 Task: For heading Arial with bold.  font size for heading22,  'Change the font style of data to'Arial Narrow.  and font size to 14,  Change the alignment of both headline & data to Align middle.  In the sheet   Stellar Sales review book
Action: Key pressed <Key.alt_l><Key.delete>
Screenshot: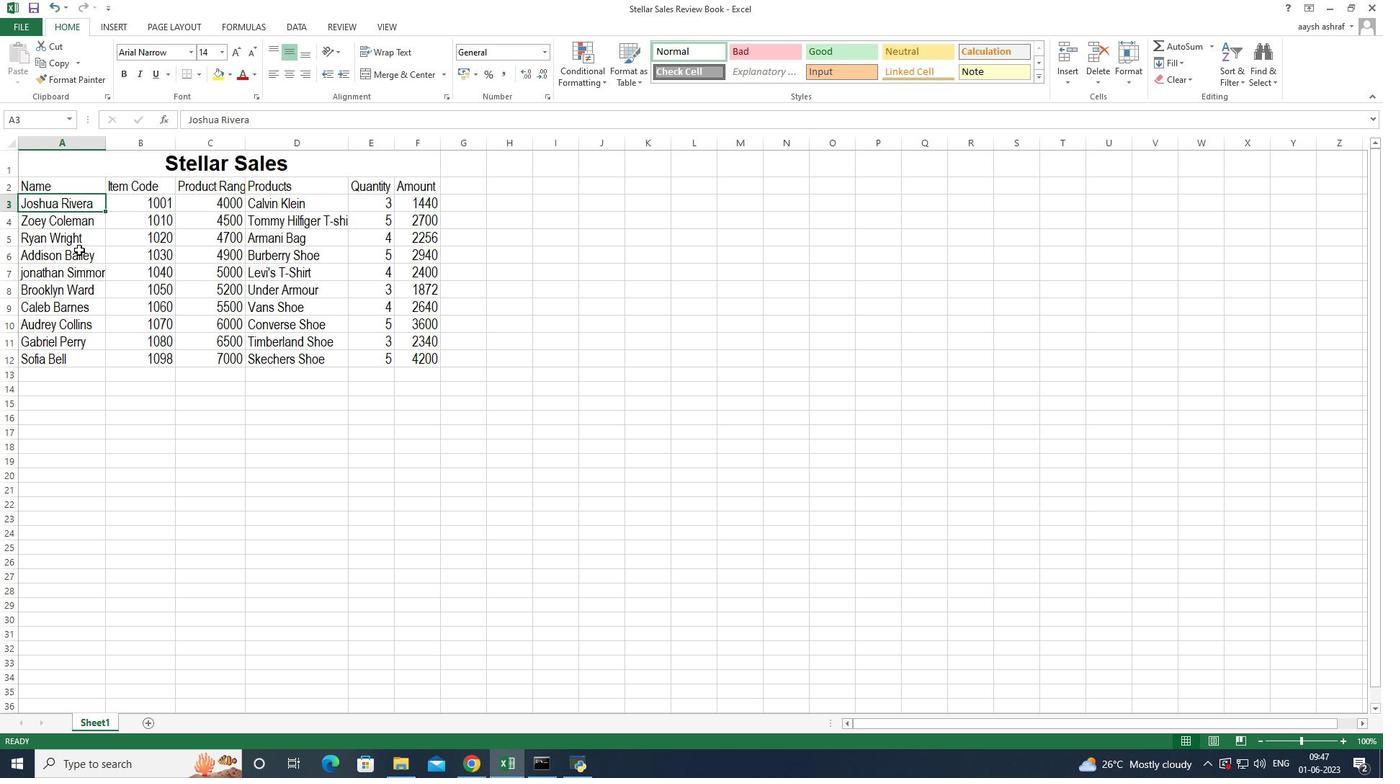 
Action: Mouse moved to (149, 238)
Screenshot: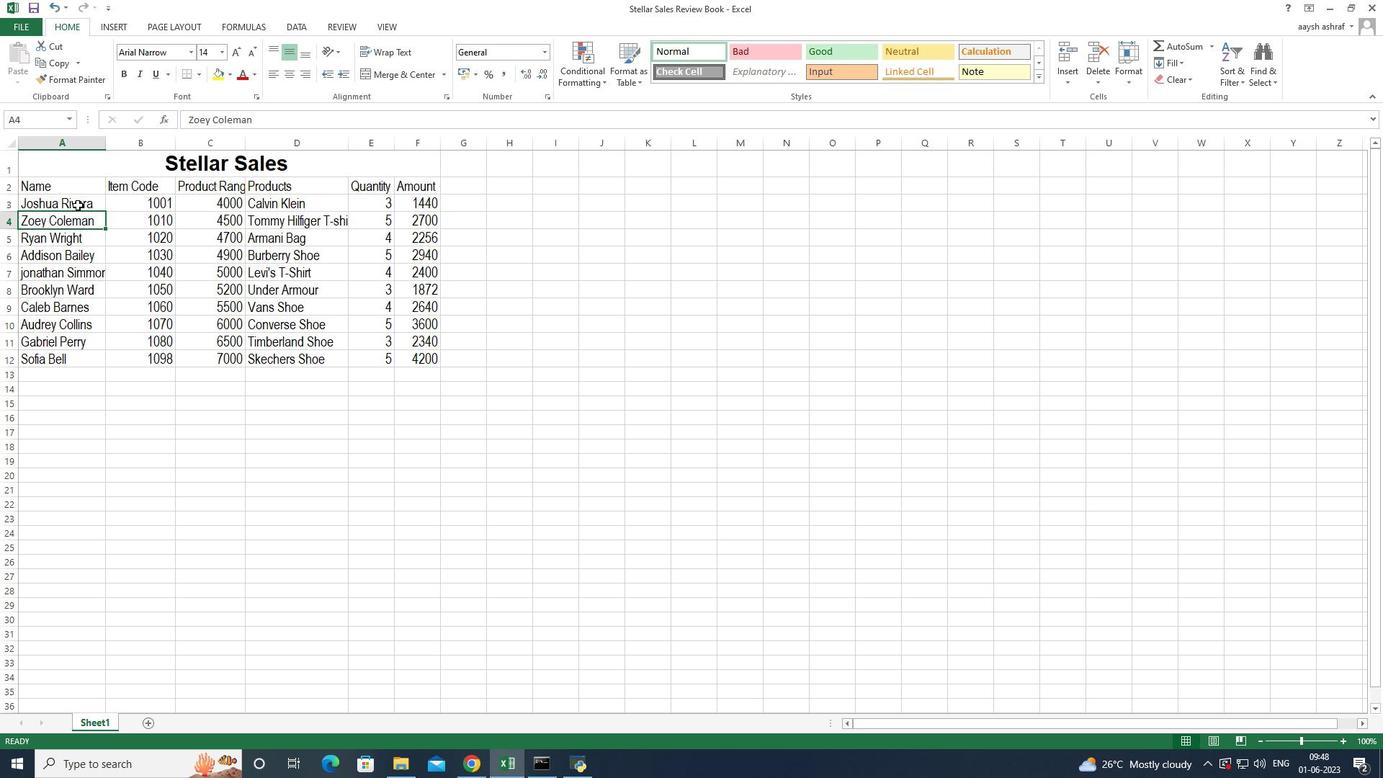
Action: Mouse pressed left at (149, 238)
Screenshot: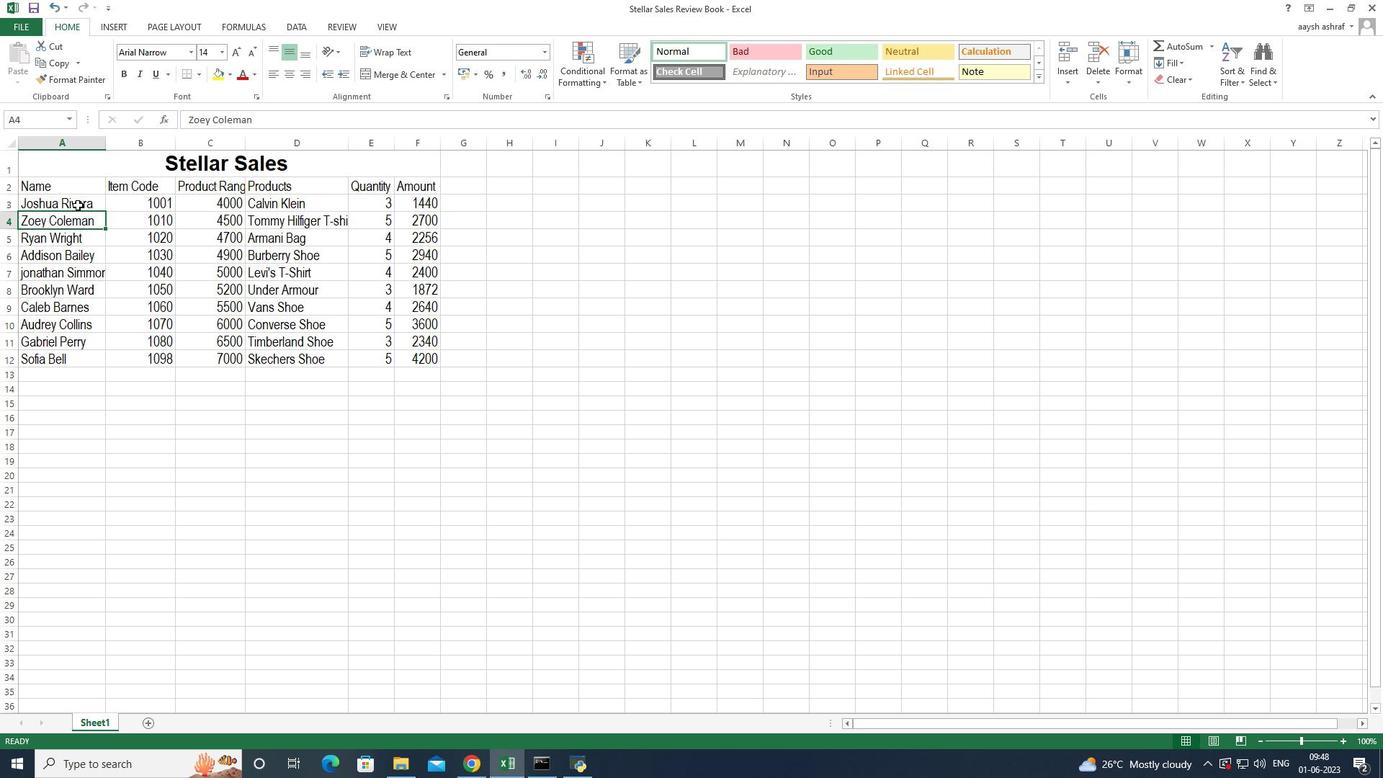 
Action: Mouse moved to (149, 239)
Screenshot: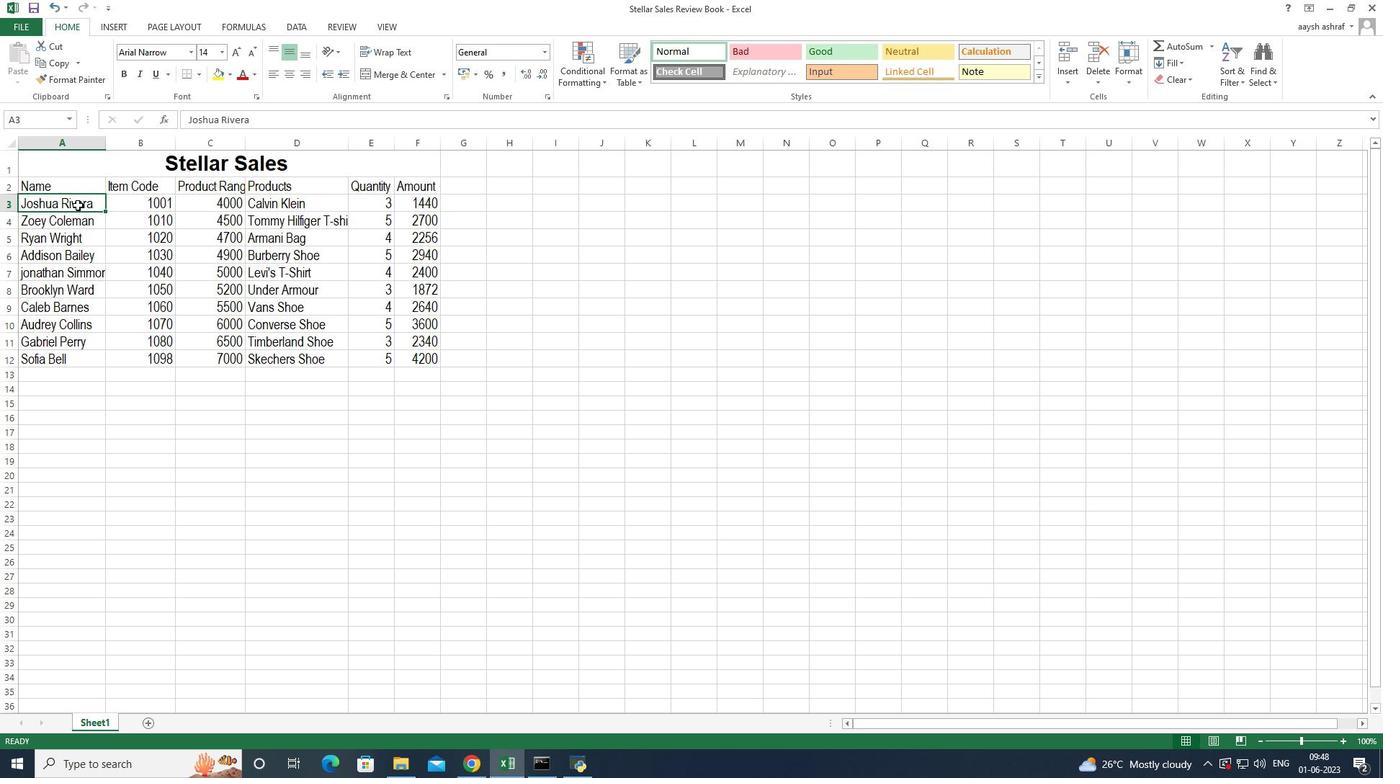 
Action: Mouse pressed left at (149, 239)
Screenshot: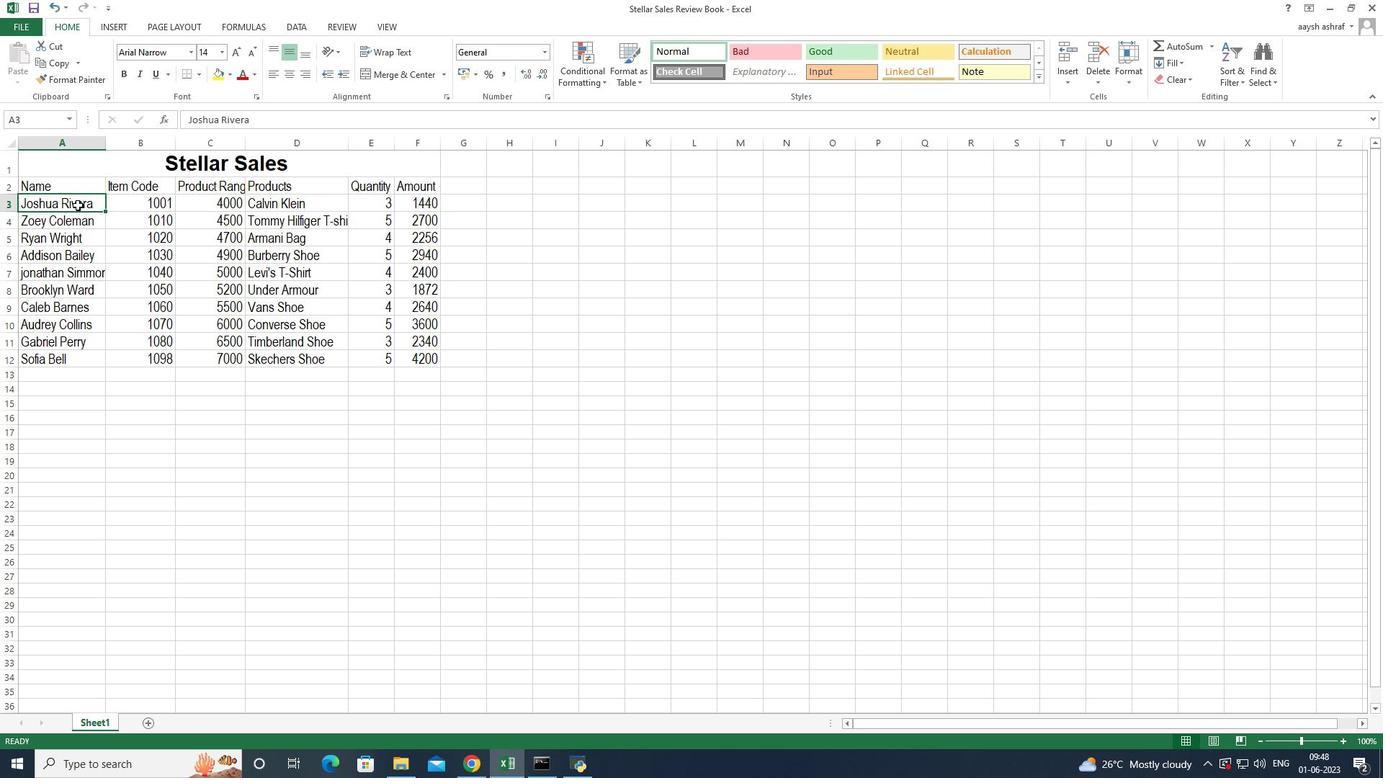 
Action: Mouse moved to (152, 241)
Screenshot: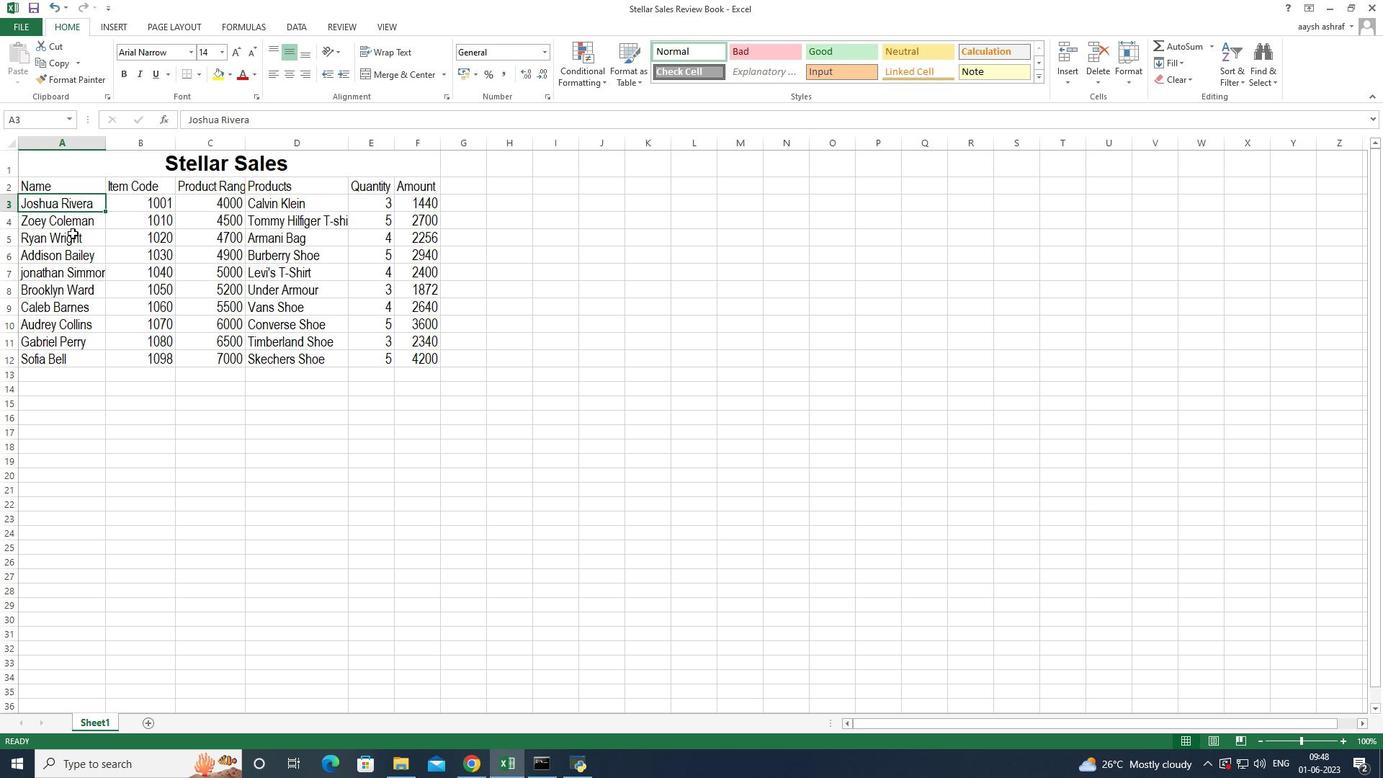 
Action: Mouse pressed left at (152, 241)
Screenshot: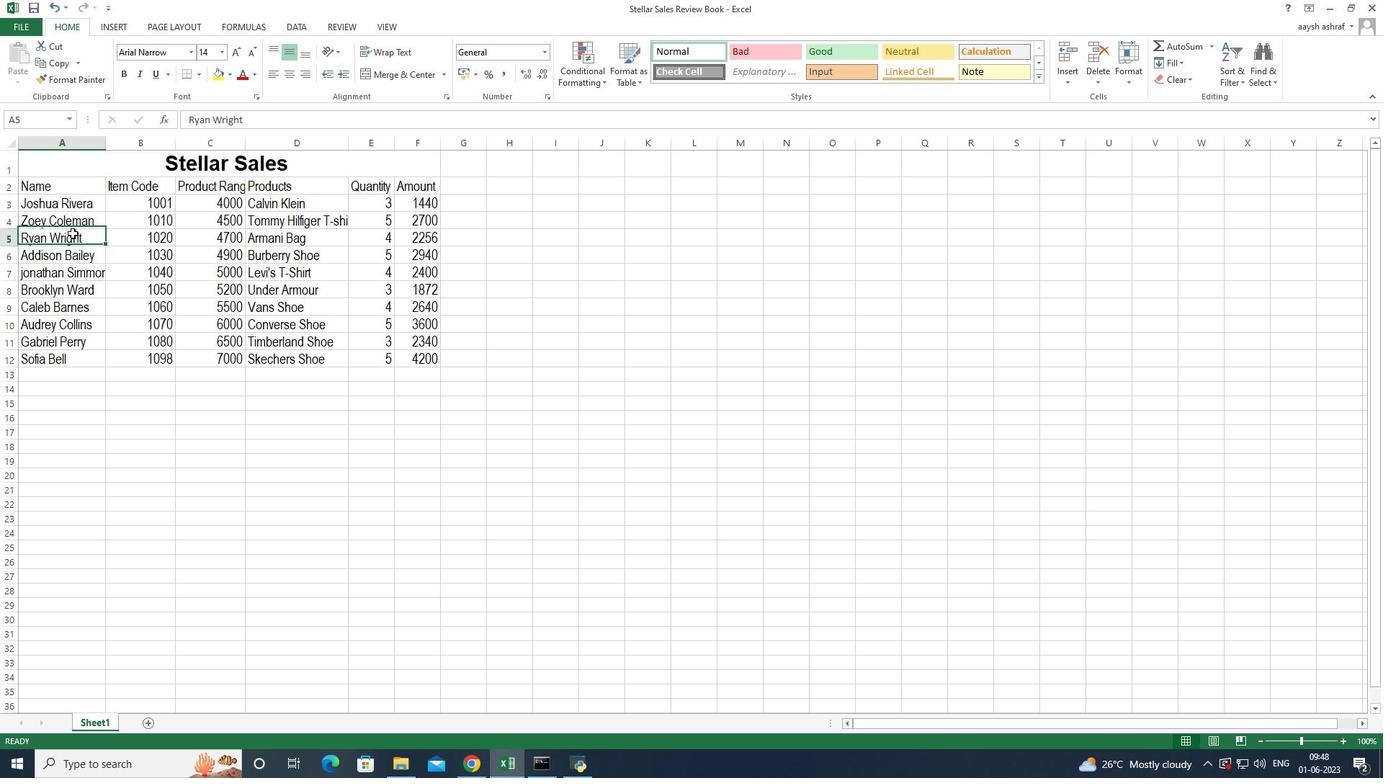 
Action: Mouse pressed left at (152, 241)
Screenshot: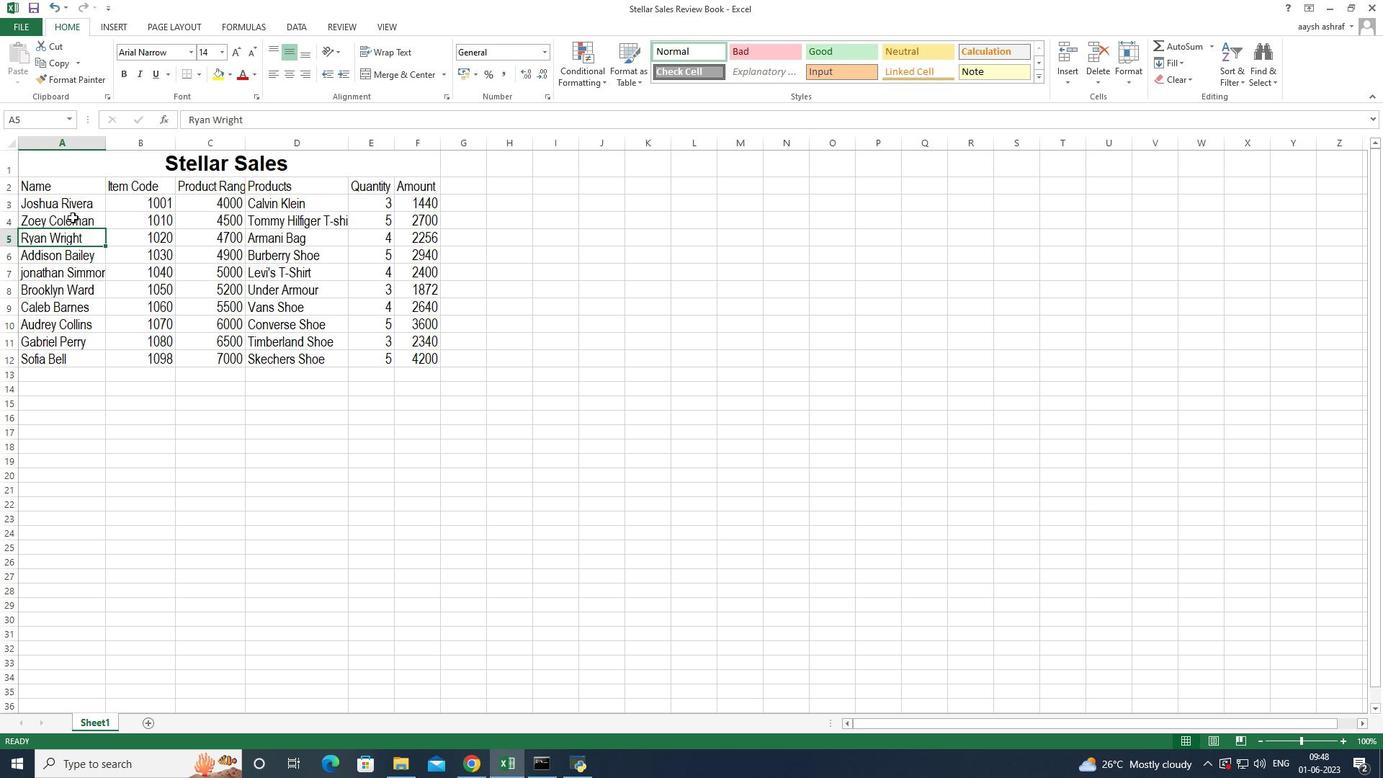 
Action: Mouse moved to (98, 214)
Screenshot: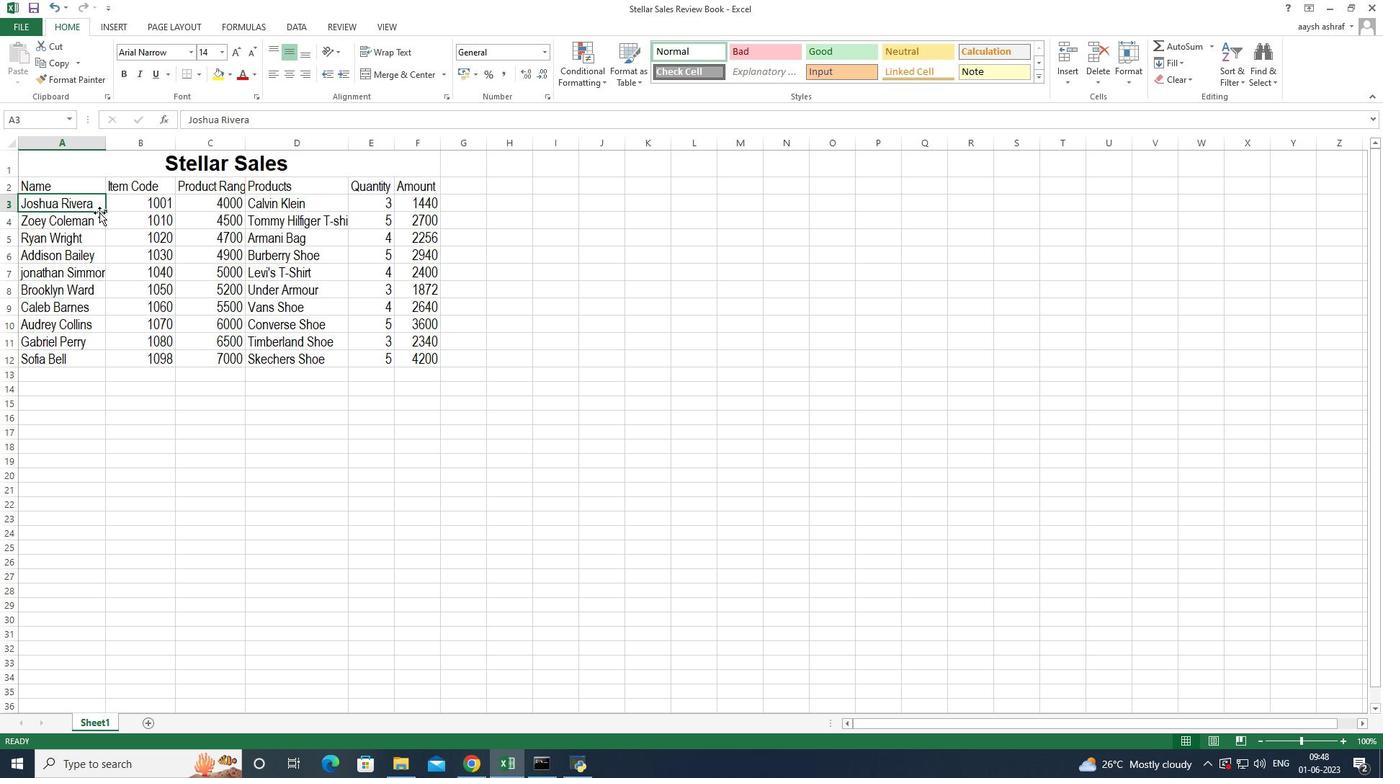 
Action: Mouse pressed left at (98, 214)
Screenshot: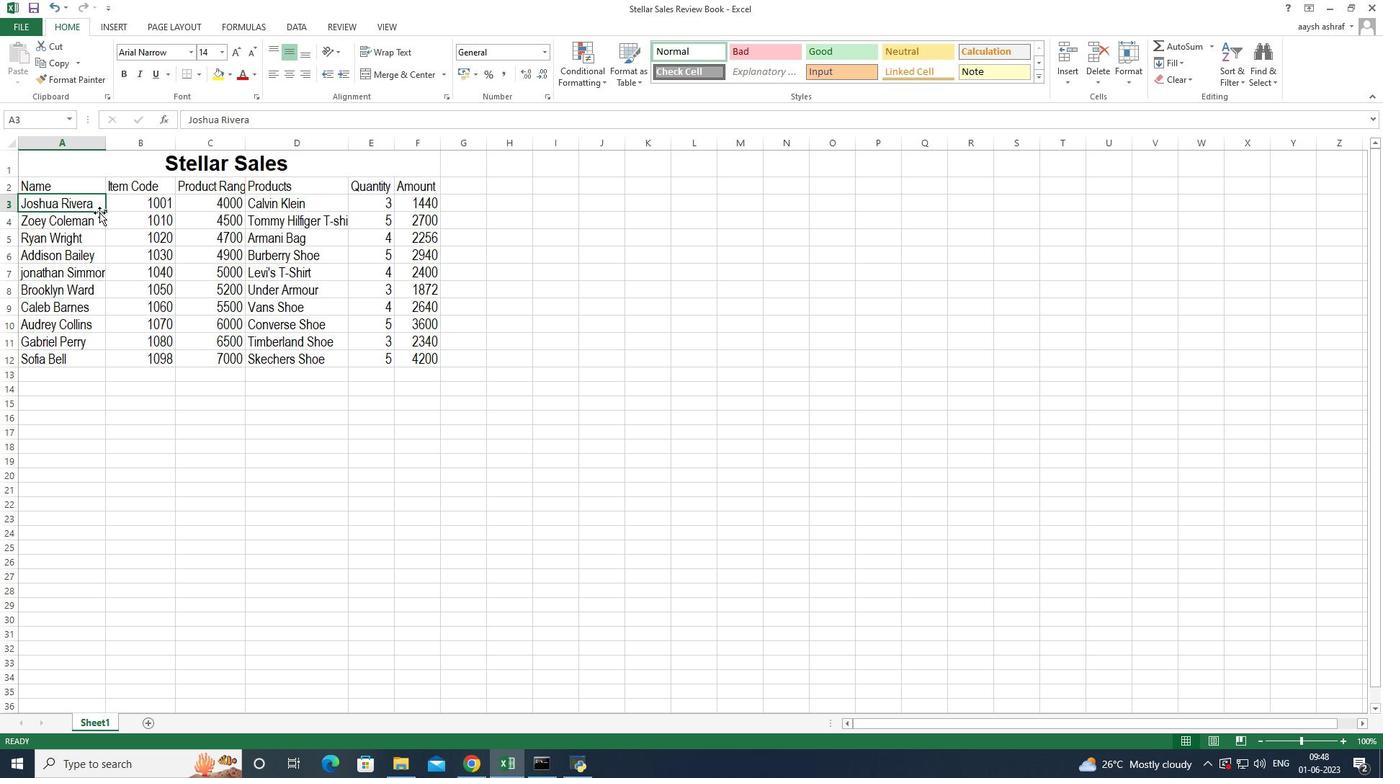 
Action: Mouse moved to (105, 188)
Screenshot: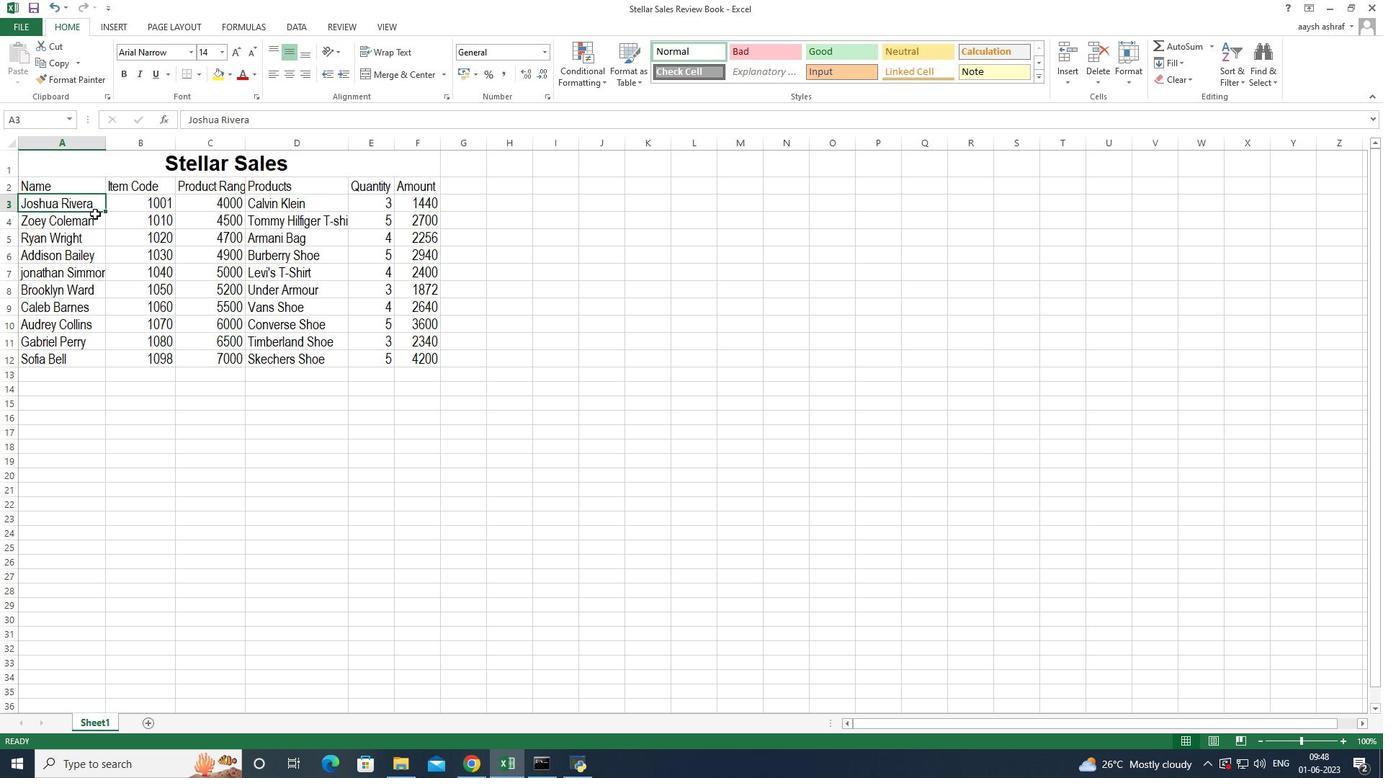
Action: Mouse pressed left at (105, 188)
Screenshot: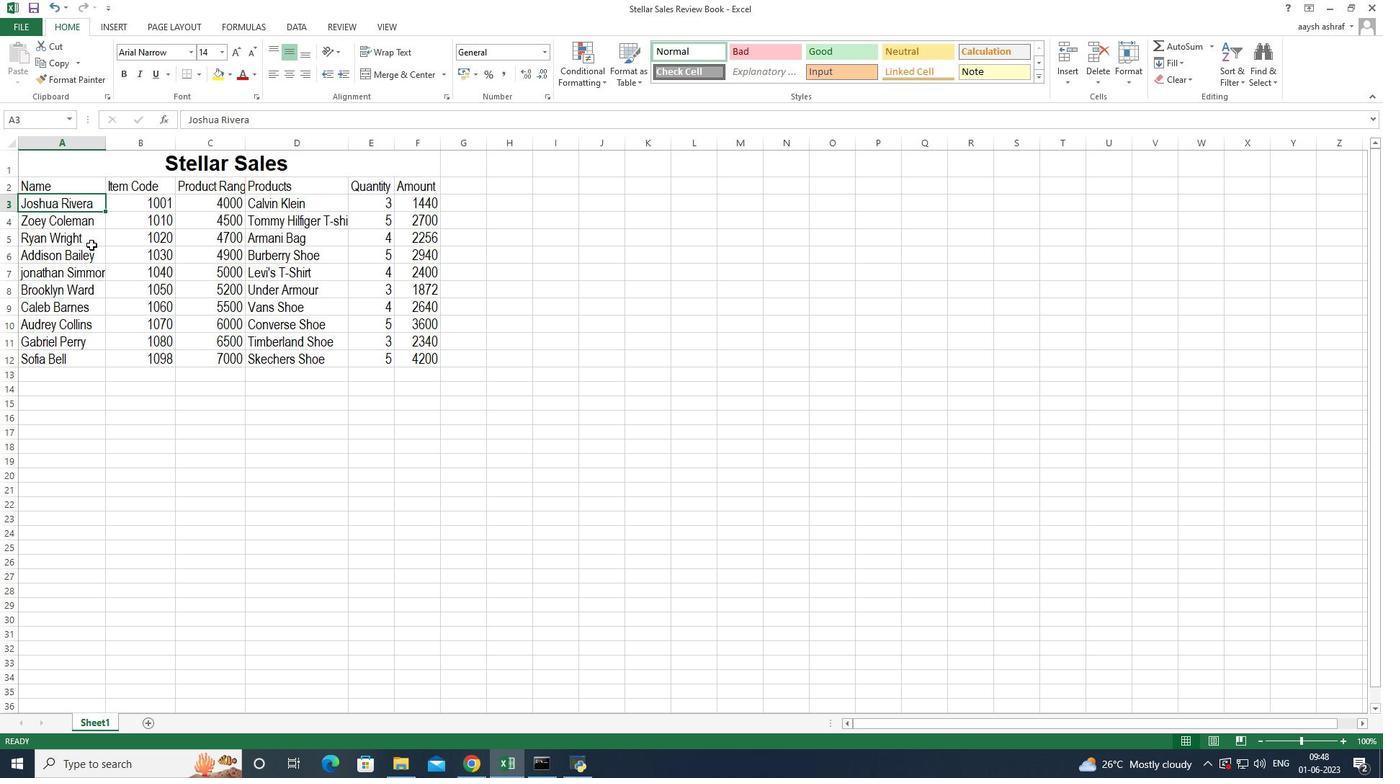 
Action: Mouse moved to (105, 263)
Screenshot: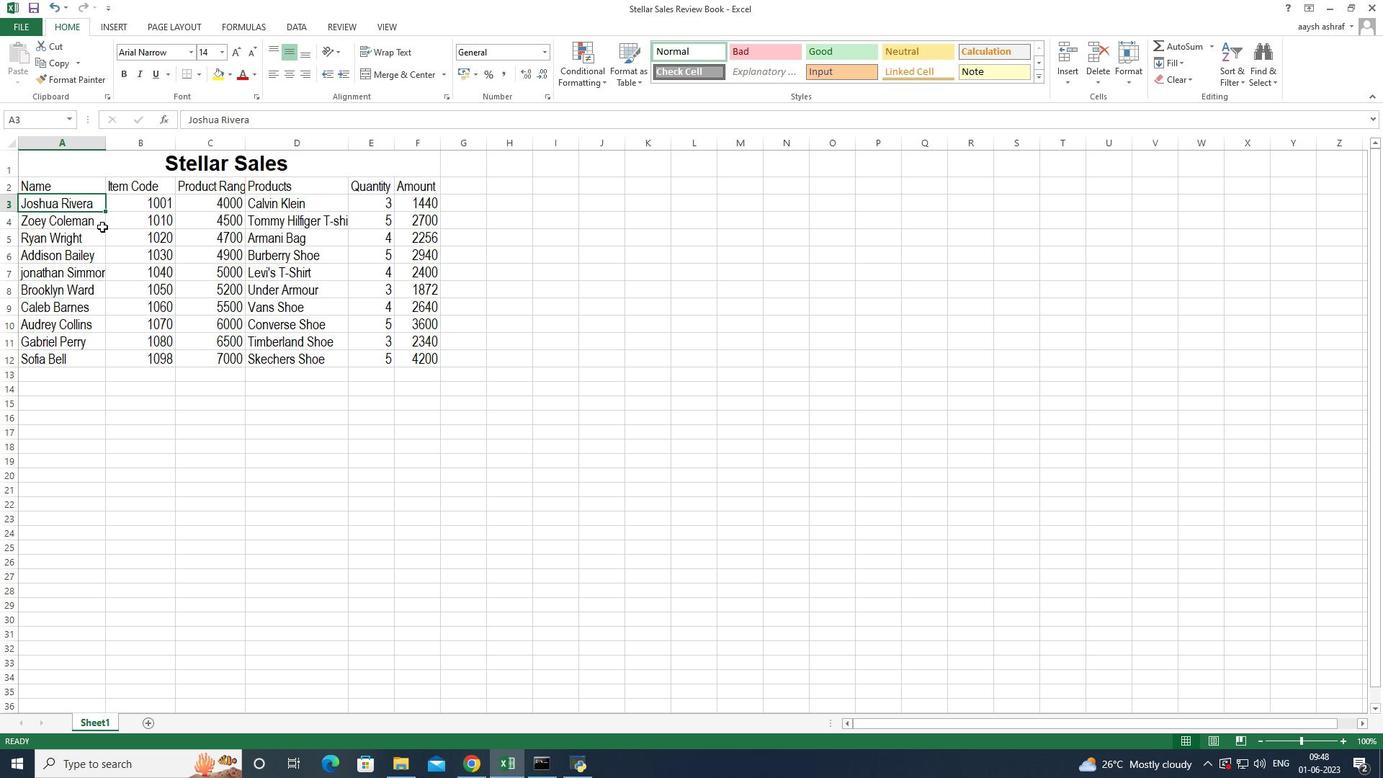 
Action: Mouse pressed left at (105, 263)
Screenshot: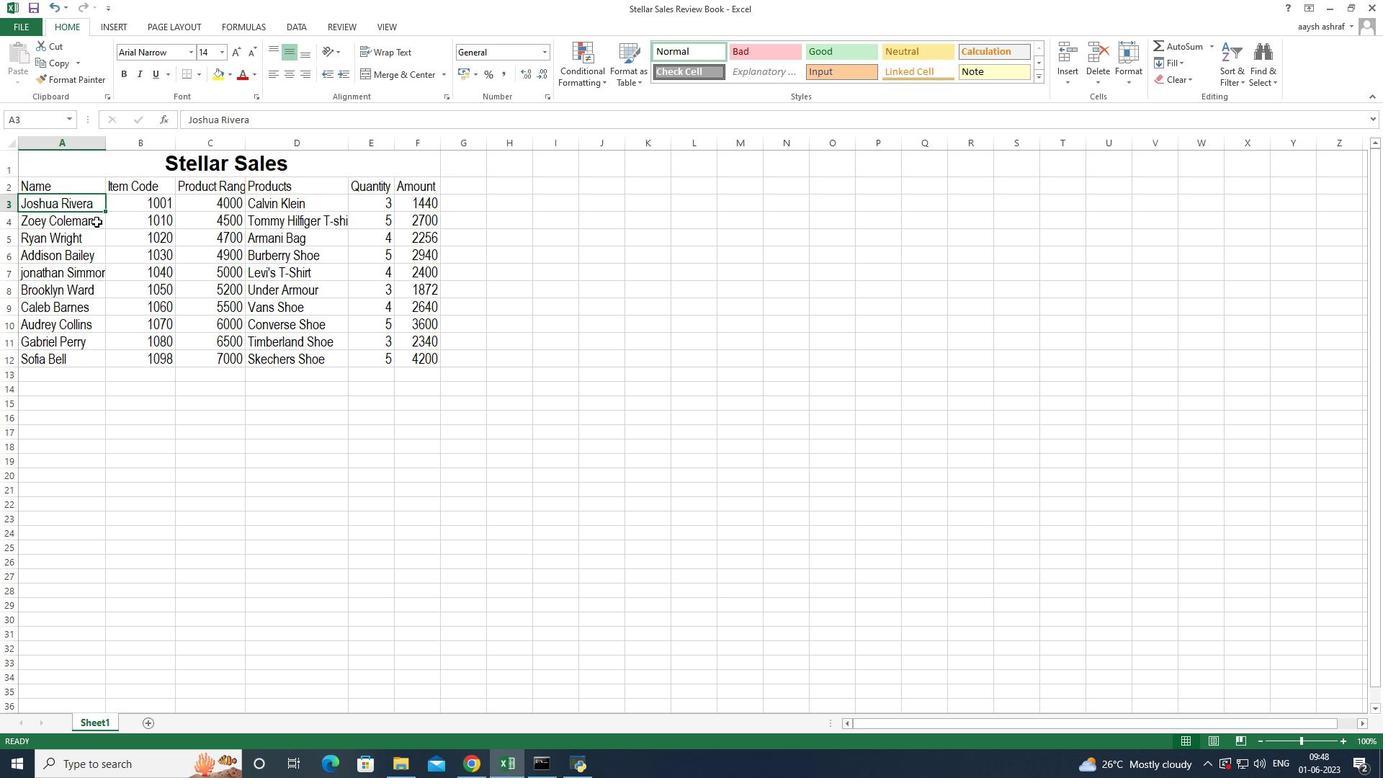
Action: Mouse moved to (136, 186)
Screenshot: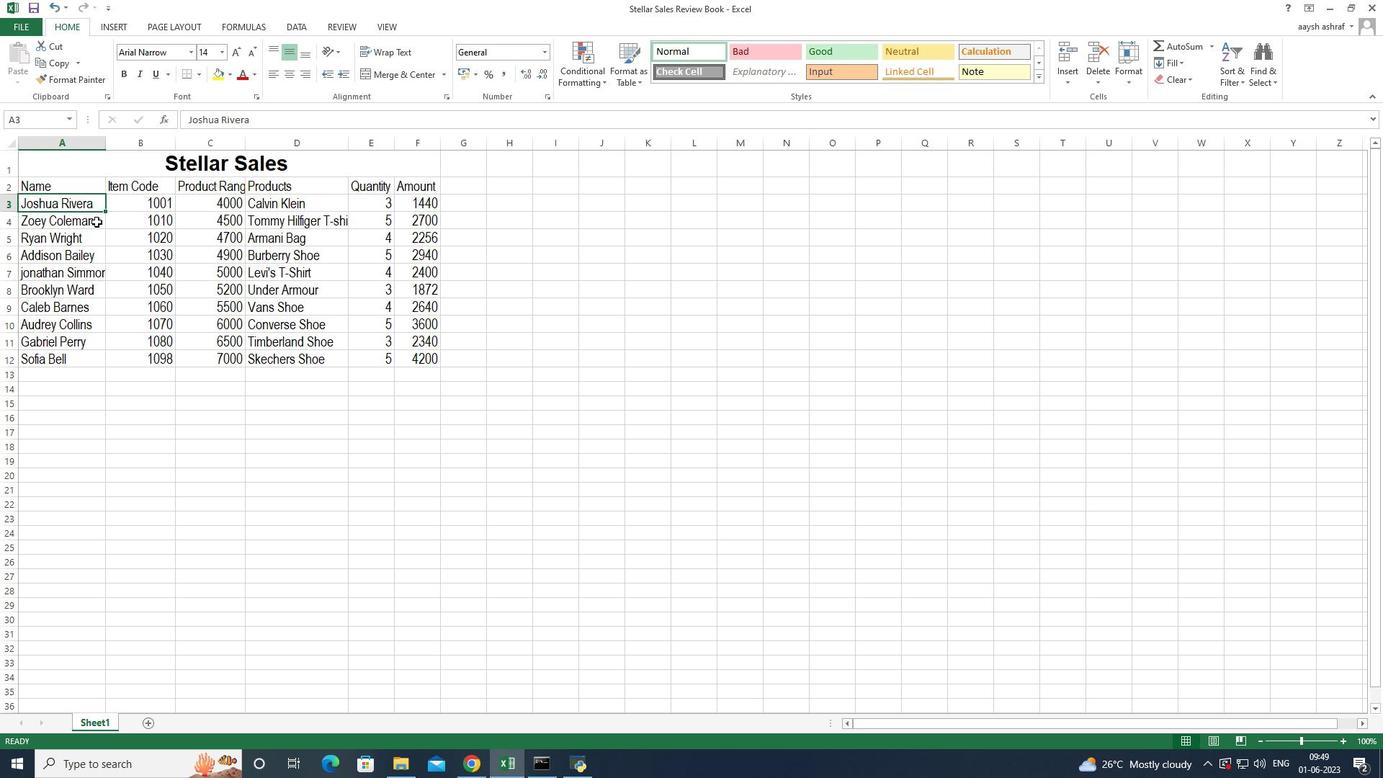 
Action: Mouse pressed left at (136, 186)
Screenshot: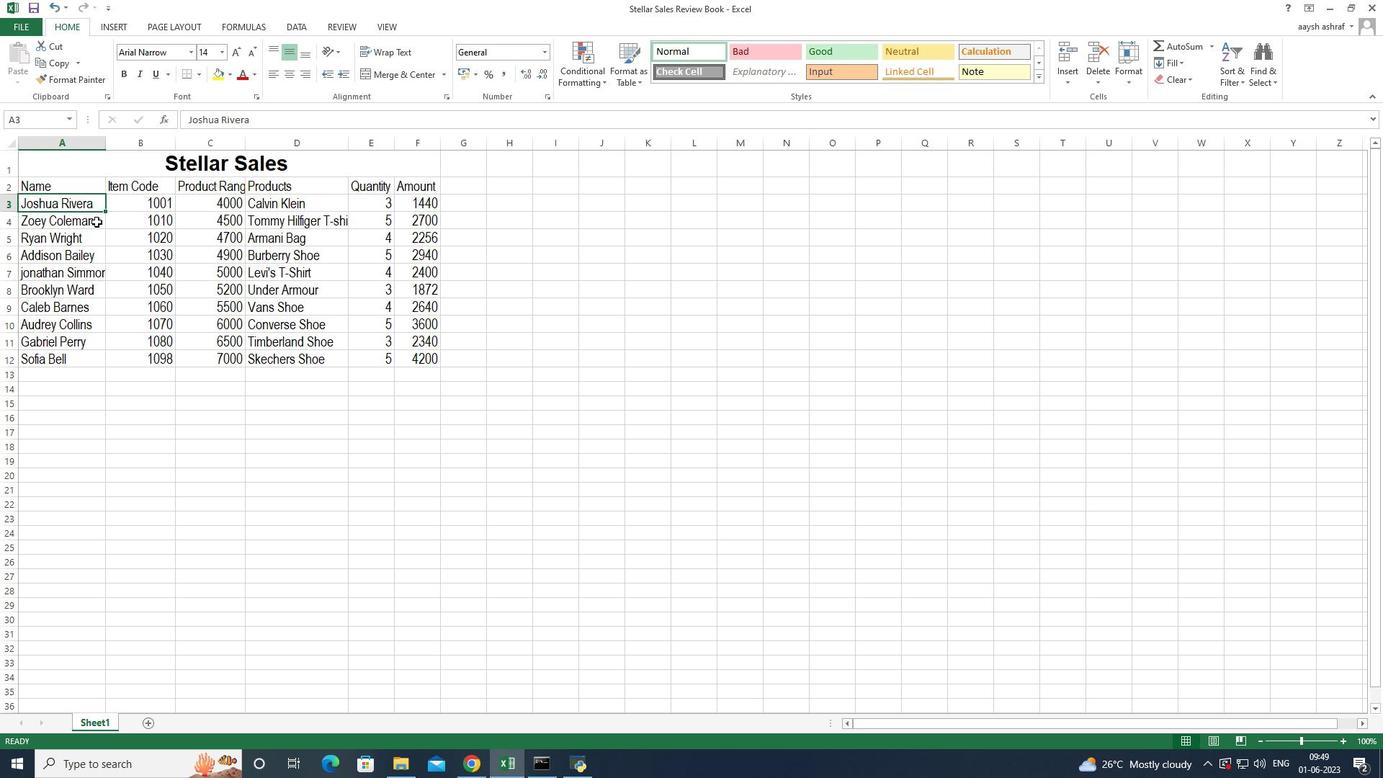
Action: Mouse moved to (108, 174)
Screenshot: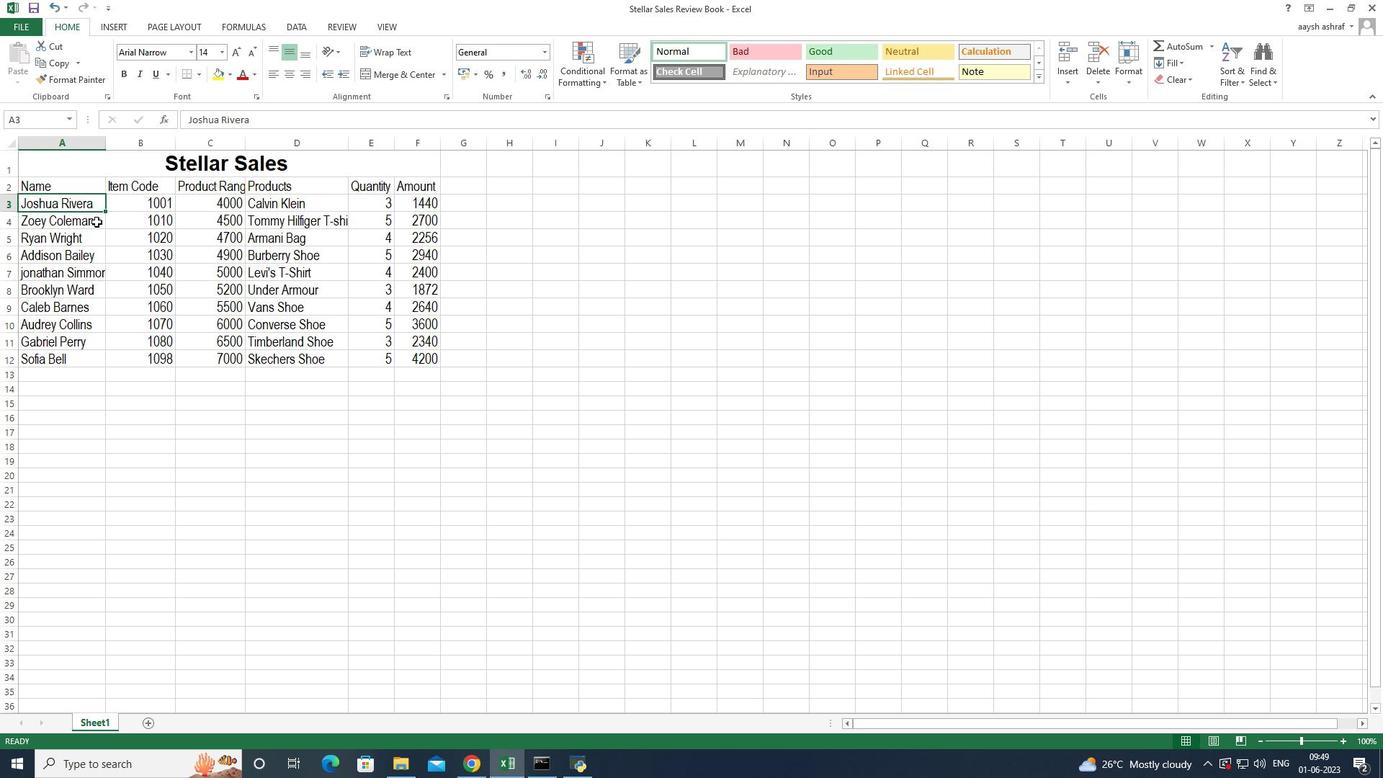 
Action: Mouse pressed left at (108, 174)
Screenshot: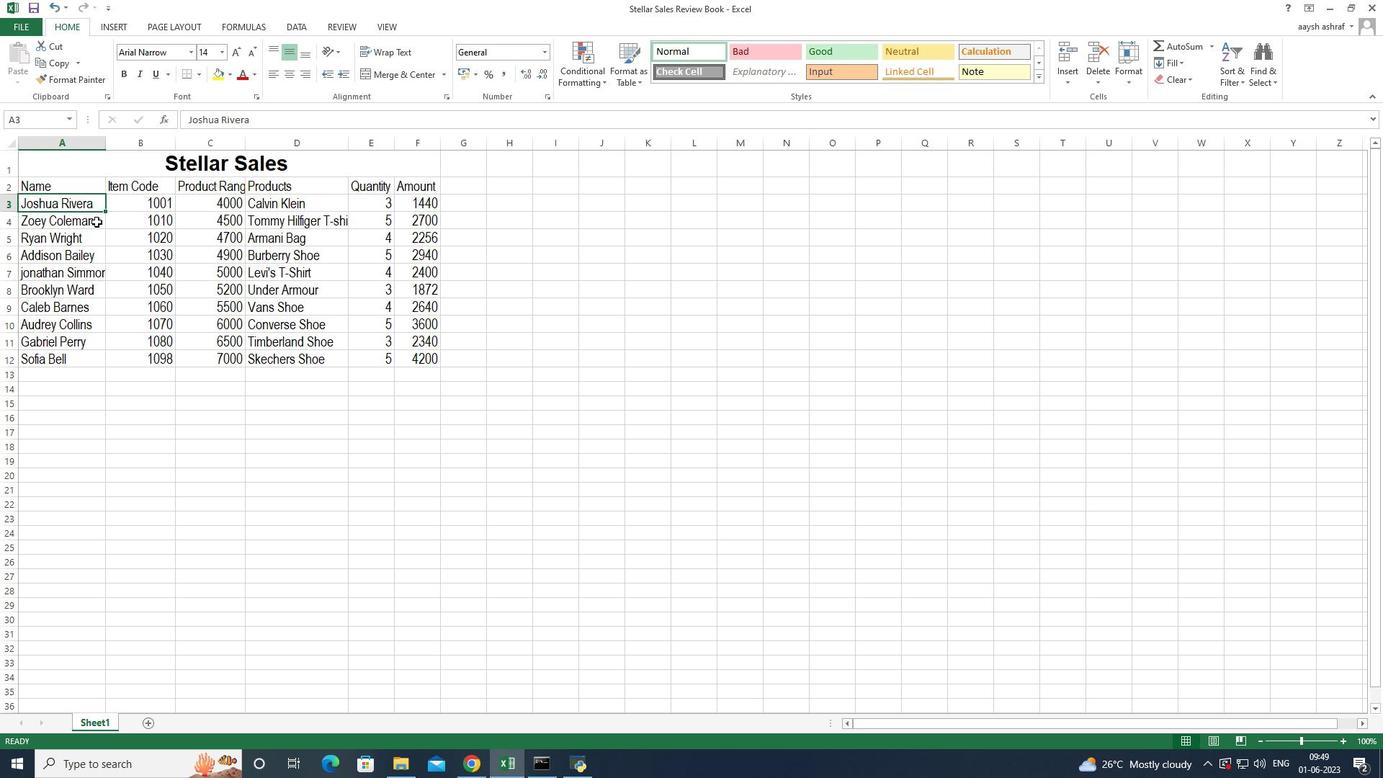 
Action: Mouse moved to (112, 264)
Screenshot: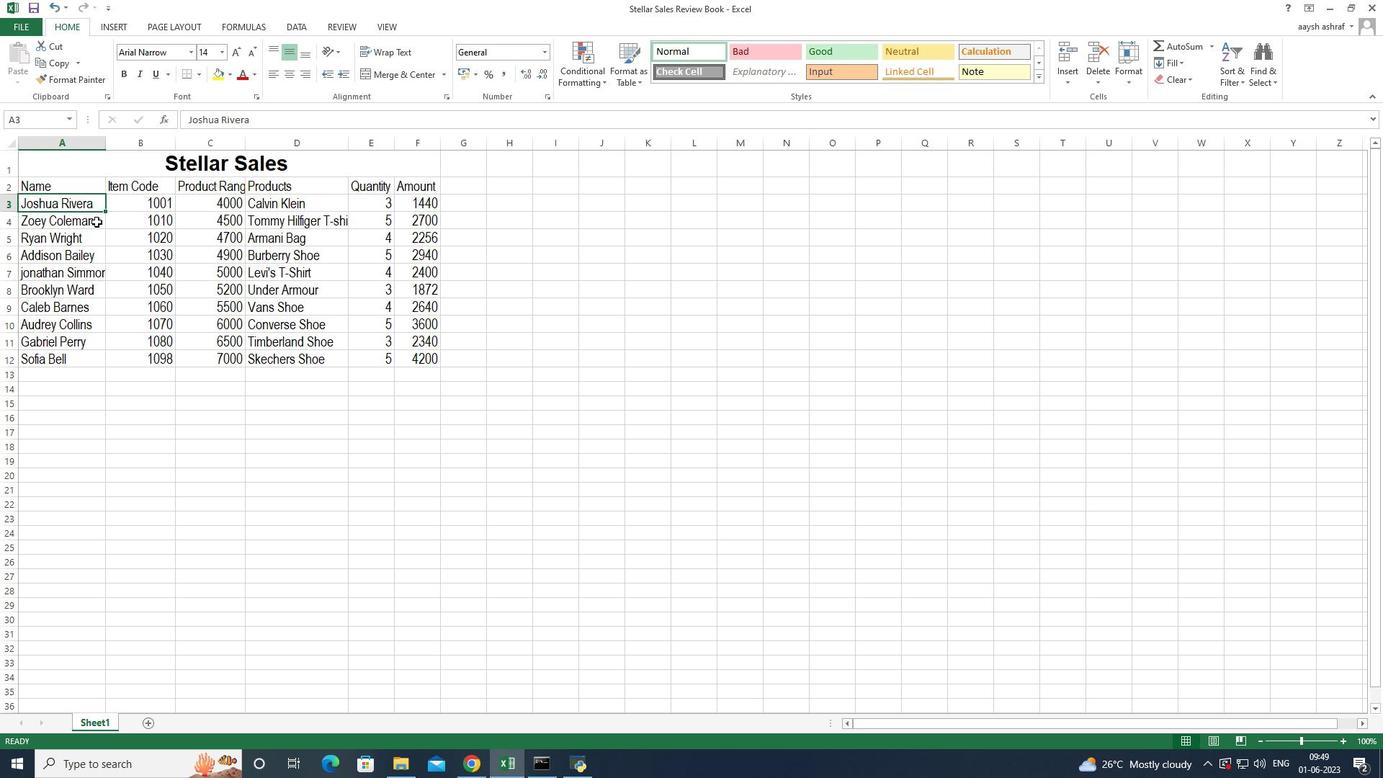 
Action: Mouse pressed left at (112, 264)
Screenshot: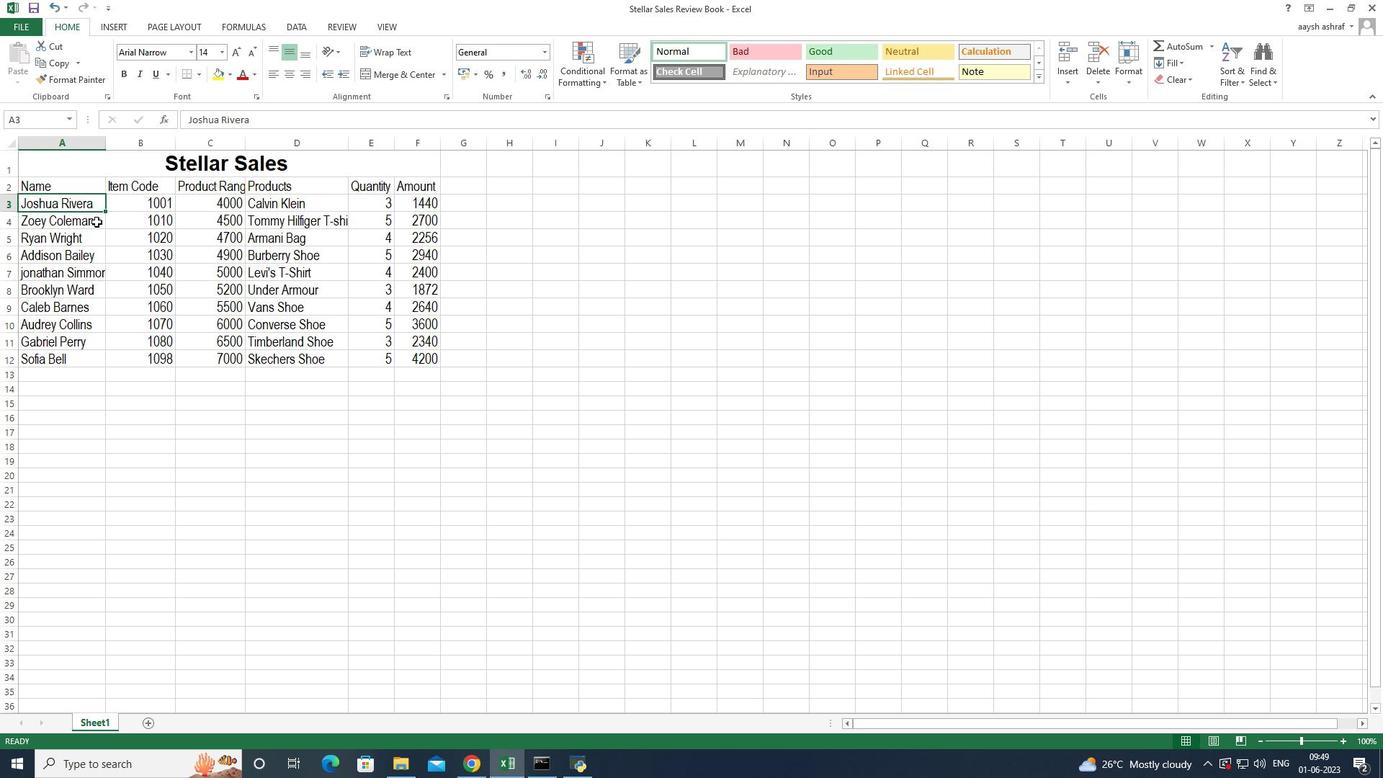 
Action: Mouse moved to (134, 238)
Screenshot: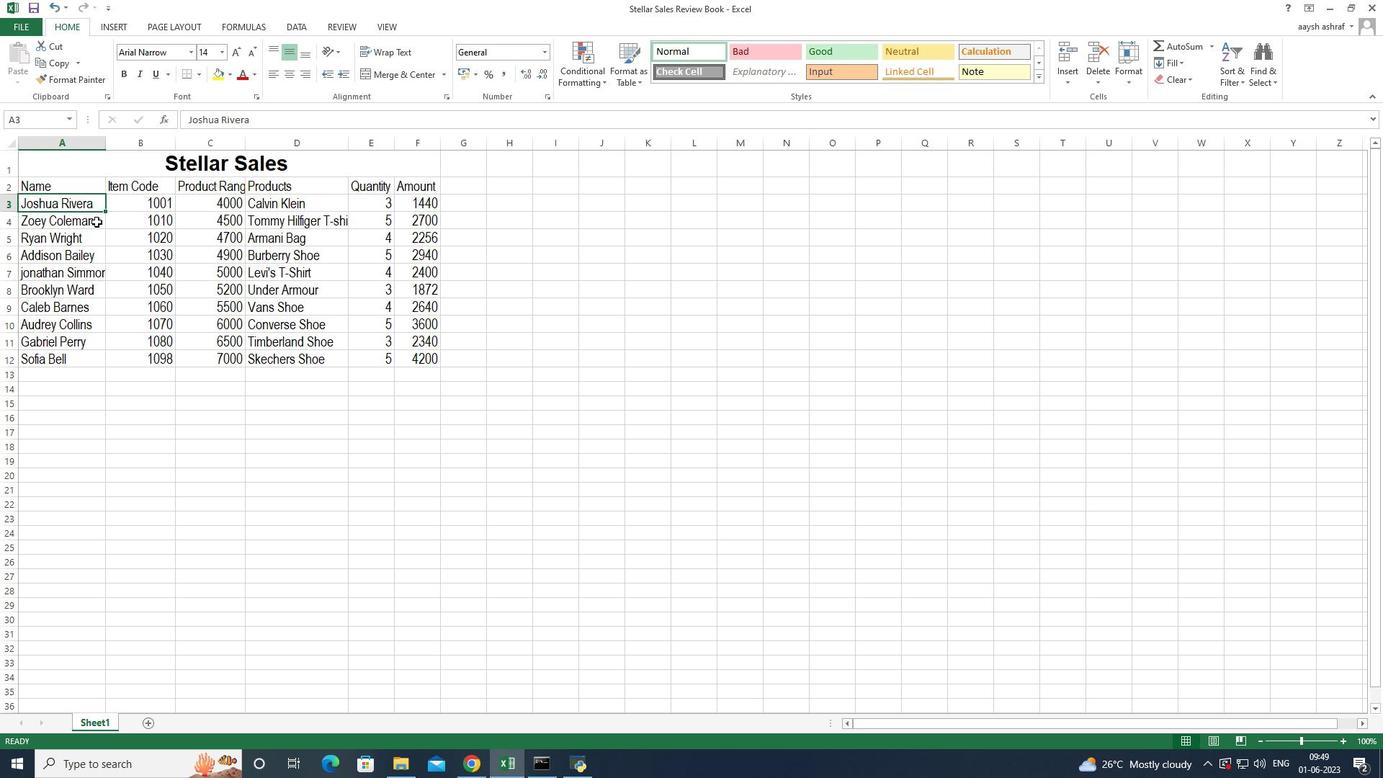
Action: Mouse scrolled (134, 238) with delta (0, 0)
Screenshot: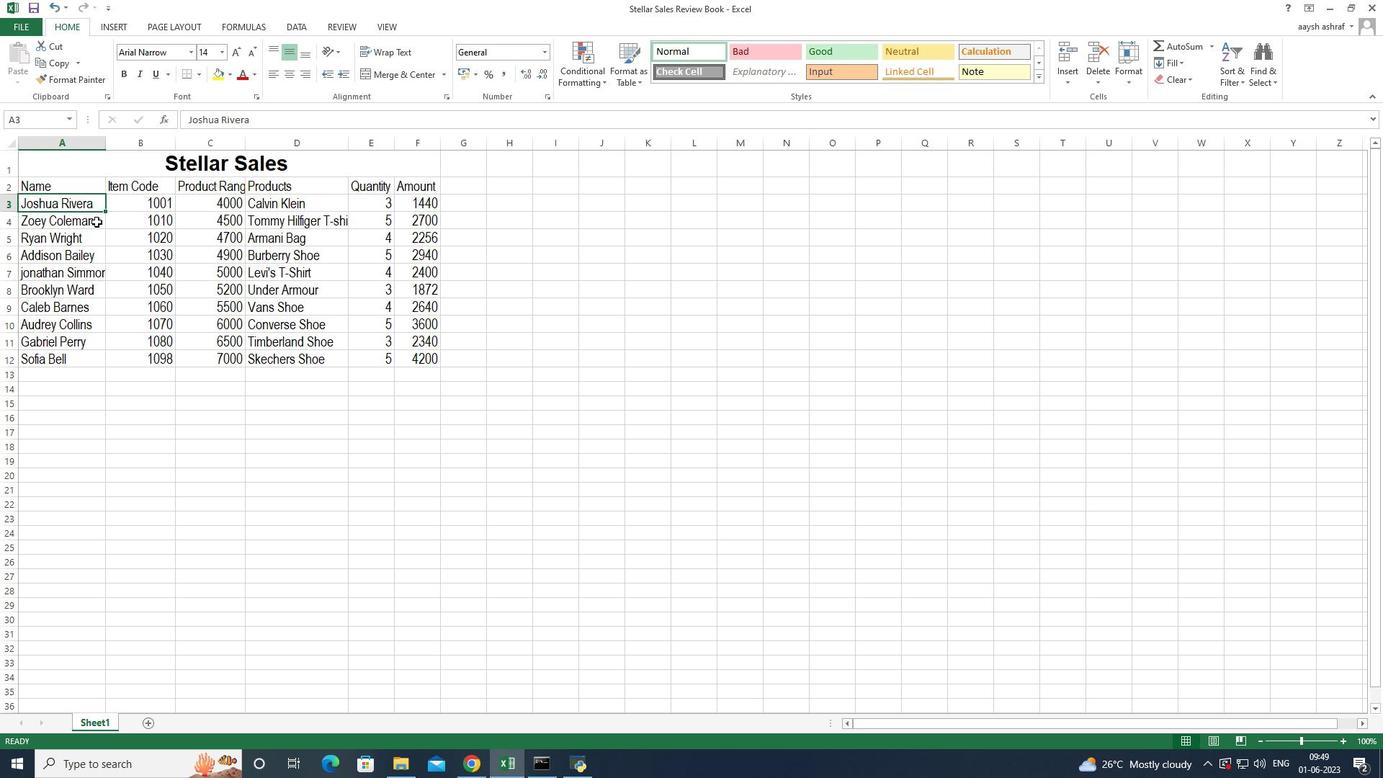 
Action: Mouse moved to (134, 257)
Screenshot: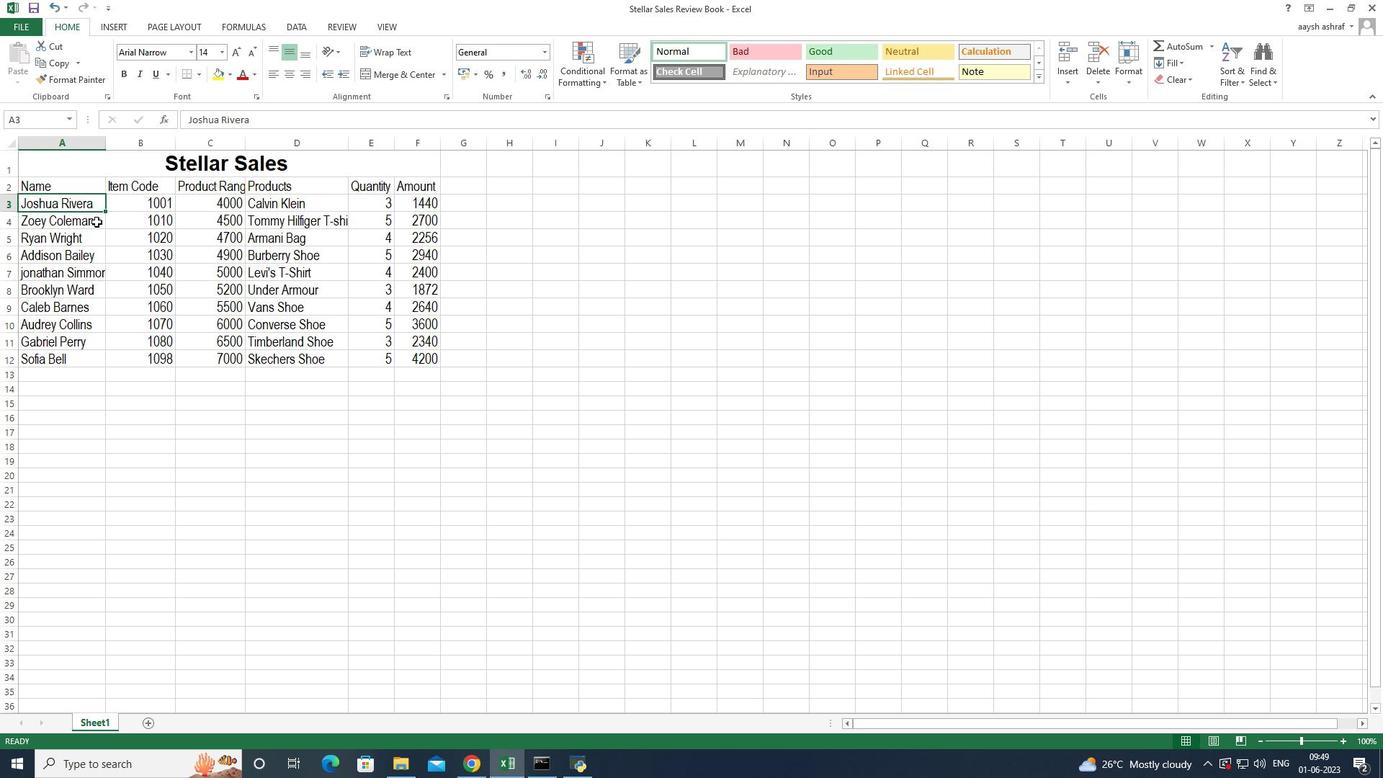 
Action: Mouse scrolled (134, 258) with delta (0, 0)
Screenshot: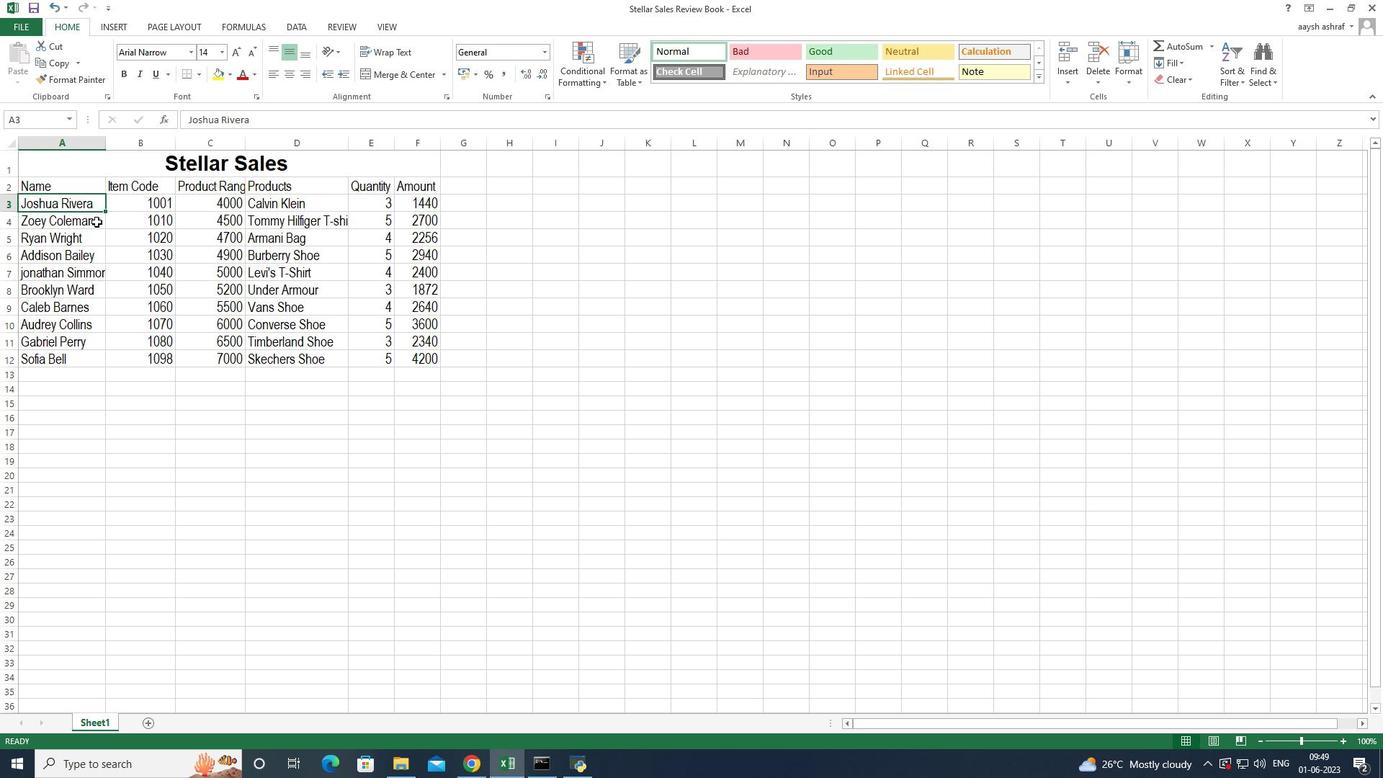 
Action: Mouse scrolled (134, 258) with delta (0, 0)
Screenshot: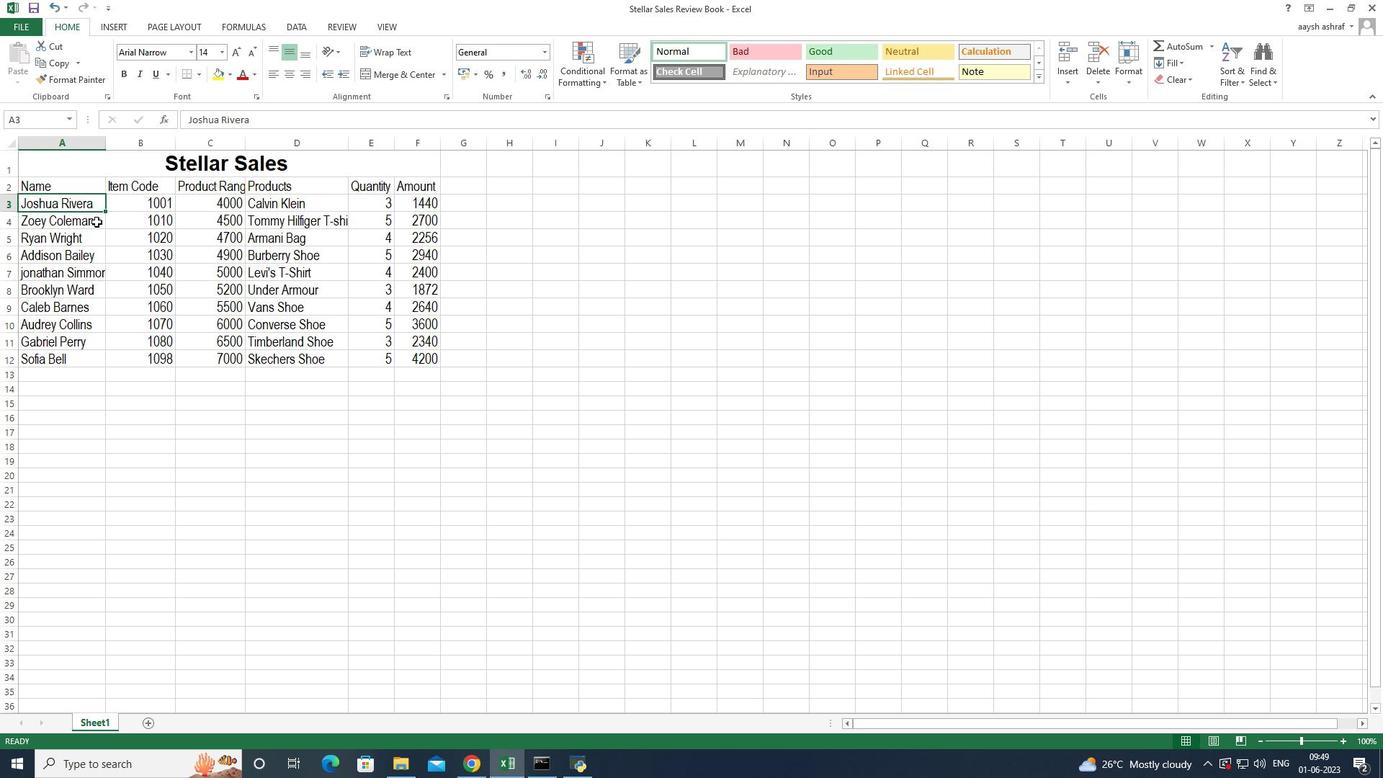 
Action: Mouse scrolled (134, 258) with delta (0, 0)
Screenshot: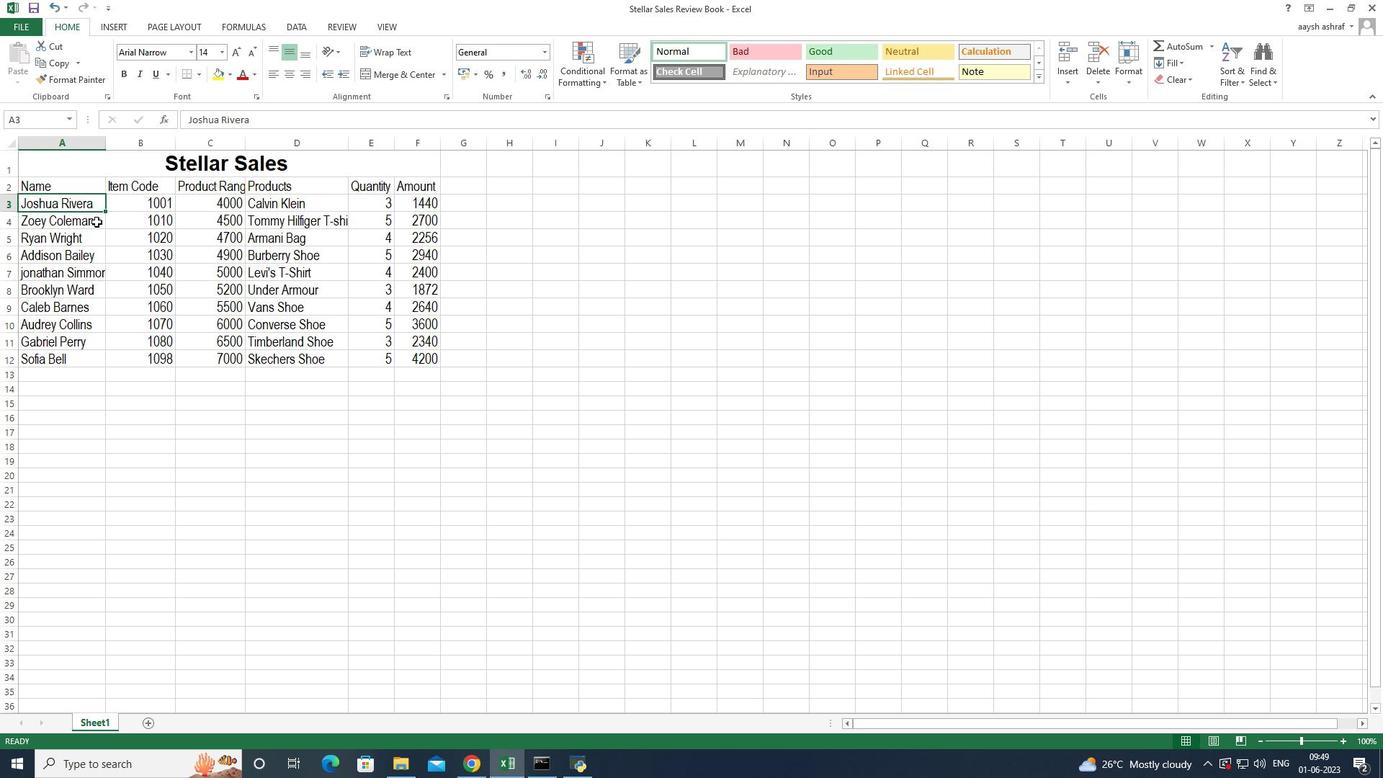 
Action: Mouse moved to (138, 243)
Screenshot: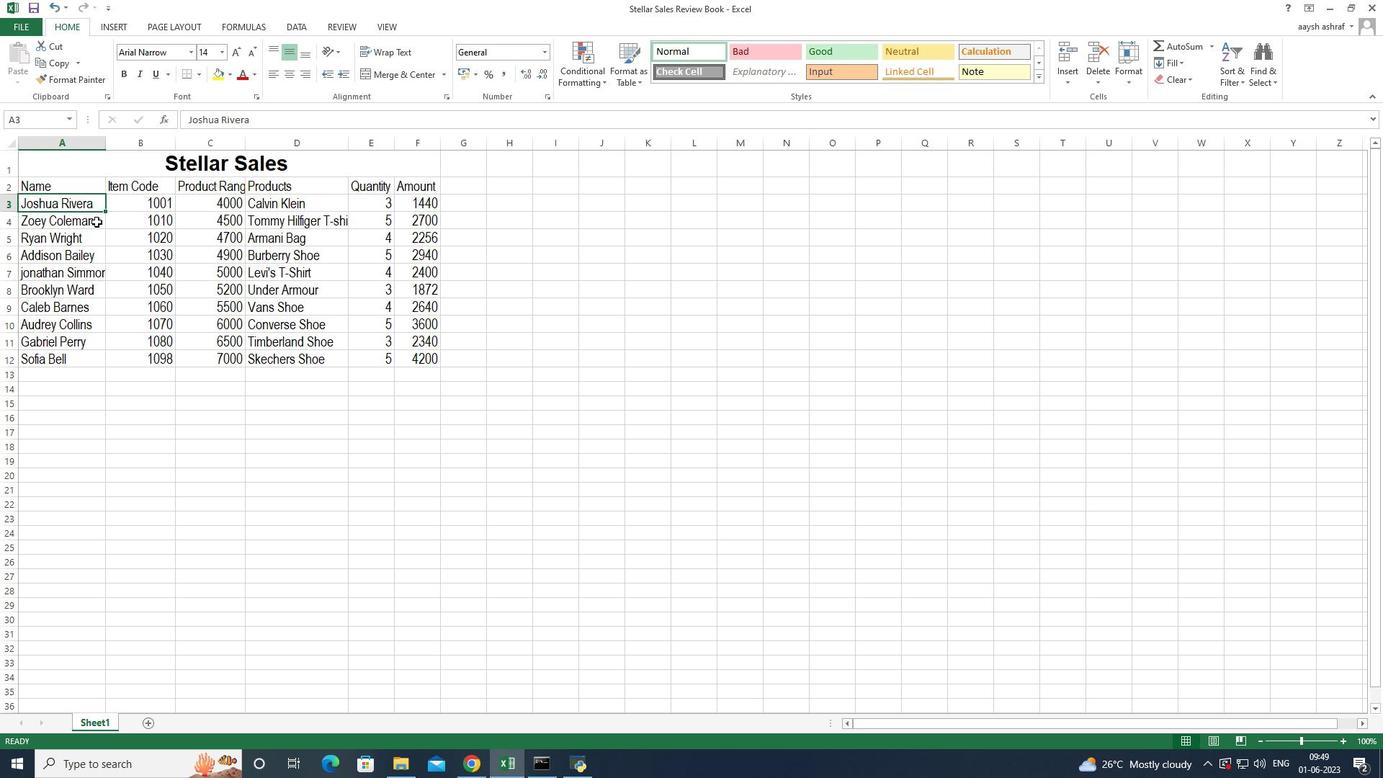 
Action: Mouse pressed left at (138, 243)
Screenshot: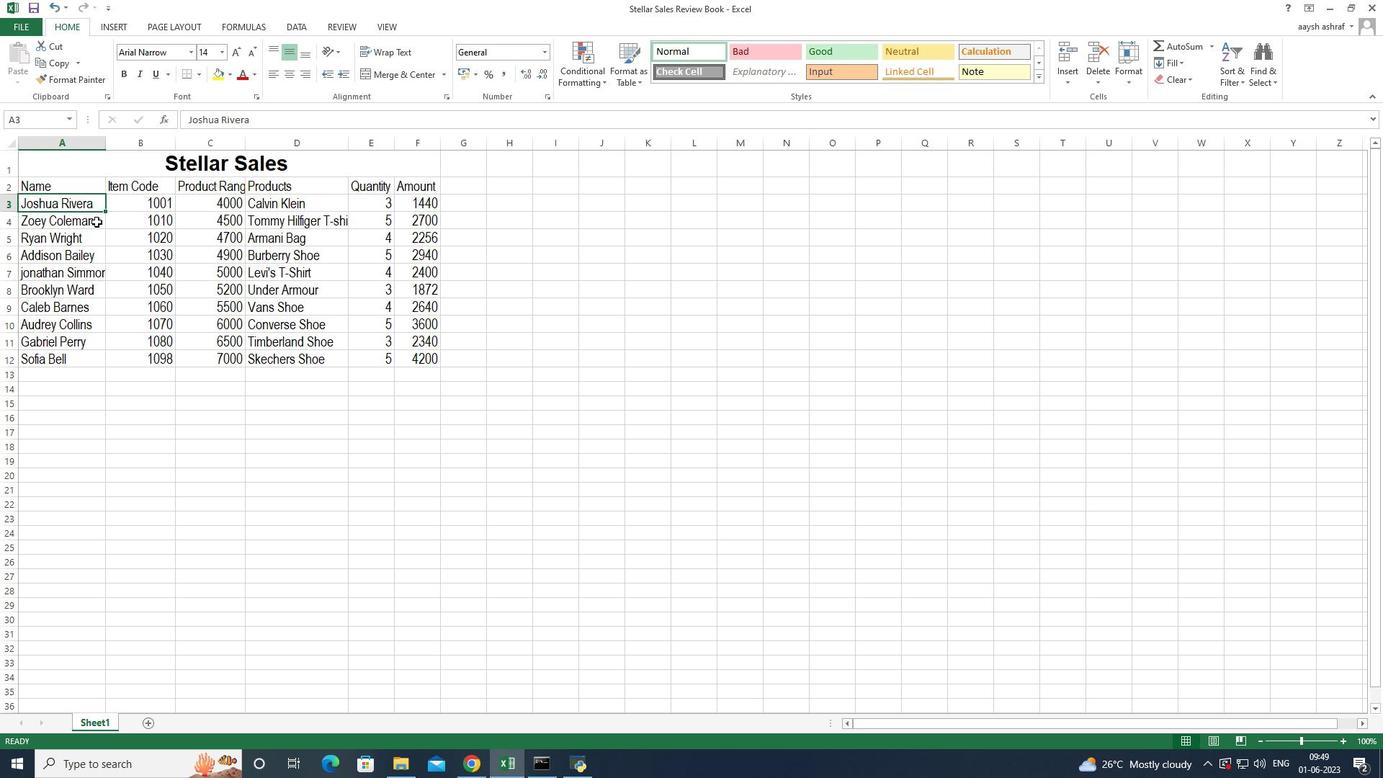 
Action: Mouse pressed left at (138, 243)
Screenshot: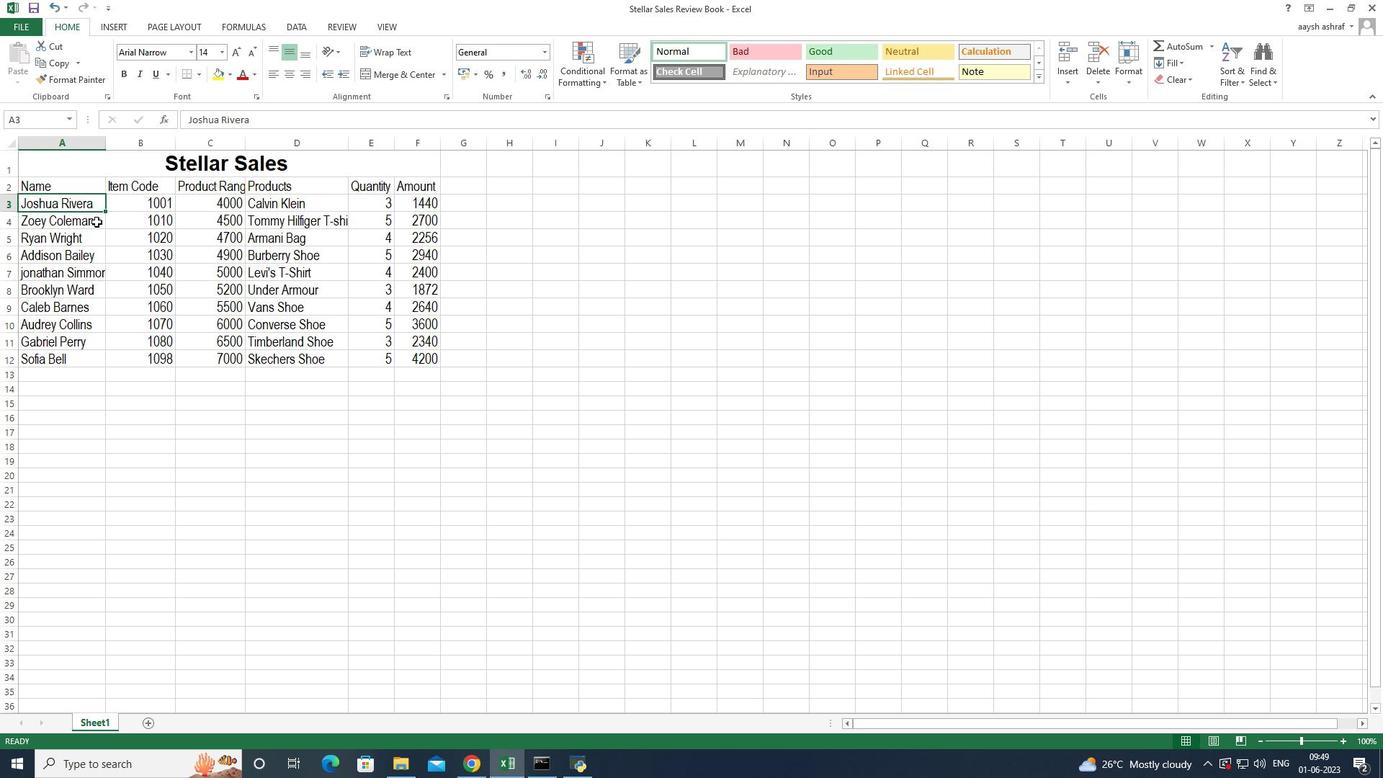 
Action: Mouse moved to (157, 242)
Screenshot: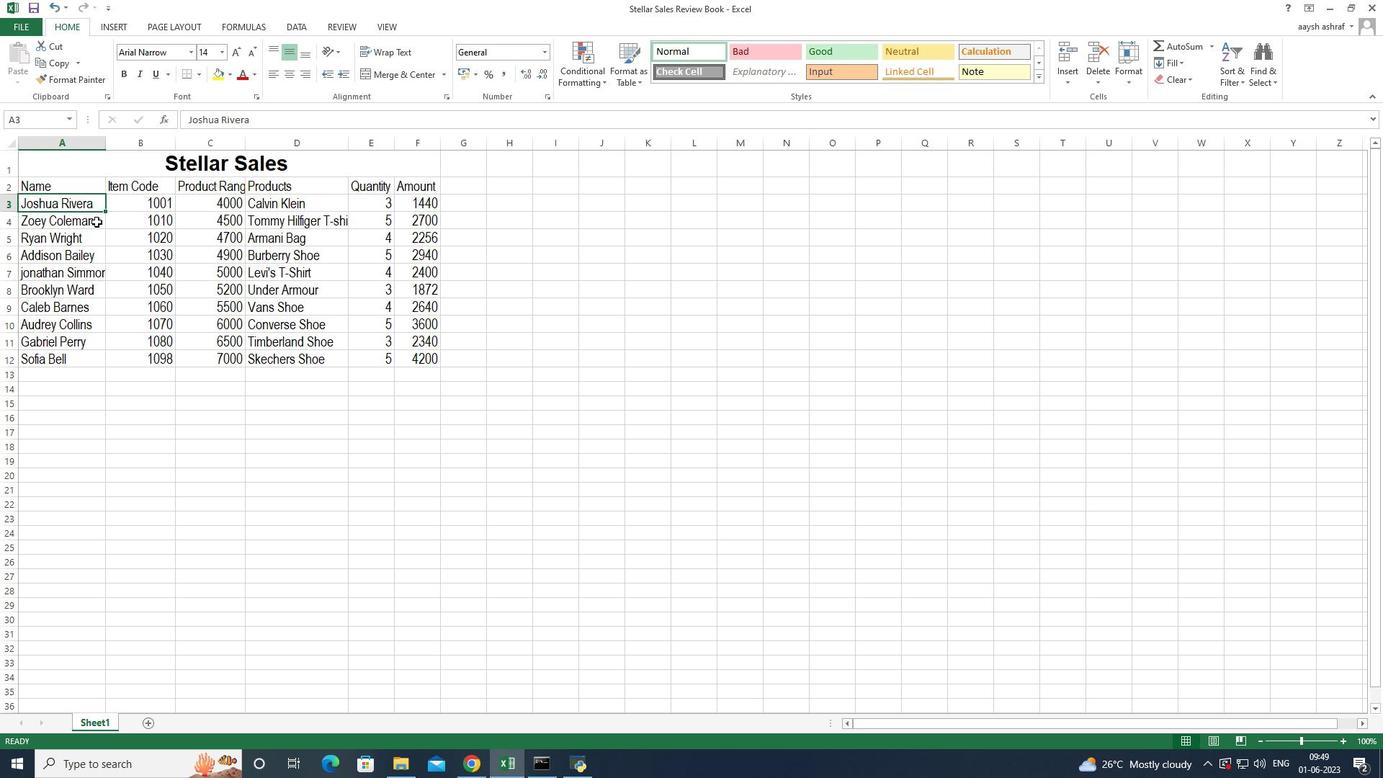 
Action: Mouse pressed left at (157, 242)
Screenshot: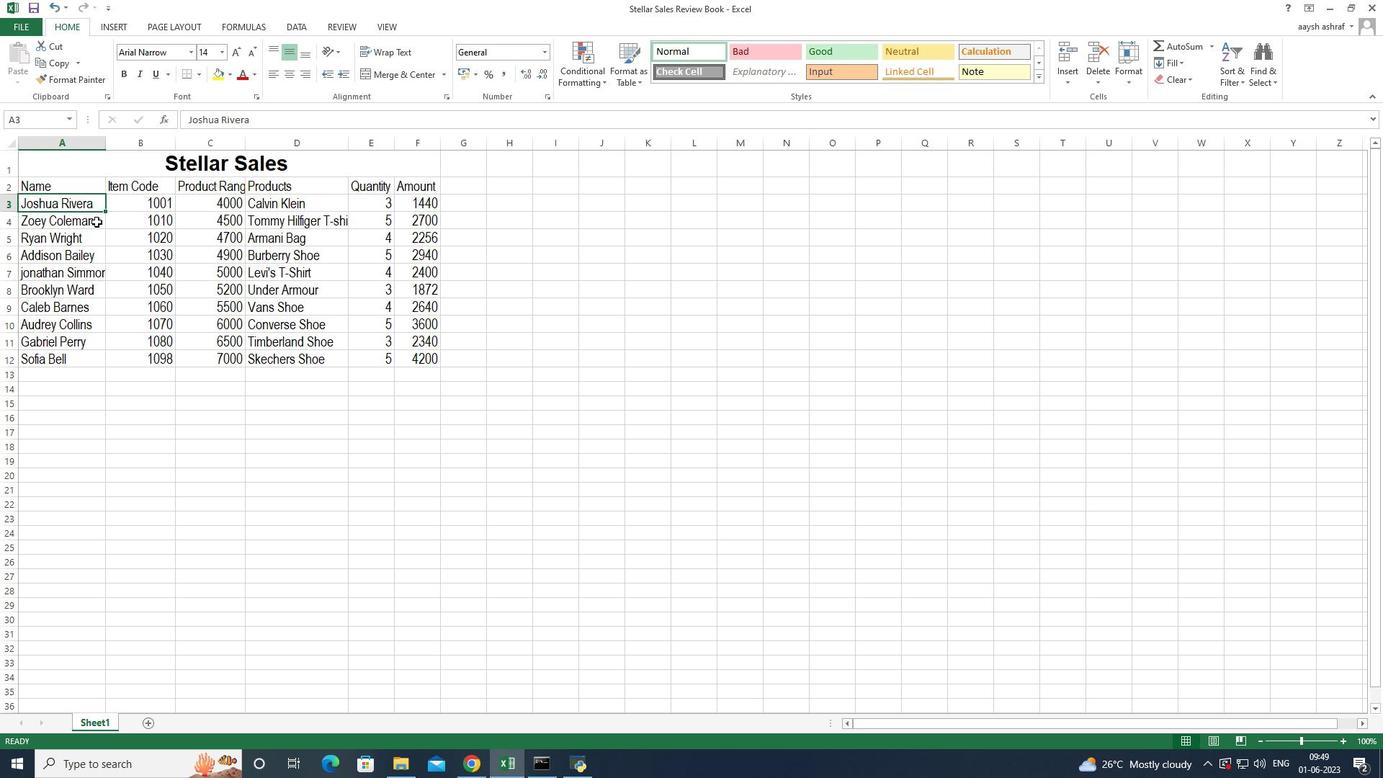 
Action: Mouse moved to (128, 242)
Screenshot: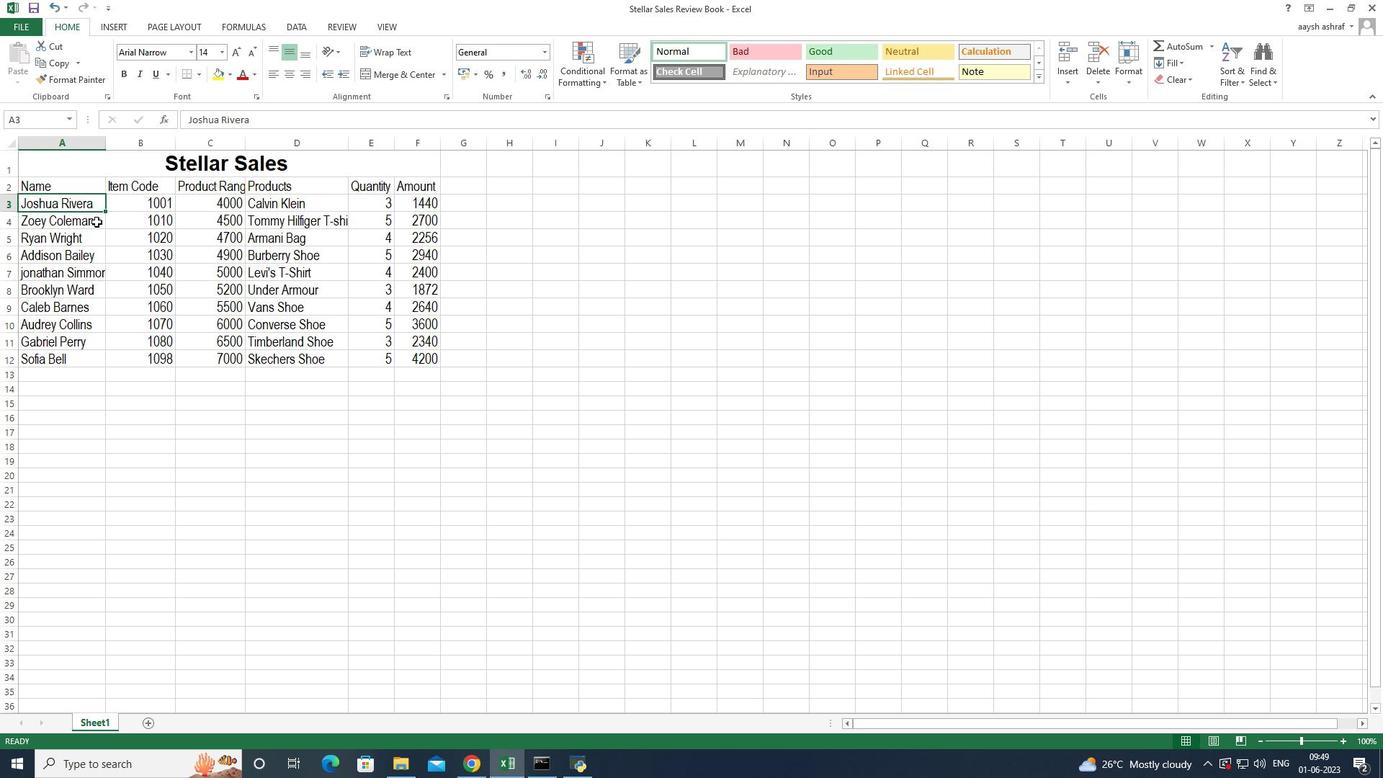 
Action: Mouse pressed left at (128, 242)
Screenshot: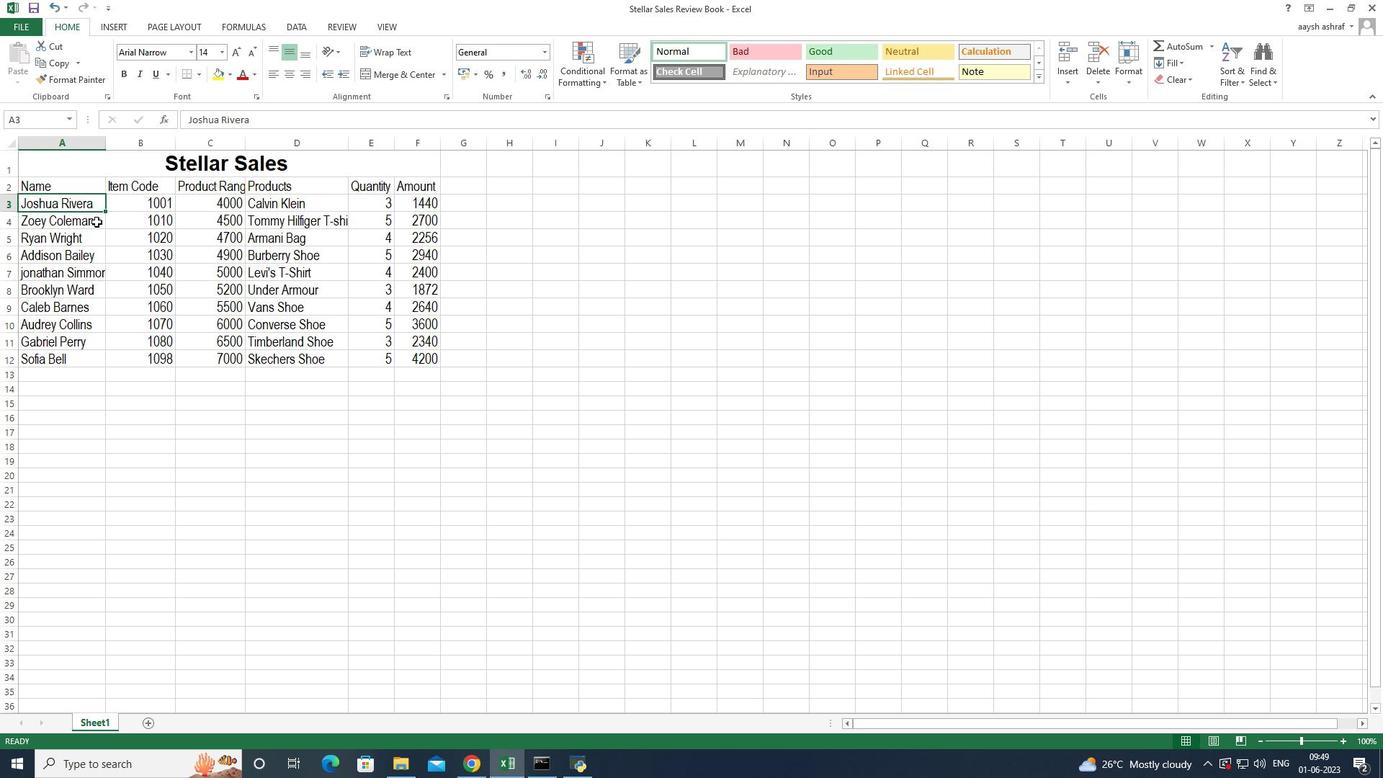 
Action: Mouse moved to (126, 238)
Screenshot: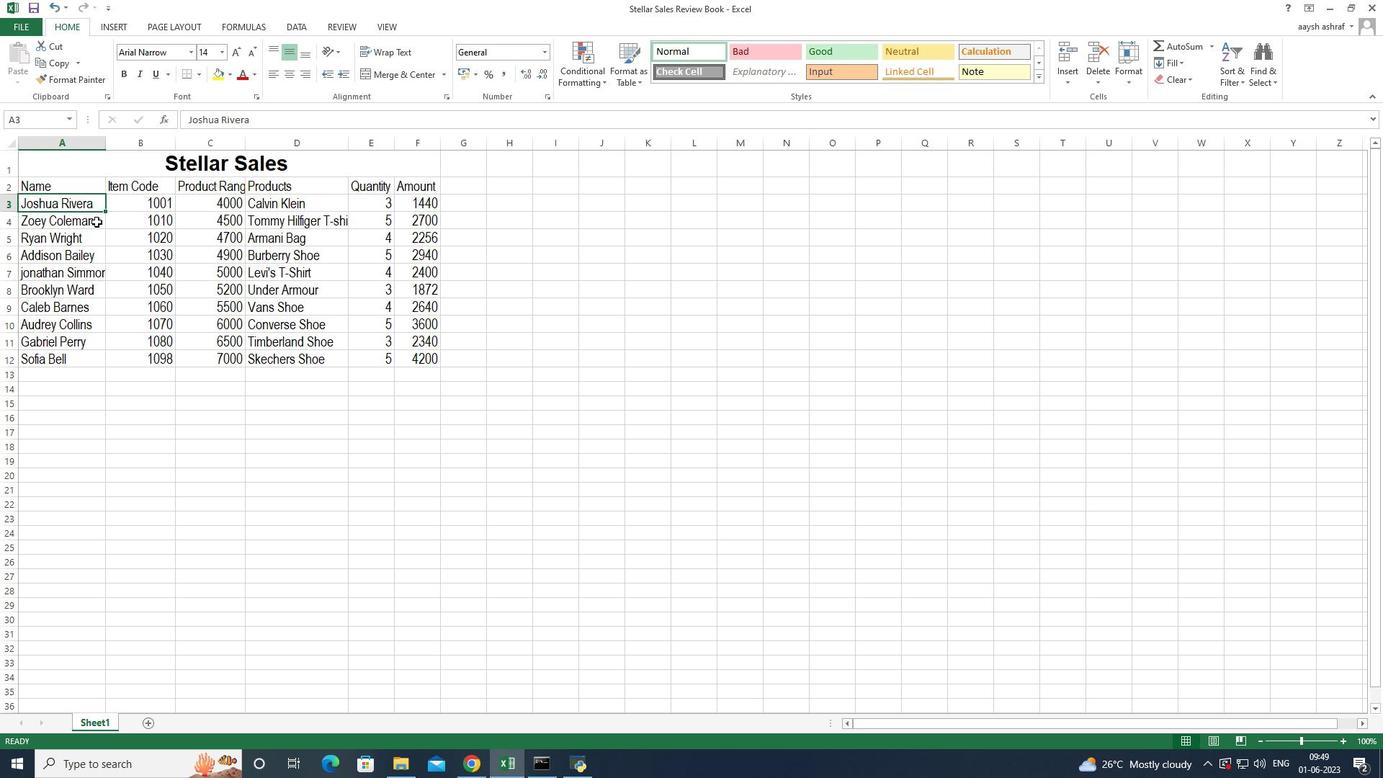 
Action: Key pressed ctrl+Z
Screenshot: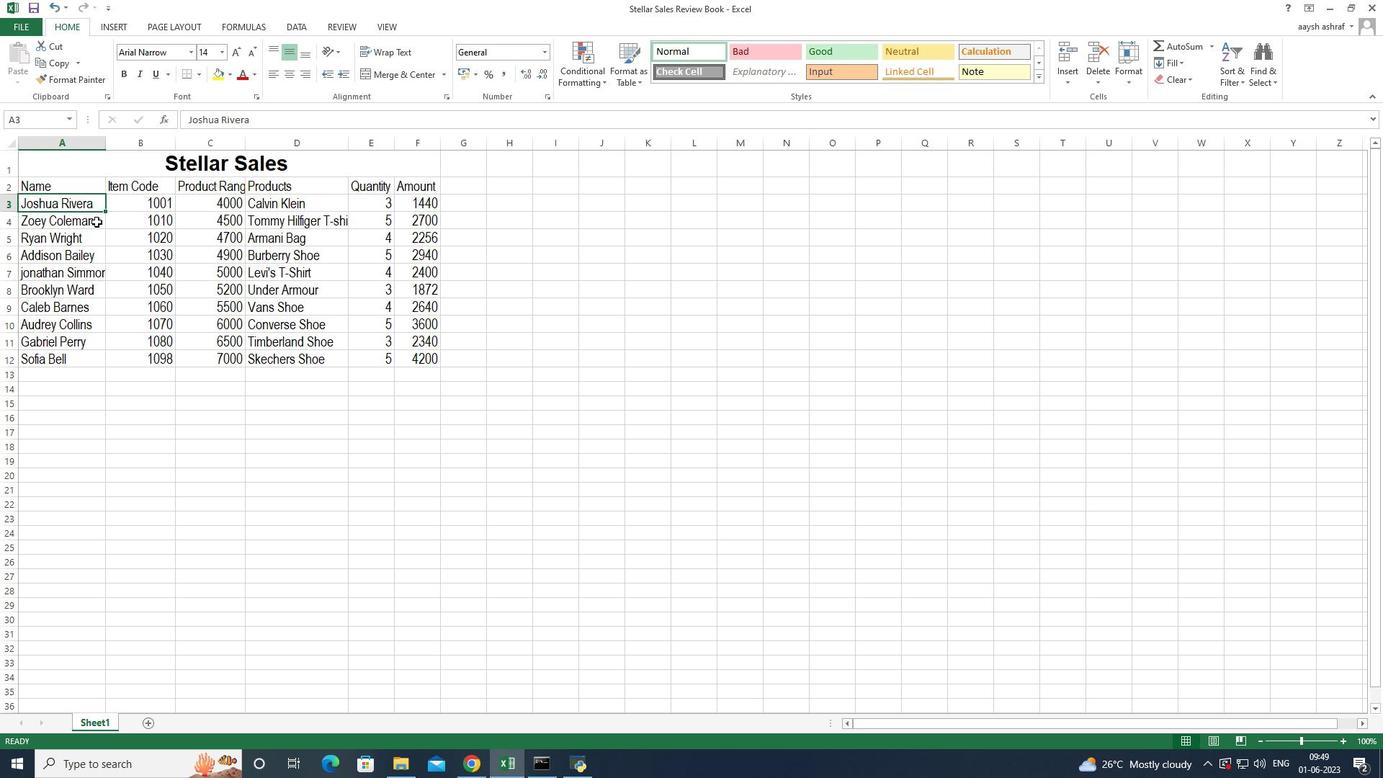 
Action: Mouse moved to (153, 307)
Screenshot: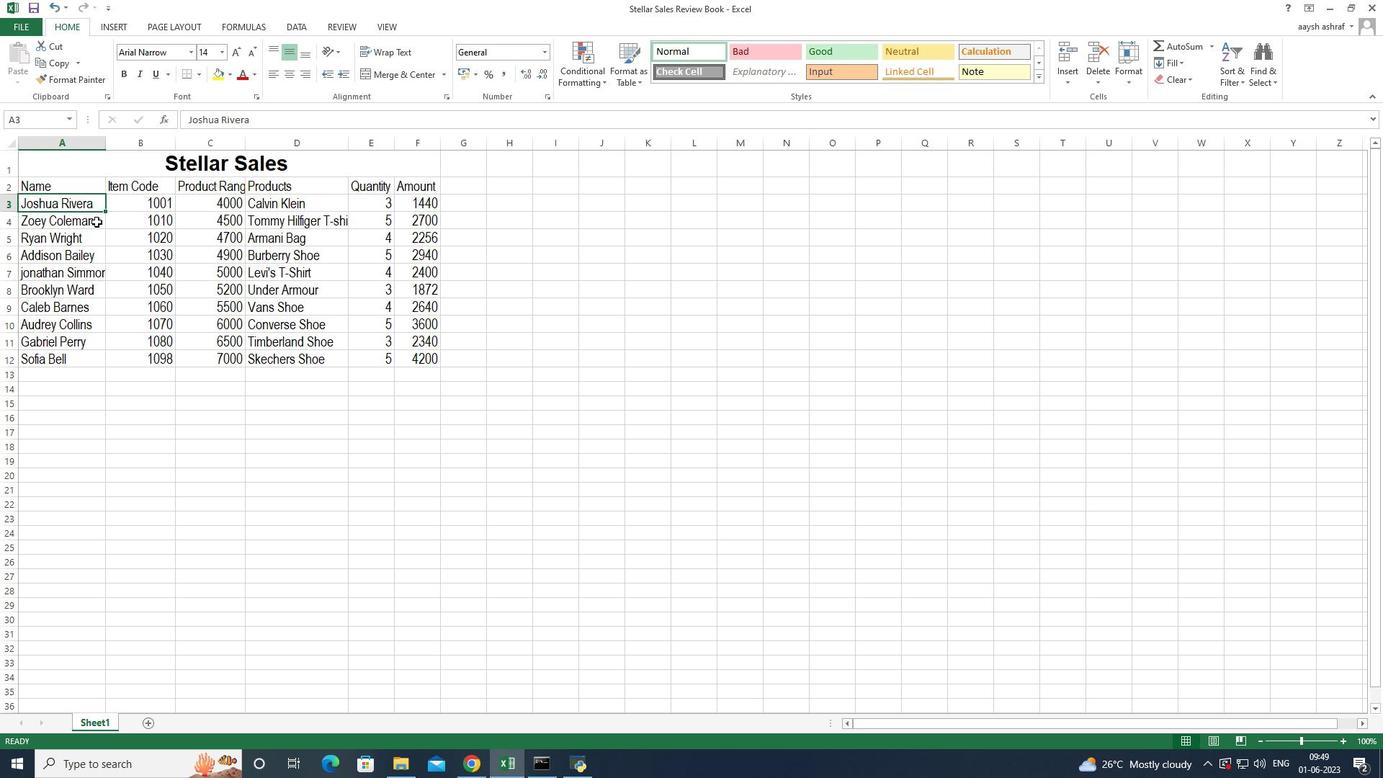 
Action: Mouse pressed left at (153, 307)
Screenshot: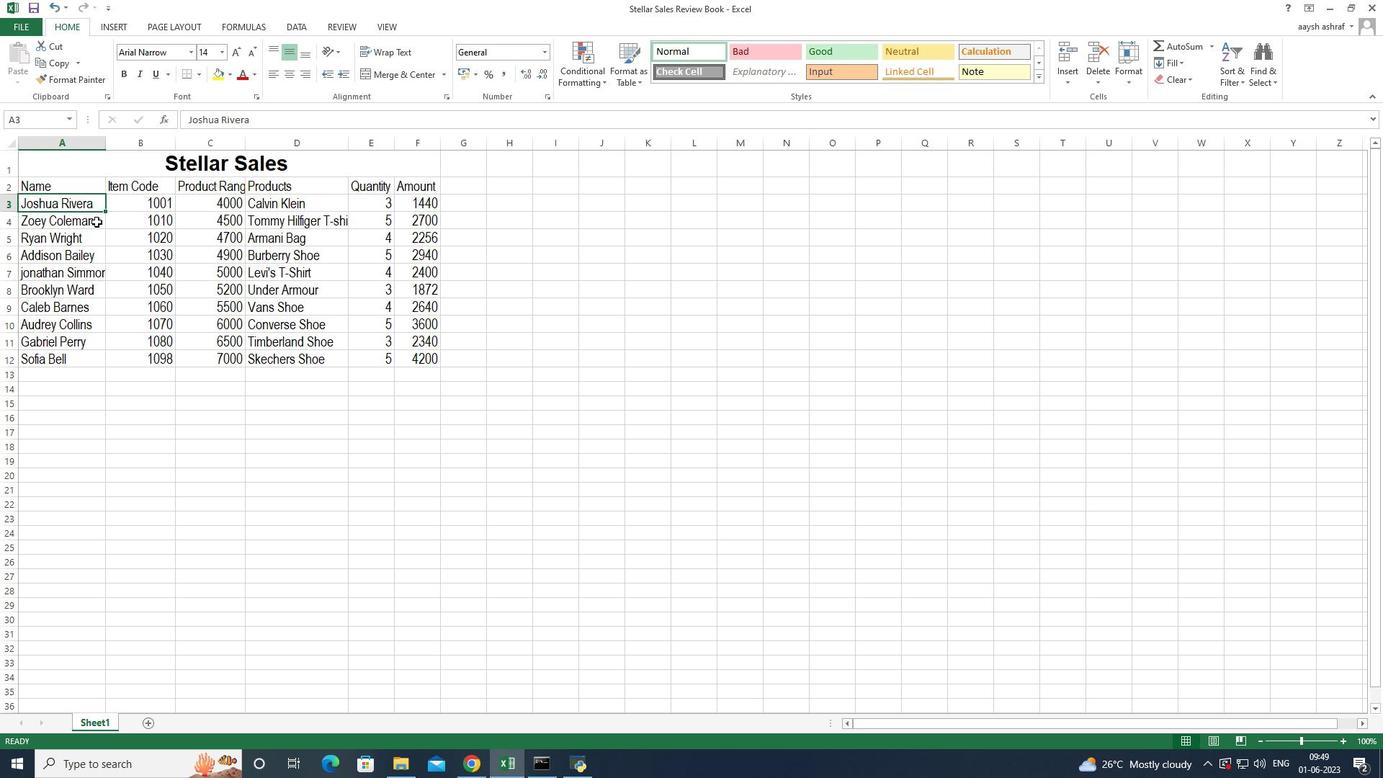 
Action: Mouse moved to (151, 242)
Screenshot: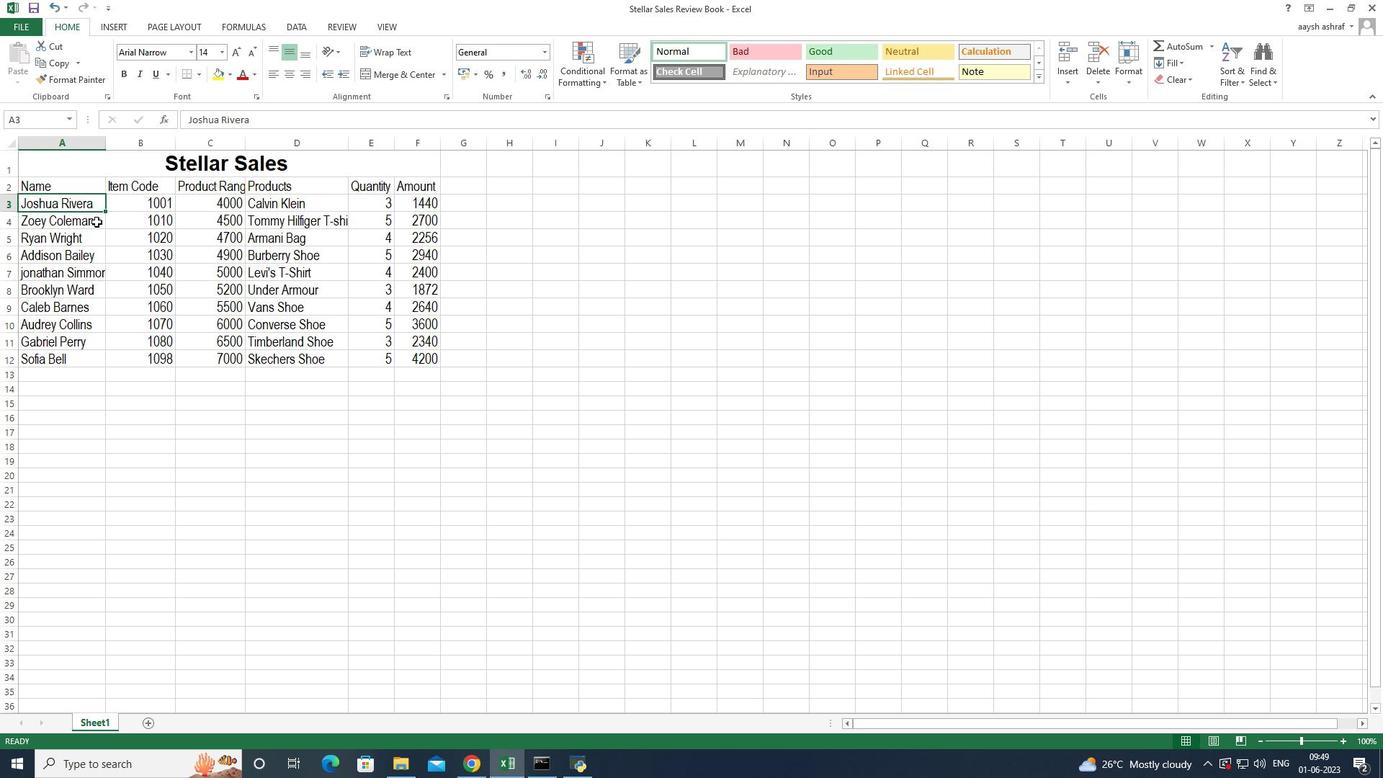 
Action: Mouse pressed left at (151, 242)
Screenshot: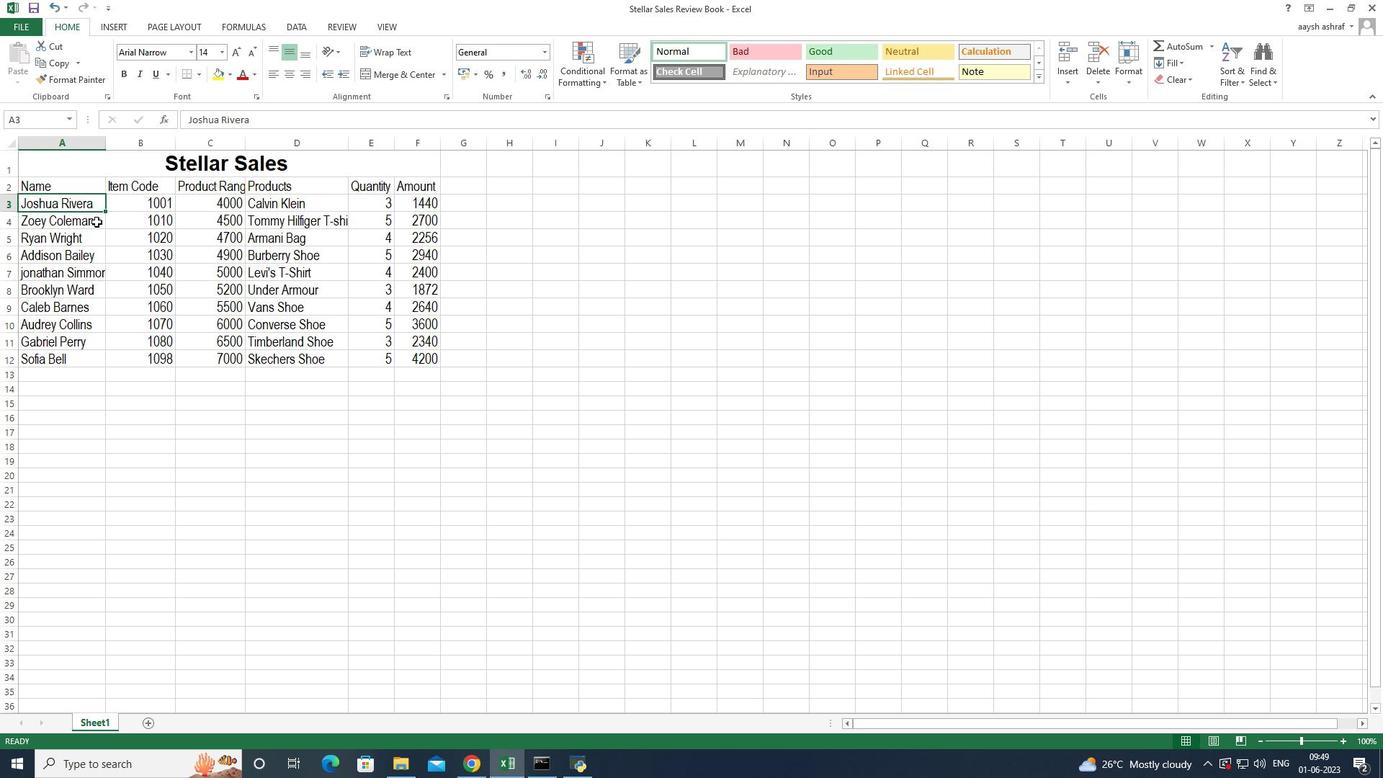
Action: Mouse moved to (64, 187)
Screenshot: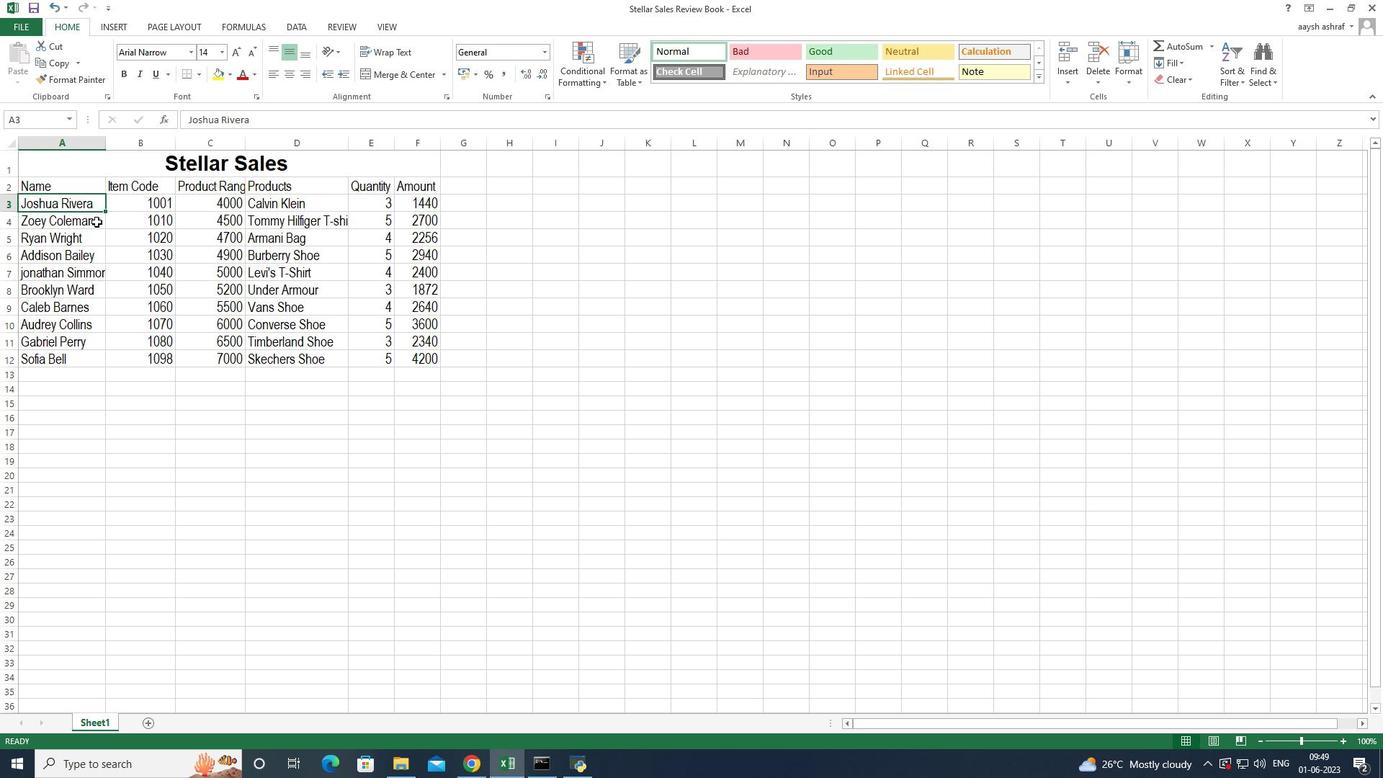 
Action: Mouse pressed left at (64, 187)
Screenshot: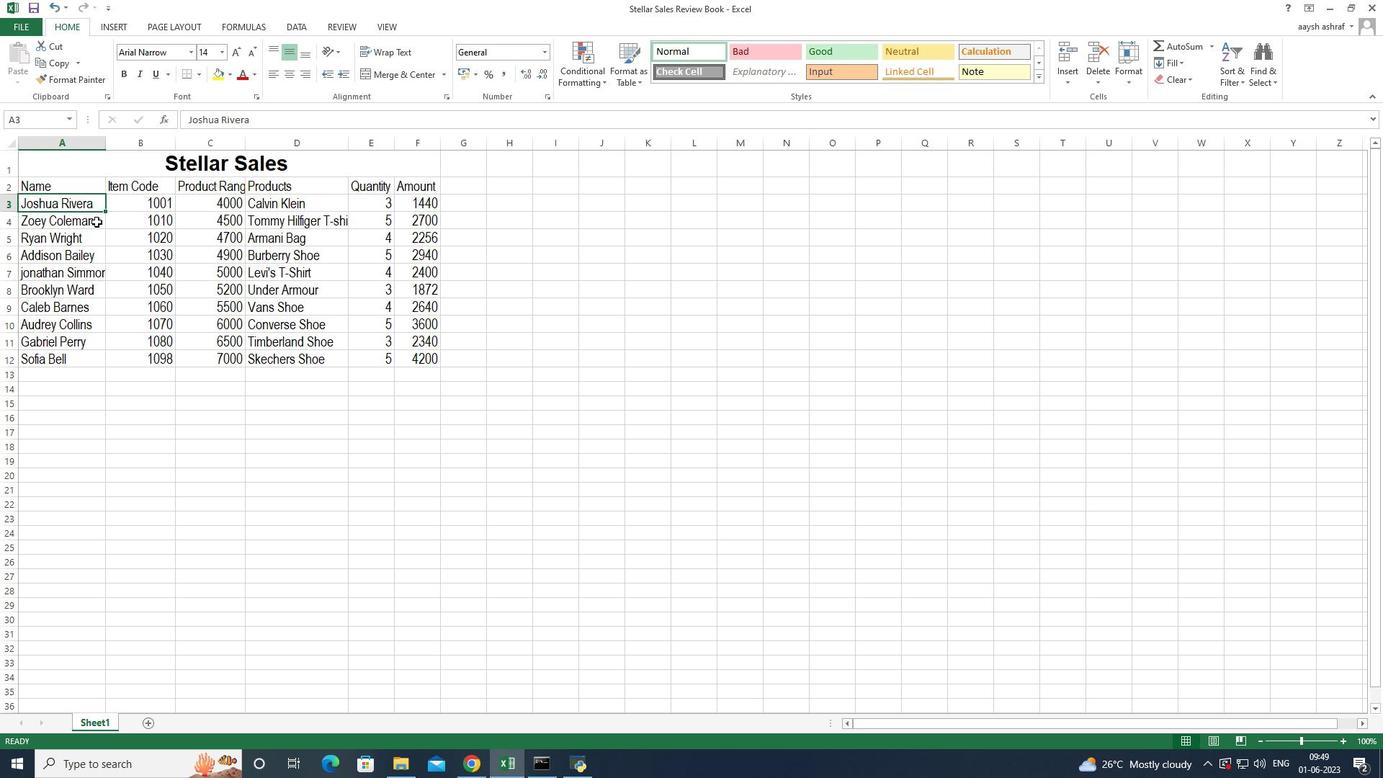 
Action: Mouse moved to (140, 246)
Screenshot: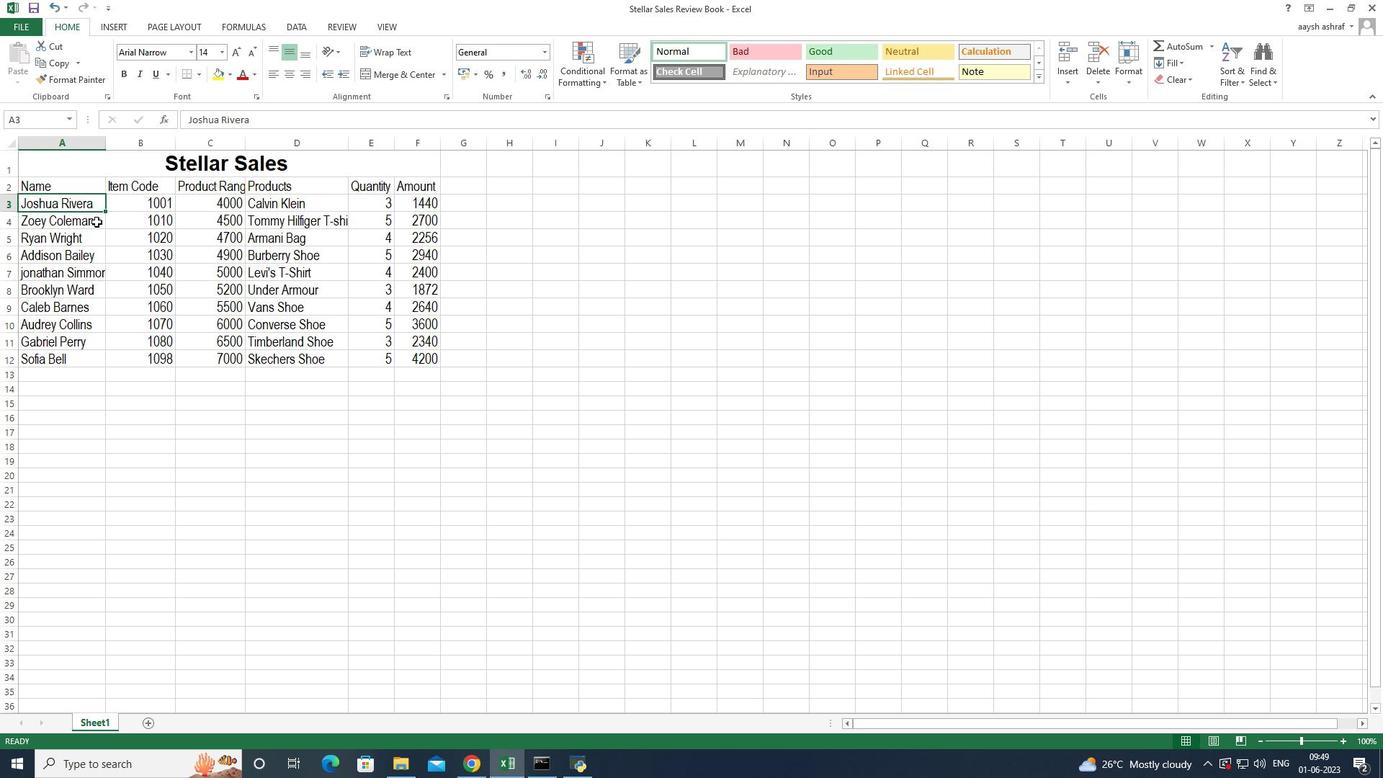 
Action: Mouse pressed left at (140, 246)
Screenshot: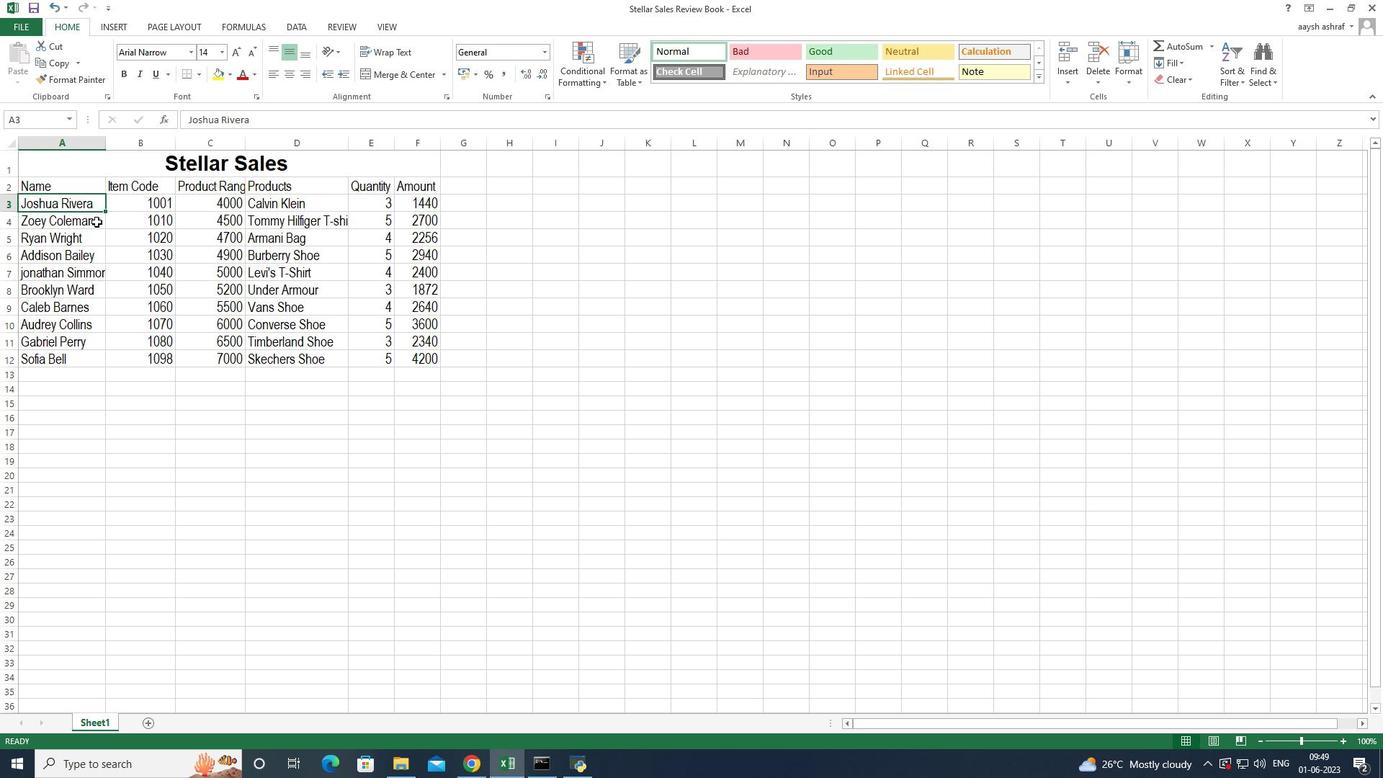 
Action: Mouse moved to (143, 367)
Screenshot: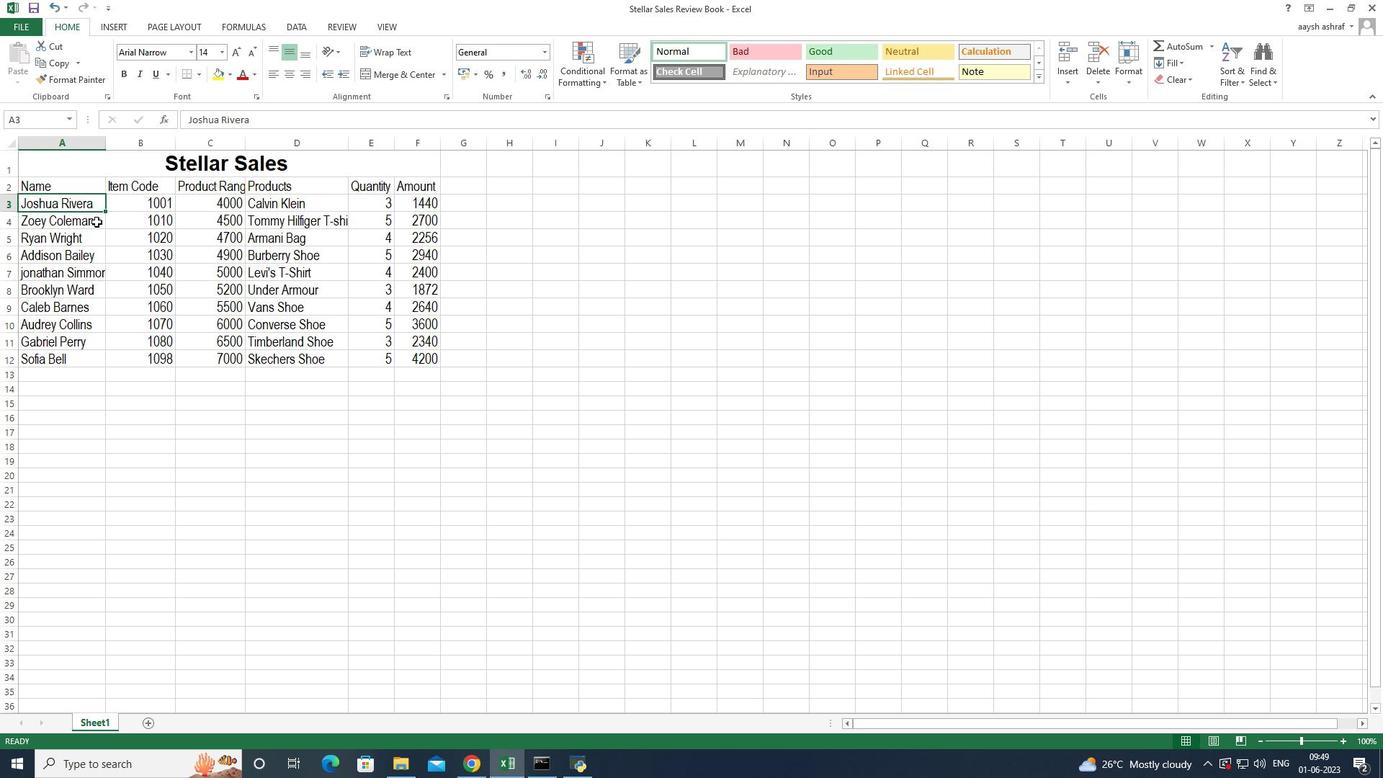 
Action: Mouse pressed left at (143, 367)
Screenshot: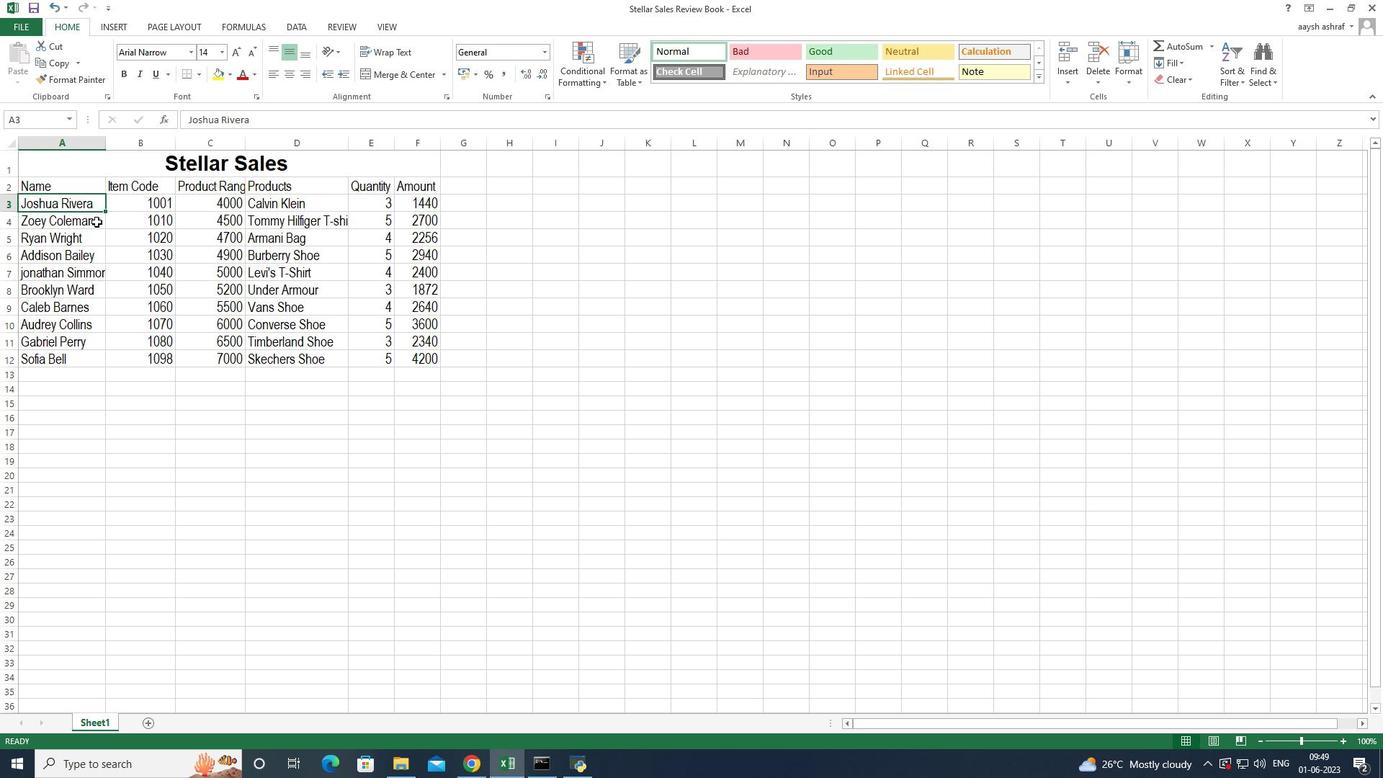 
Action: Mouse moved to (152, 242)
Screenshot: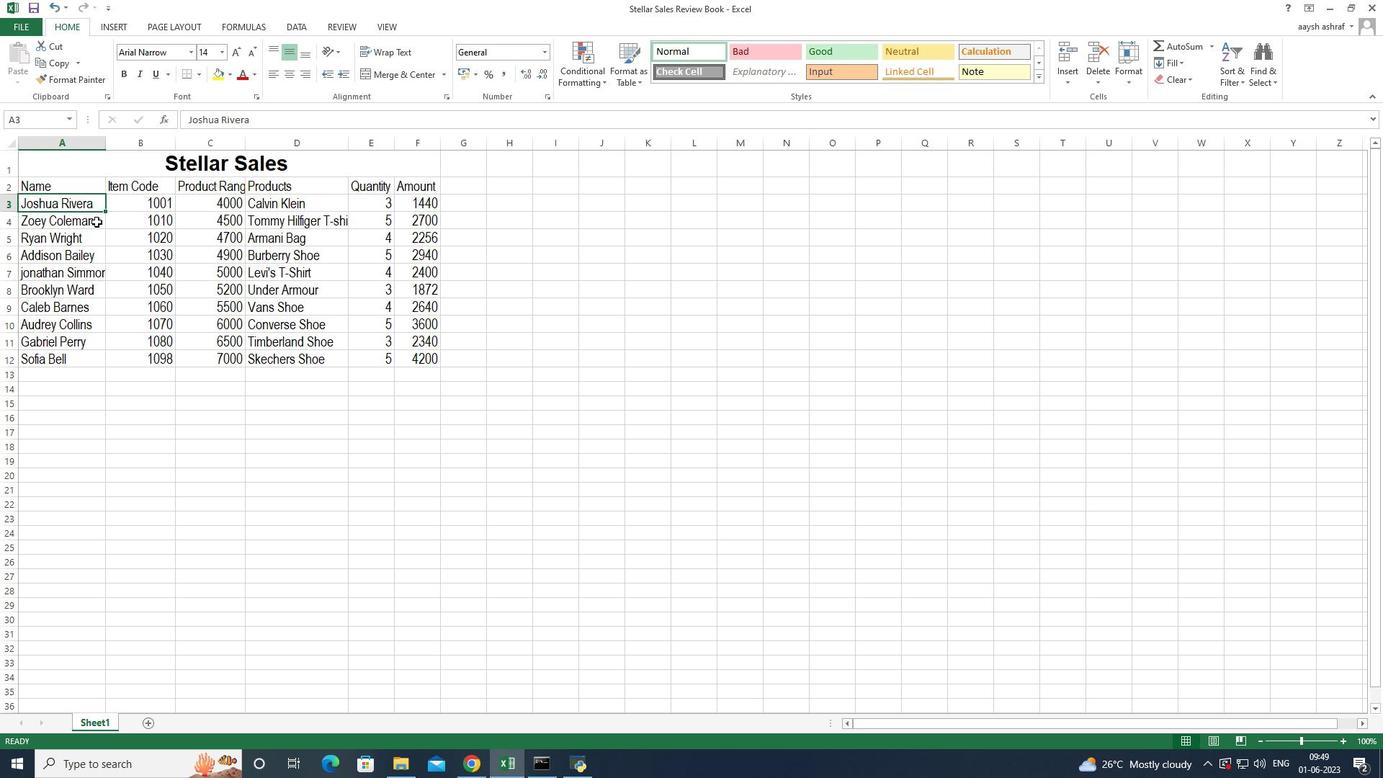 
Action: Mouse pressed left at (152, 242)
Screenshot: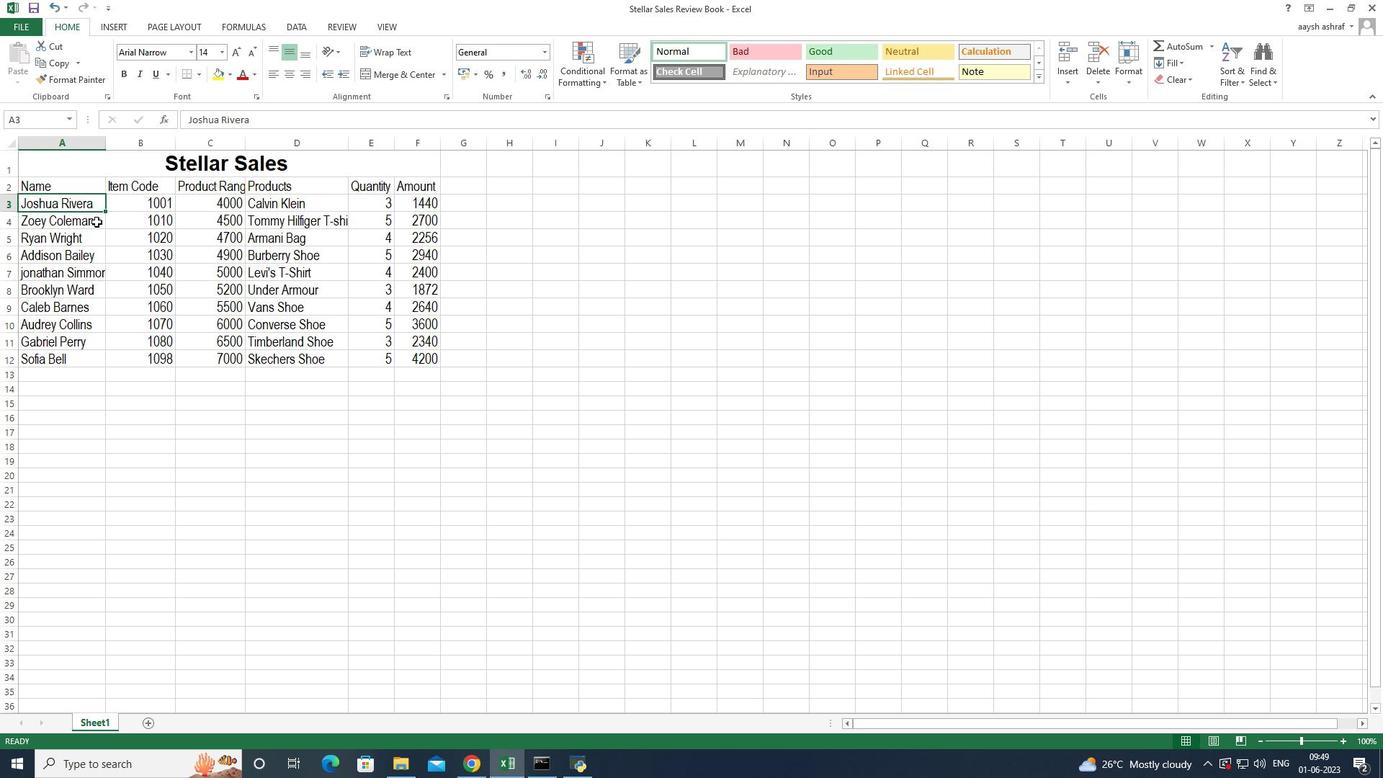 
Action: Mouse moved to (108, 172)
Screenshot: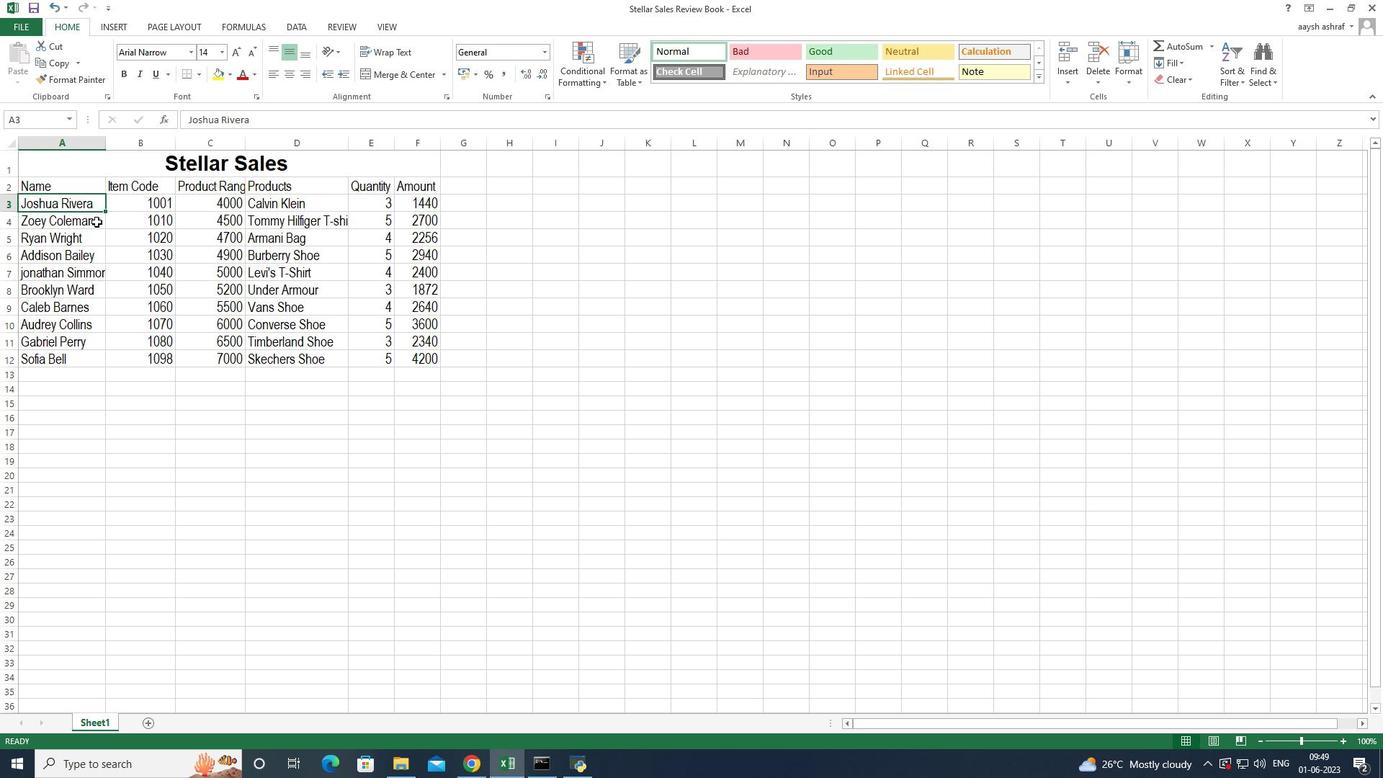 
Action: Mouse pressed left at (108, 172)
Screenshot: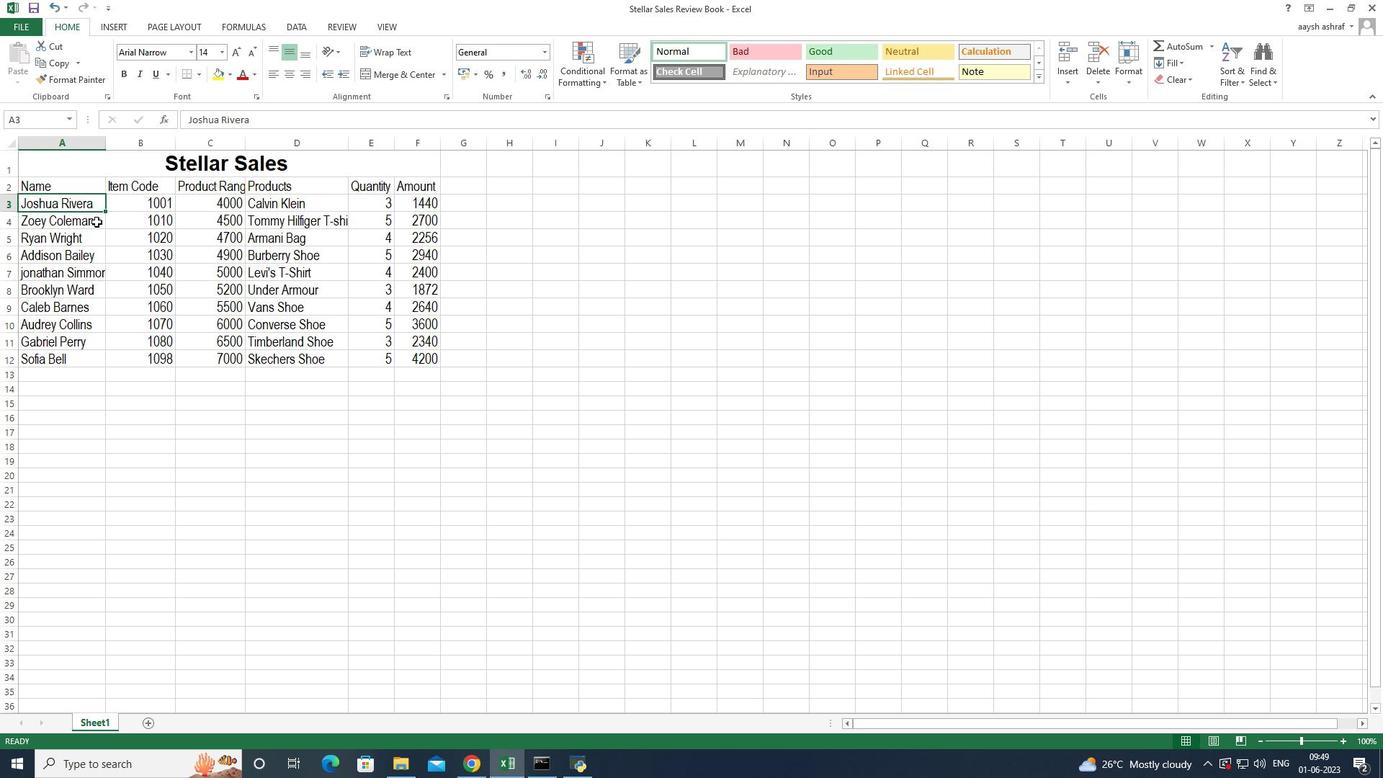 
Action: Mouse moved to (112, 263)
Screenshot: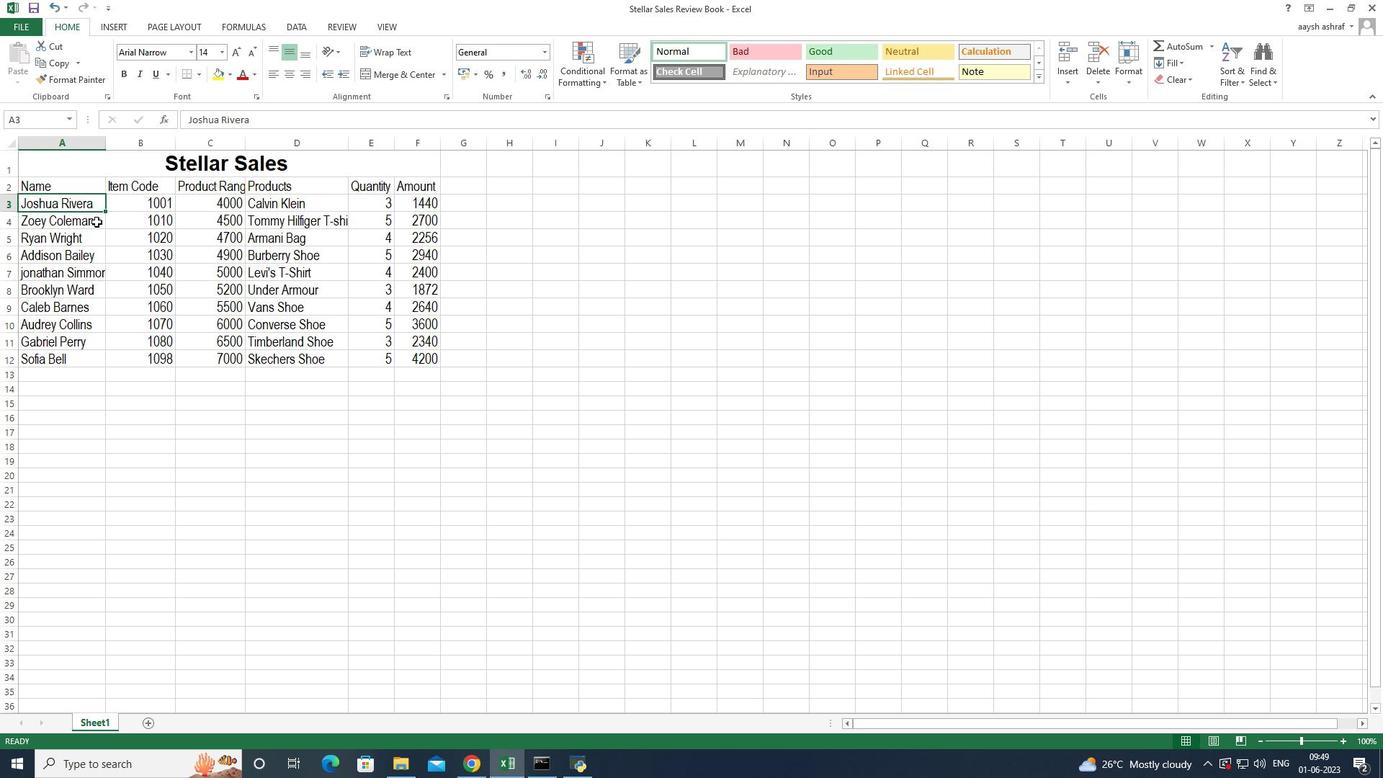 
Action: Mouse pressed left at (112, 263)
Screenshot: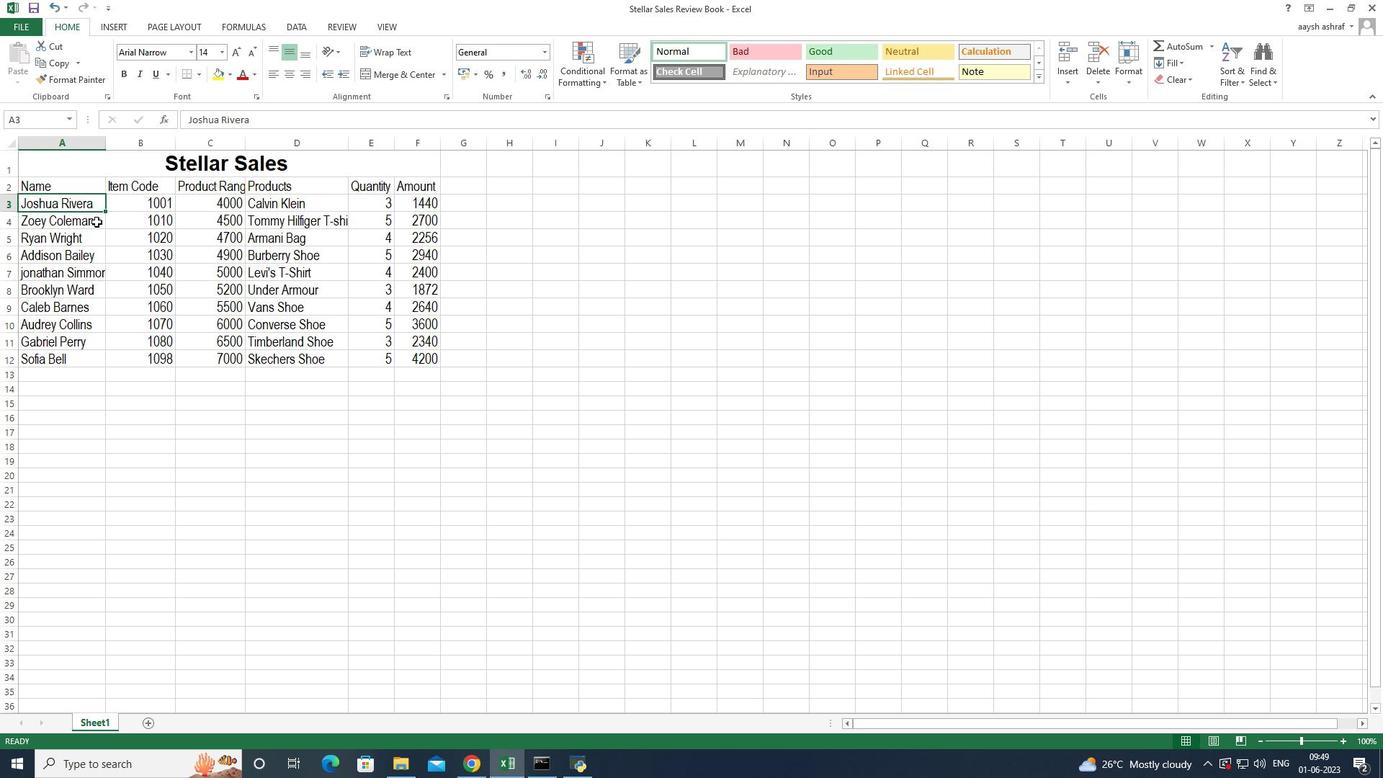 
Action: Mouse moved to (65, 185)
Screenshot: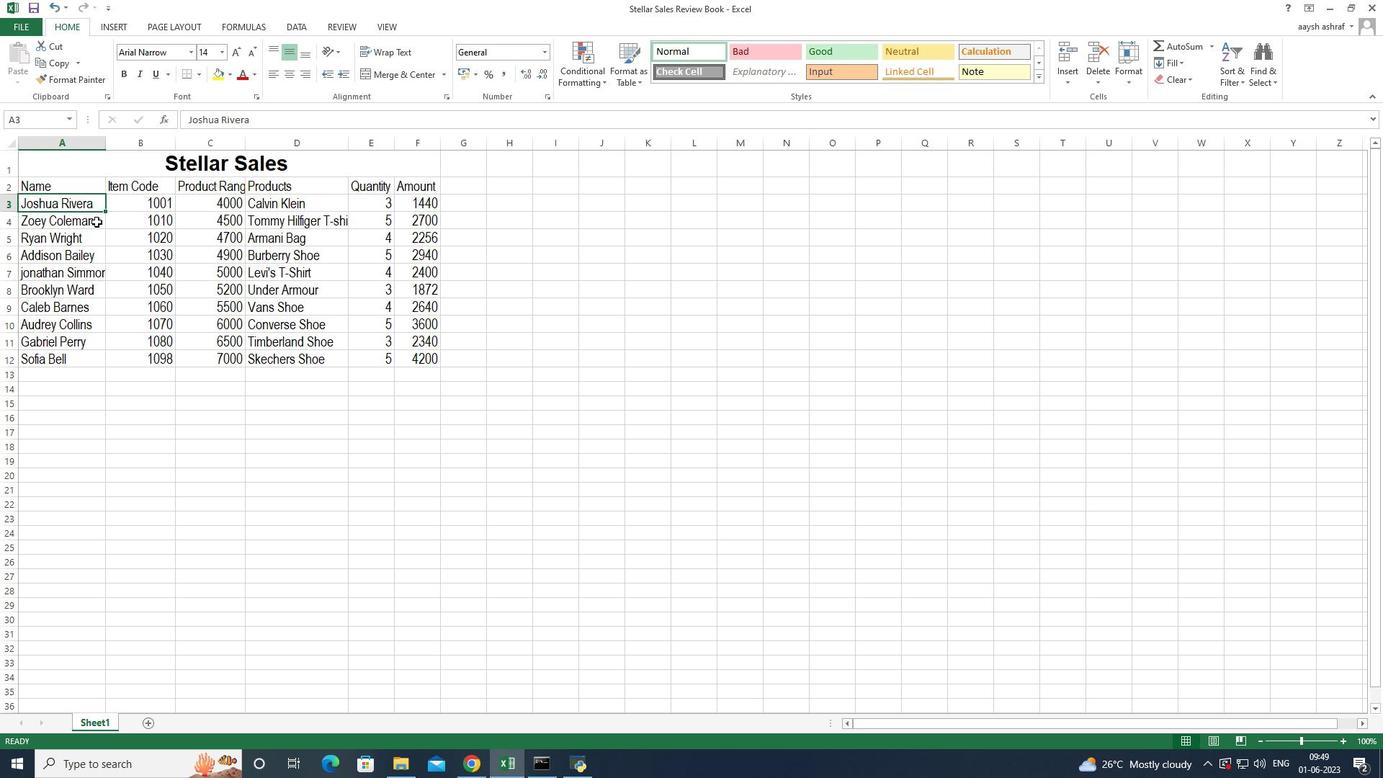 
Action: Mouse pressed left at (65, 185)
Screenshot: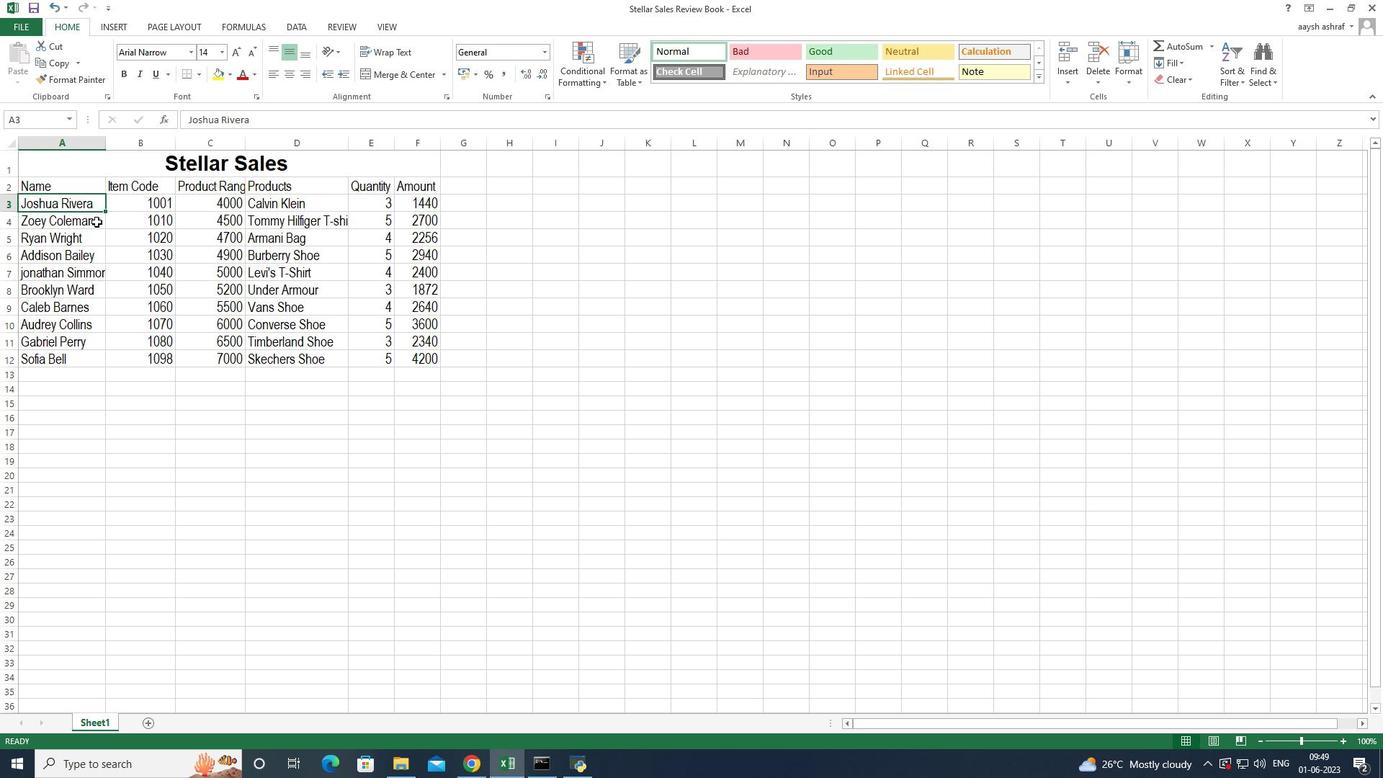 
Action: Mouse moved to (153, 250)
Screenshot: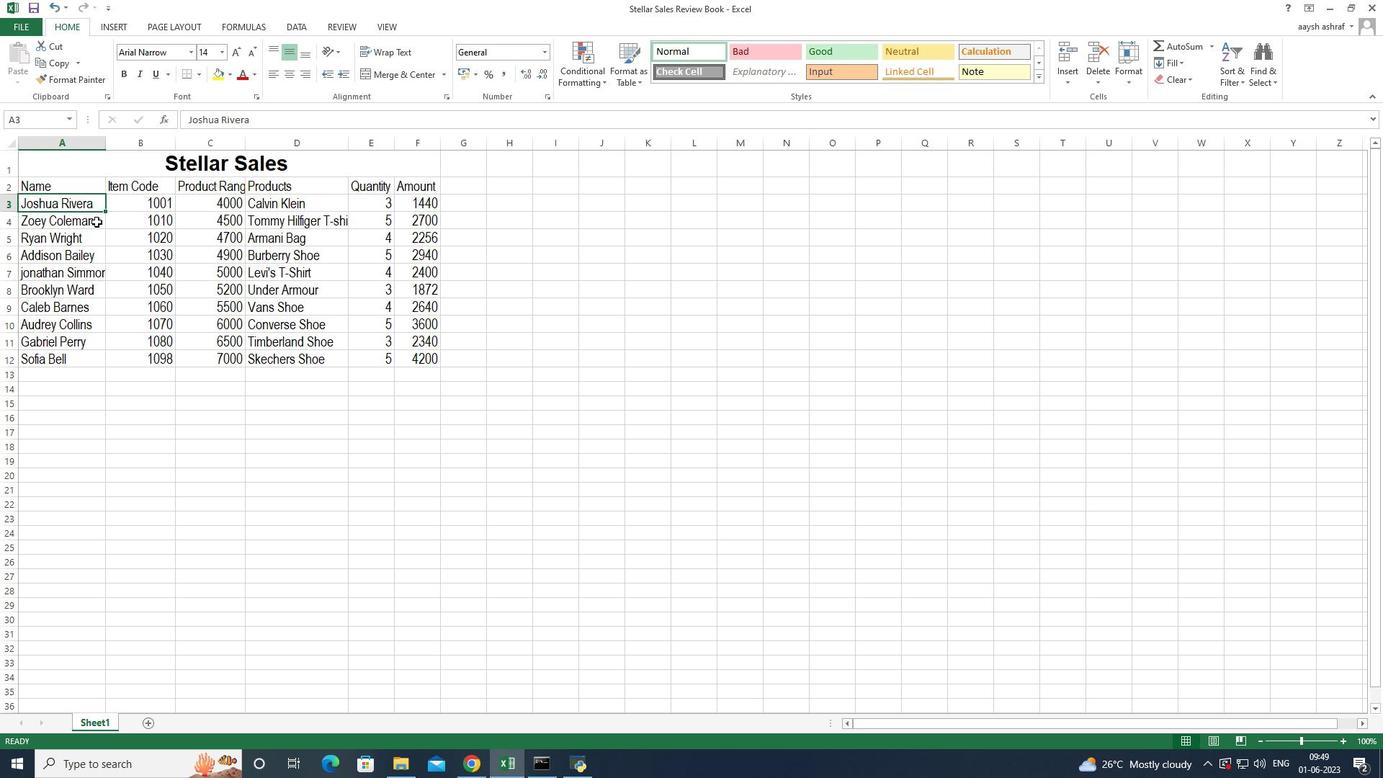 
Action: Mouse pressed left at (153, 250)
Screenshot: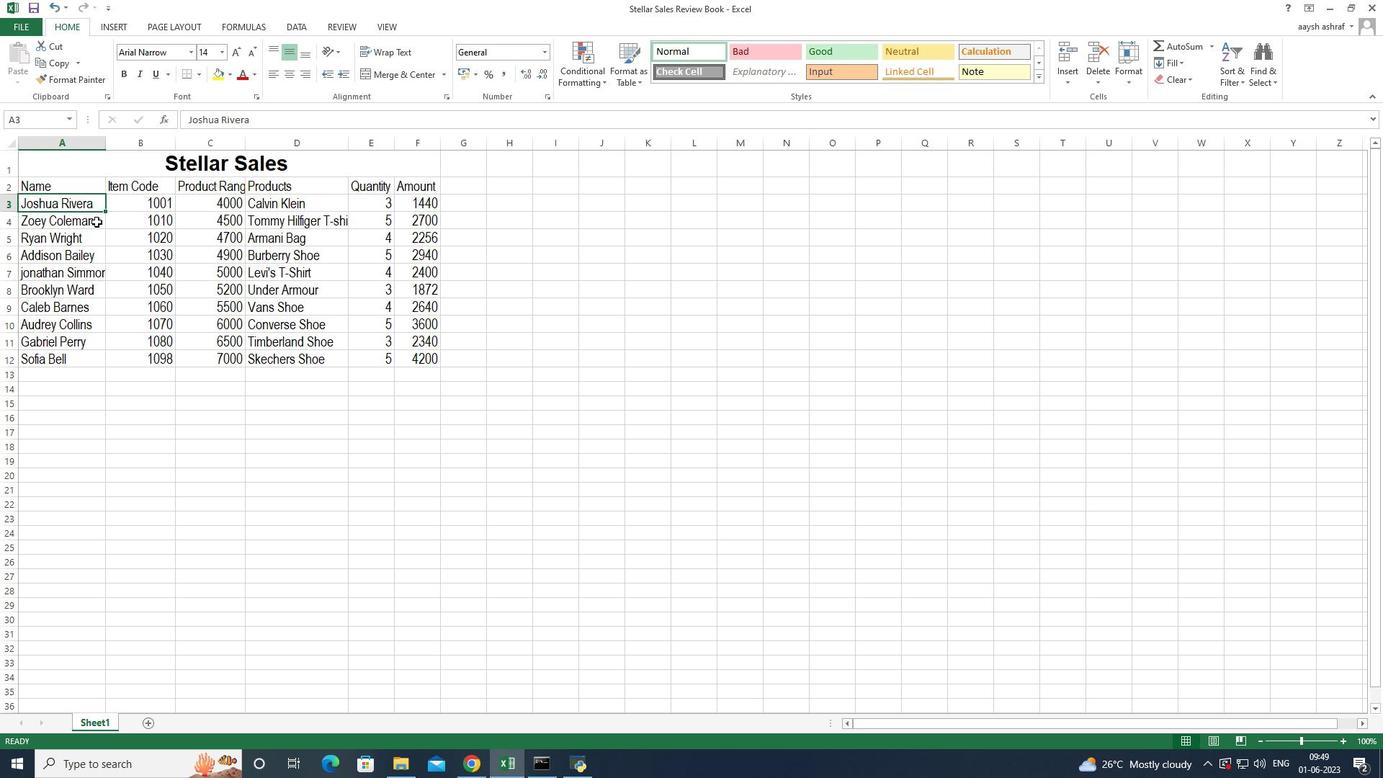 
Action: Mouse moved to (100, 214)
Screenshot: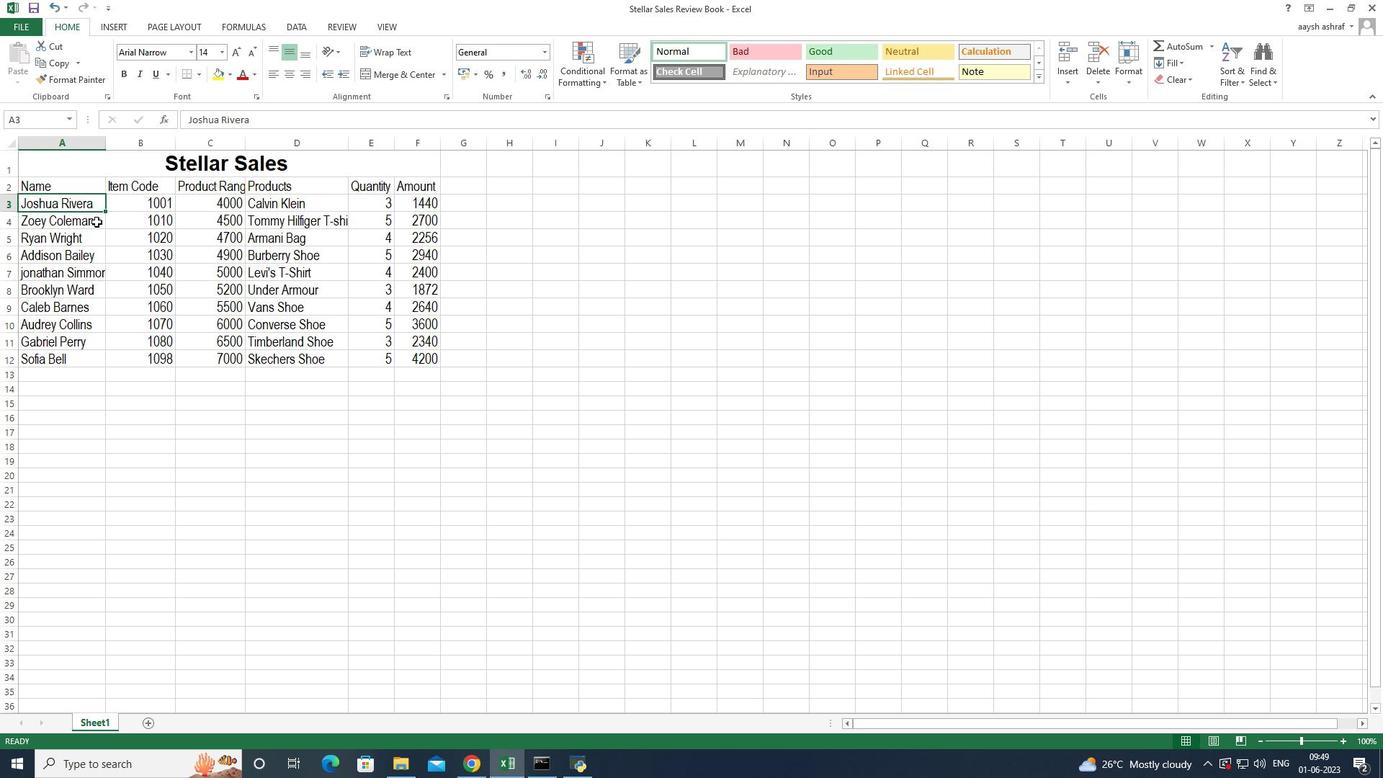 
Action: Mouse pressed left at (100, 214)
Screenshot: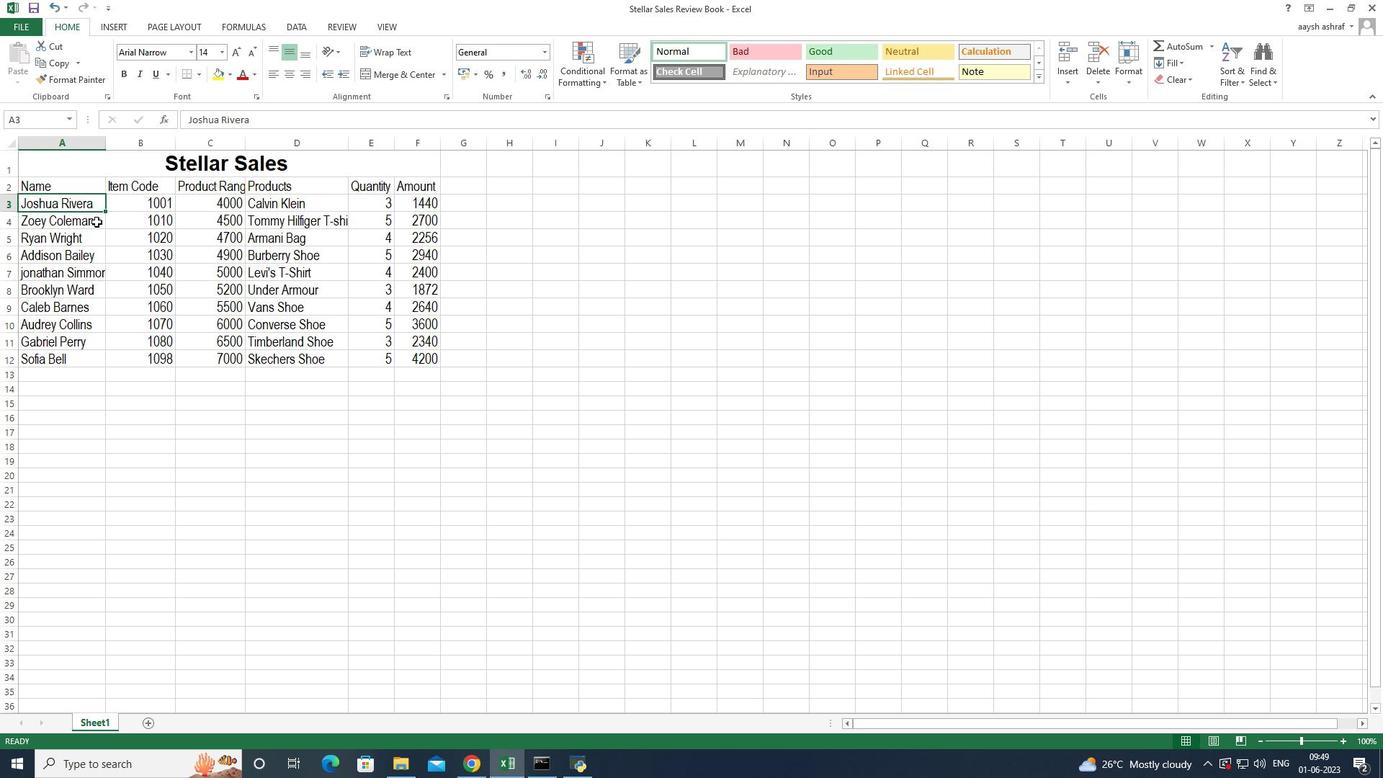 
Action: Mouse moved to (100, 215)
Screenshot: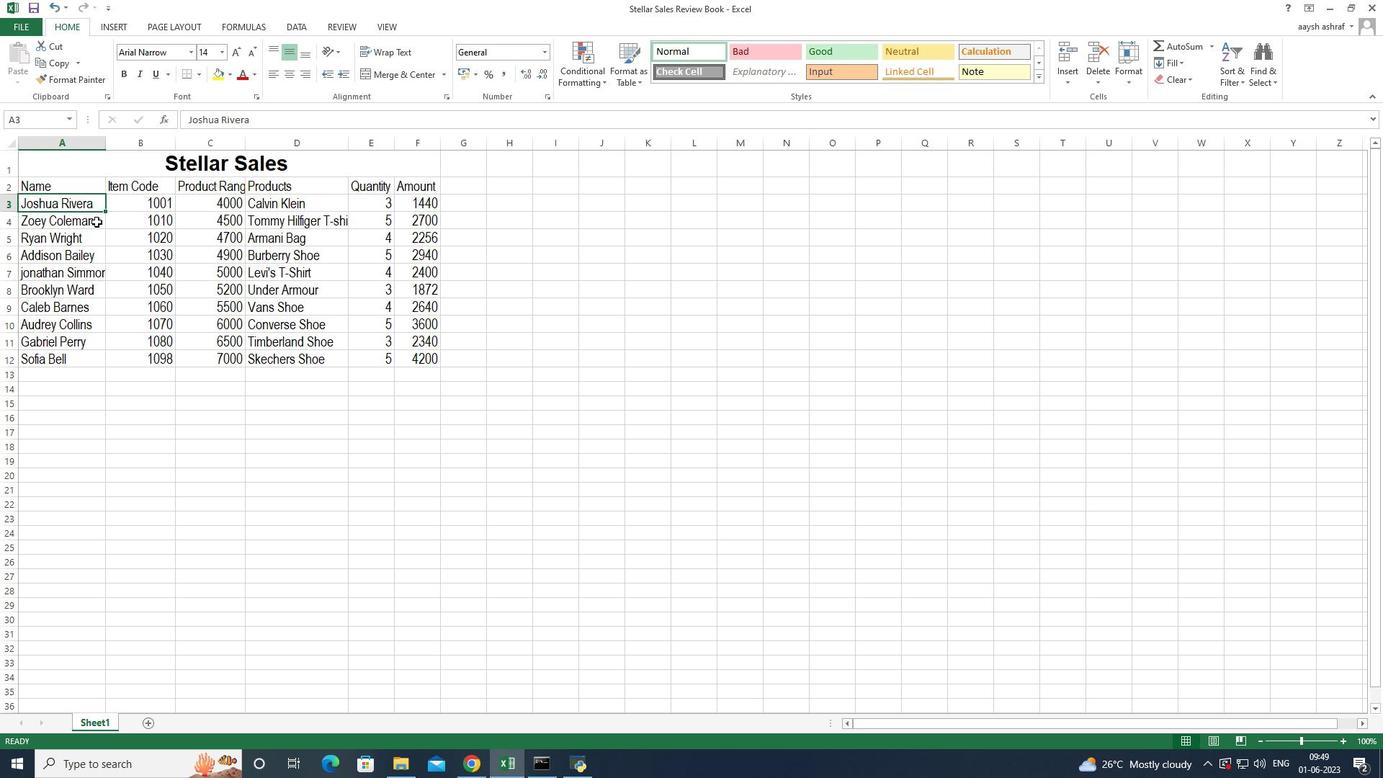 
Action: Key pressed <Key.backspace><Key.backspace><Key.backspace><Key.backspace><Key.backspace><Key.backspace><Key.backspace><Key.backspace><Key.backspace><Key.backspace><Key.backspace><Key.backspace><Key.backspace><Key.backspace><Key.backspace><Key.backspace><Key.backspace><Key.backspace><Key.backspace><Key.backspace><Key.backspace><Key.backspace><Key.backspace><Key.backspace><Key.backspace>
Screenshot: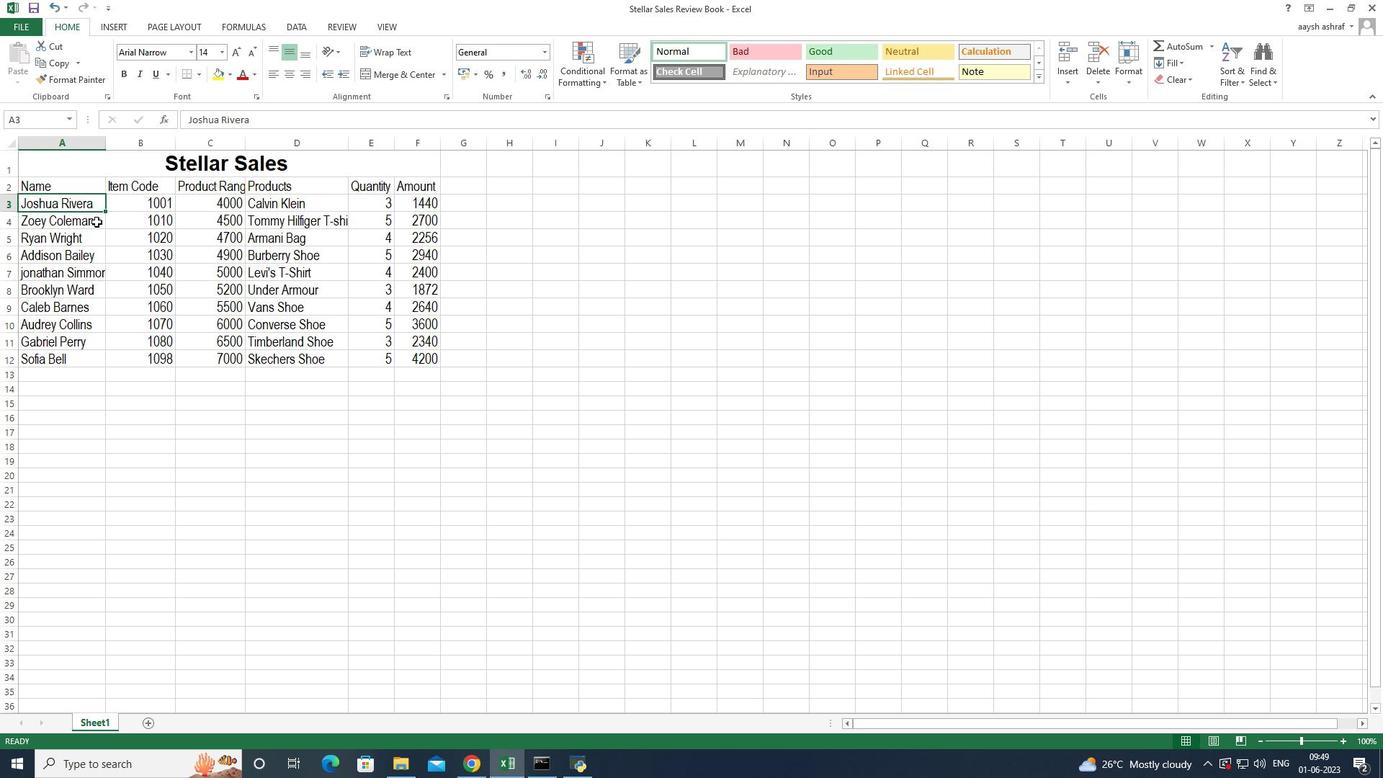 
Action: Mouse moved to (105, 219)
Screenshot: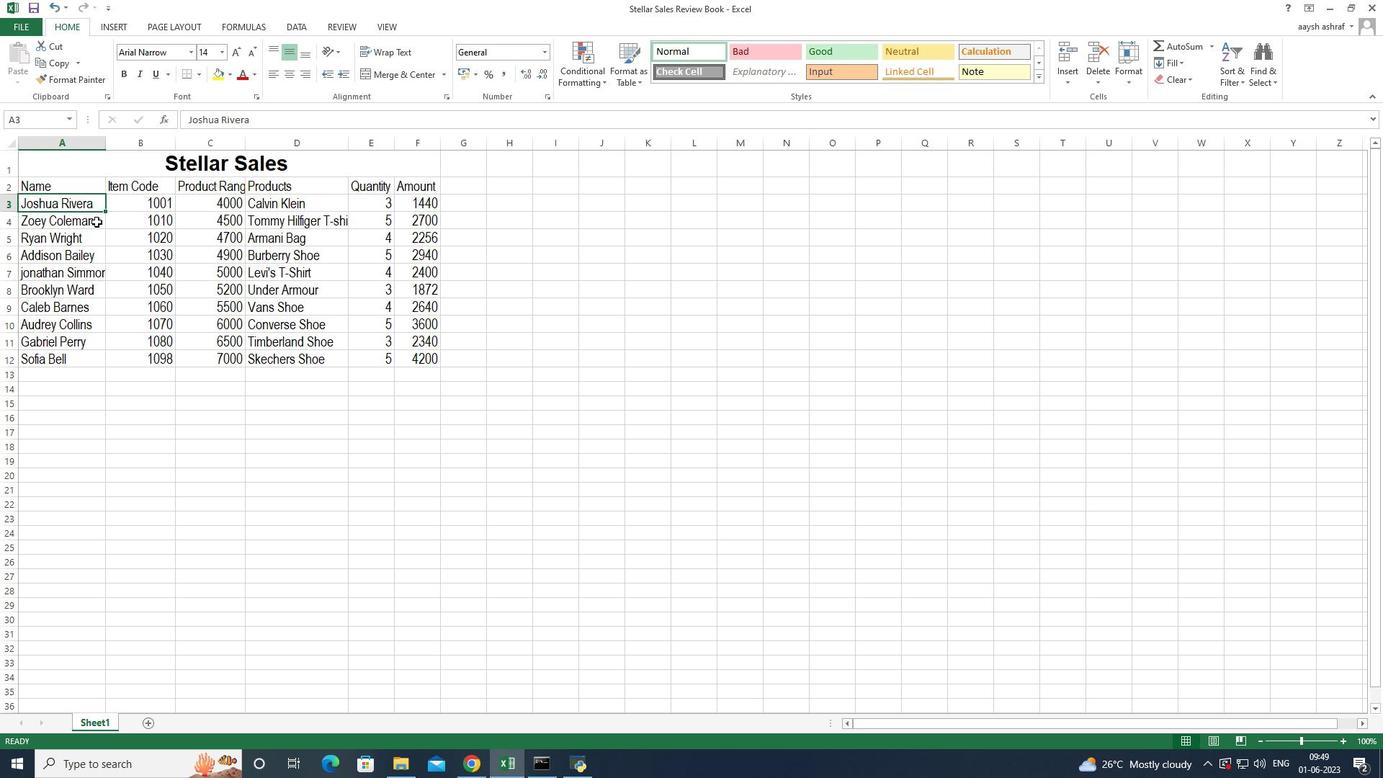 
Action: Key pressed <Key.backspace>
Screenshot: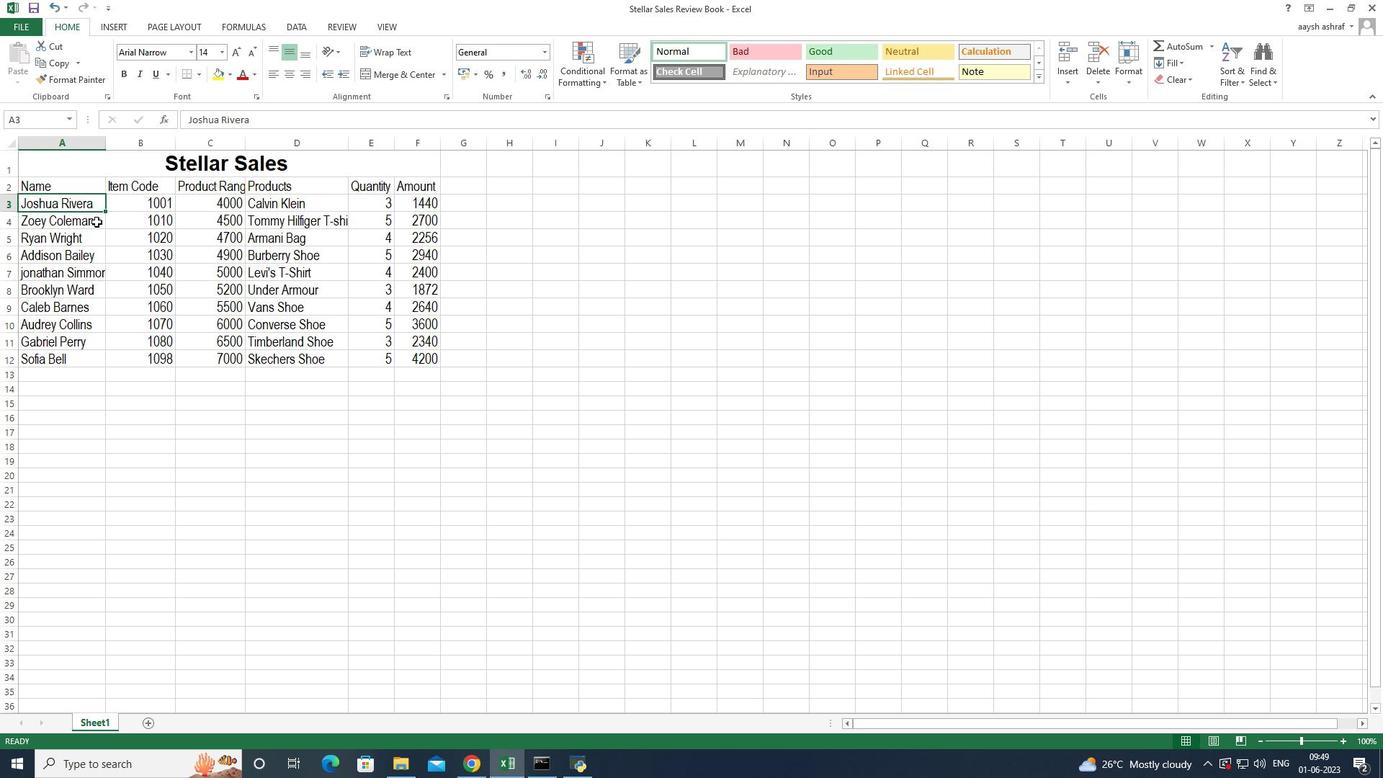 
Action: Mouse moved to (142, 252)
Screenshot: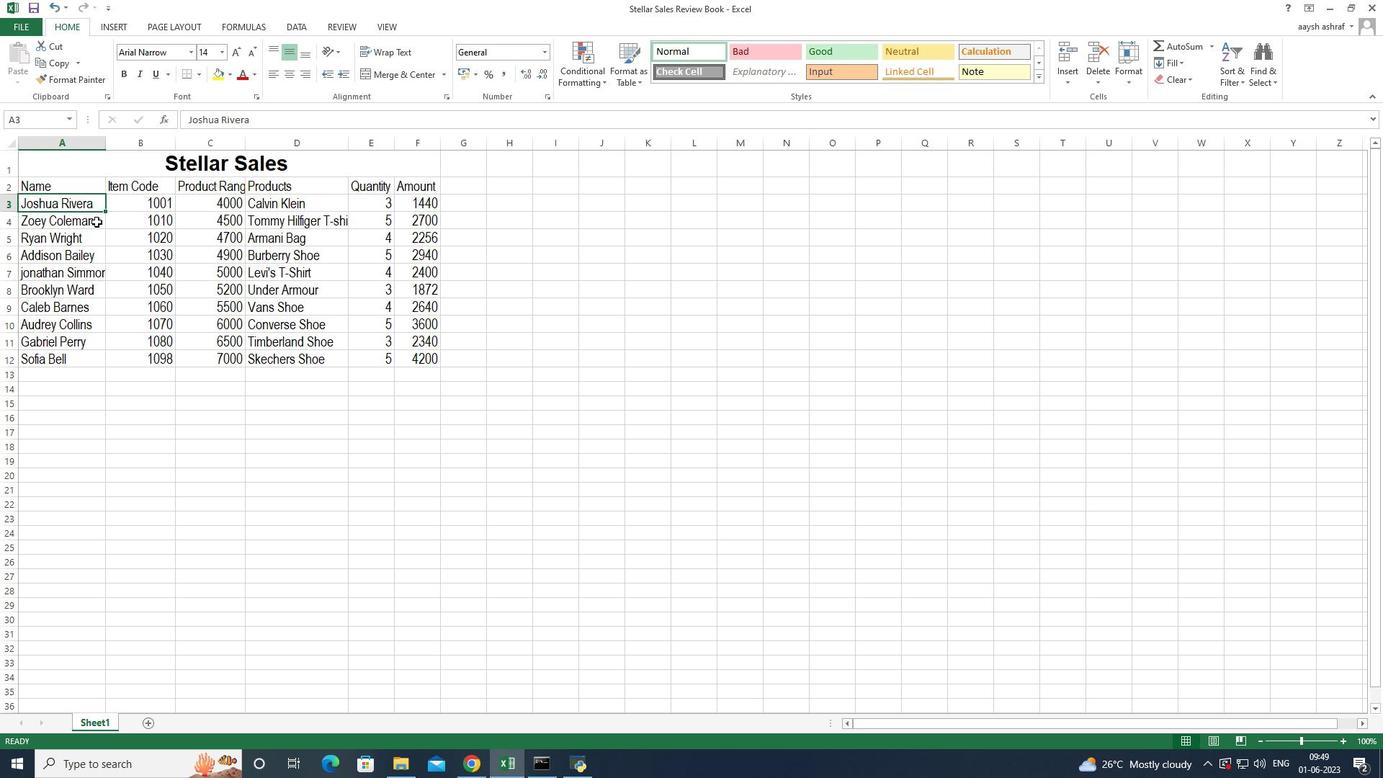 
Action: Key pressed <Key.shift_r>
Screenshot: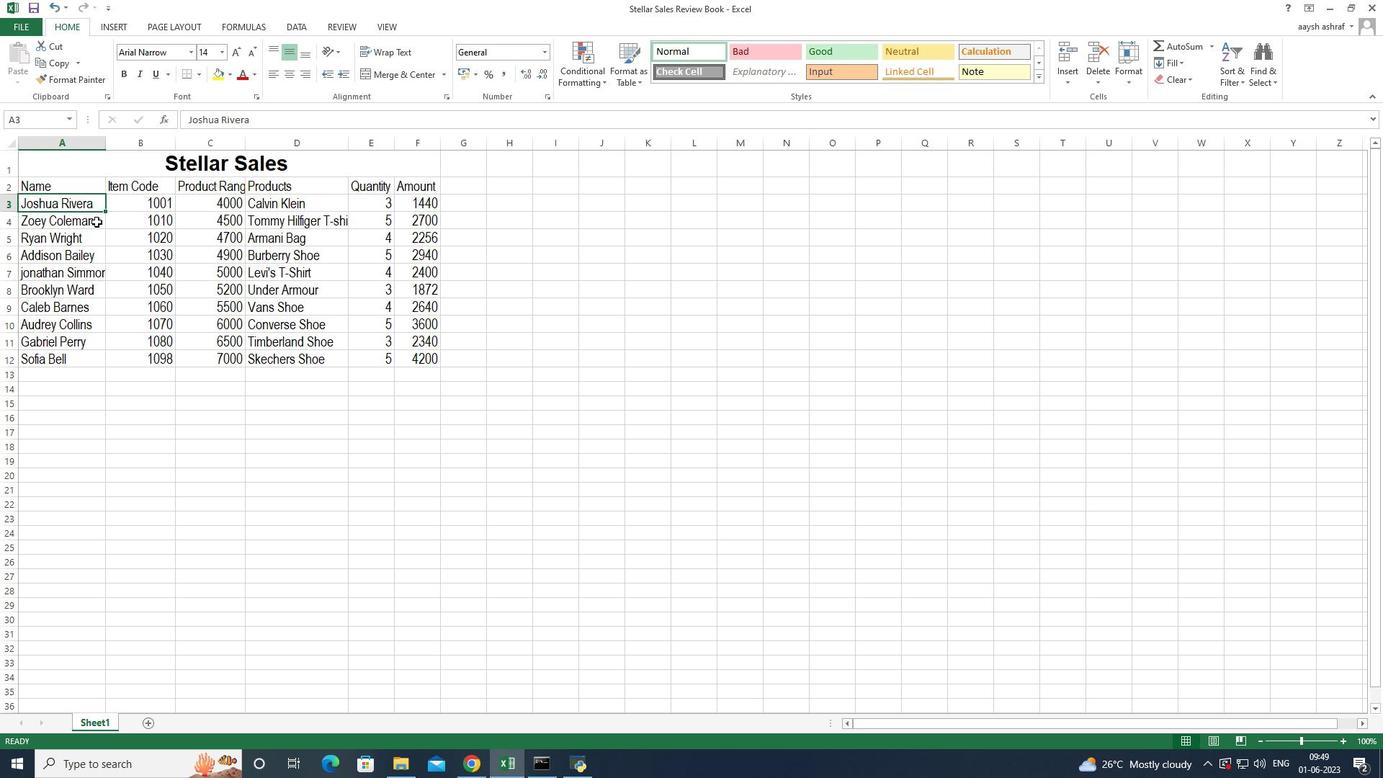 
Action: Mouse moved to (144, 254)
Screenshot: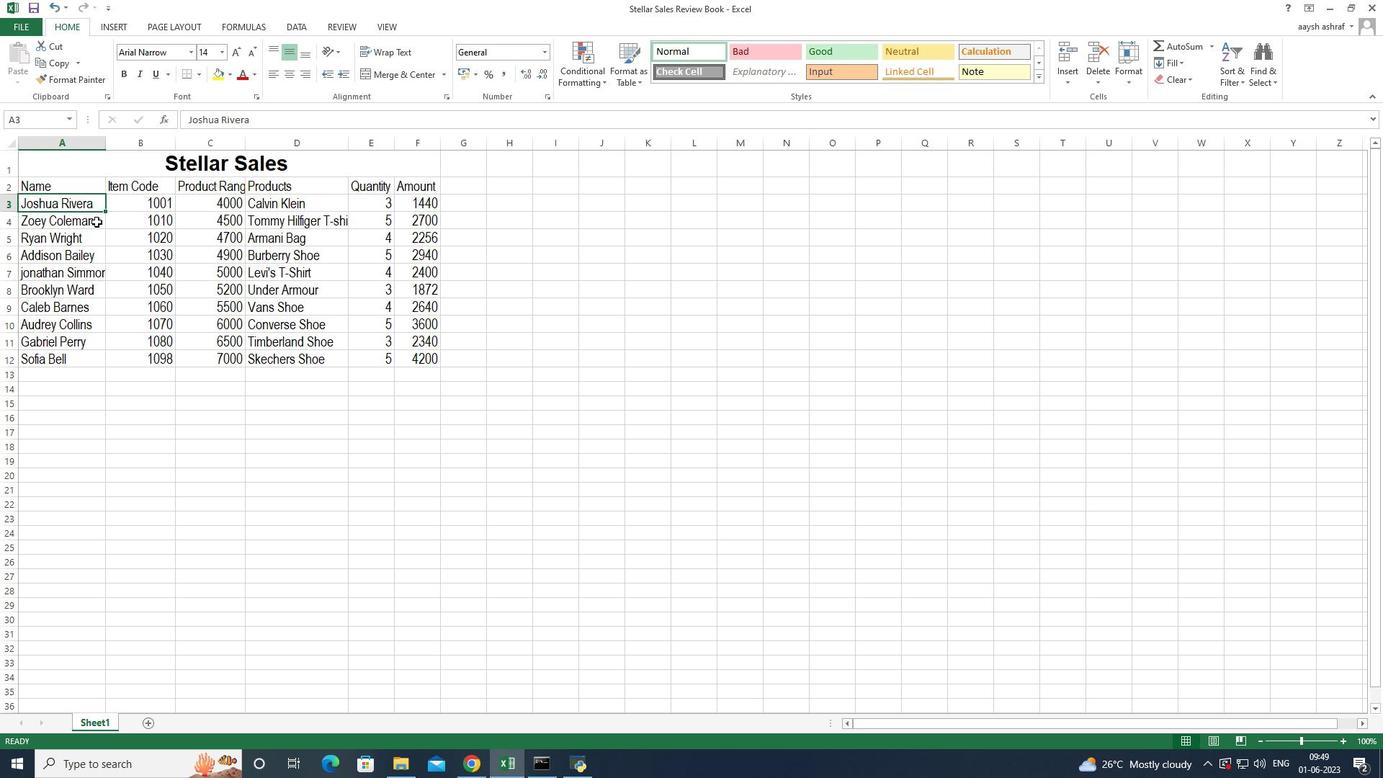 
Action: Key pressed <Key.right>
Screenshot: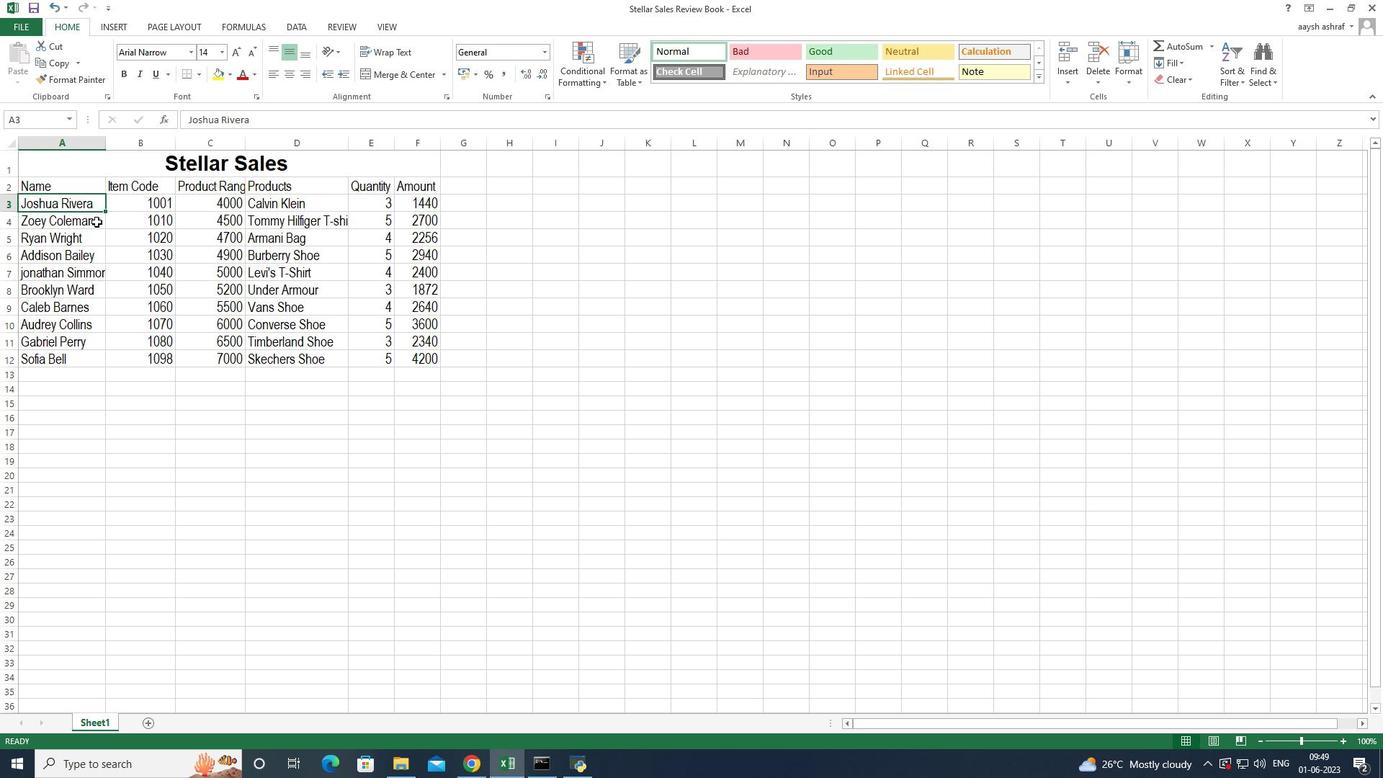 
Action: Mouse moved to (133, 249)
Screenshot: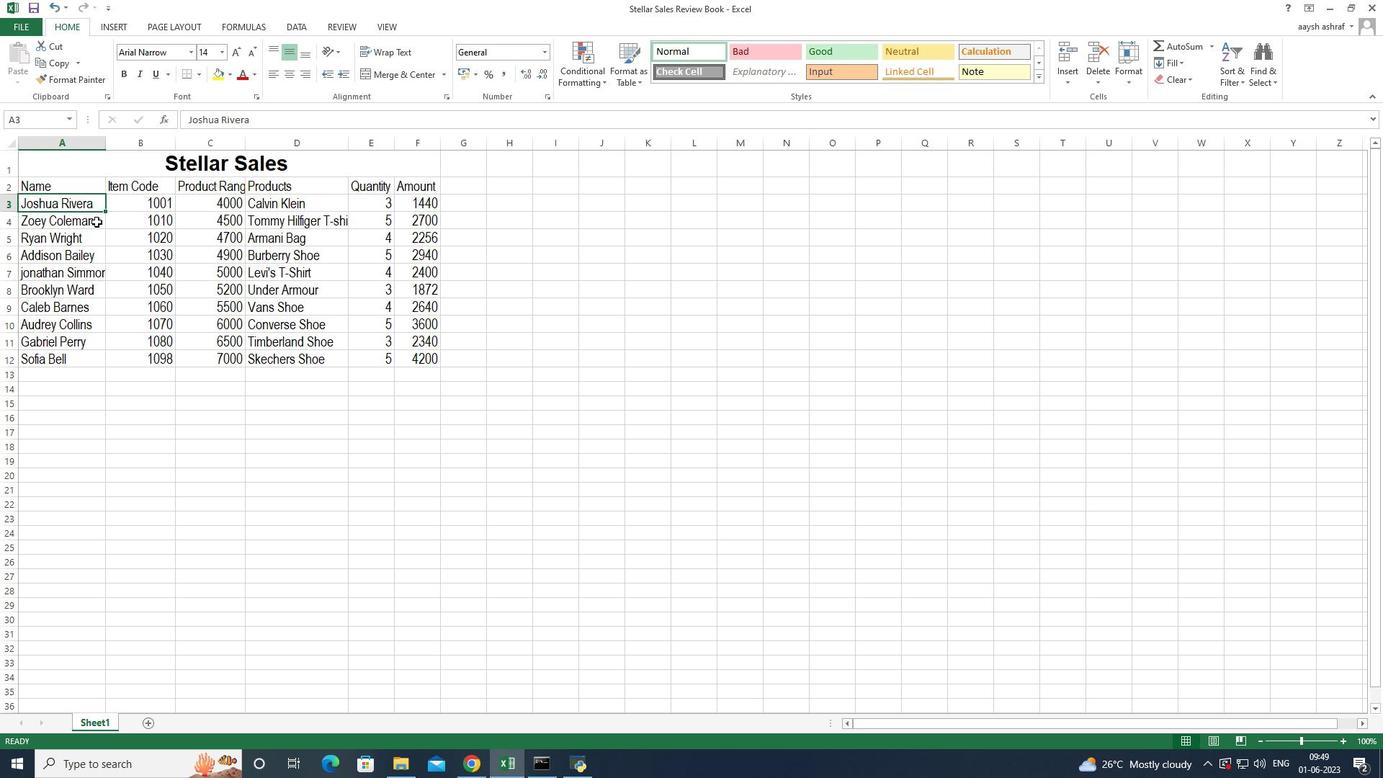 
Action: Mouse pressed left at (133, 249)
Screenshot: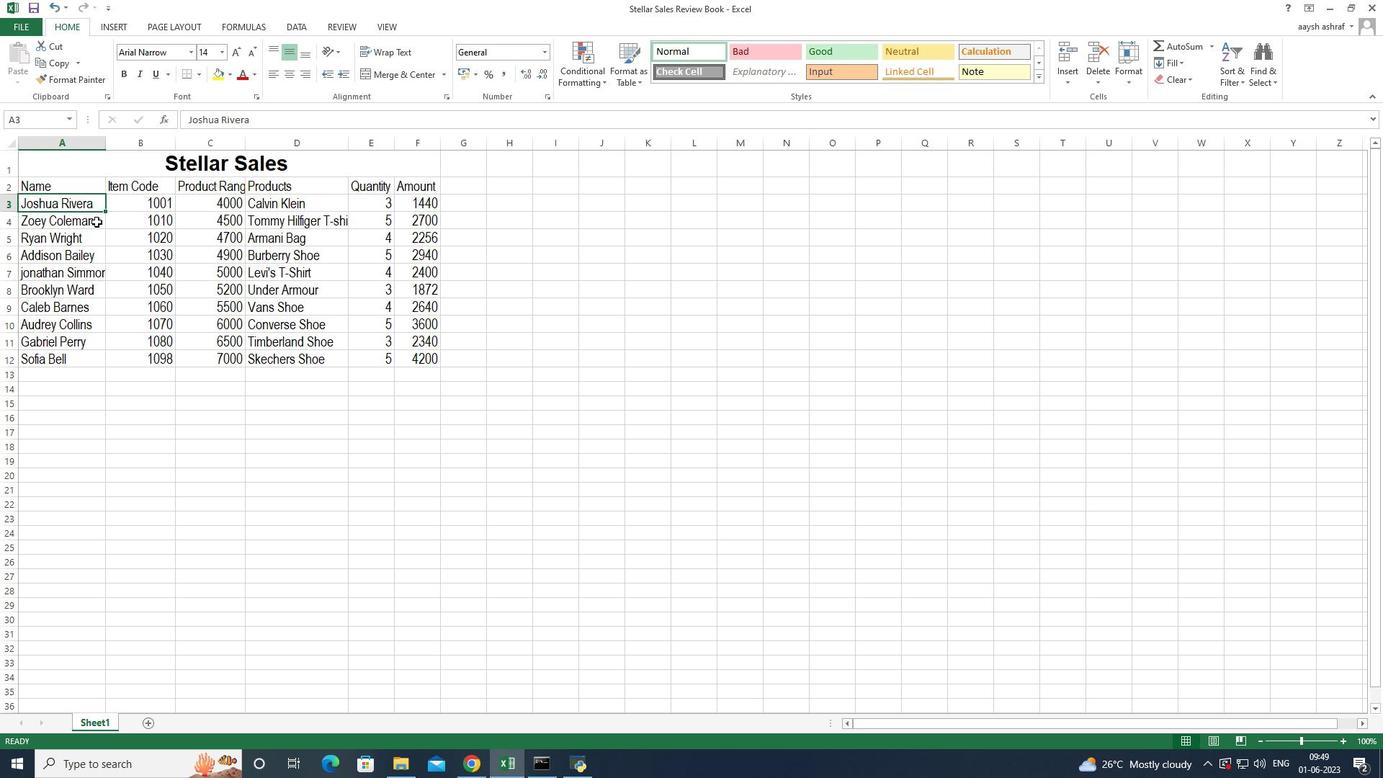
Action: Mouse moved to (145, 247)
Screenshot: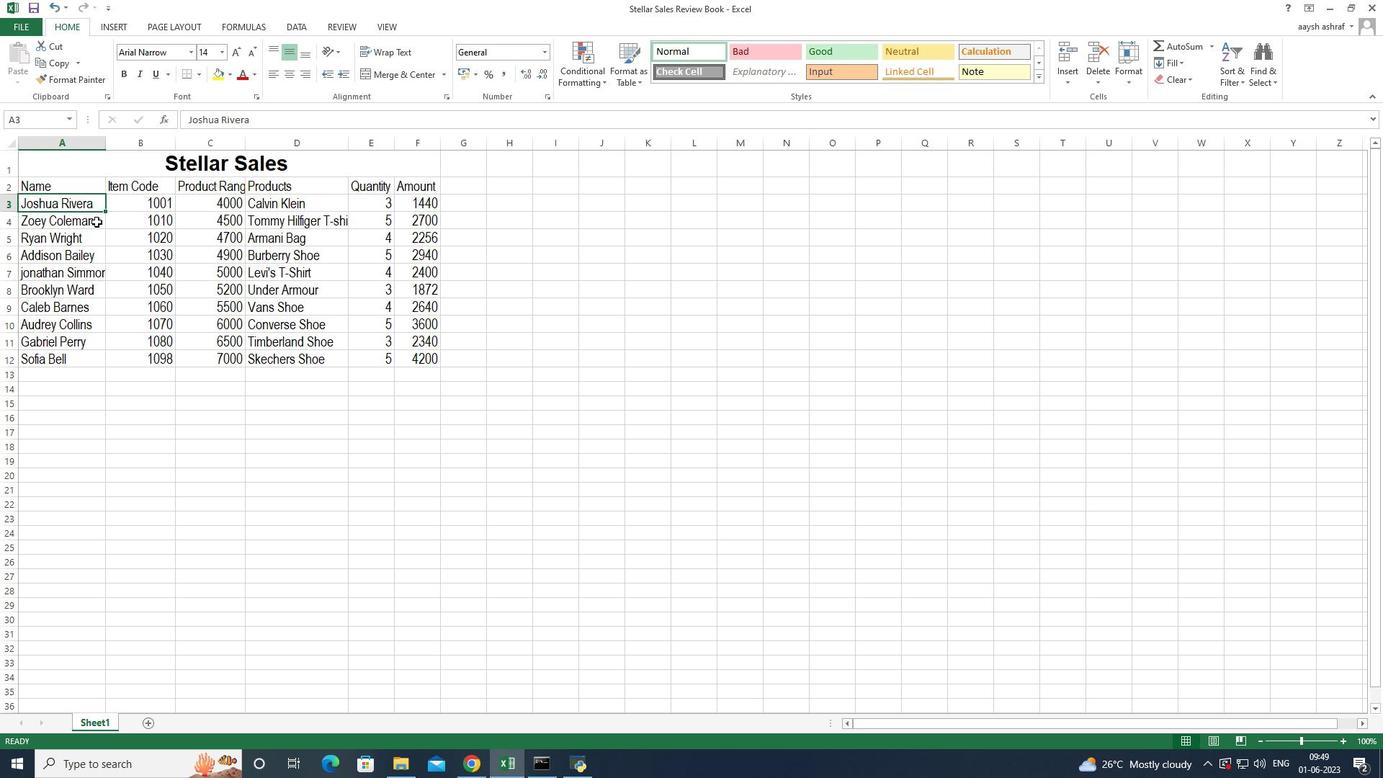 
Action: Mouse pressed left at (145, 247)
Screenshot: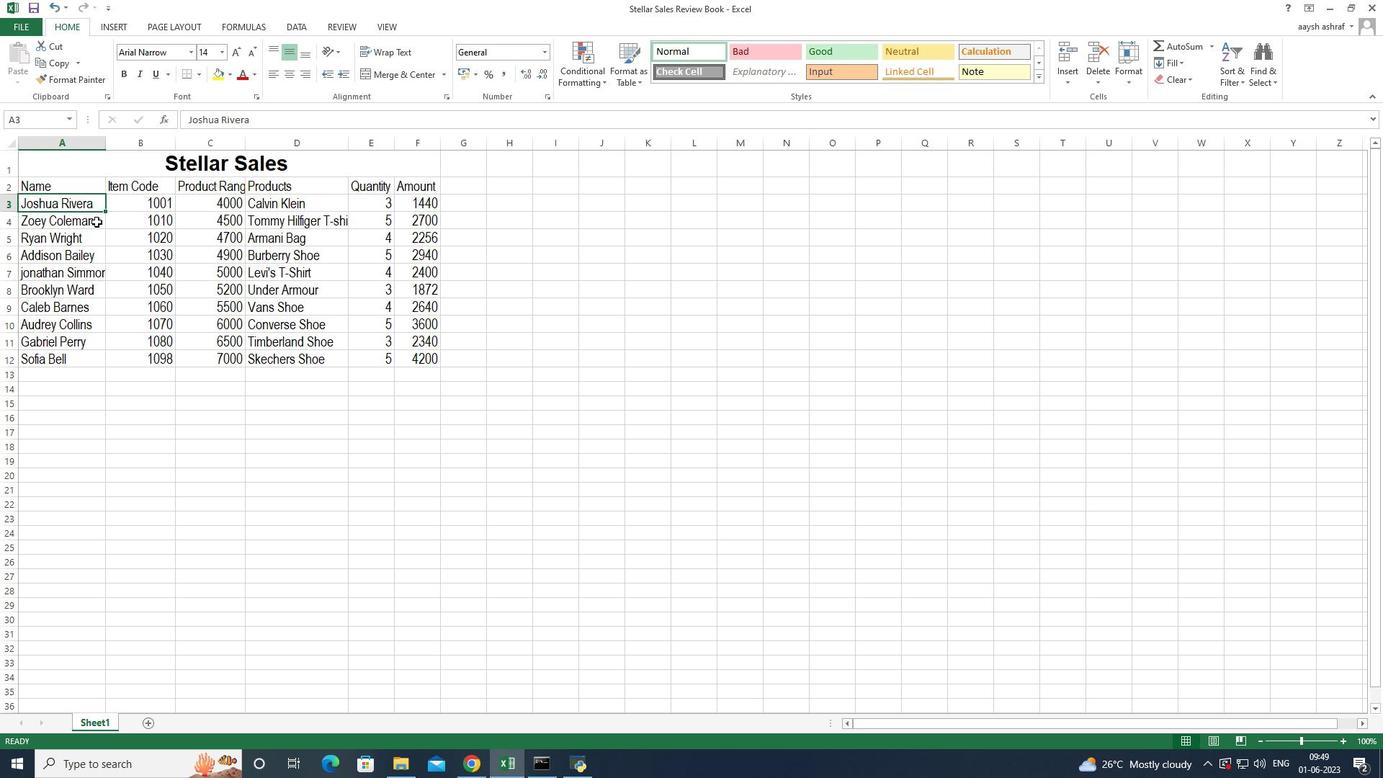
Action: Key pressed <Key.shift_r><Key.shift_r><Key.shift_r><Key.shift_r><Key.shift_r><Key.shift_r><Key.right><Key.right><Key.right><Key.right><Key.enter>
Screenshot: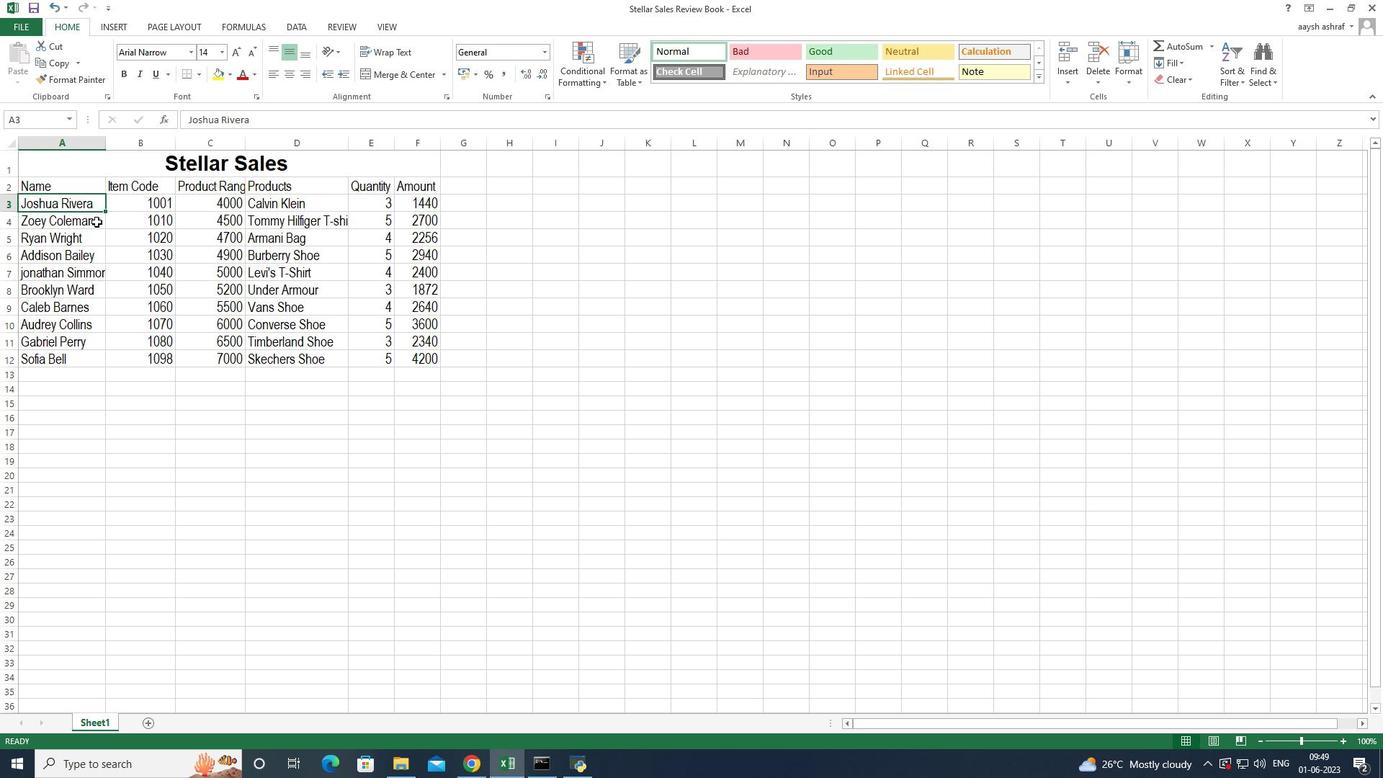 
Action: Mouse moved to (64, 189)
Screenshot: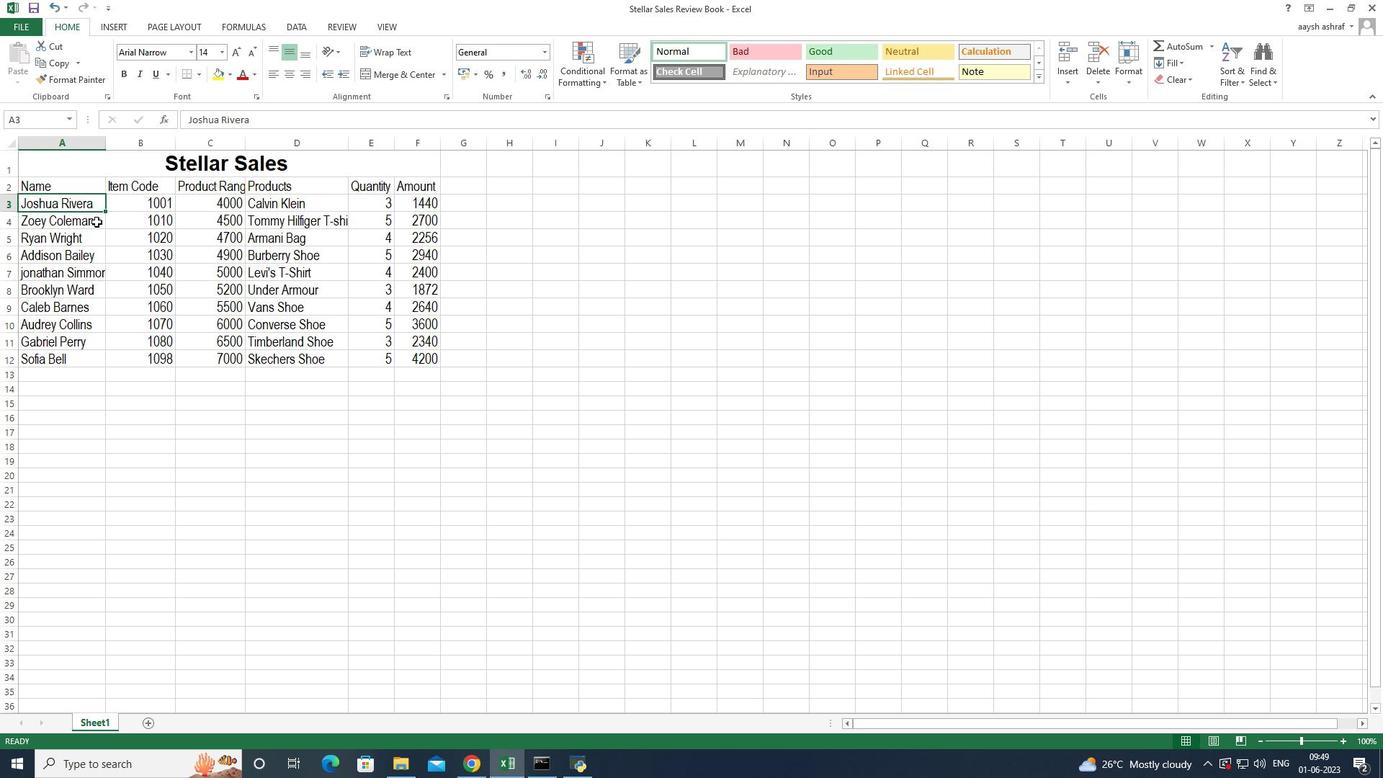 
Action: Mouse pressed left at (64, 189)
Screenshot: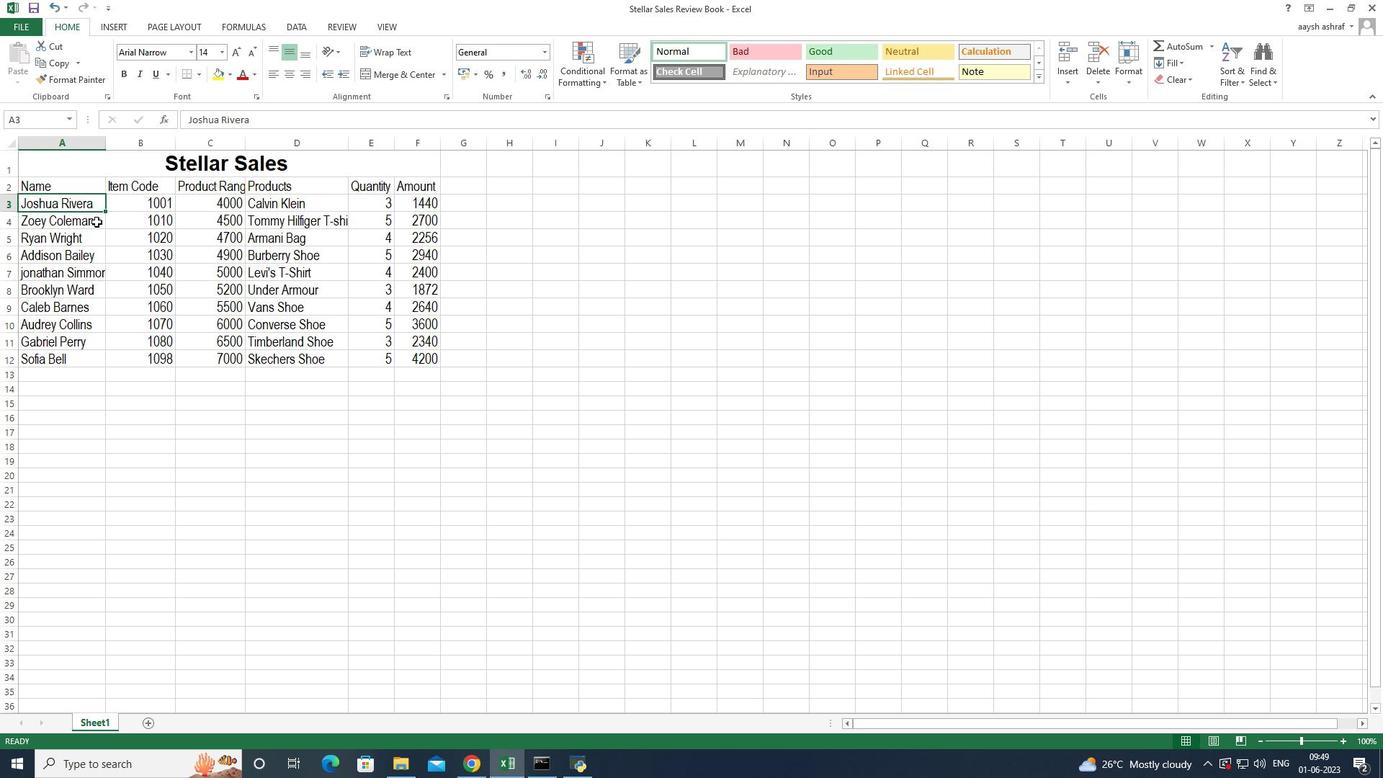 
Action: Mouse moved to (109, 269)
Screenshot: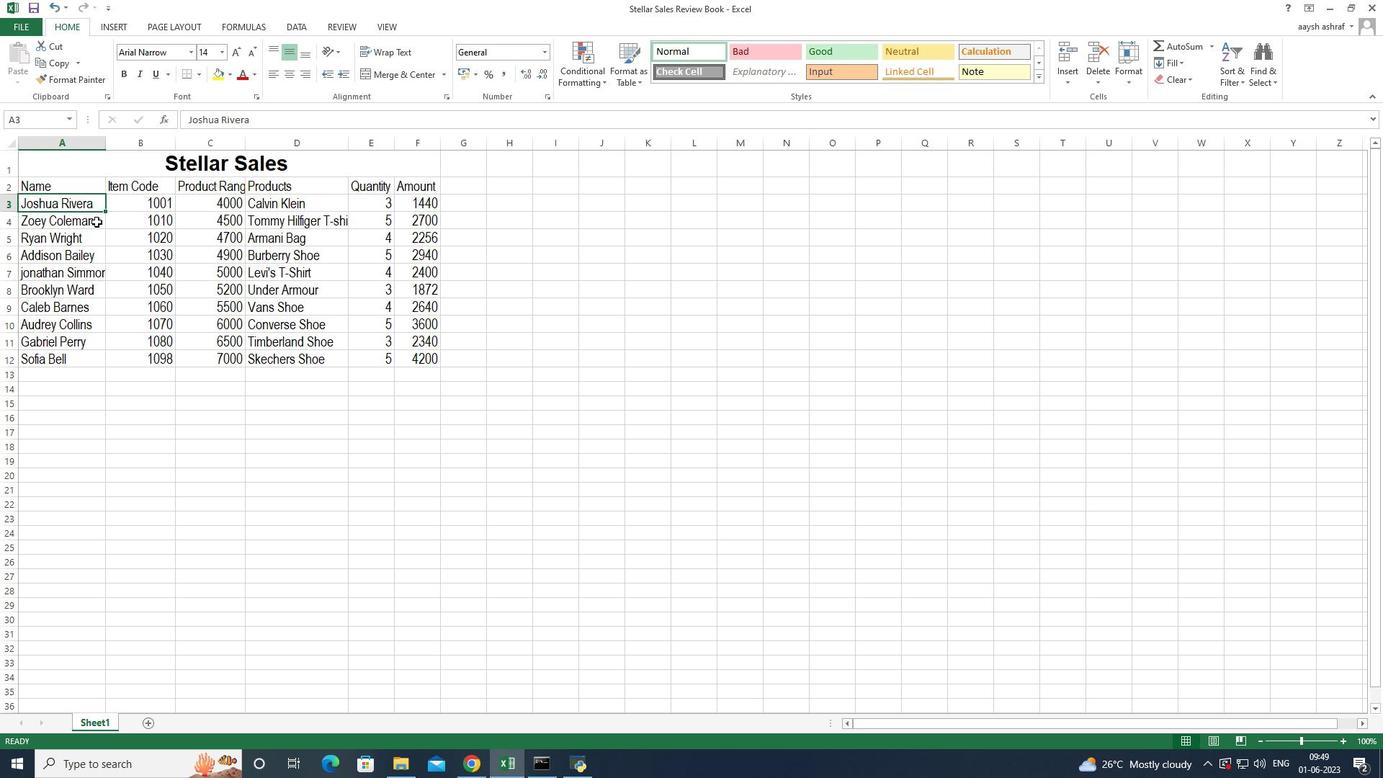 
Action: Key pressed ctrl+Zctrl+Z
Screenshot: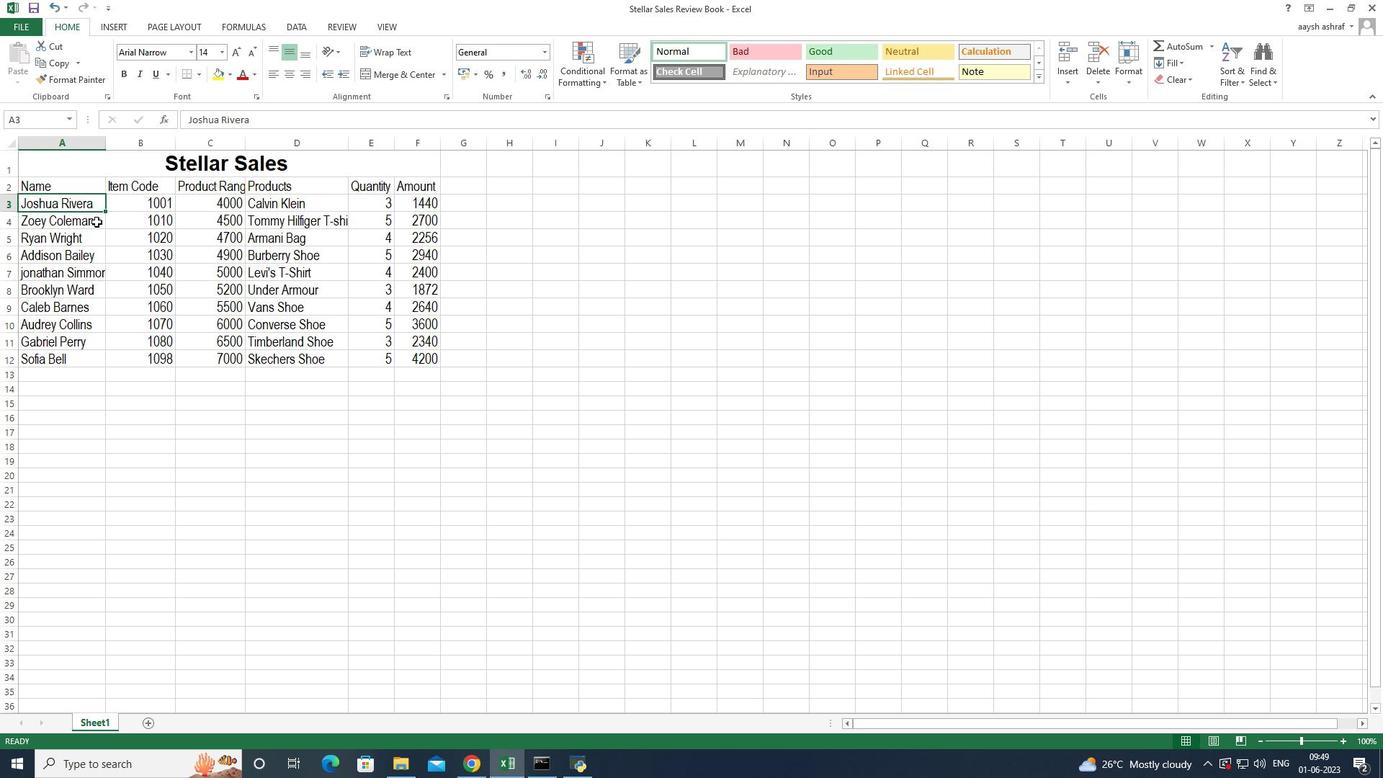 
Action: Mouse moved to (138, 258)
Screenshot: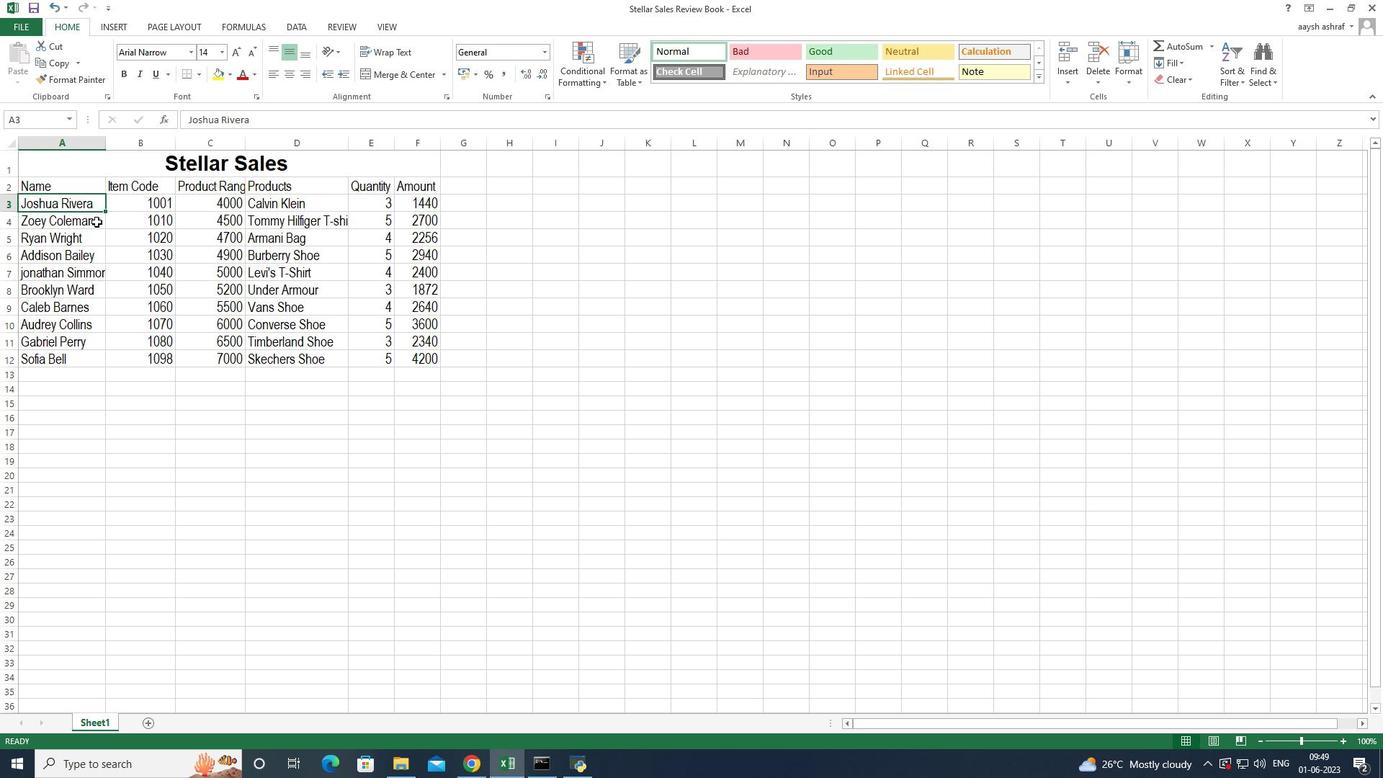 
Action: Key pressed <Key.shift_r><Key.right><Key.right><Key.right><Key.right><Key.right>
Screenshot: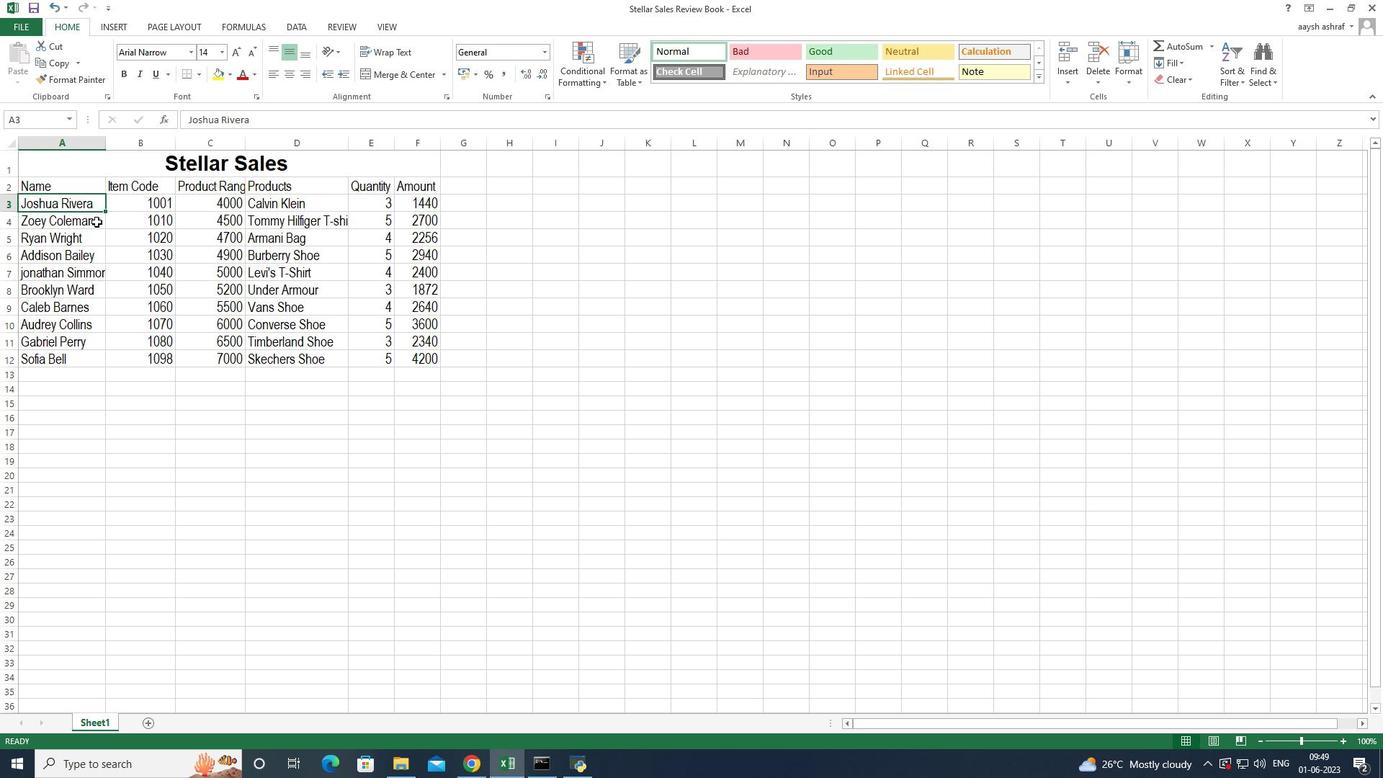 
Action: Mouse moved to (62, 187)
Screenshot: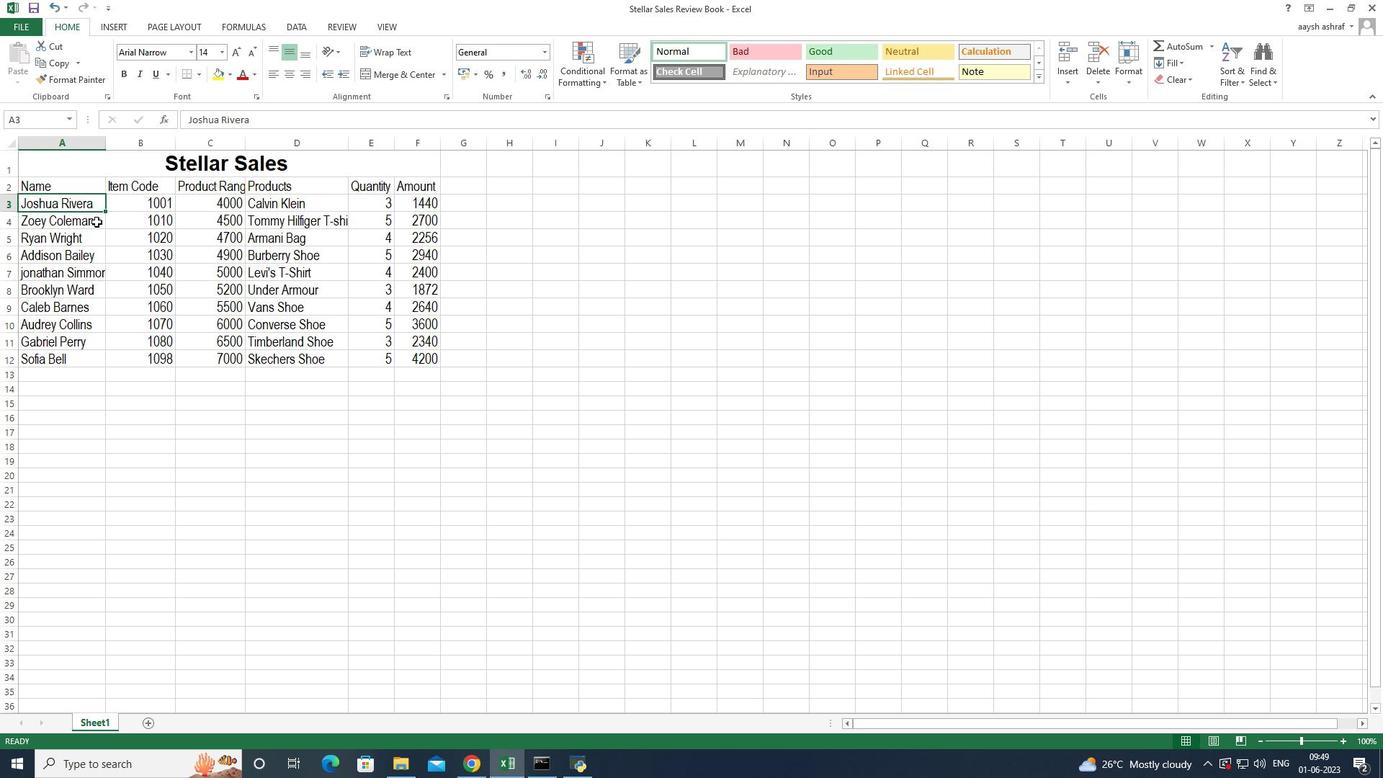
Action: Mouse pressed left at (62, 187)
Screenshot: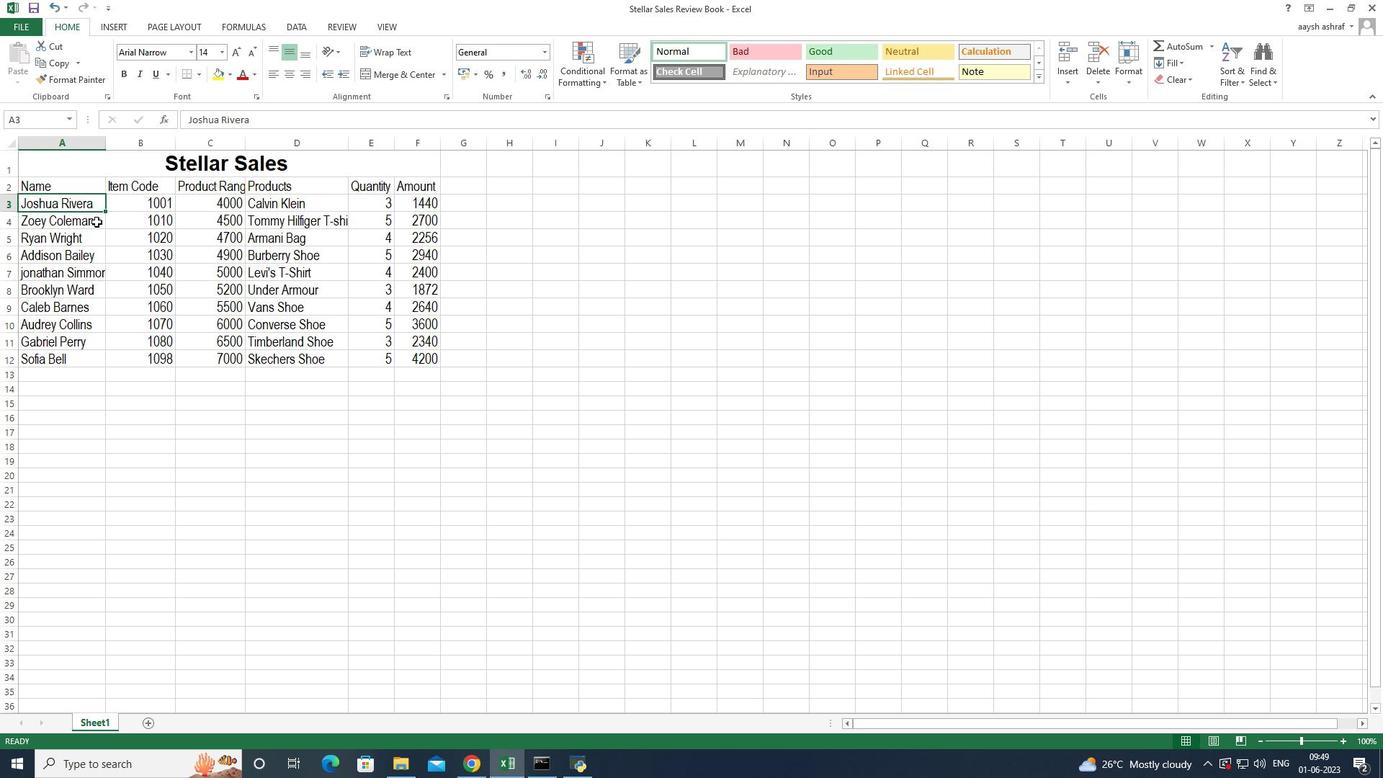 
Action: Mouse moved to (147, 268)
Screenshot: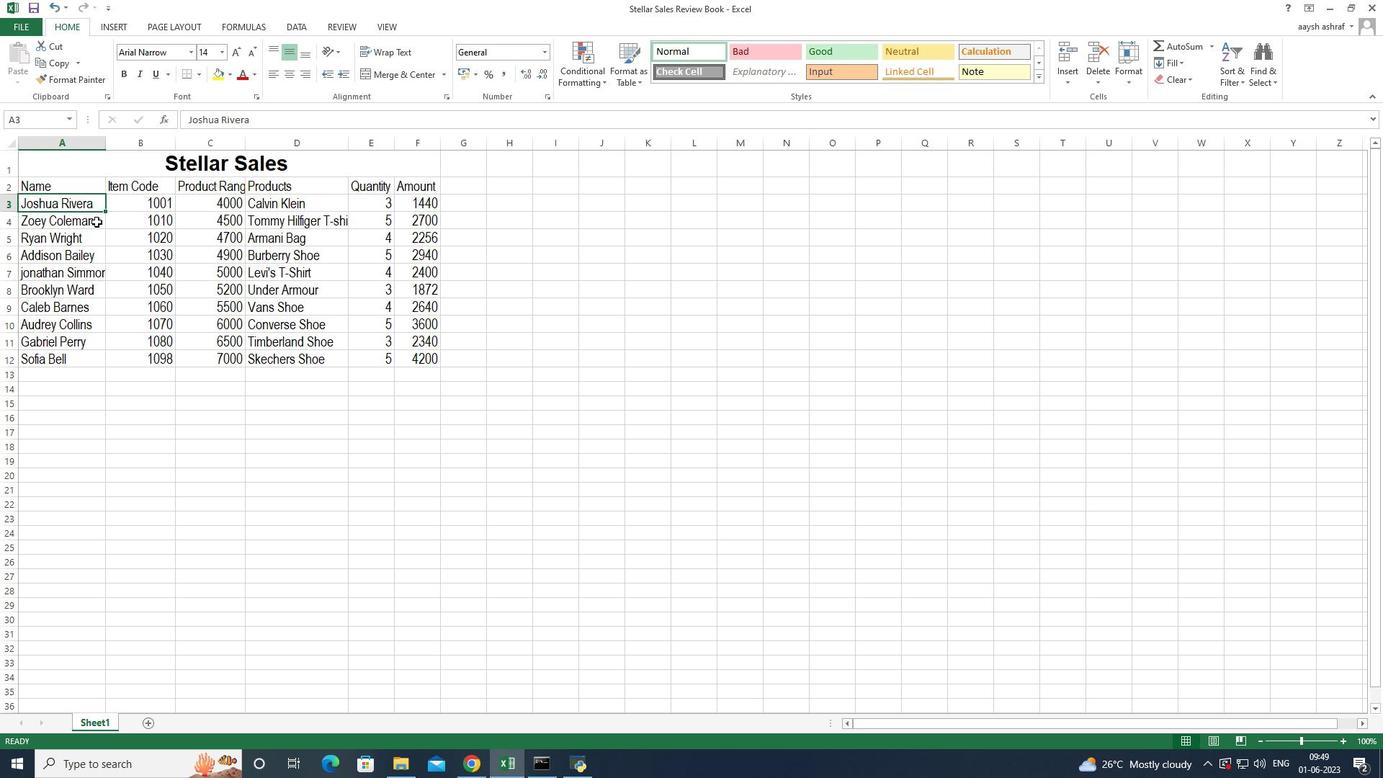 
Action: Mouse pressed left at (147, 268)
Screenshot: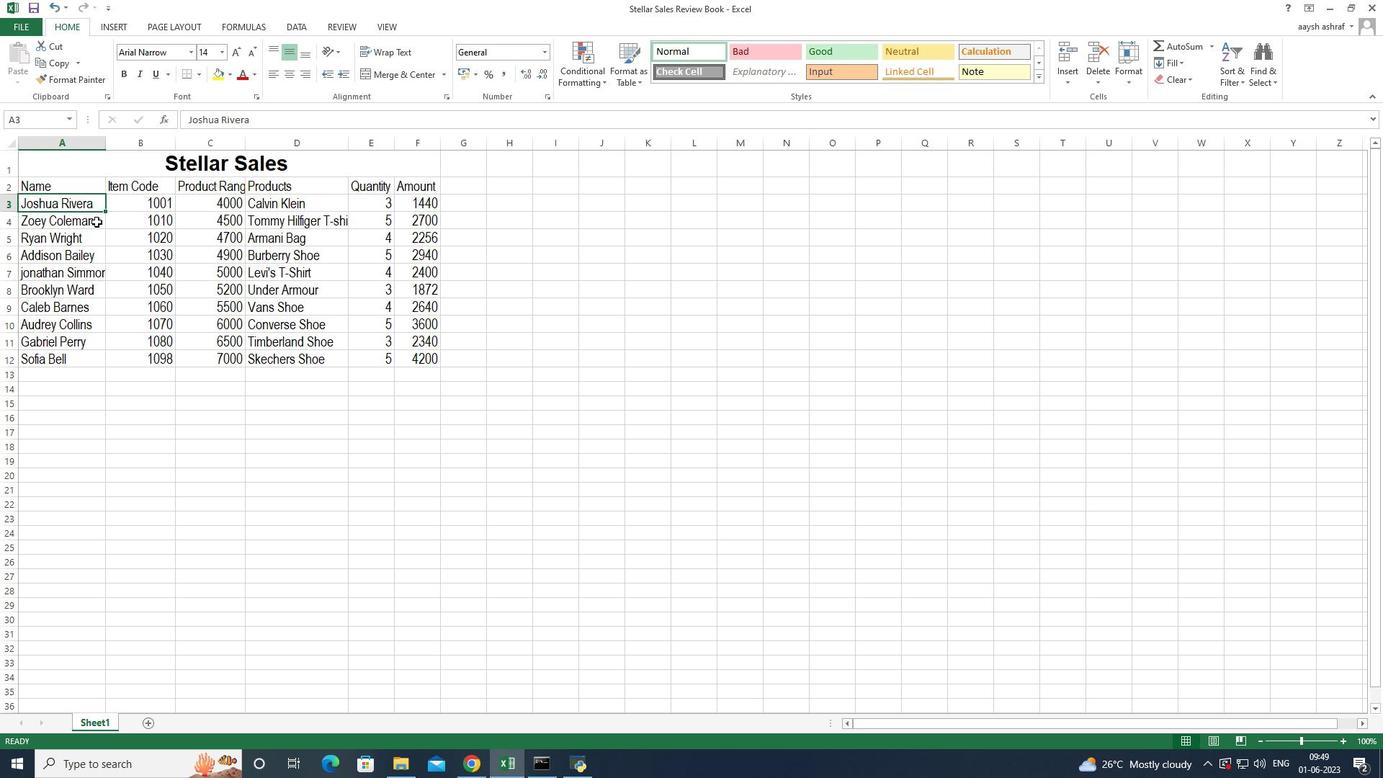 
Action: Mouse moved to (157, 259)
Screenshot: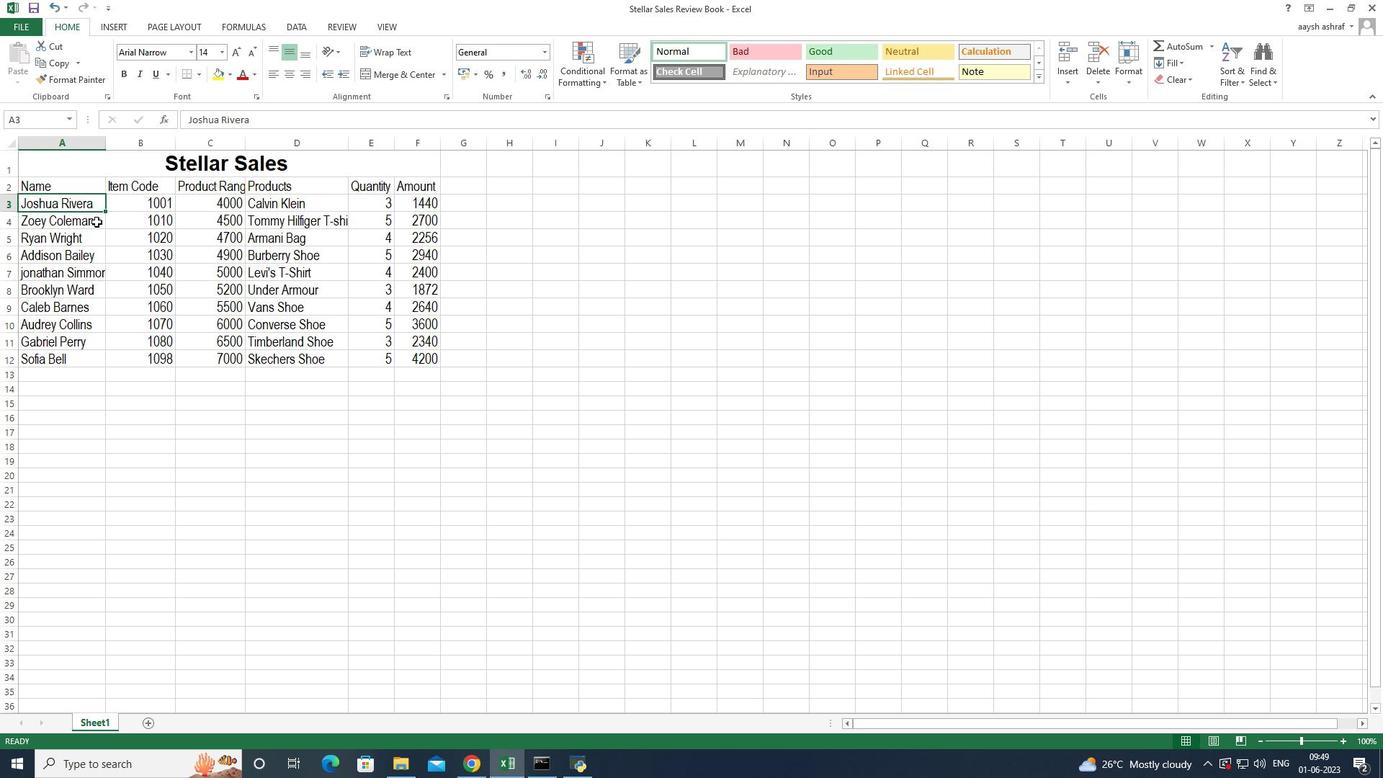 
Action: Mouse pressed left at (157, 259)
Screenshot: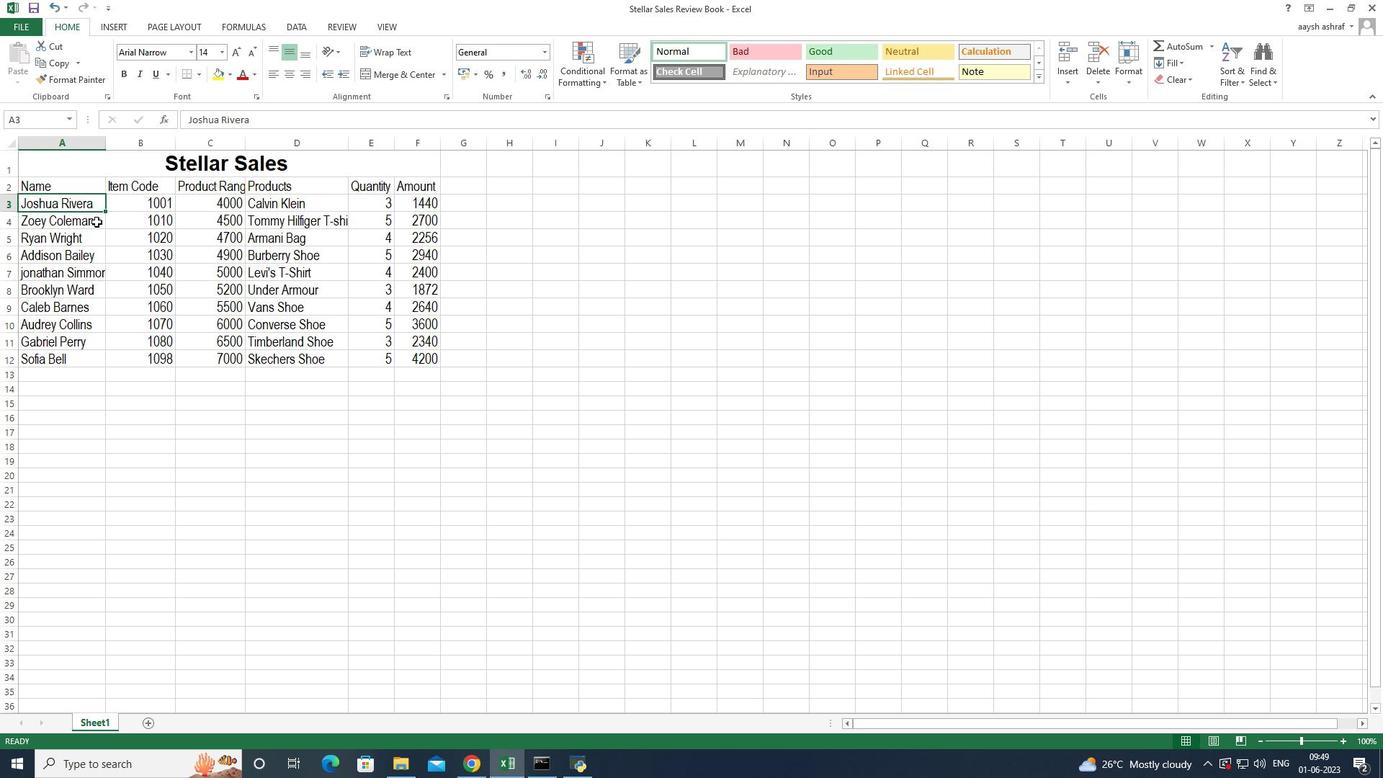 
Action: Mouse moved to (140, 263)
Screenshot: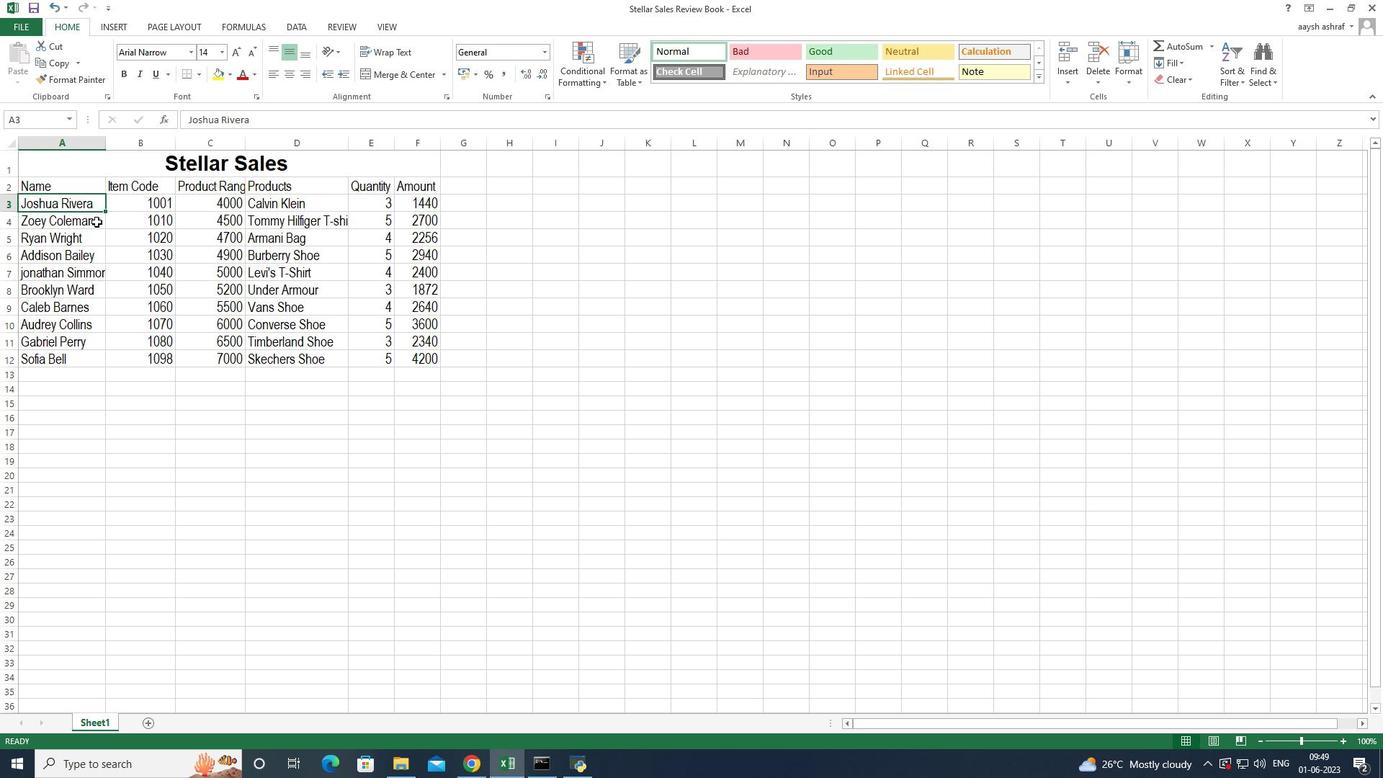 
Action: Mouse pressed left at (140, 263)
Screenshot: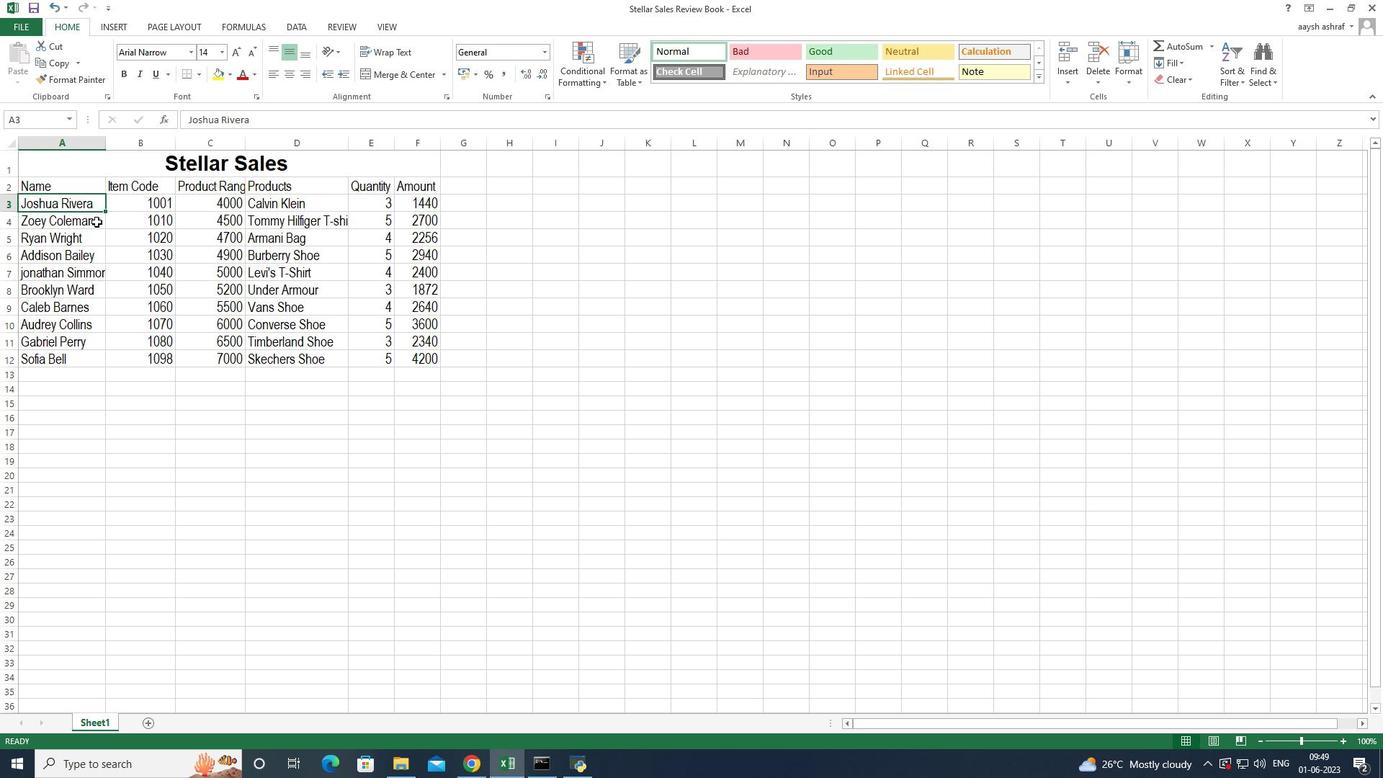 
Action: Mouse moved to (135, 399)
Screenshot: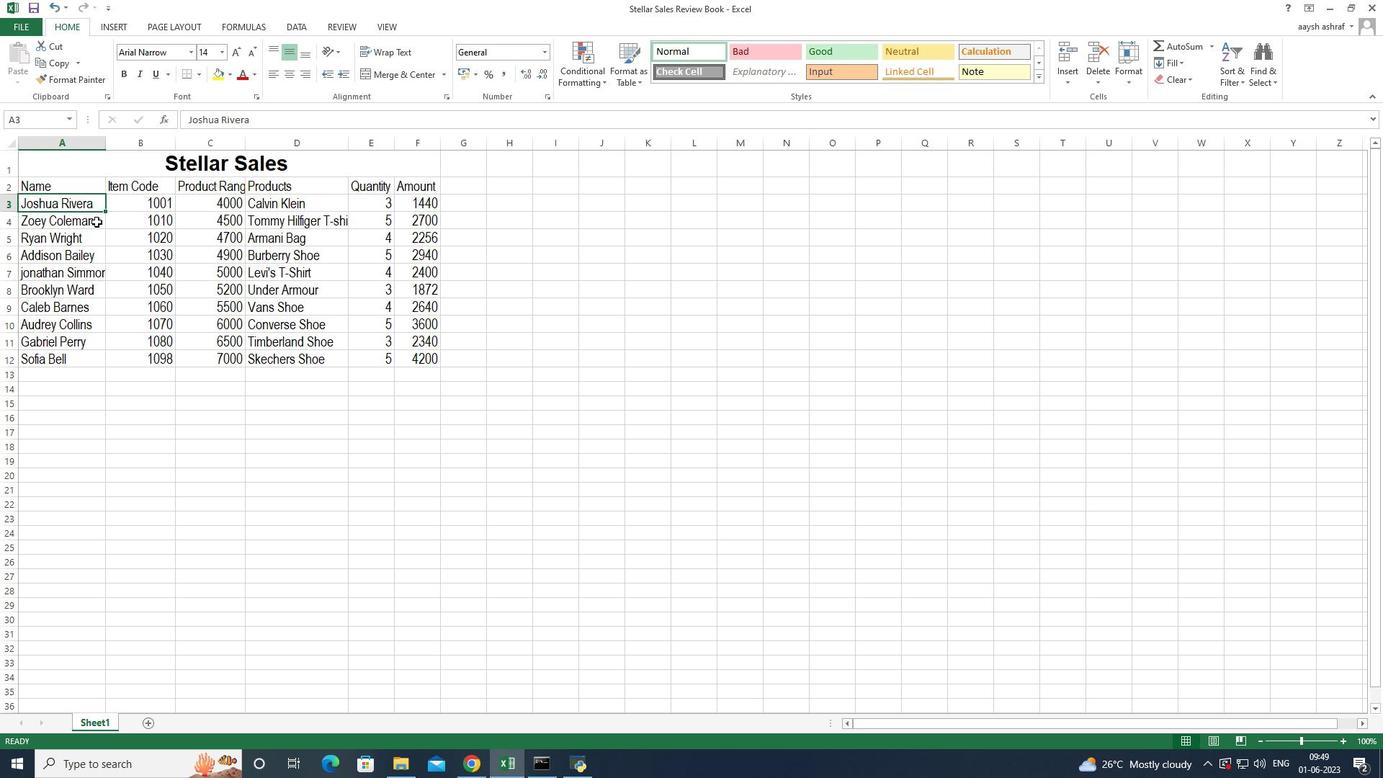 
Action: Mouse pressed left at (135, 399)
Screenshot: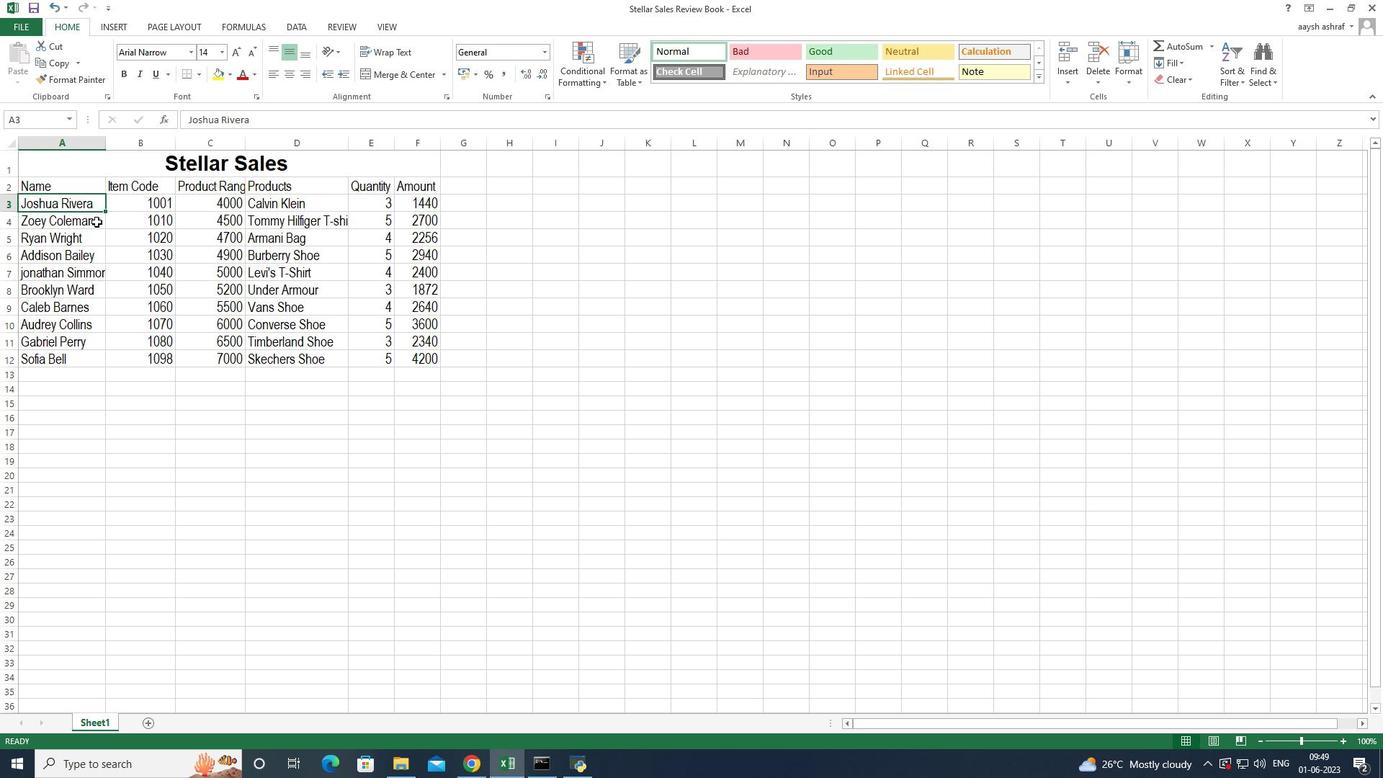 
Action: Mouse moved to (159, 258)
Screenshot: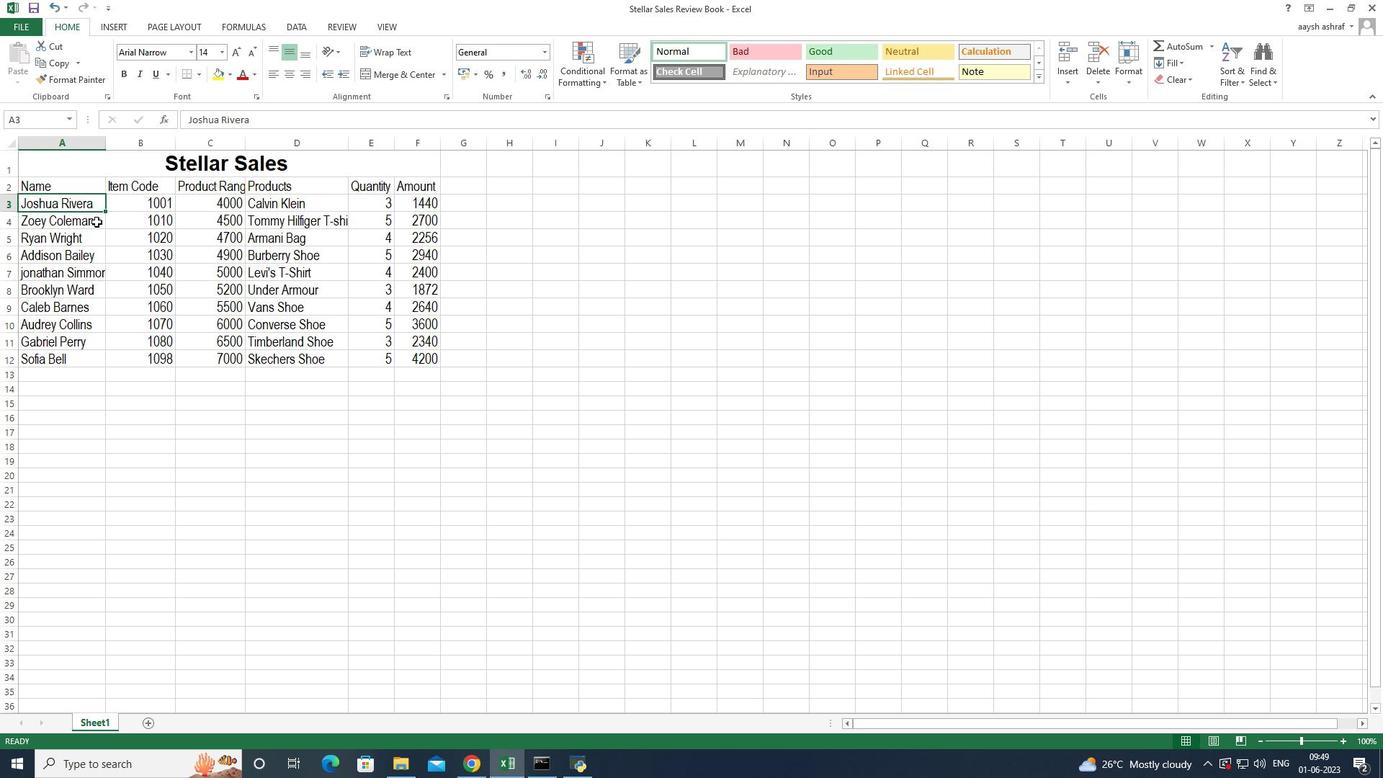 
Action: Mouse pressed left at (159, 258)
Screenshot: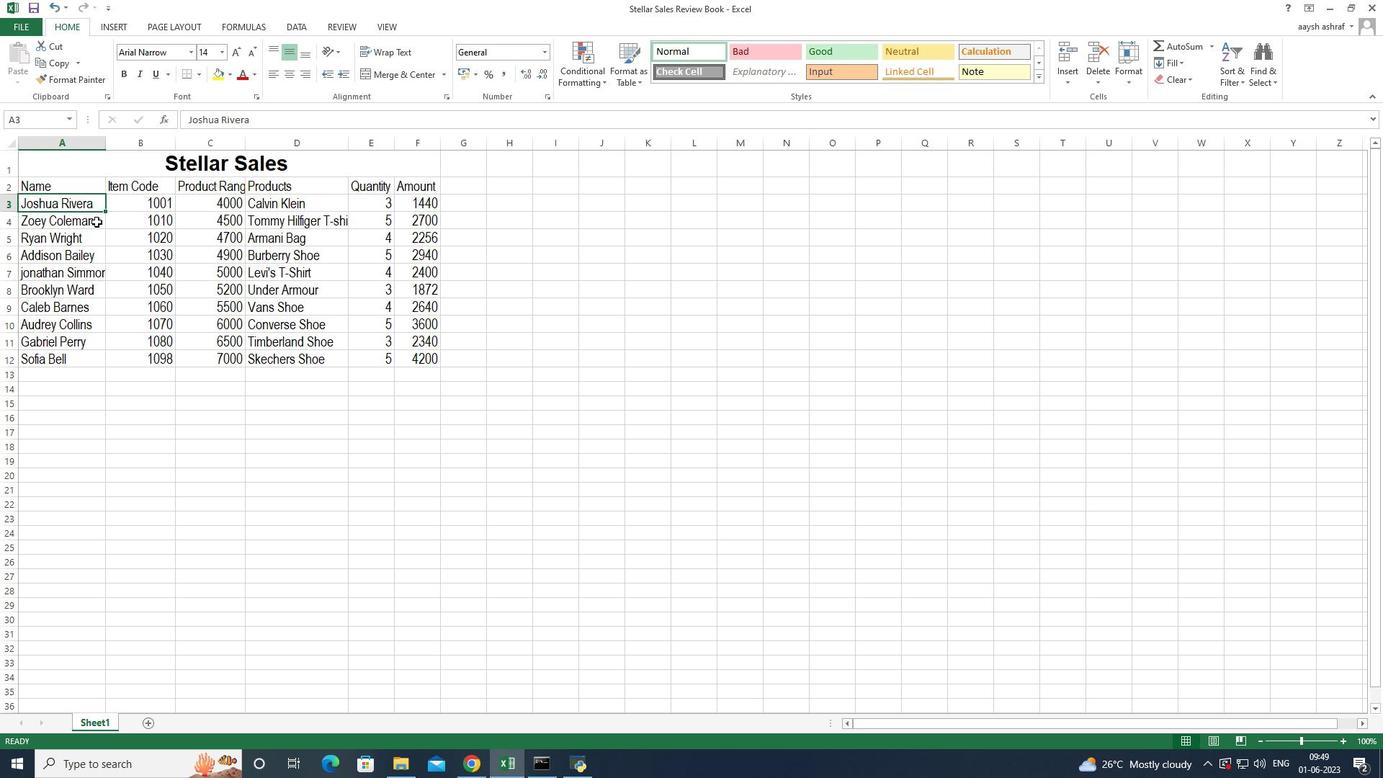 
Action: Key pressed ctrl+Z
Screenshot: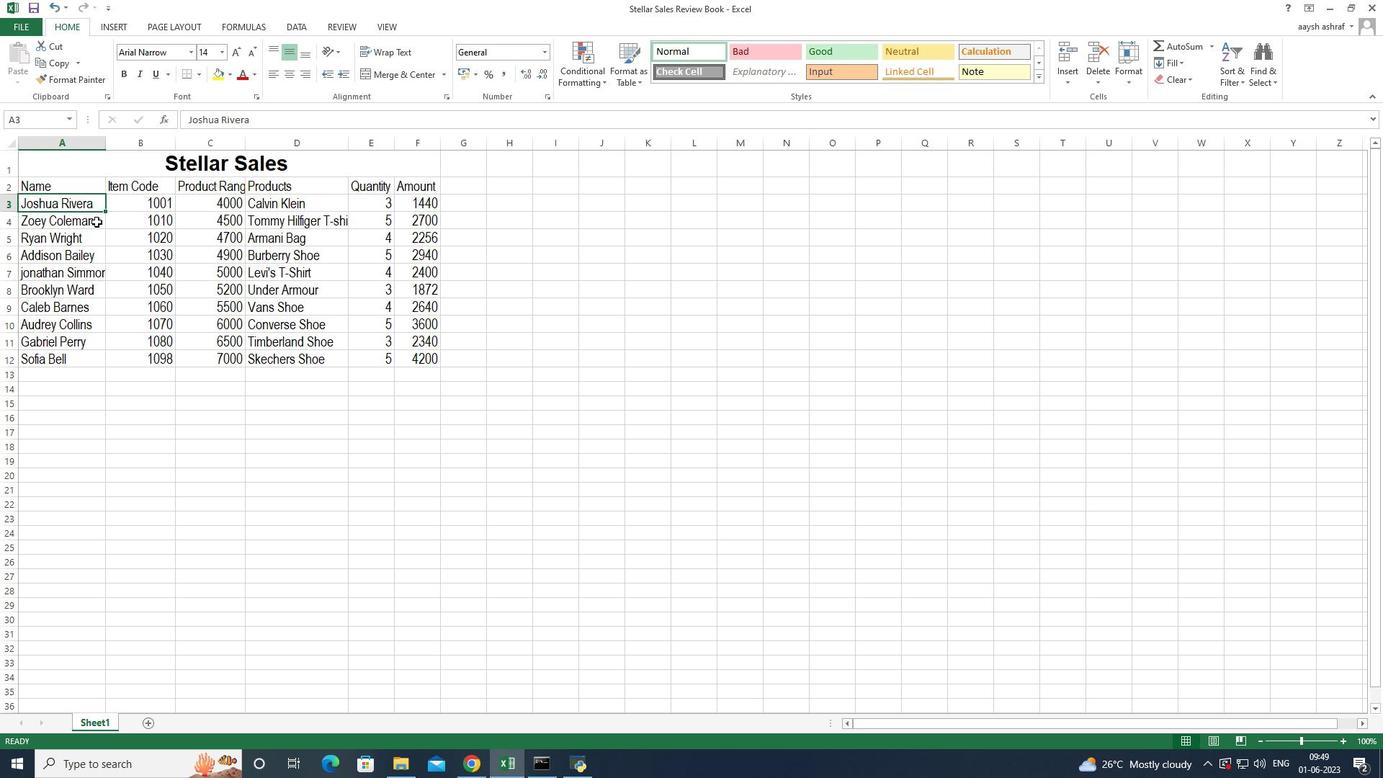 
Action: Mouse moved to (149, 376)
Screenshot: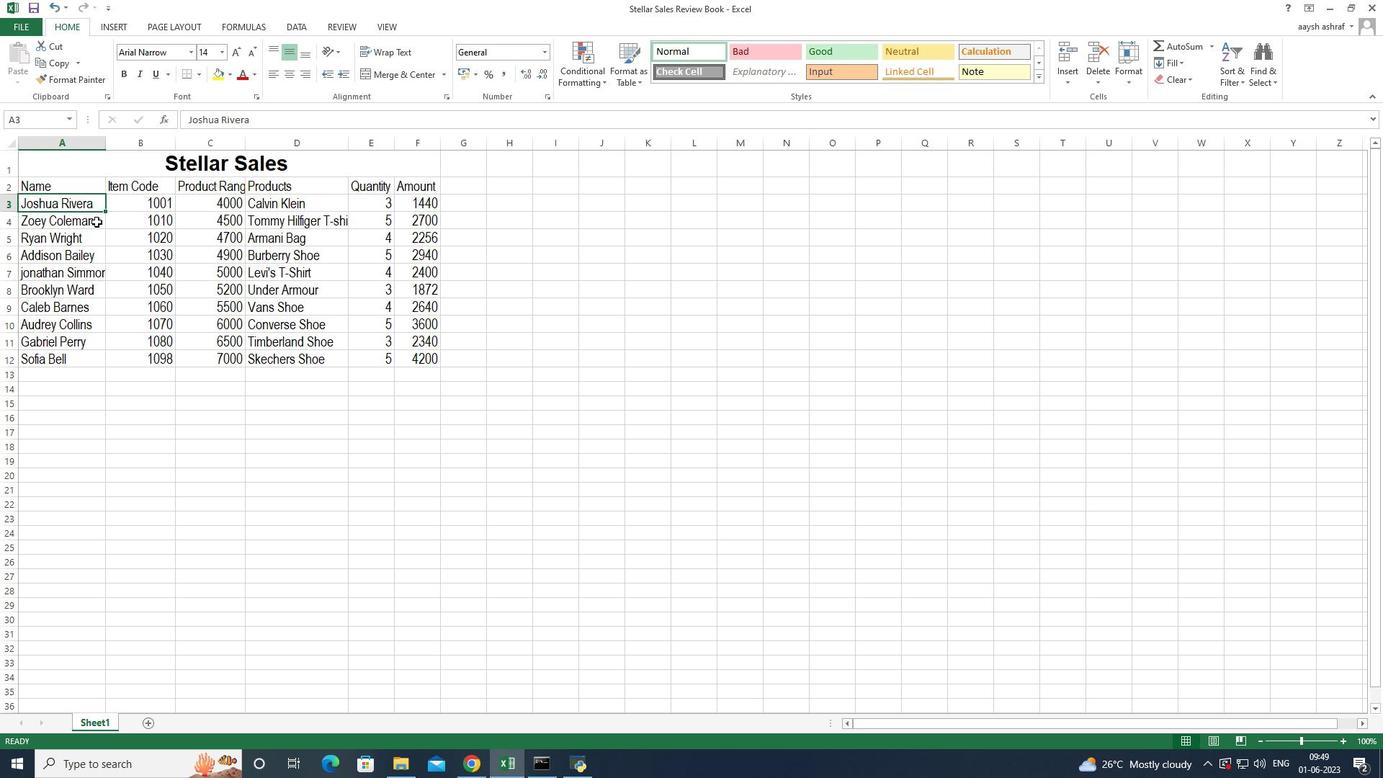 
Action: Mouse pressed left at (149, 376)
Screenshot: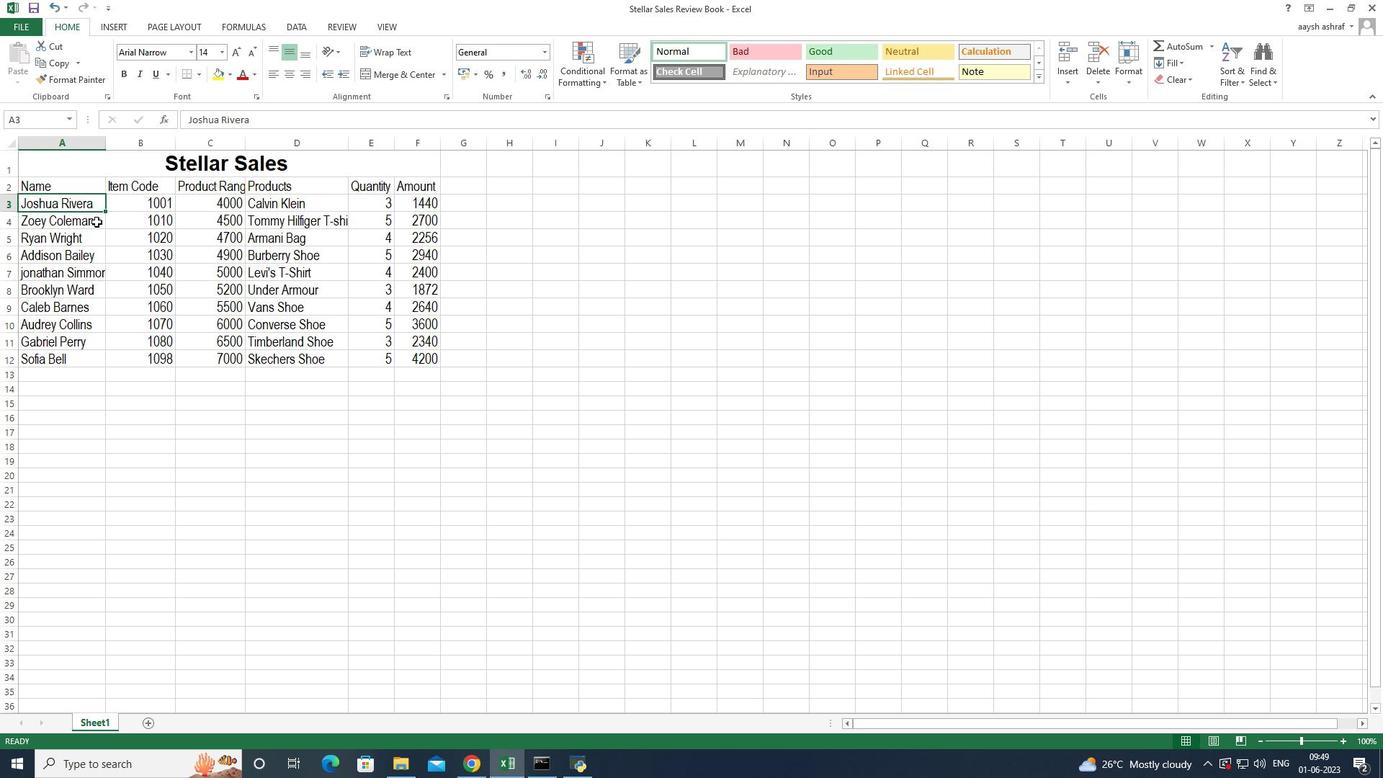 
Action: Mouse moved to (159, 258)
Screenshot: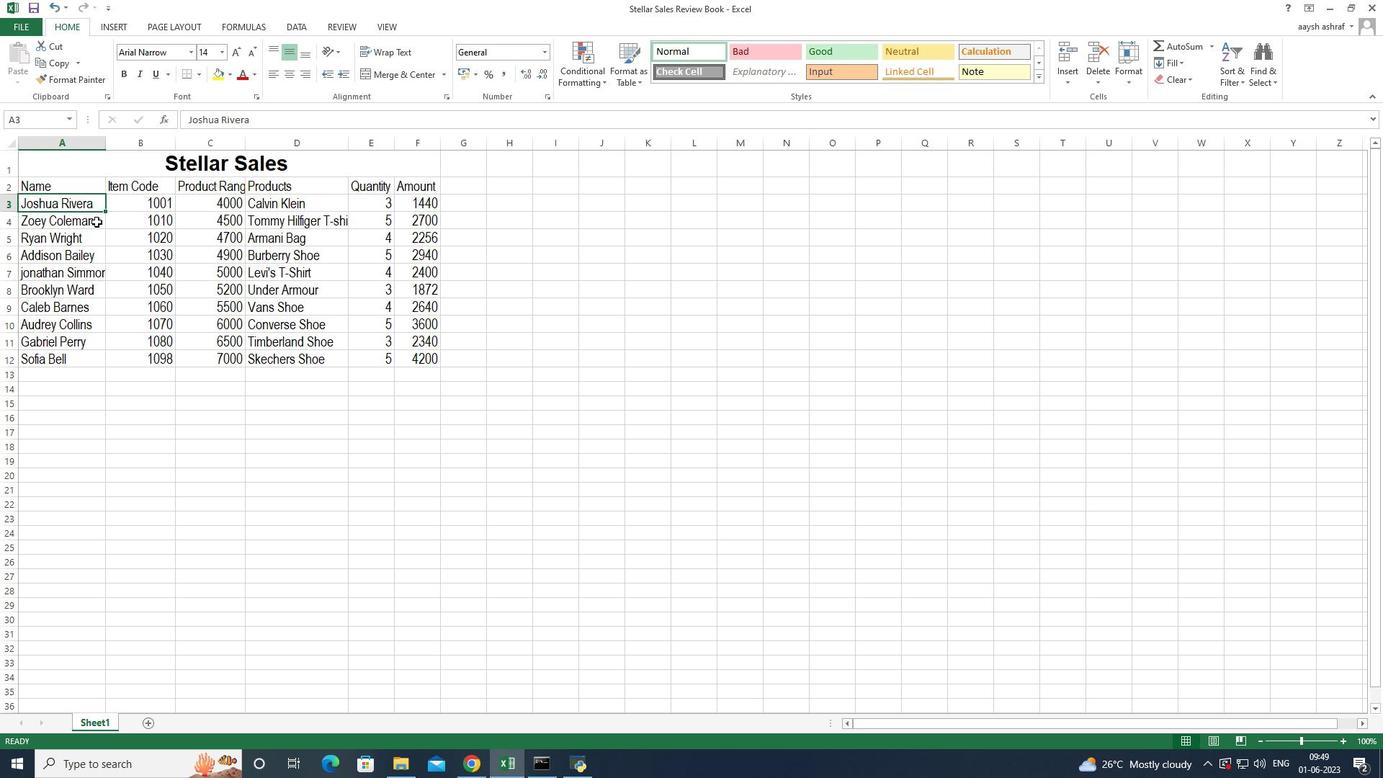 
Action: Mouse pressed left at (159, 258)
Screenshot: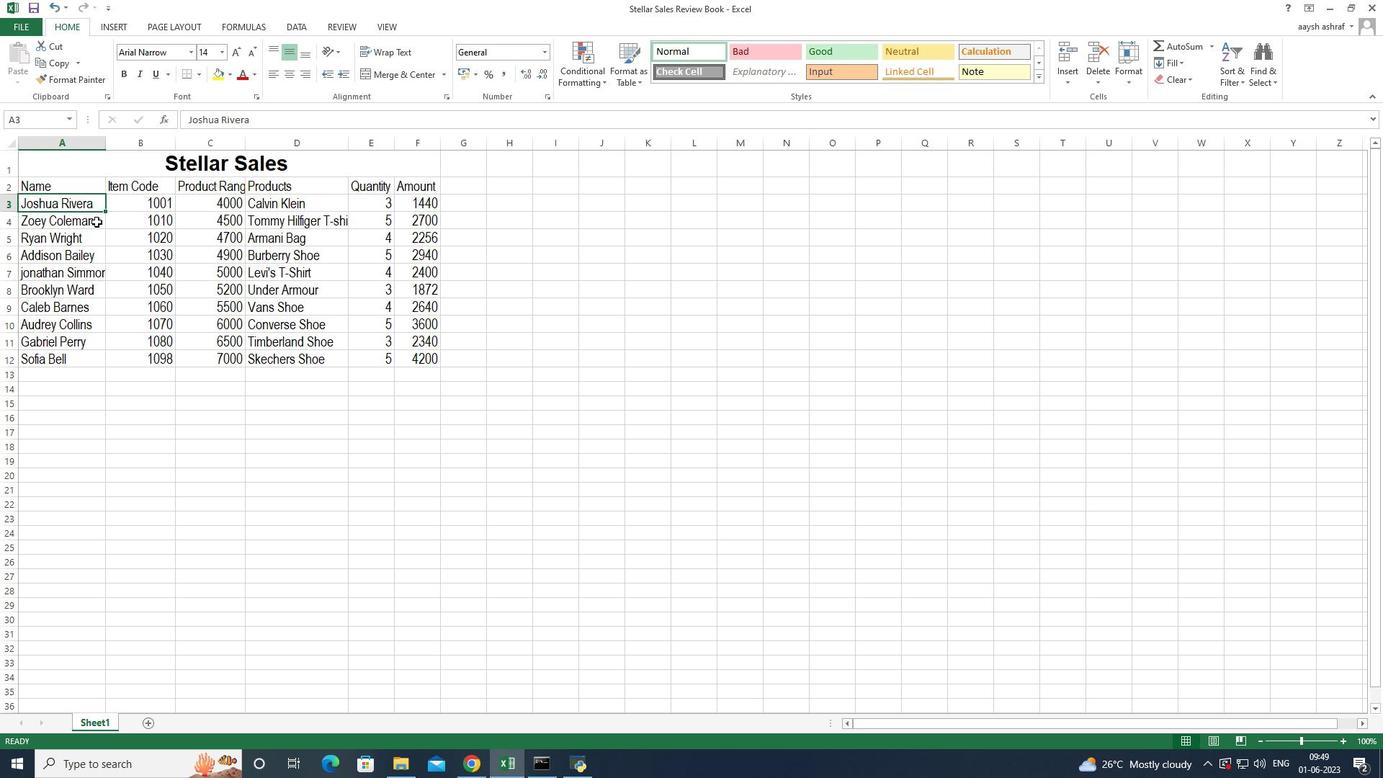 
Action: Mouse moved to (118, 175)
Screenshot: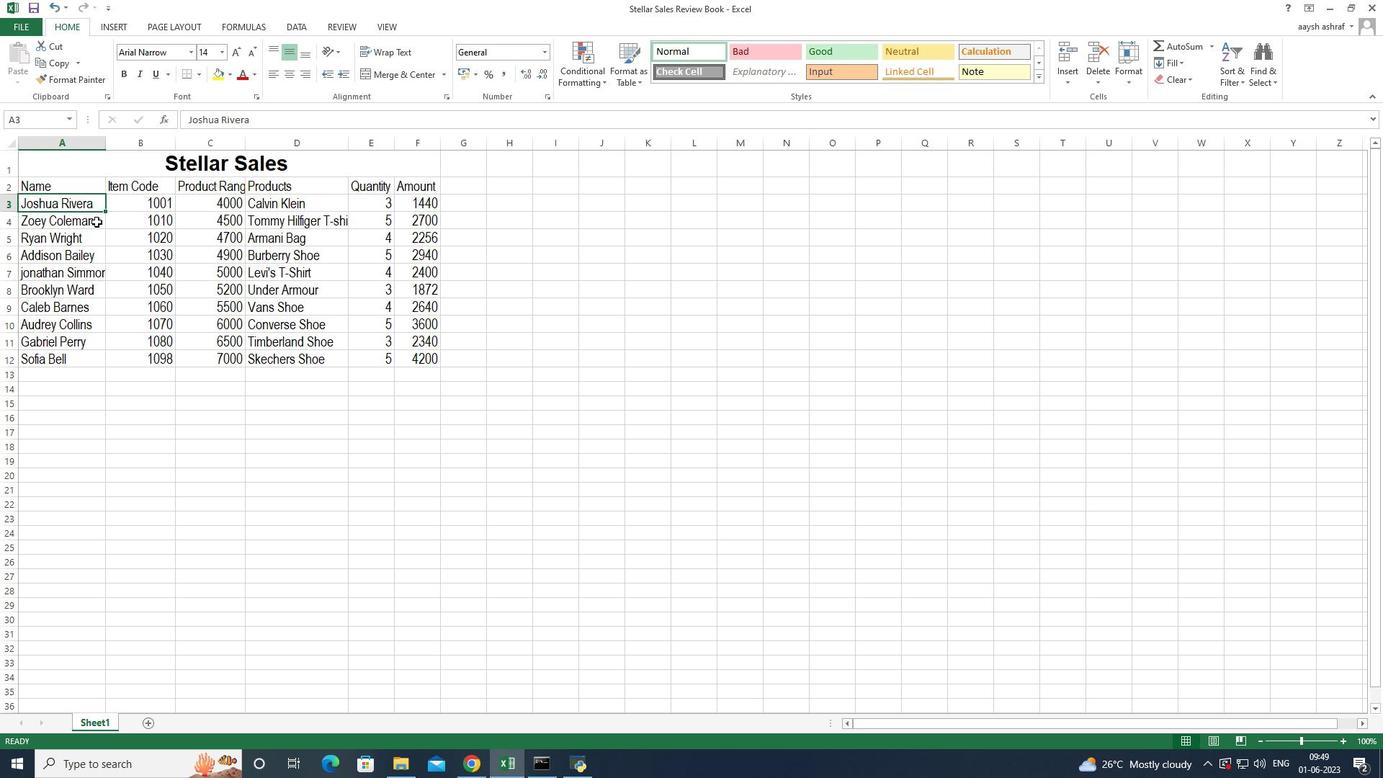 
Action: Mouse pressed left at (118, 175)
Screenshot: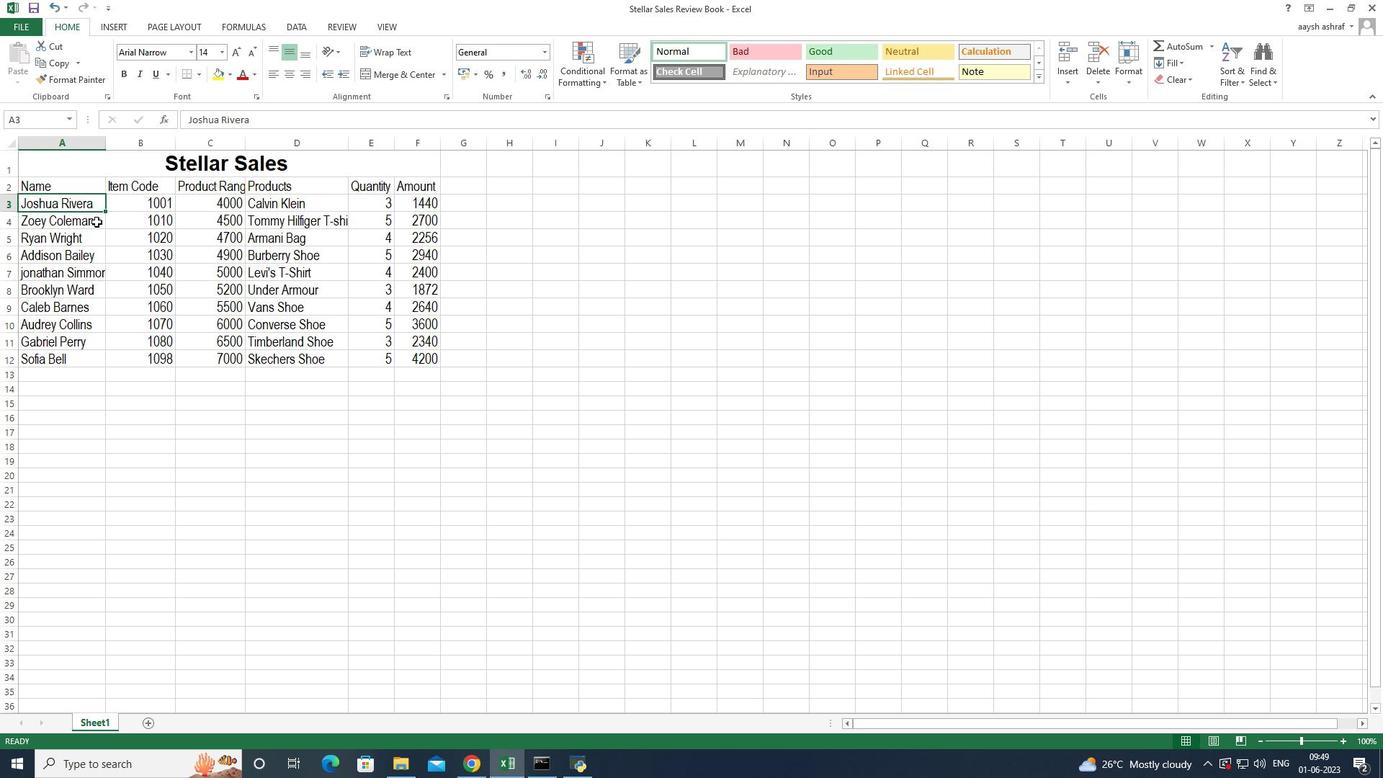
Action: Mouse moved to (121, 249)
Screenshot: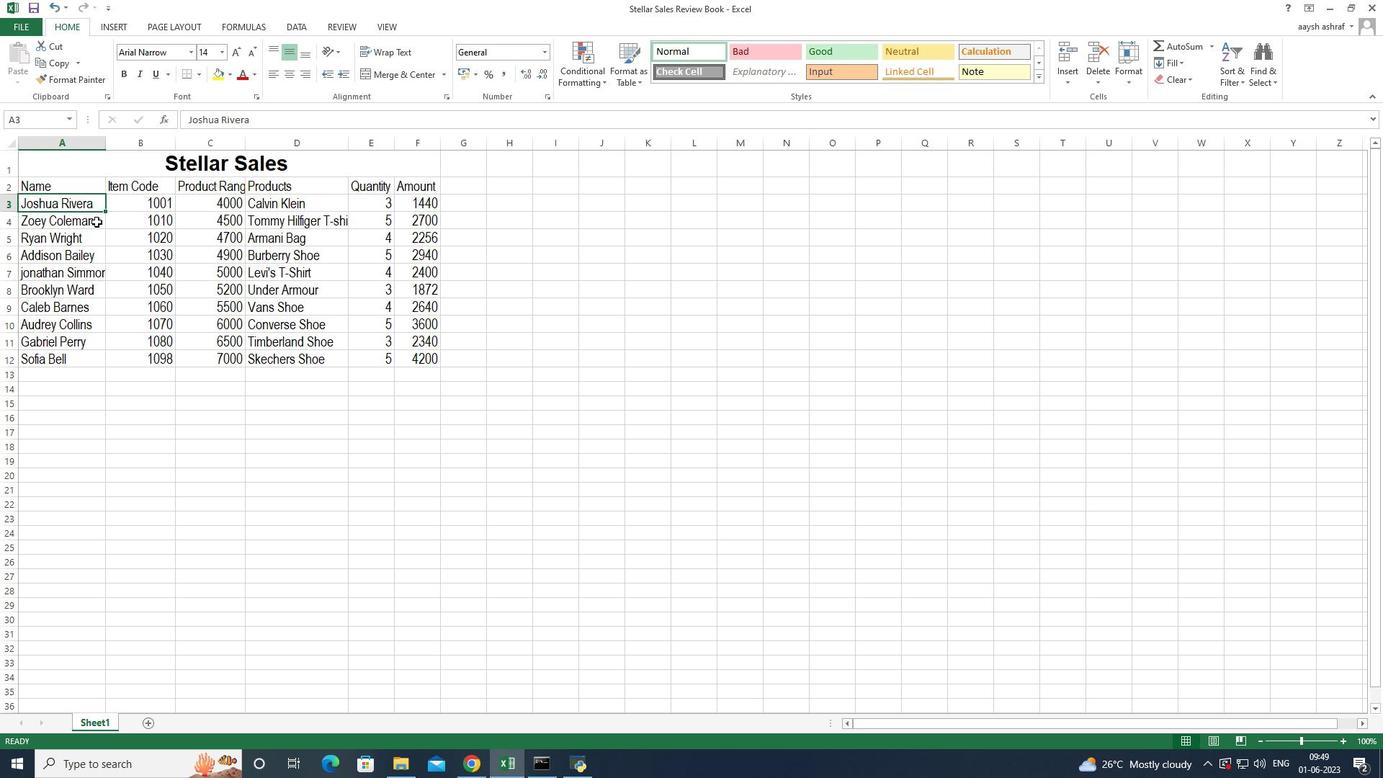 
Action: Mouse pressed left at (121, 249)
Screenshot: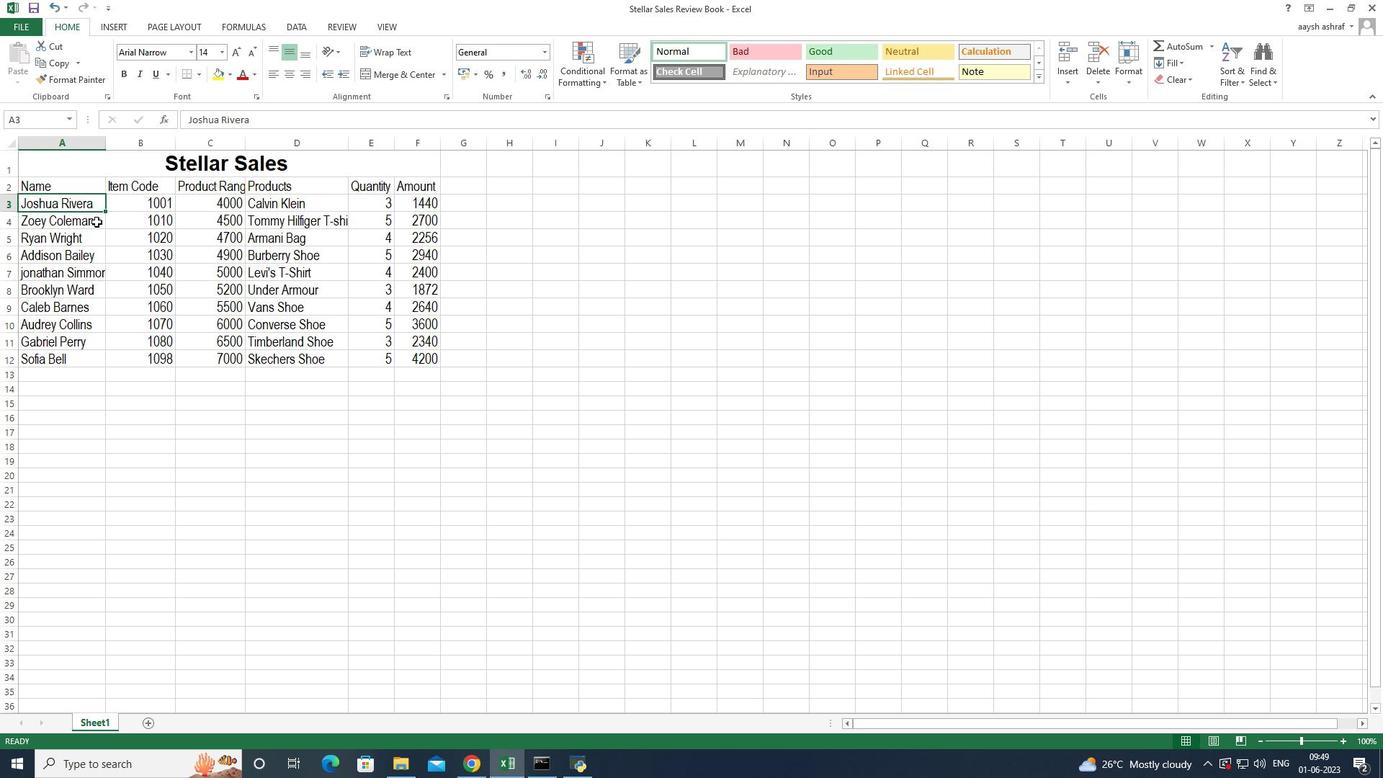 
Action: Mouse moved to (115, 384)
Screenshot: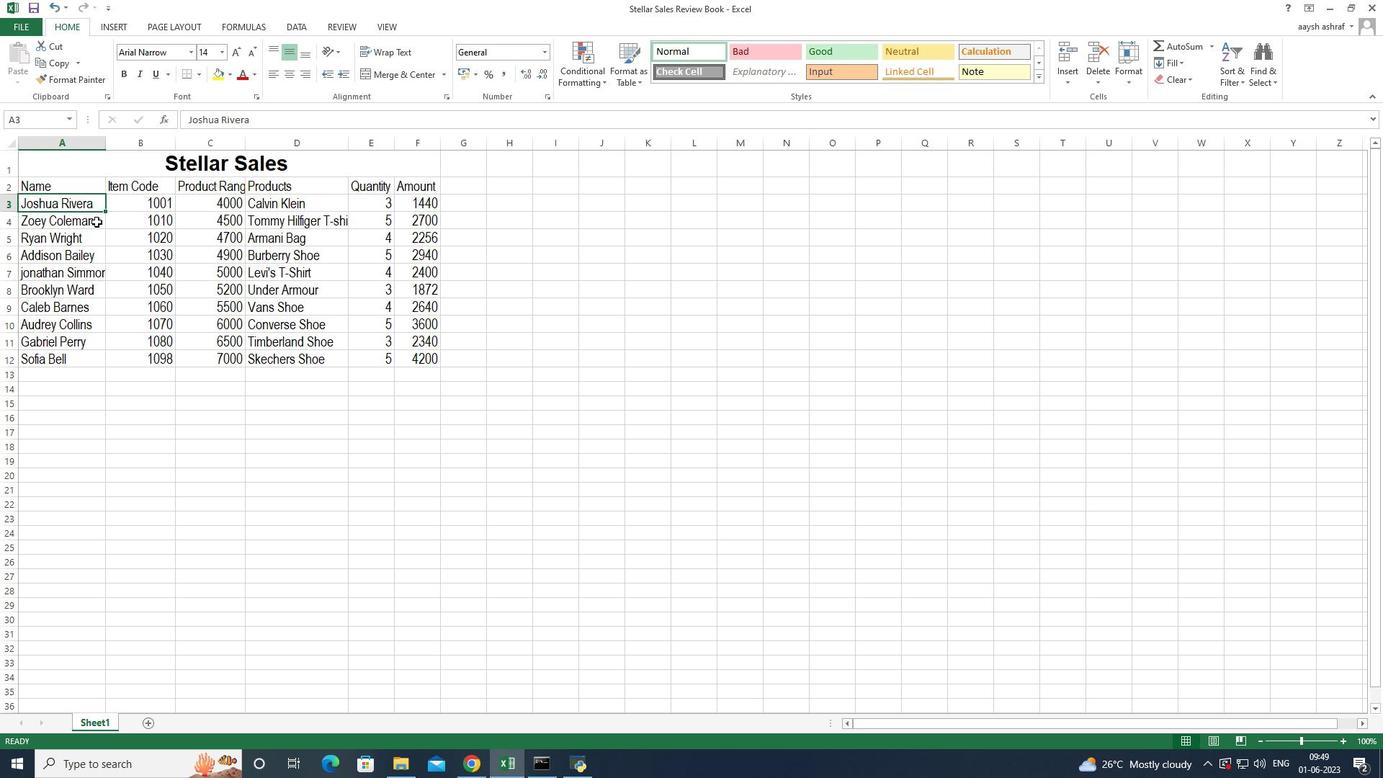 
Action: Mouse pressed left at (115, 384)
Screenshot: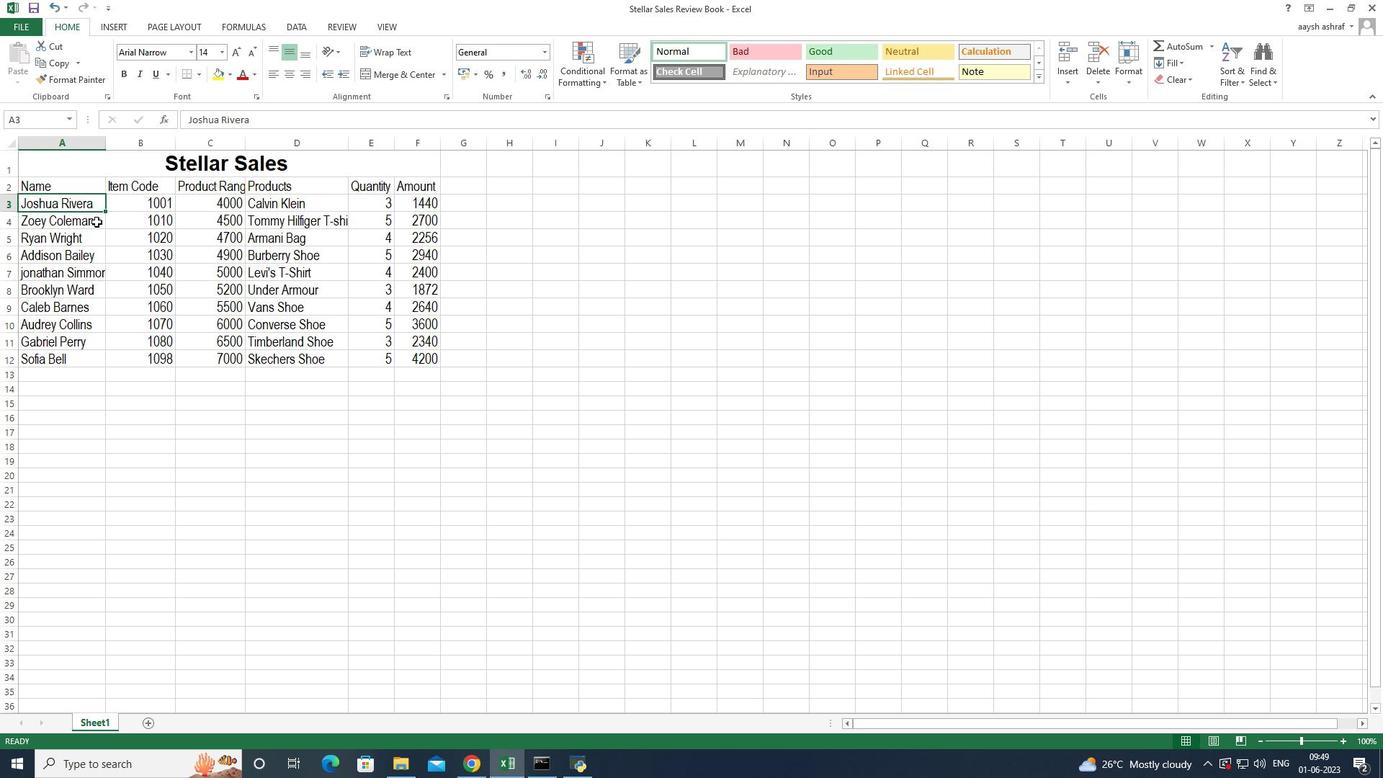 
Action: Mouse moved to (134, 255)
Screenshot: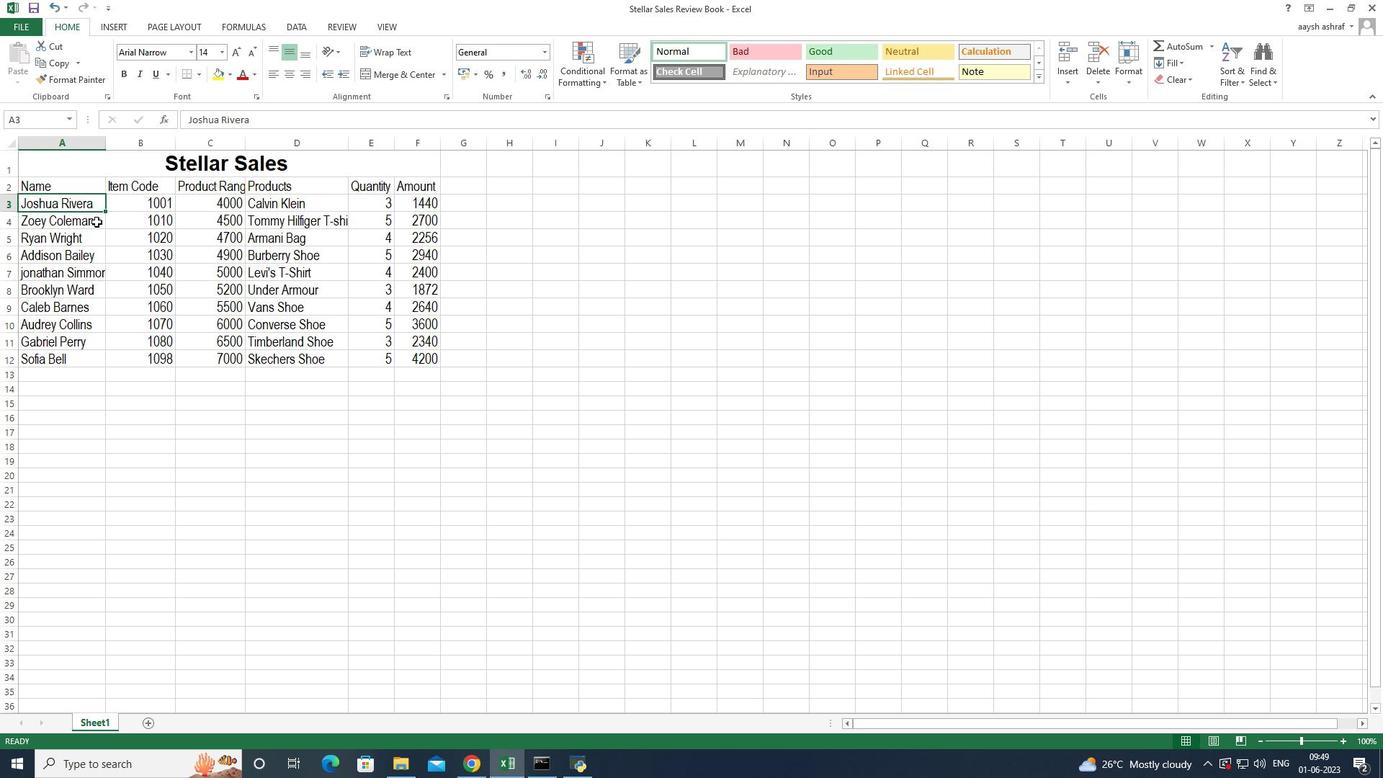 
Action: Mouse pressed left at (134, 255)
Screenshot: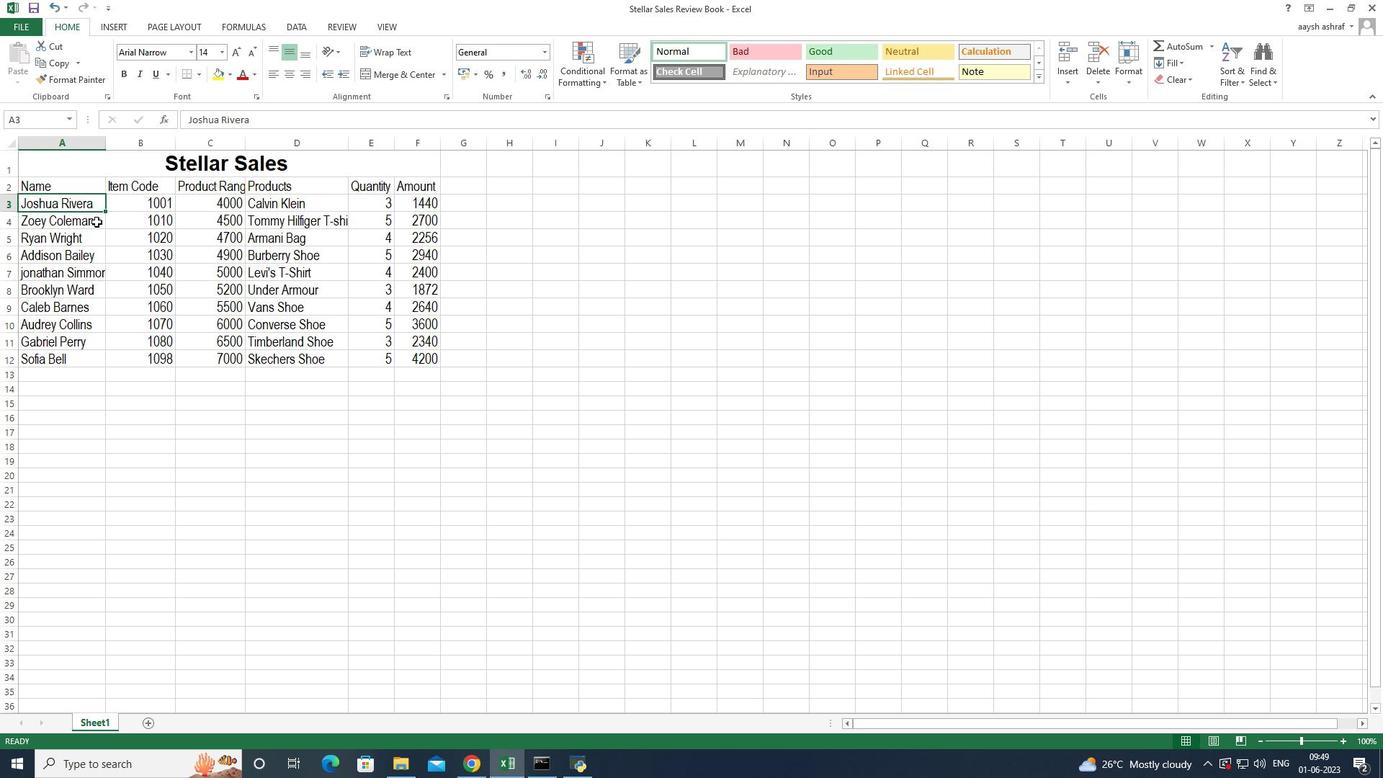 
Action: Mouse moved to (127, 232)
Screenshot: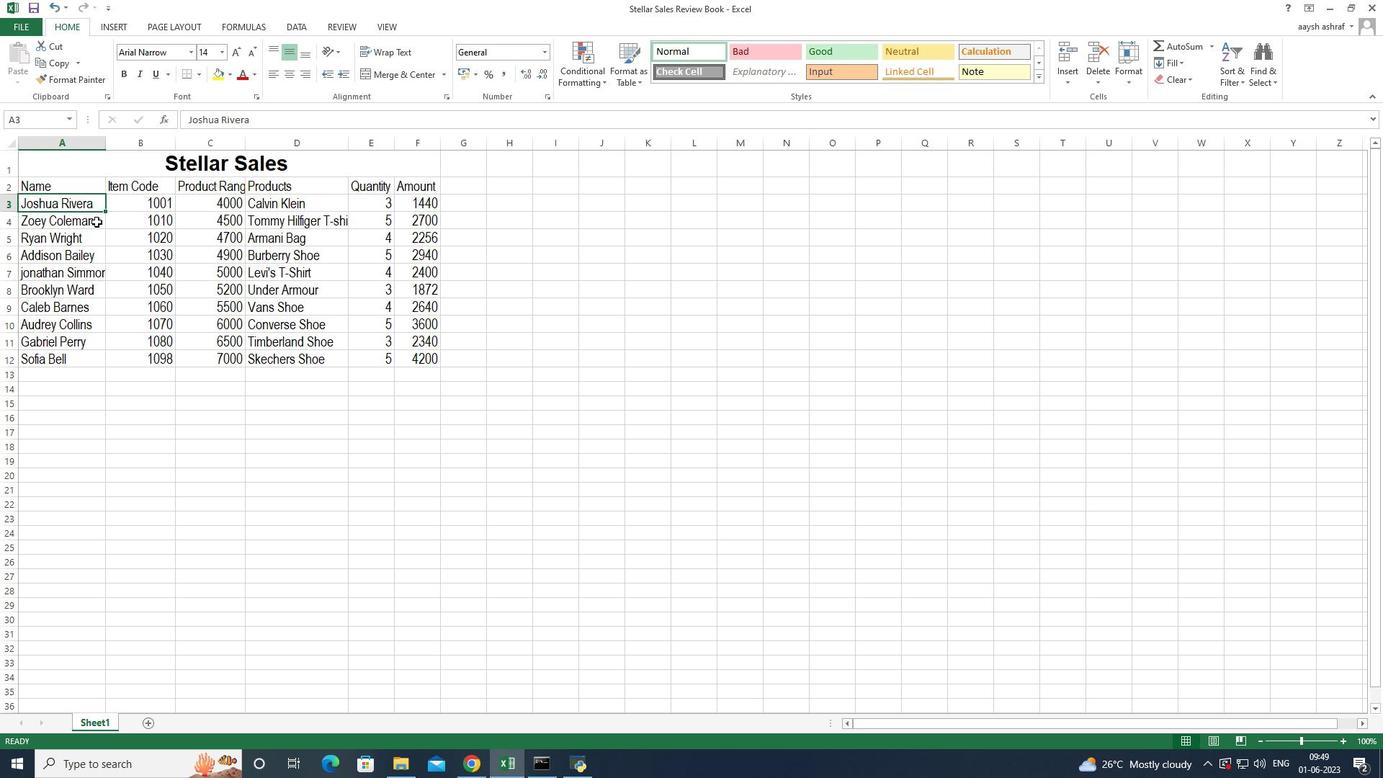 
Action: Mouse pressed left at (127, 232)
Screenshot: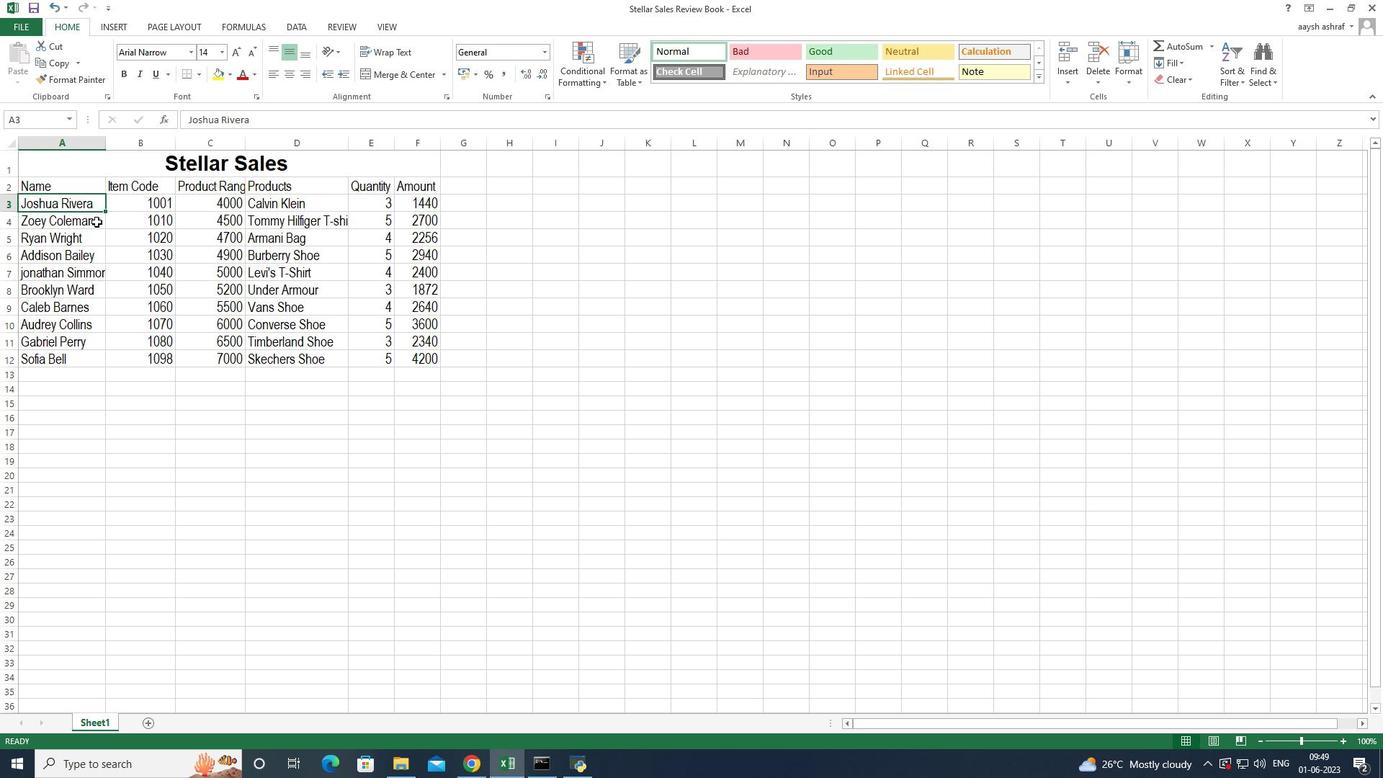 
Action: Mouse moved to (154, 258)
Screenshot: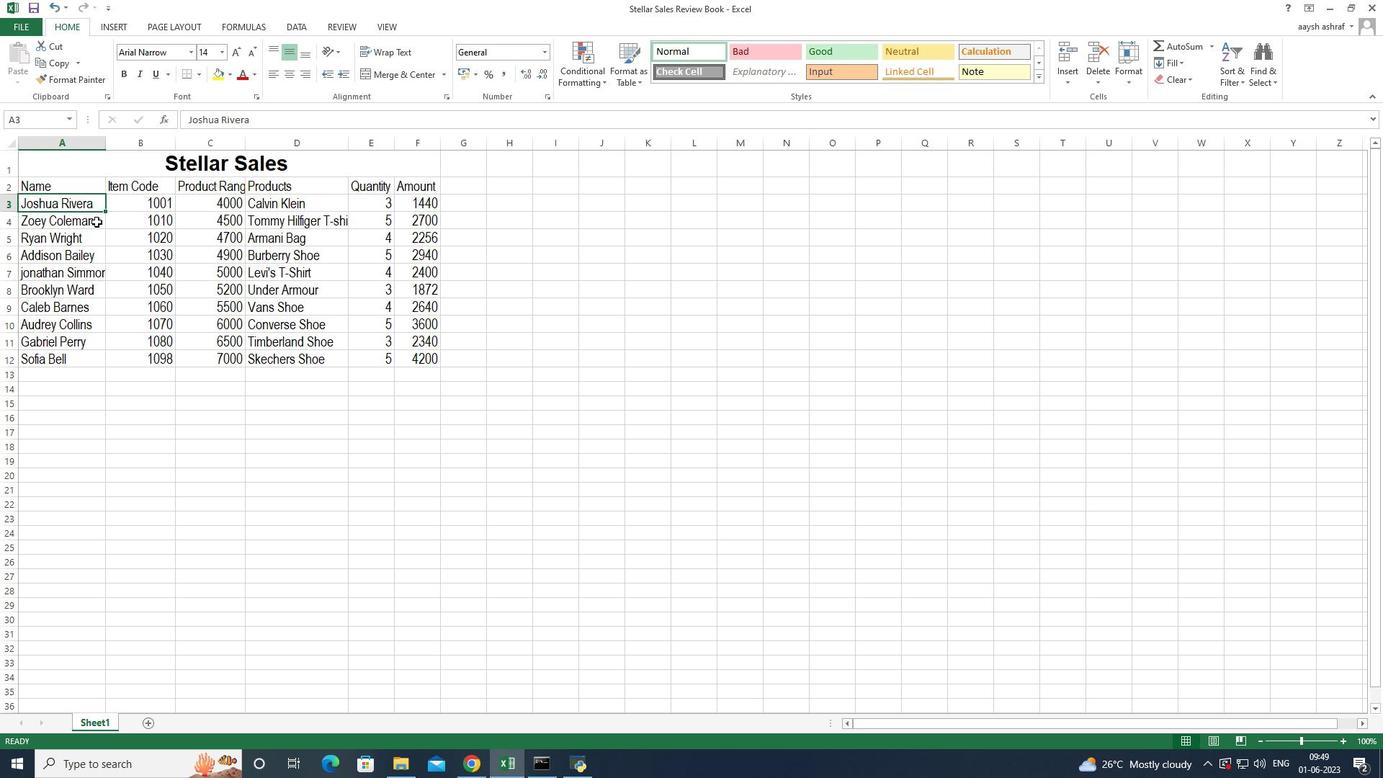 
Action: Mouse pressed left at (154, 258)
Screenshot: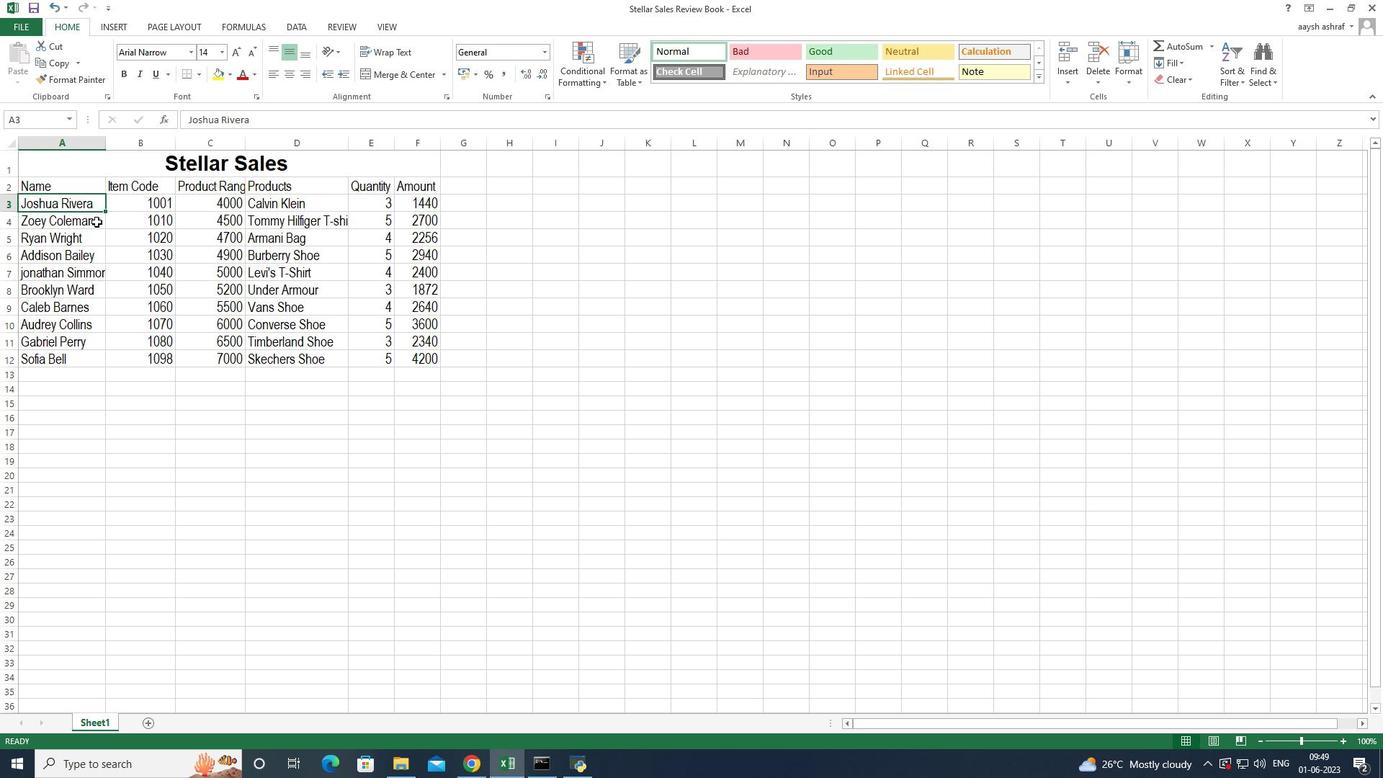 
Action: Mouse moved to (159, 259)
Screenshot: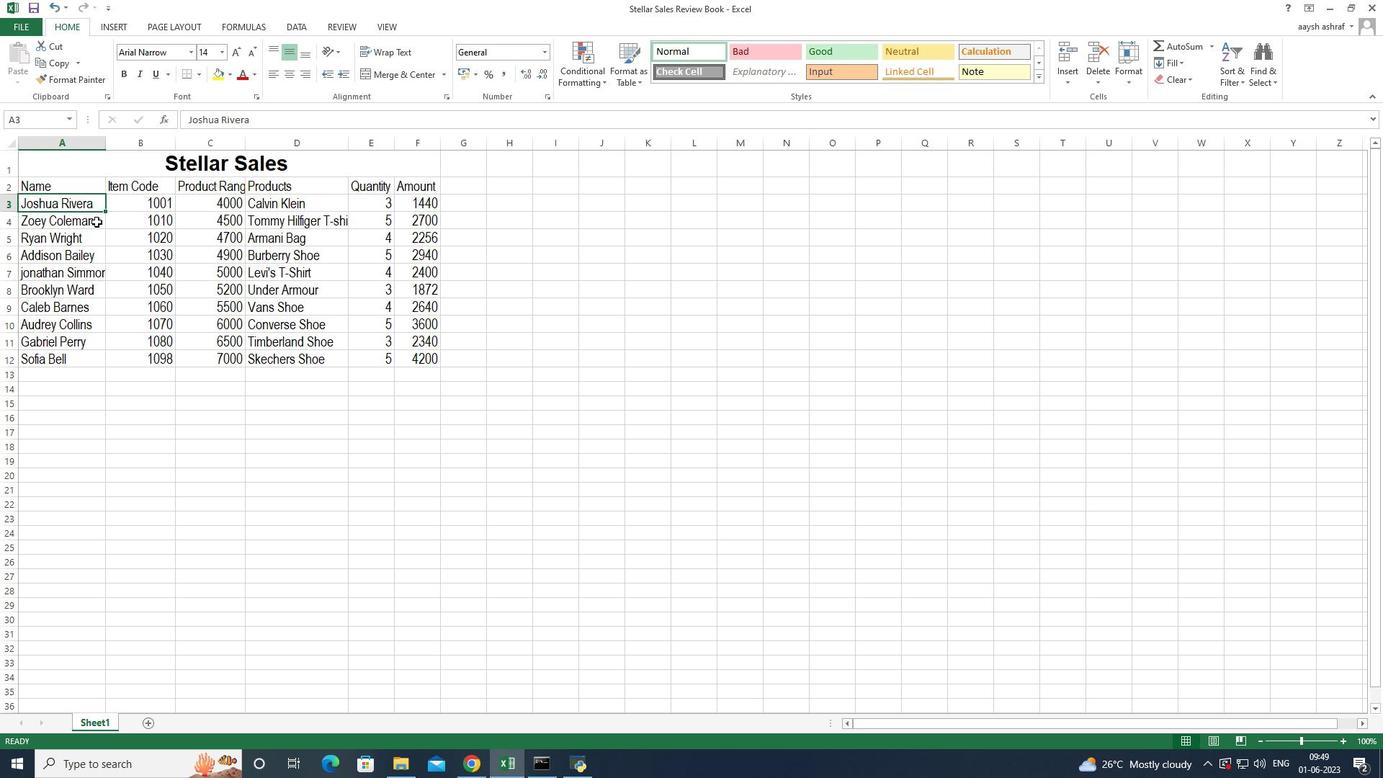 
Action: Mouse pressed left at (159, 259)
Screenshot: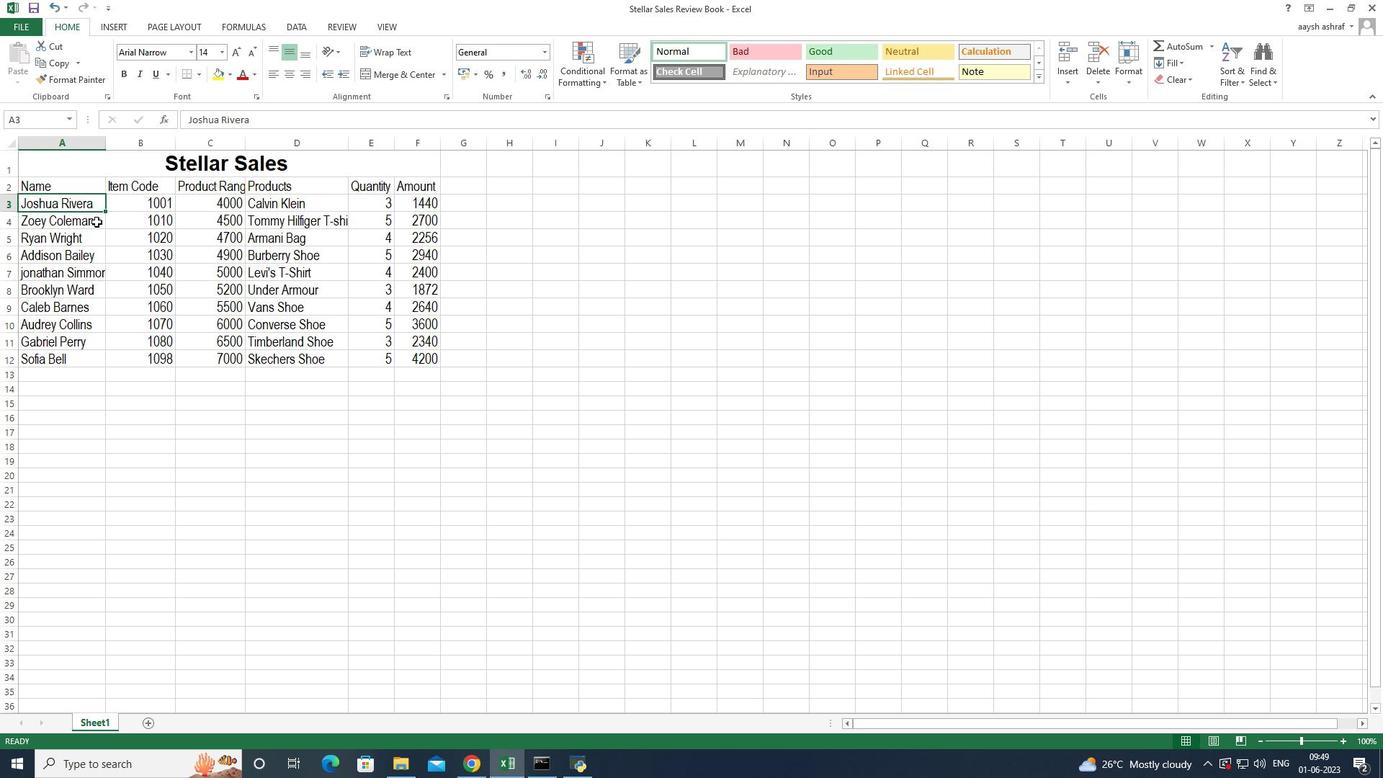 
Action: Mouse moved to (118, 175)
Screenshot: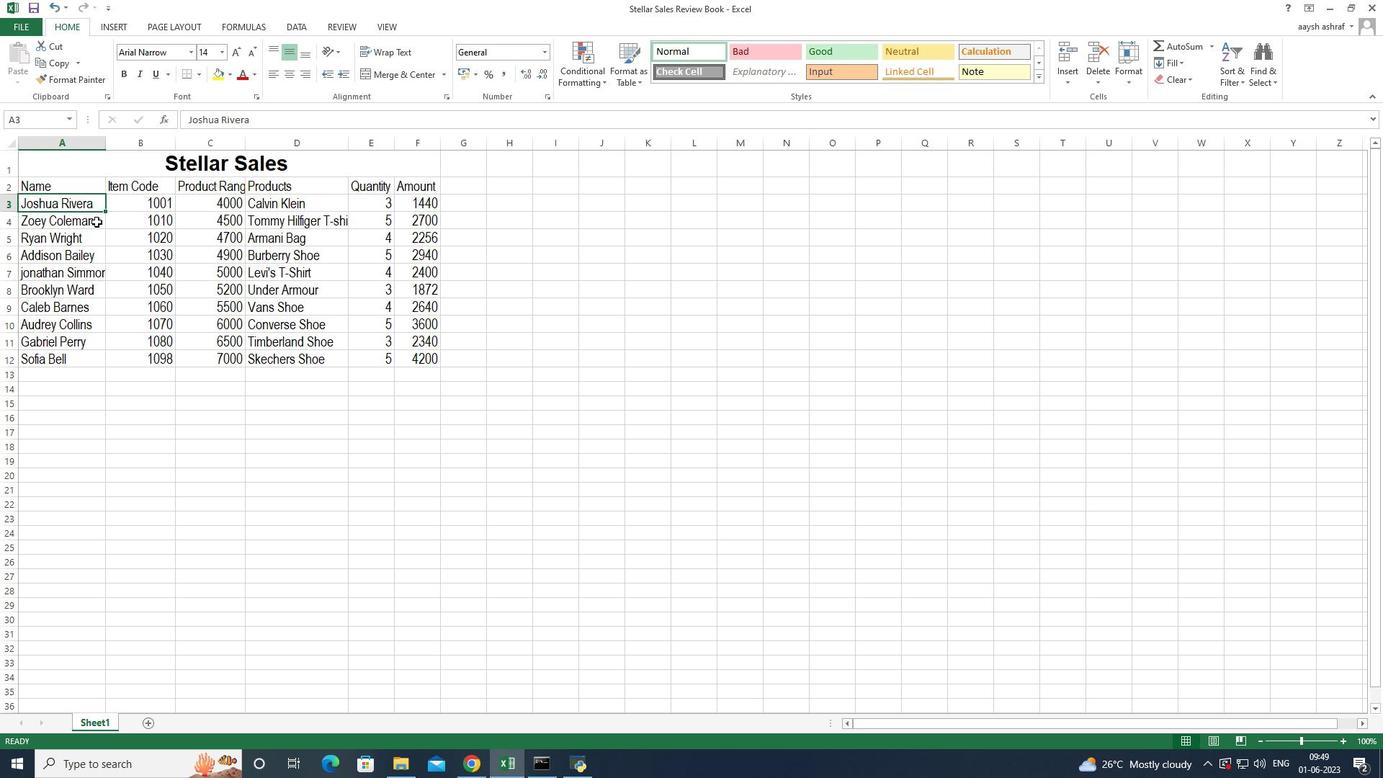 
Action: Mouse pressed left at (118, 175)
Screenshot: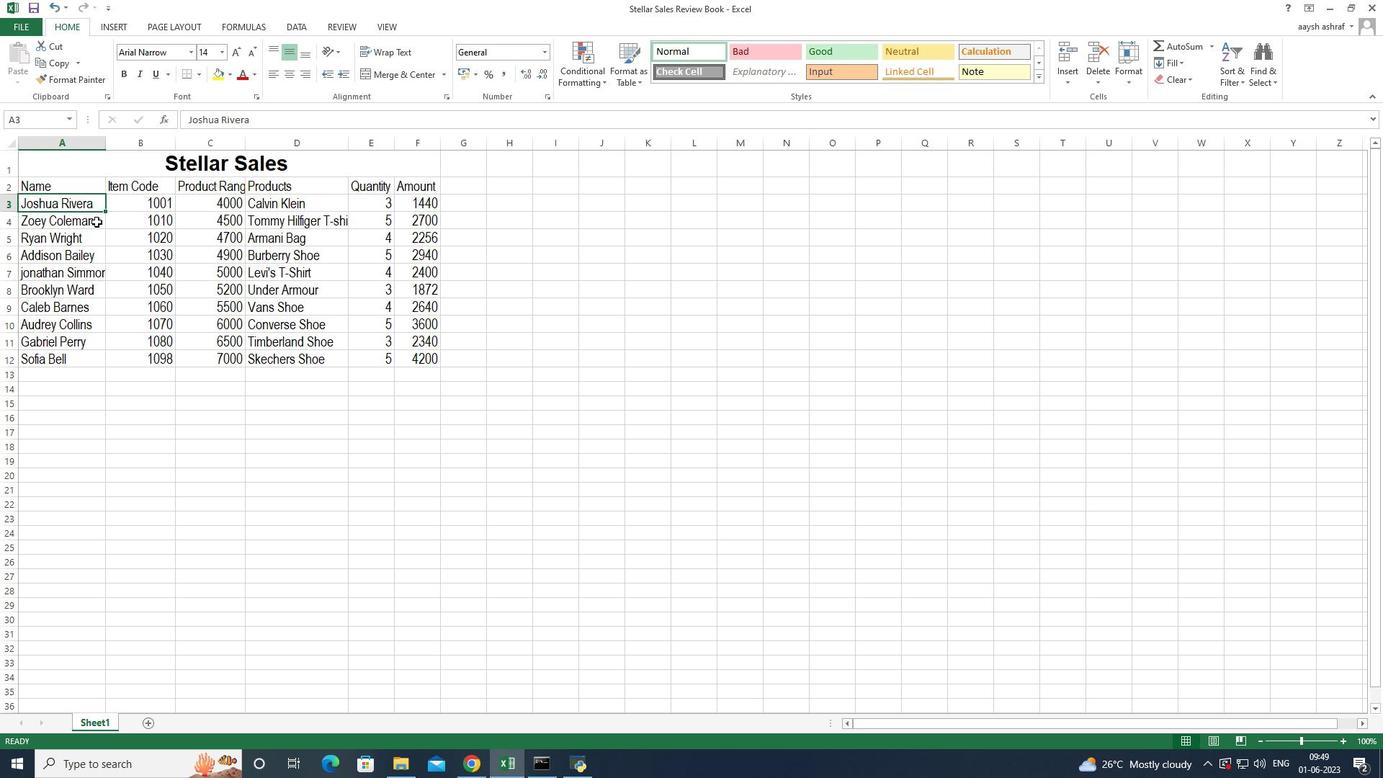 
Action: Mouse moved to (114, 276)
Screenshot: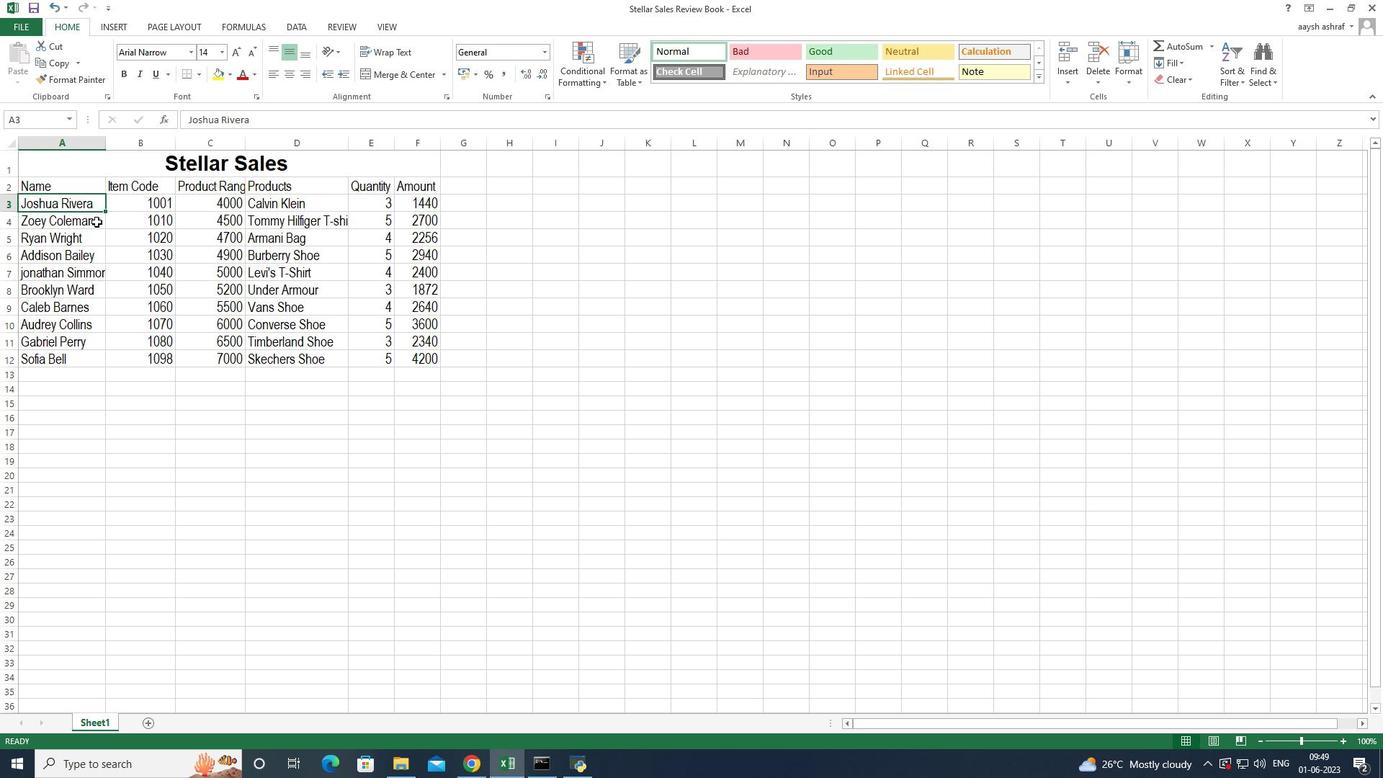 
Action: Mouse pressed left at (114, 276)
Screenshot: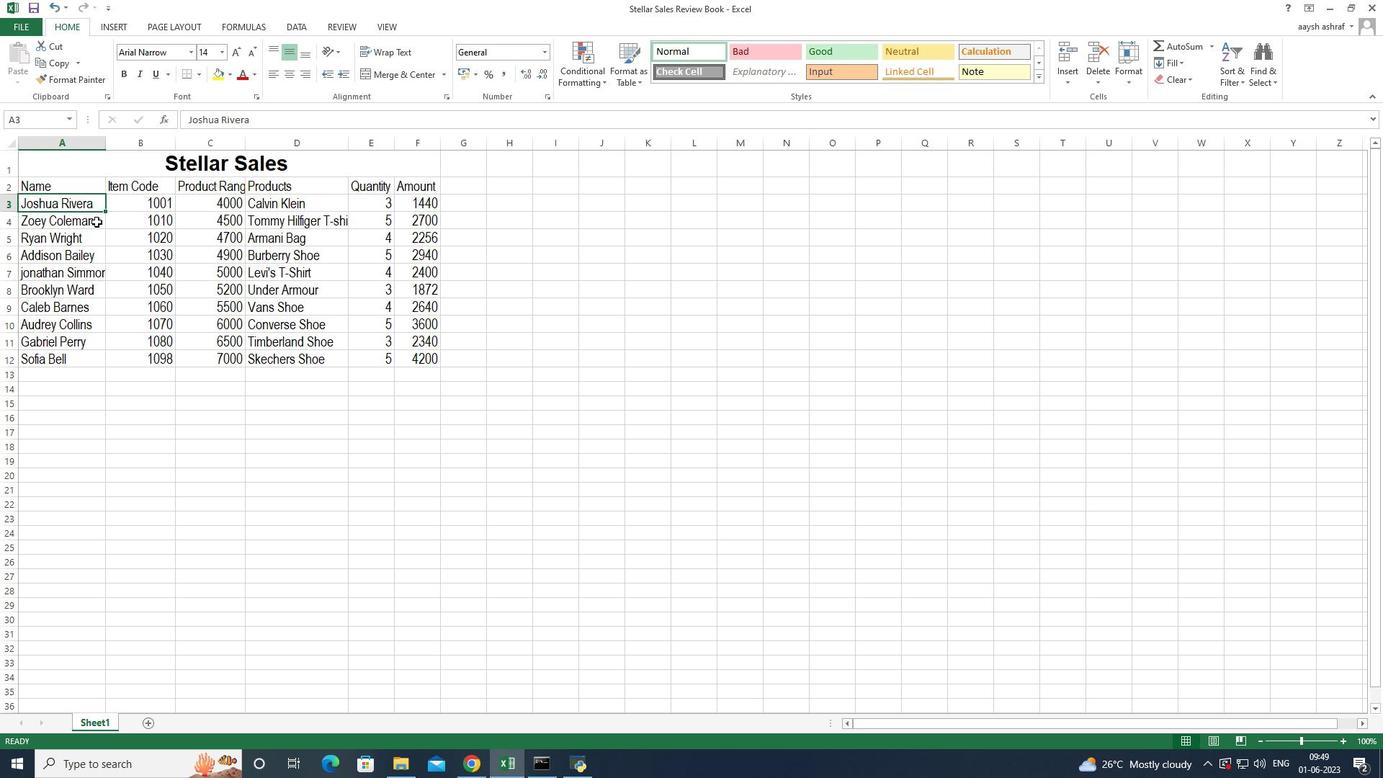 
Action: Mouse moved to (131, 406)
Screenshot: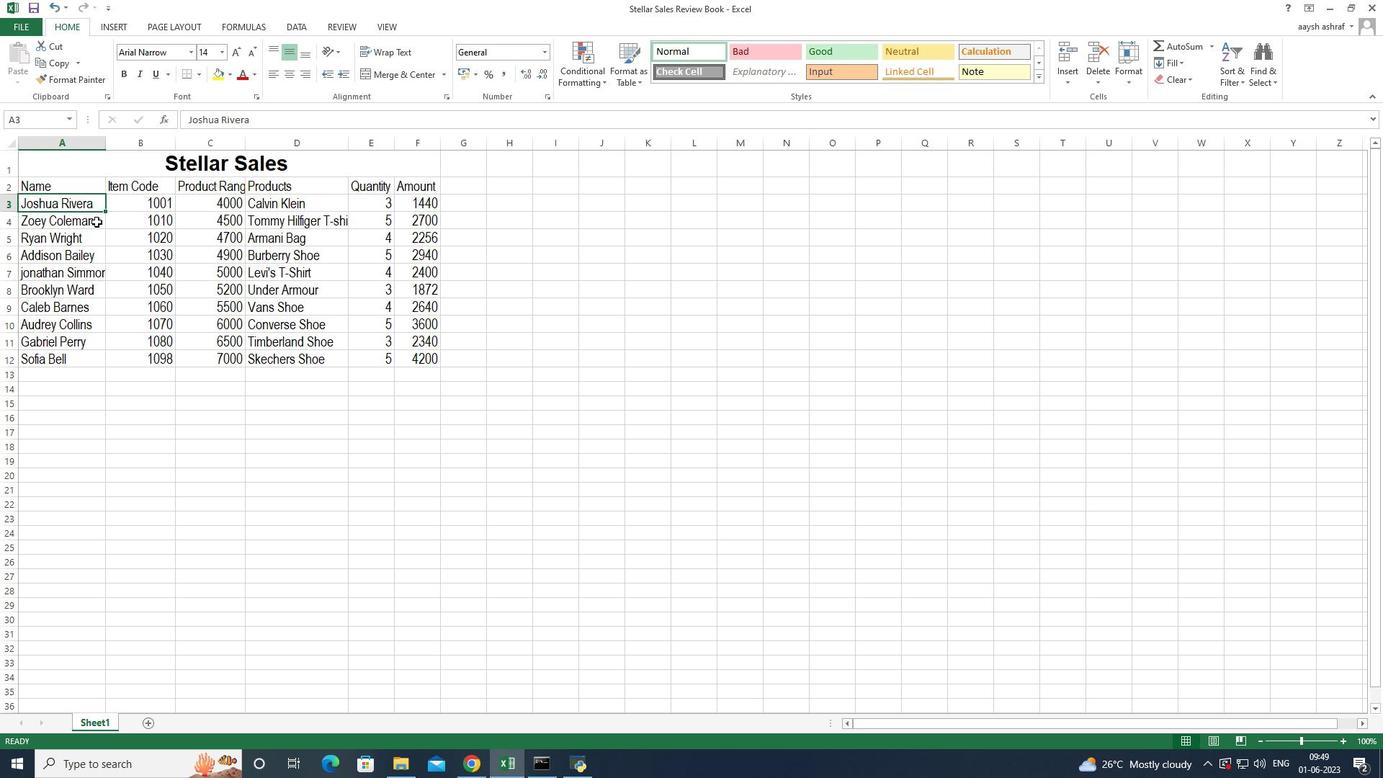 
Action: Mouse pressed left at (131, 406)
Screenshot: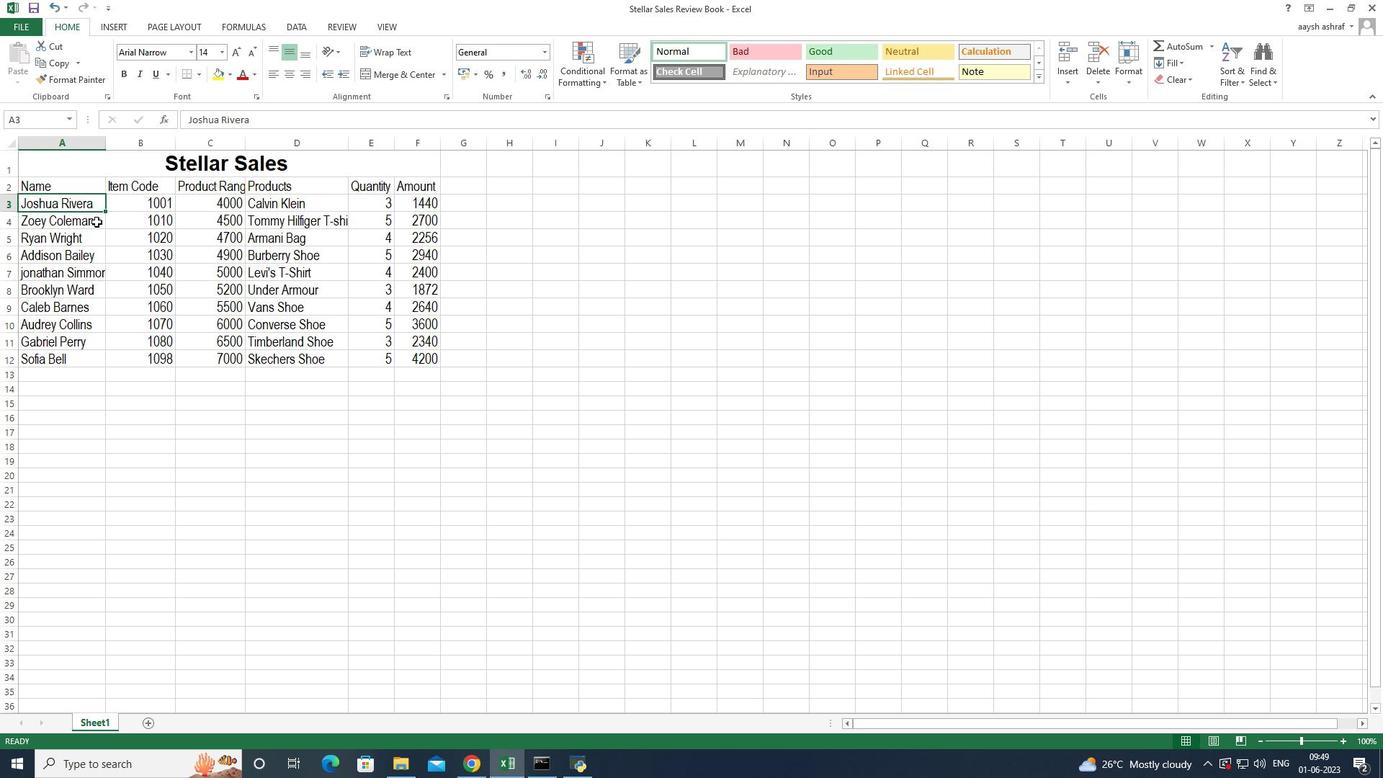 
Action: Mouse moved to (144, 286)
Screenshot: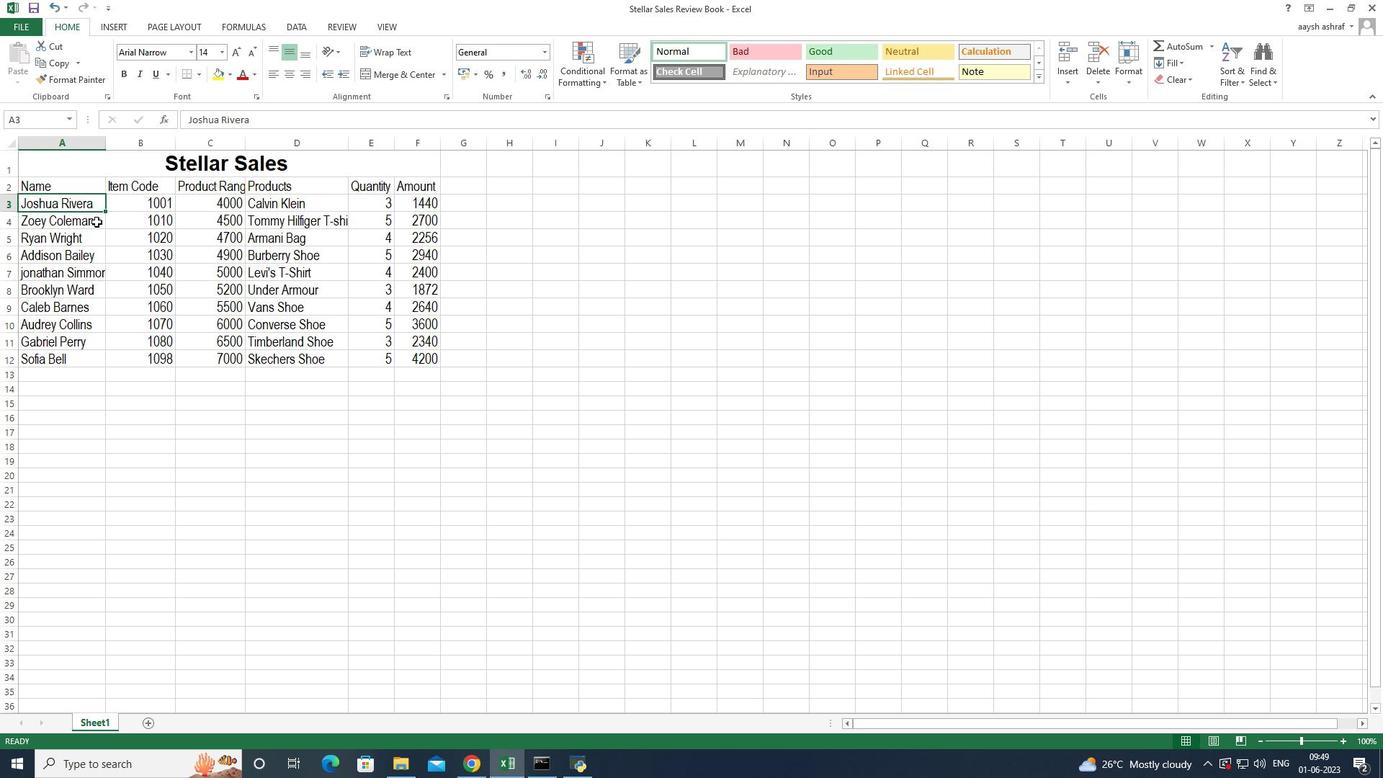 
Action: Mouse pressed left at (144, 286)
Screenshot: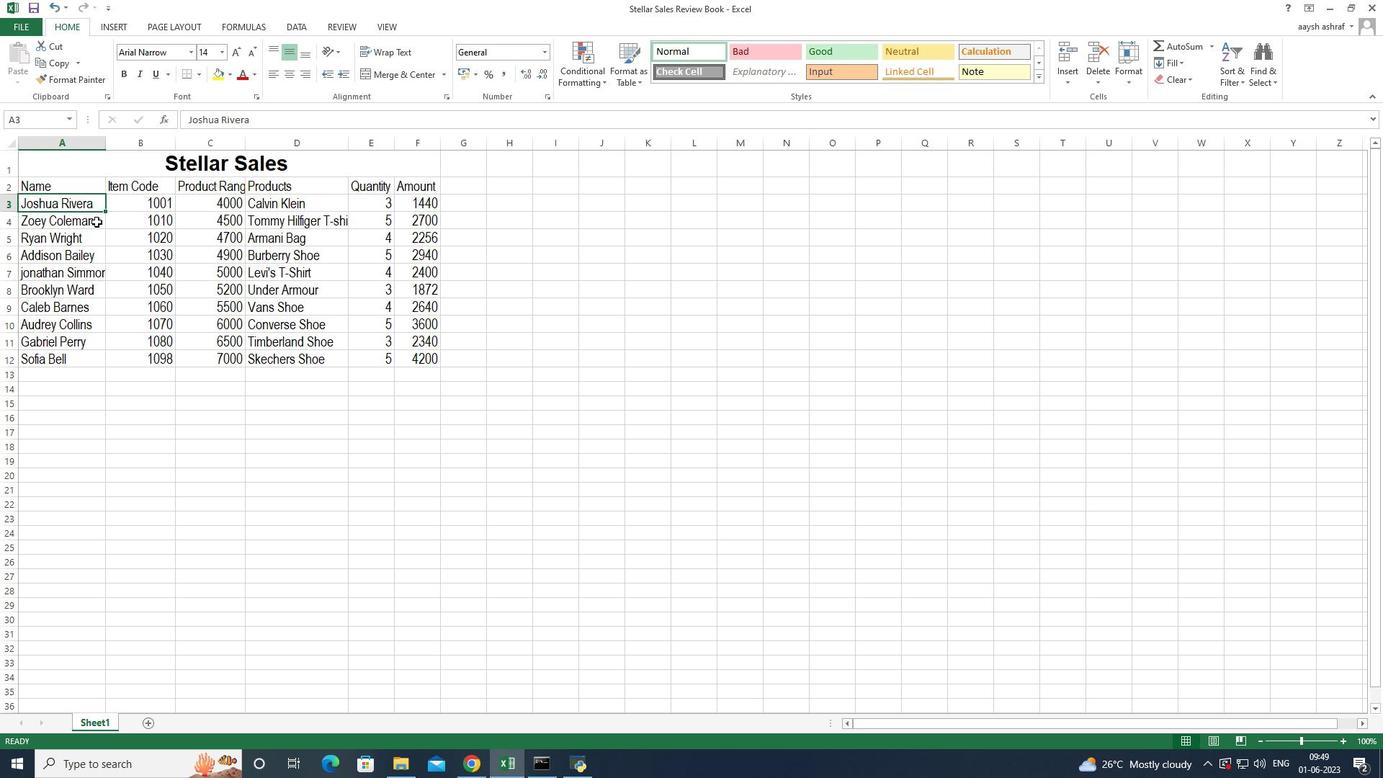 
Action: Mouse moved to (157, 260)
Screenshot: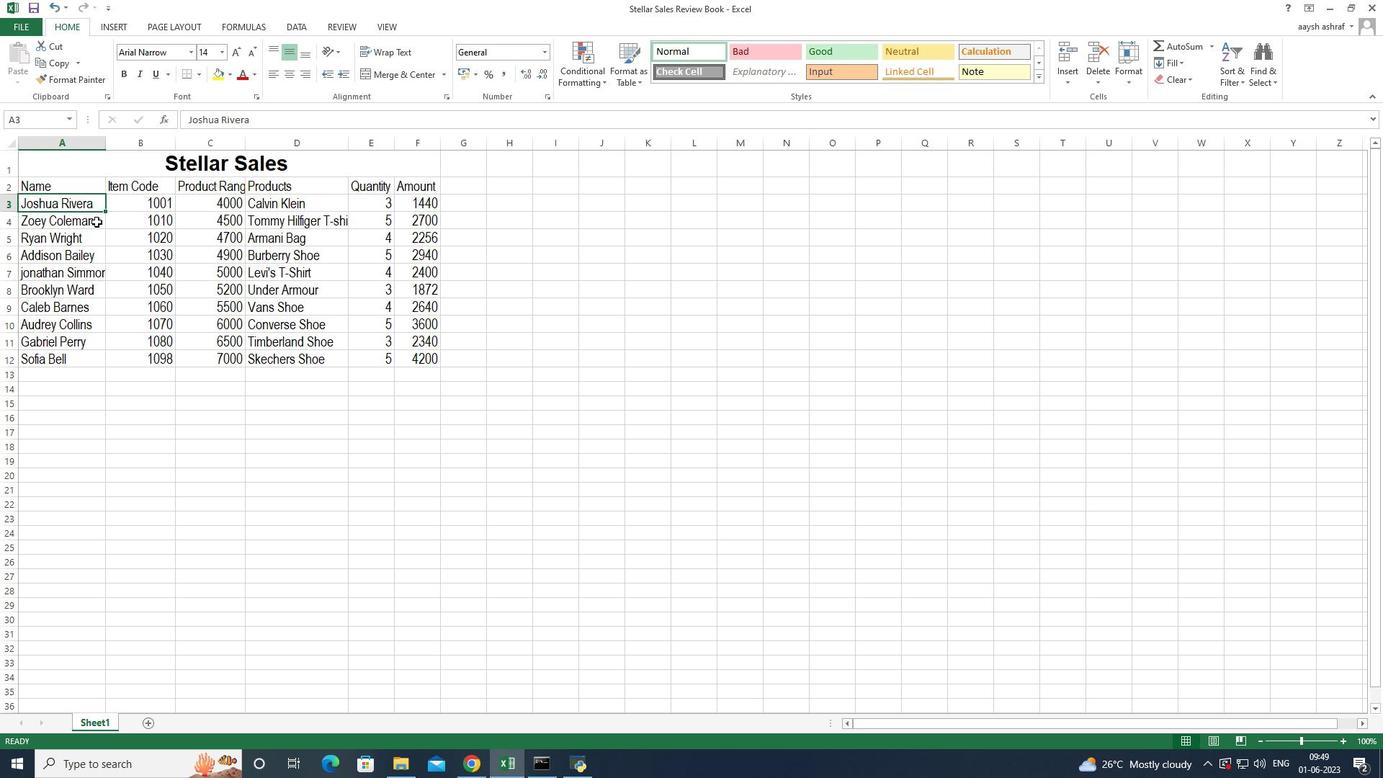 
Action: Mouse pressed left at (157, 260)
Screenshot: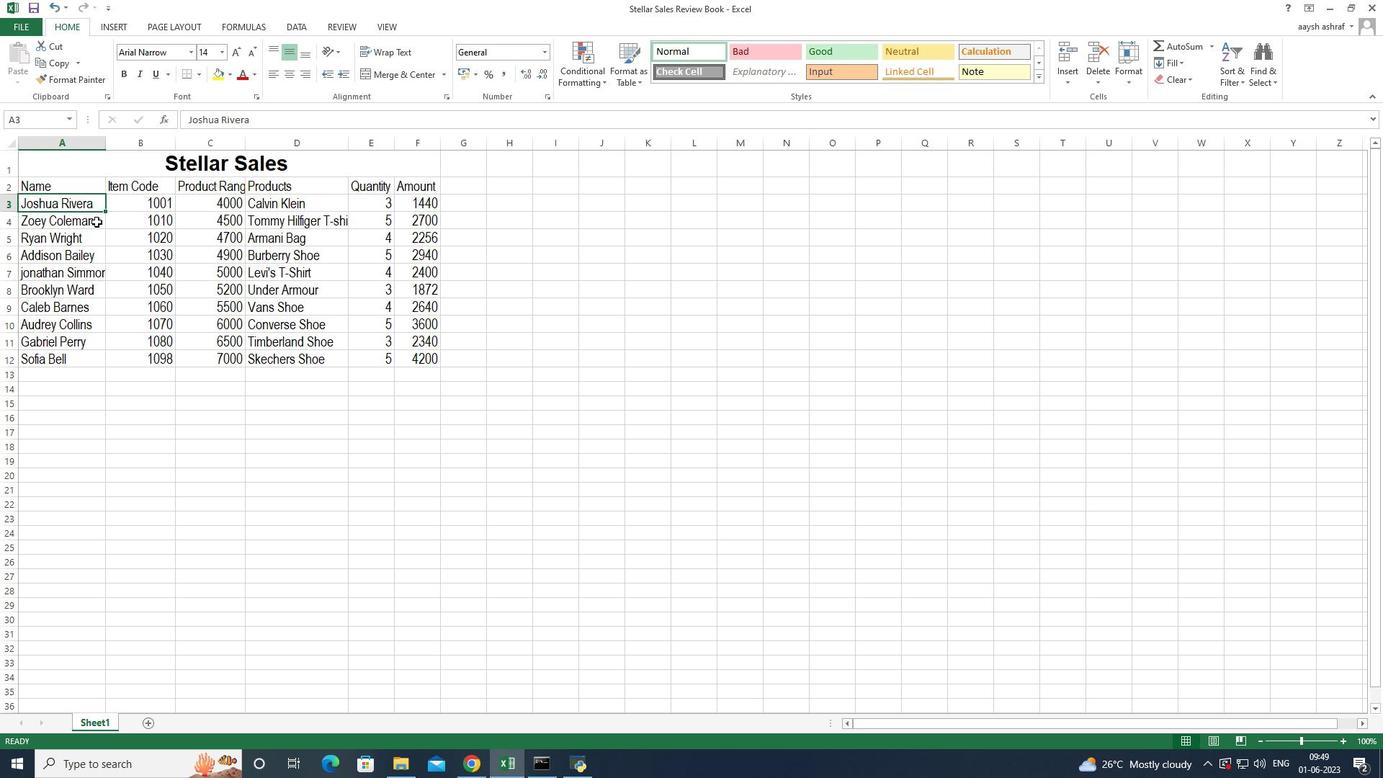 
Action: Mouse moved to (108, 172)
Screenshot: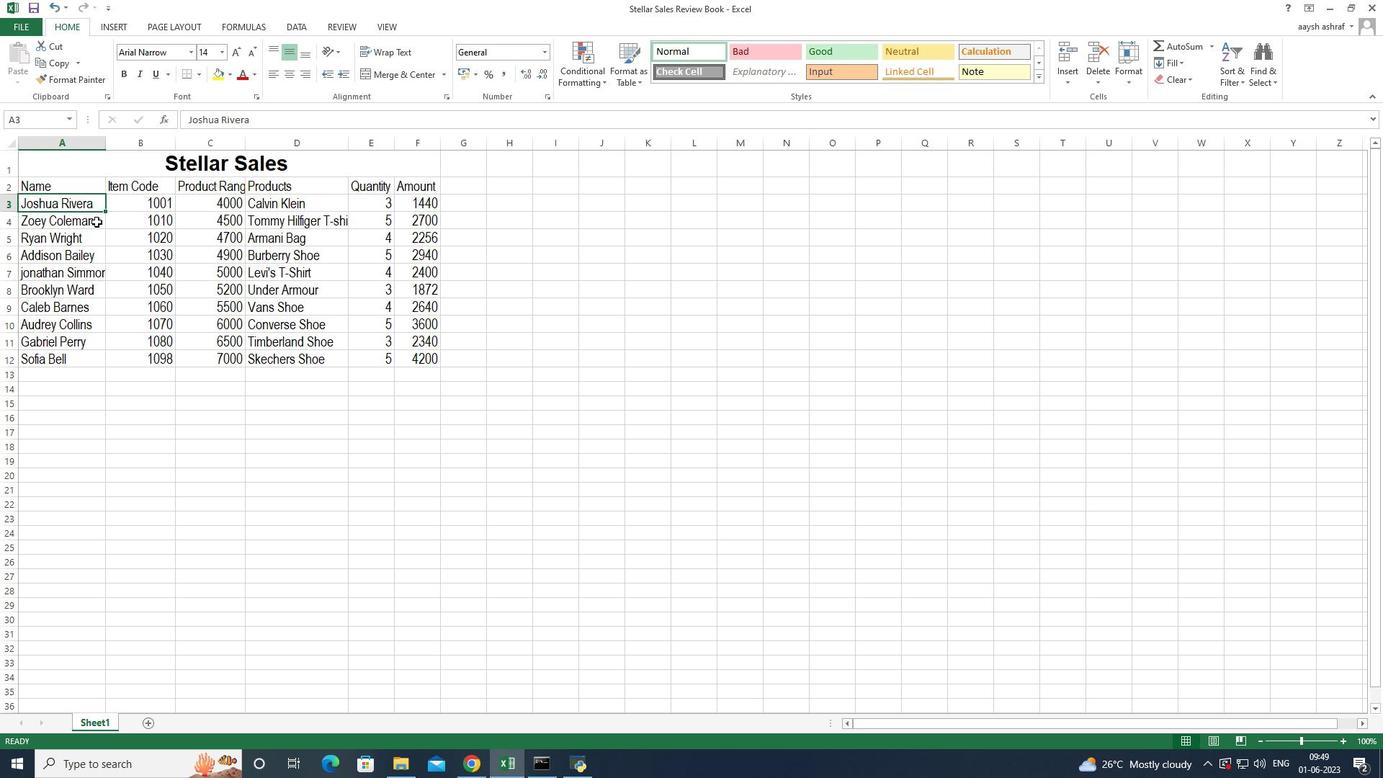 
Action: Mouse pressed left at (108, 172)
Screenshot: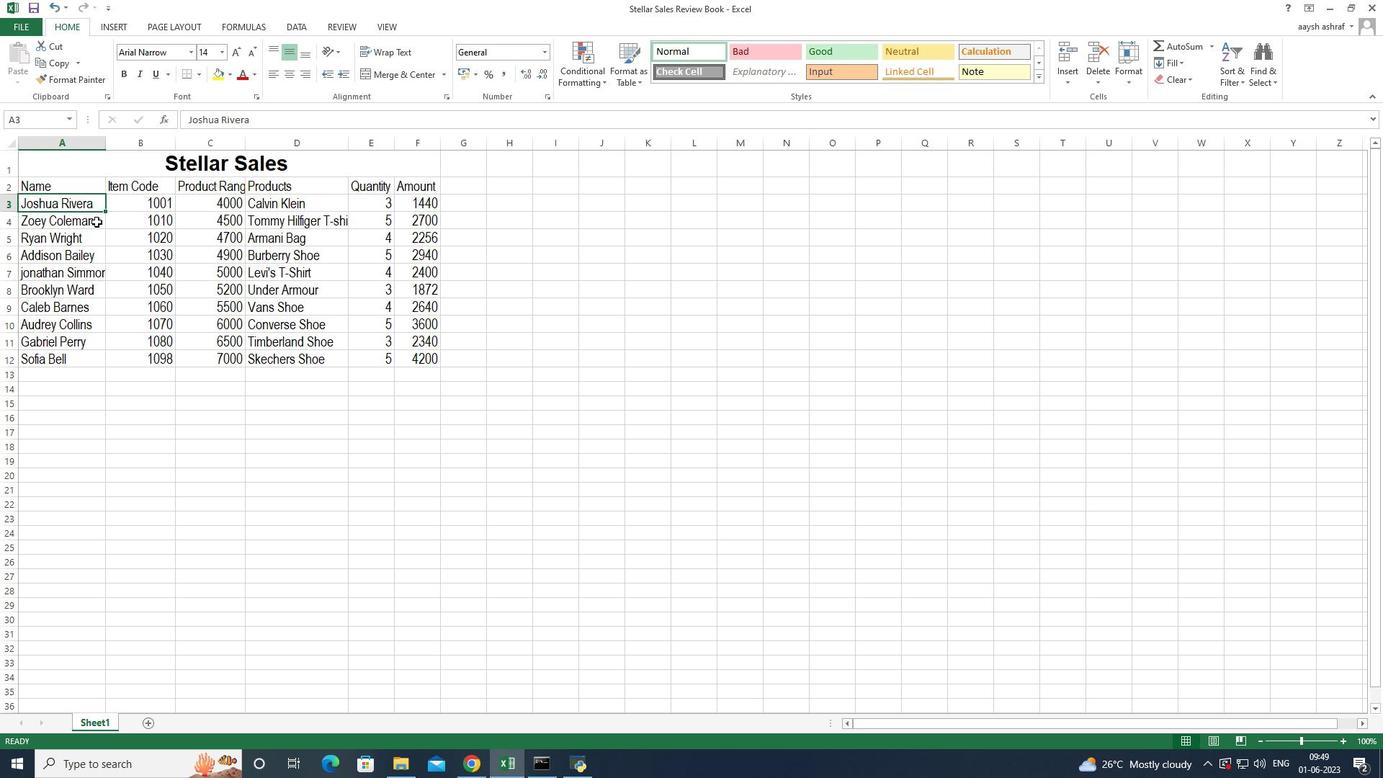 
Action: Mouse moved to (111, 227)
Screenshot: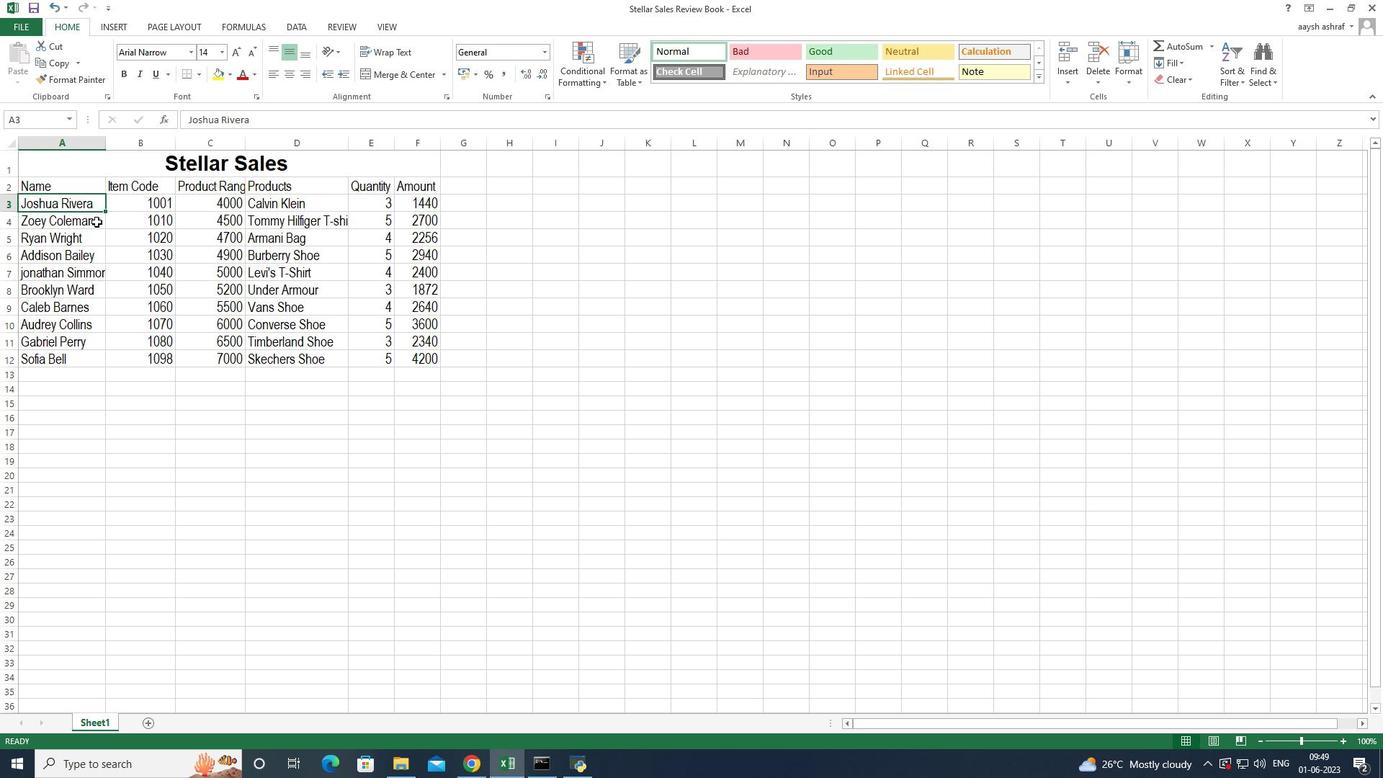 
Action: Mouse pressed left at (111, 227)
Screenshot: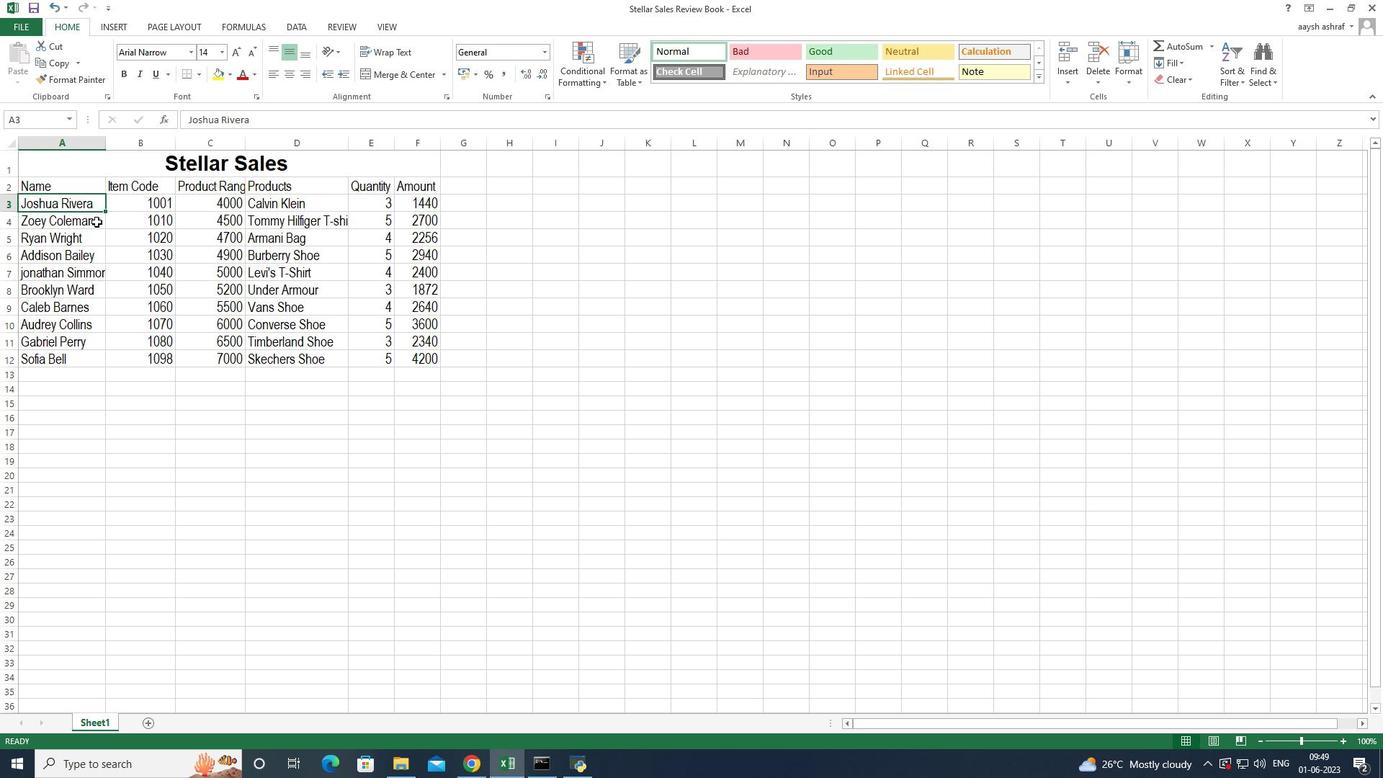 
Action: Mouse moved to (90, 175)
Screenshot: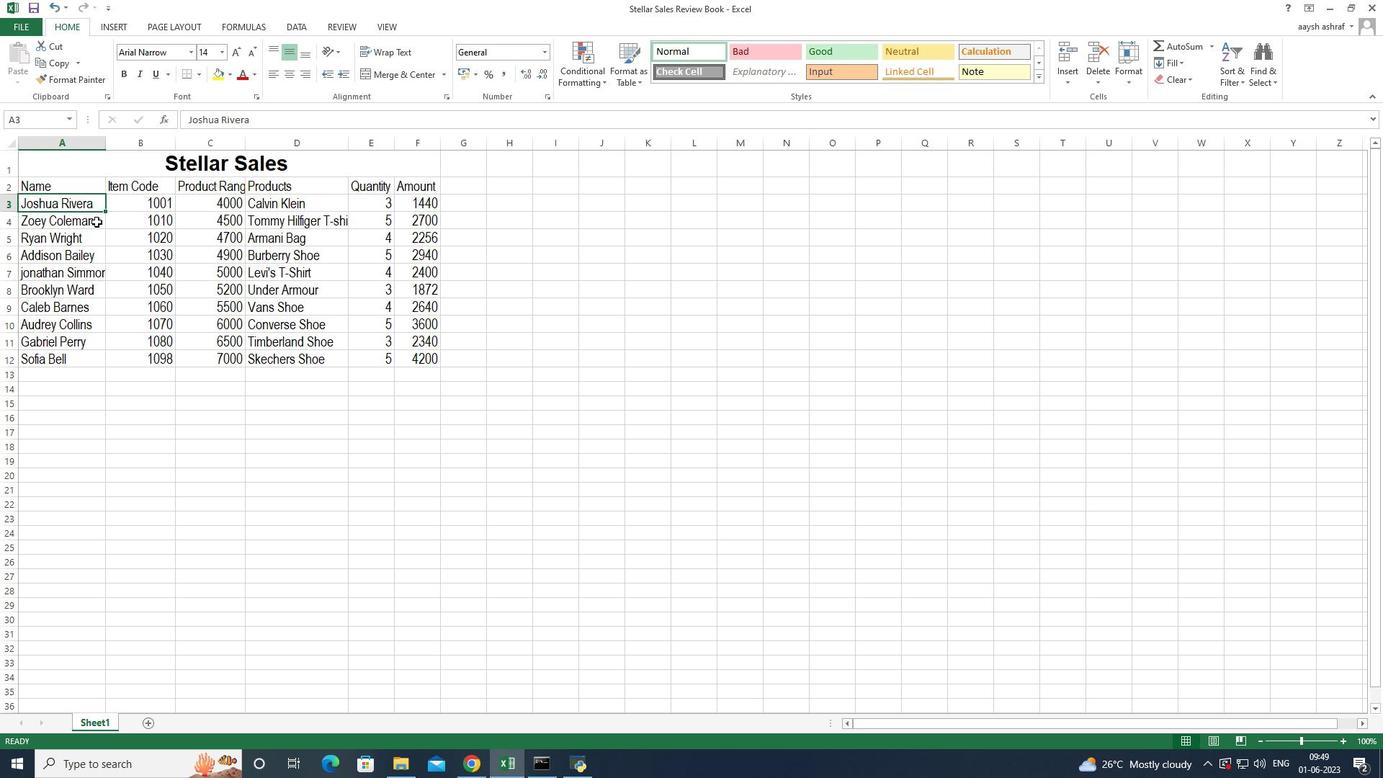 
Action: Mouse pressed left at (90, 175)
Screenshot: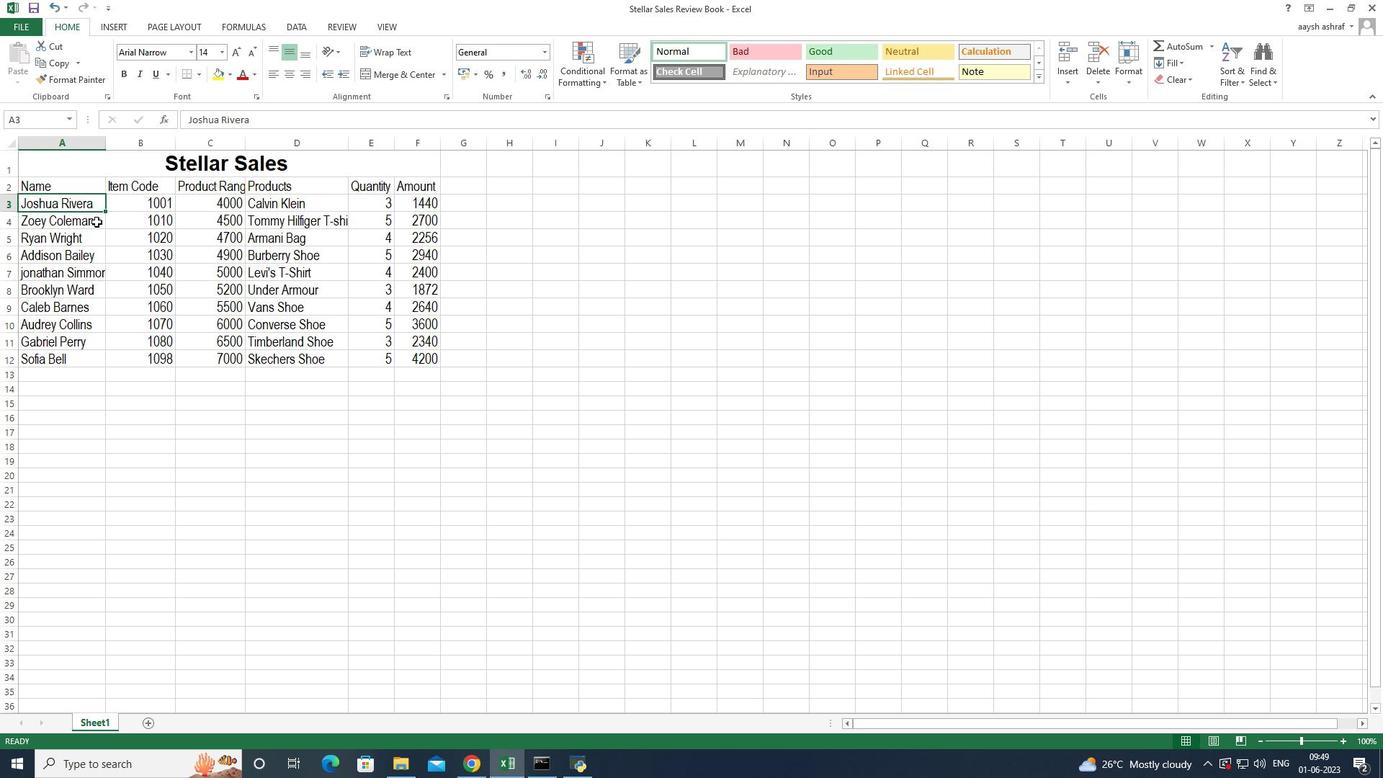 
Action: Mouse moved to (111, 246)
Screenshot: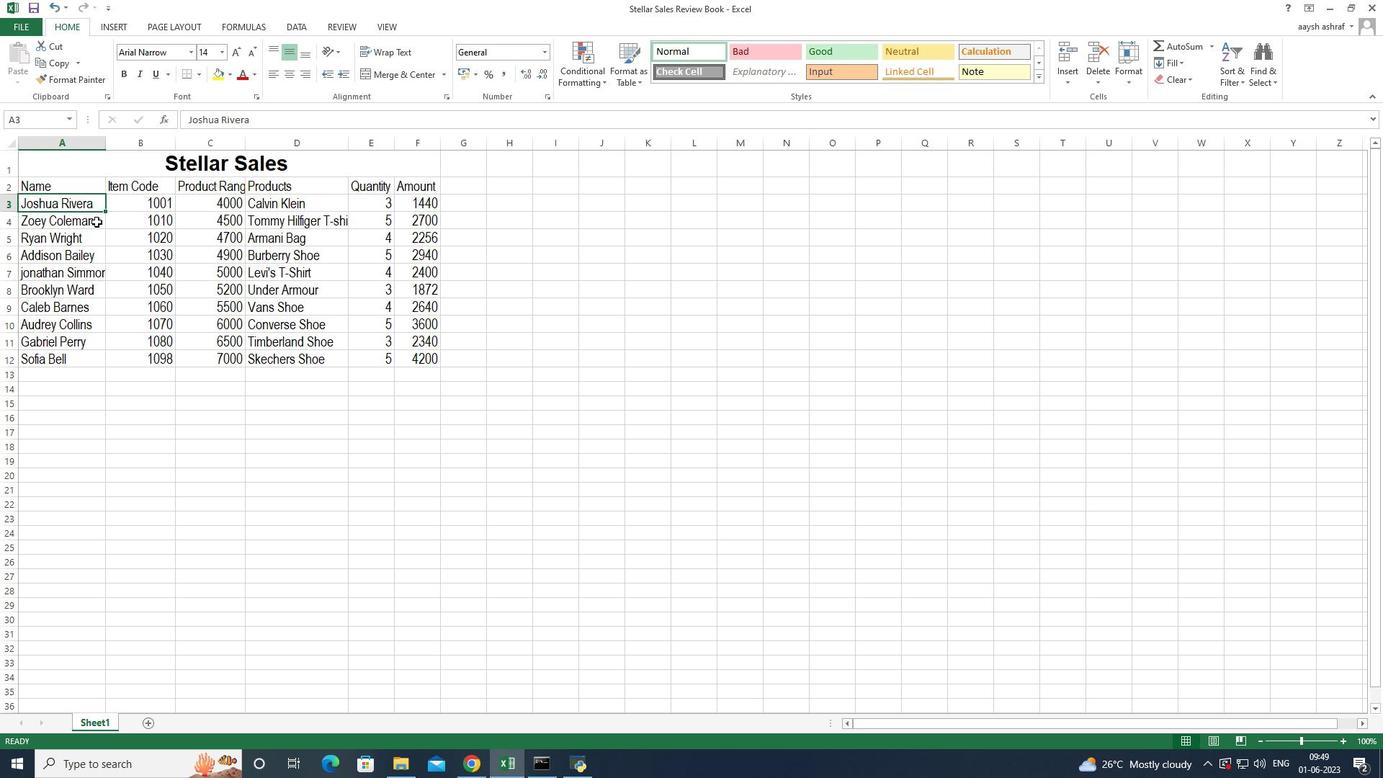 
Action: Mouse pressed left at (111, 246)
Screenshot: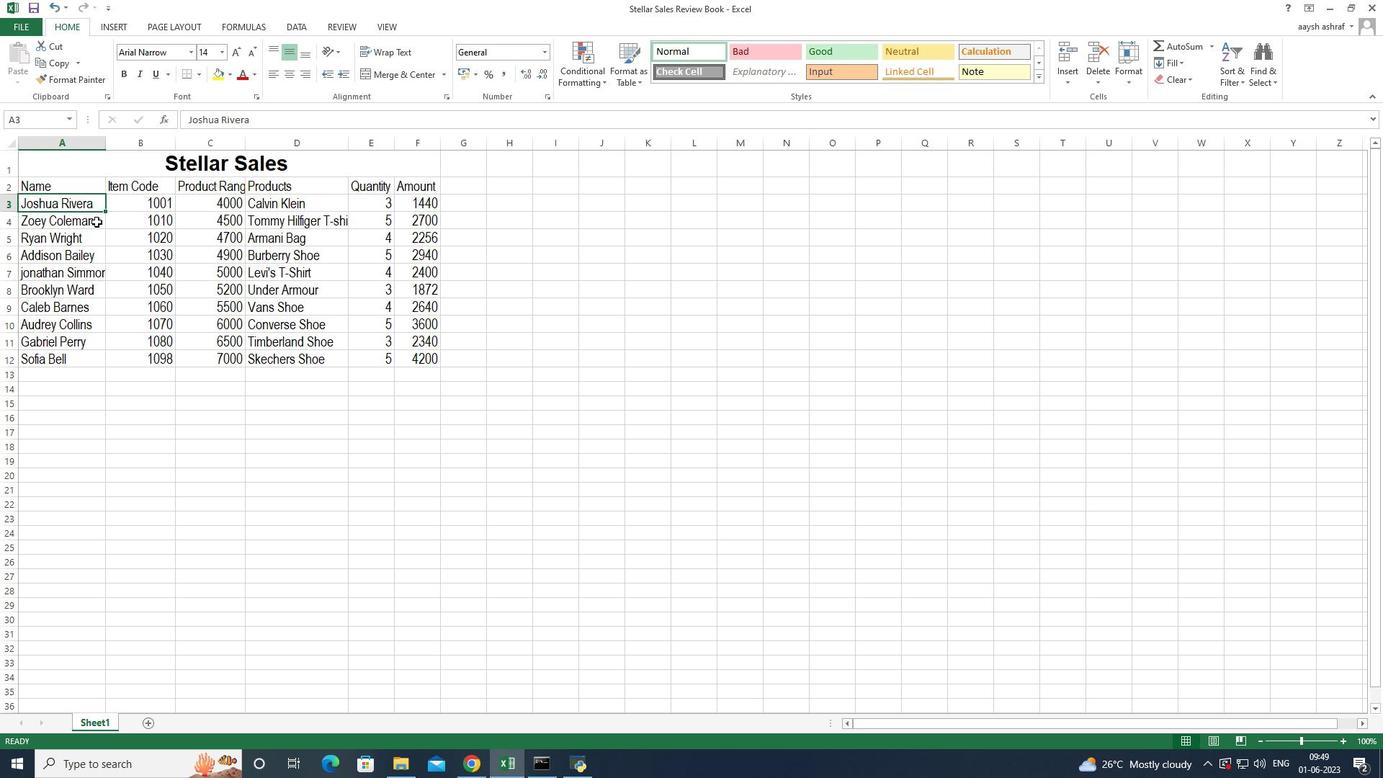 
Action: Mouse moved to (91, 170)
Screenshot: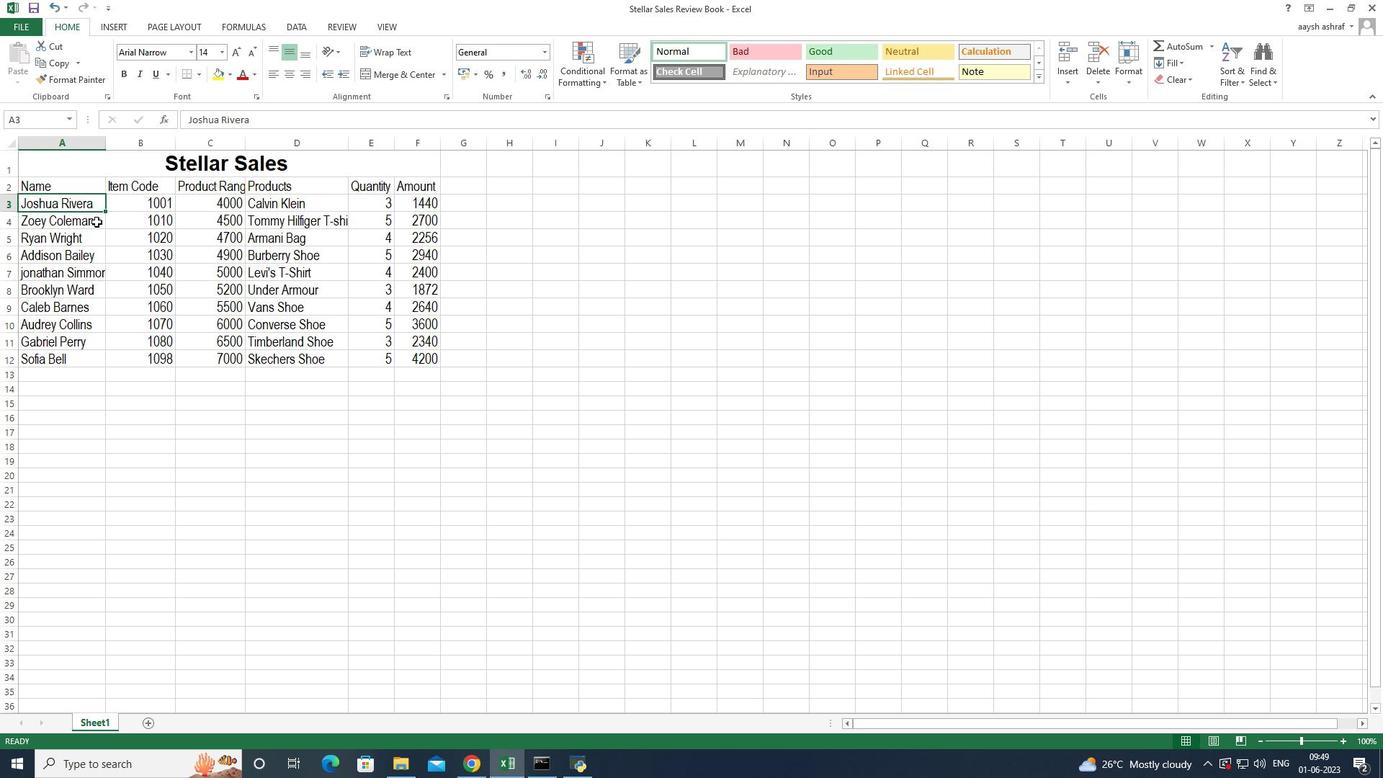 
Action: Mouse pressed left at (91, 170)
Screenshot: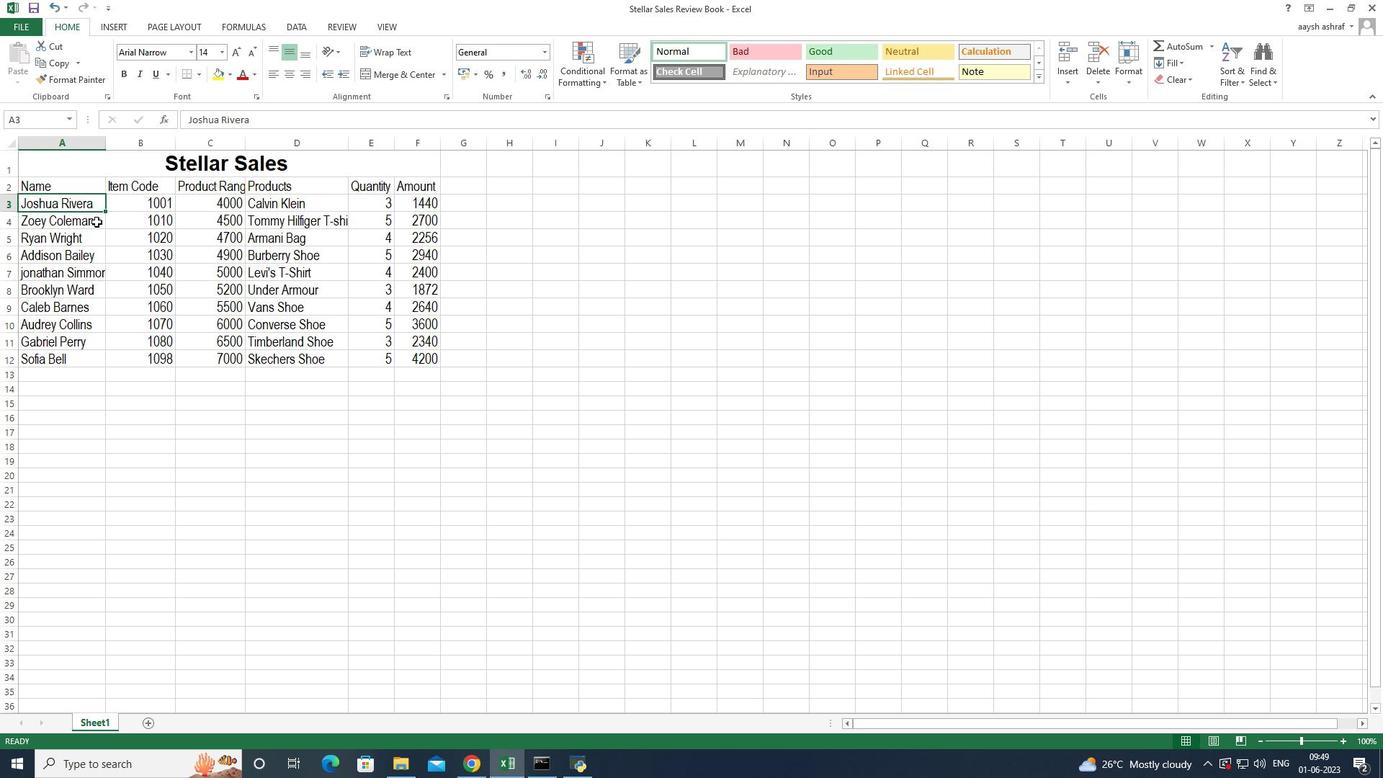
Action: Mouse moved to (117, 350)
Screenshot: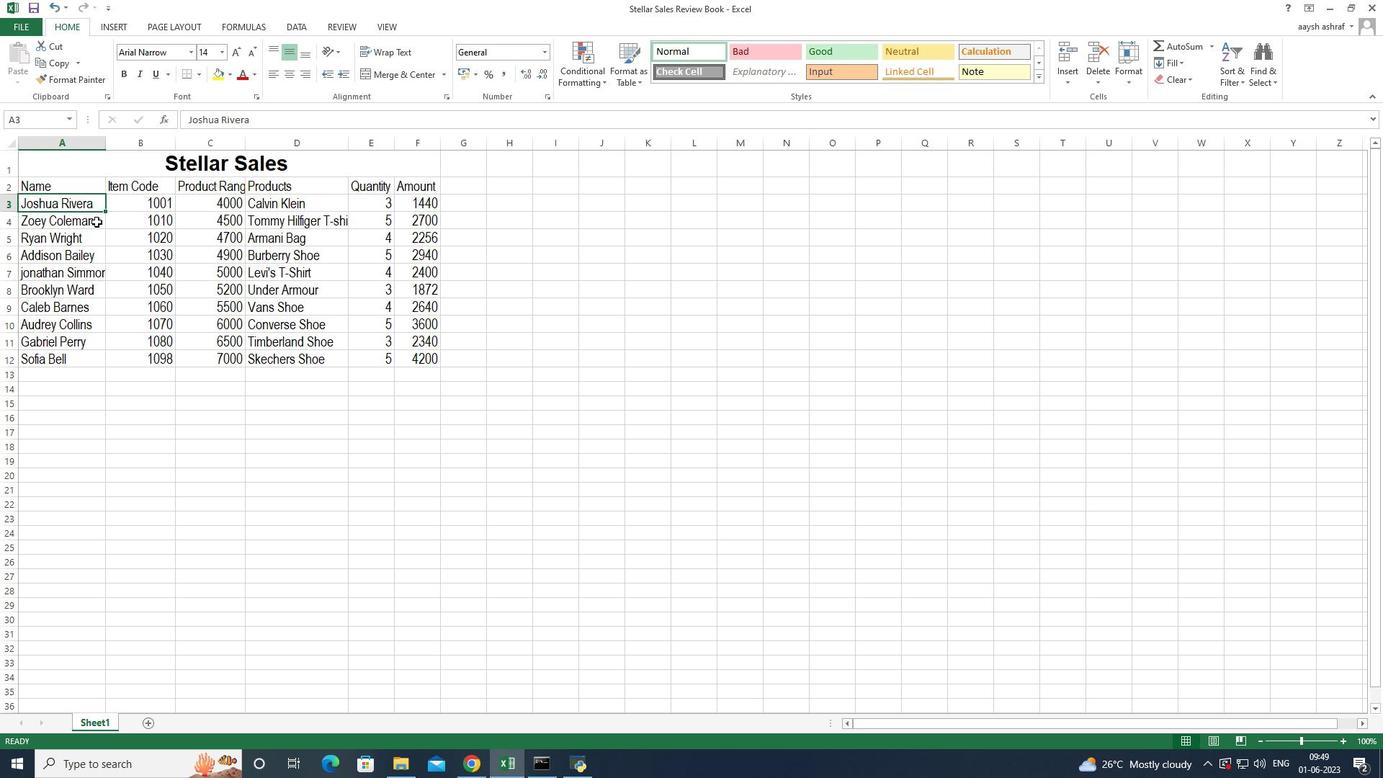 
Action: Mouse scrolled (117, 350) with delta (0, 0)
Screenshot: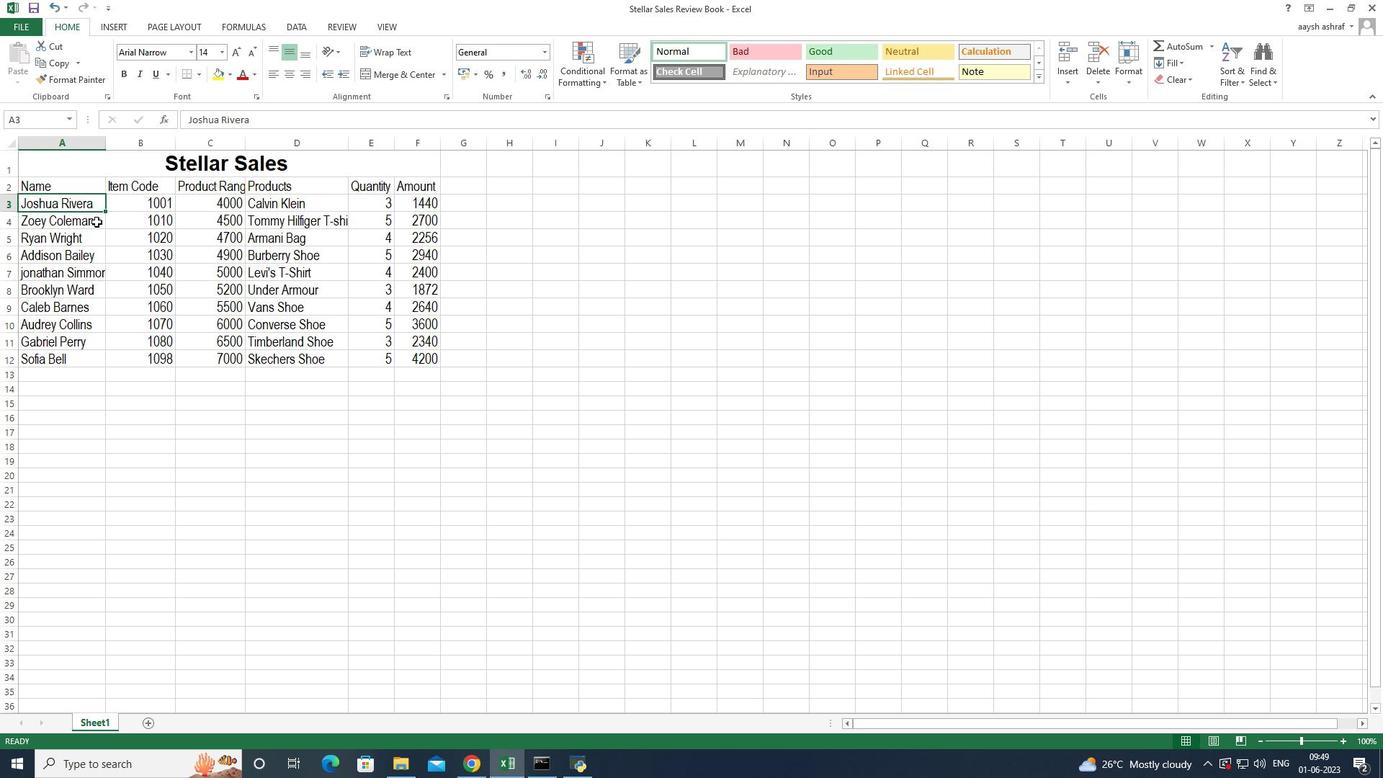 
Action: Mouse moved to (117, 360)
Screenshot: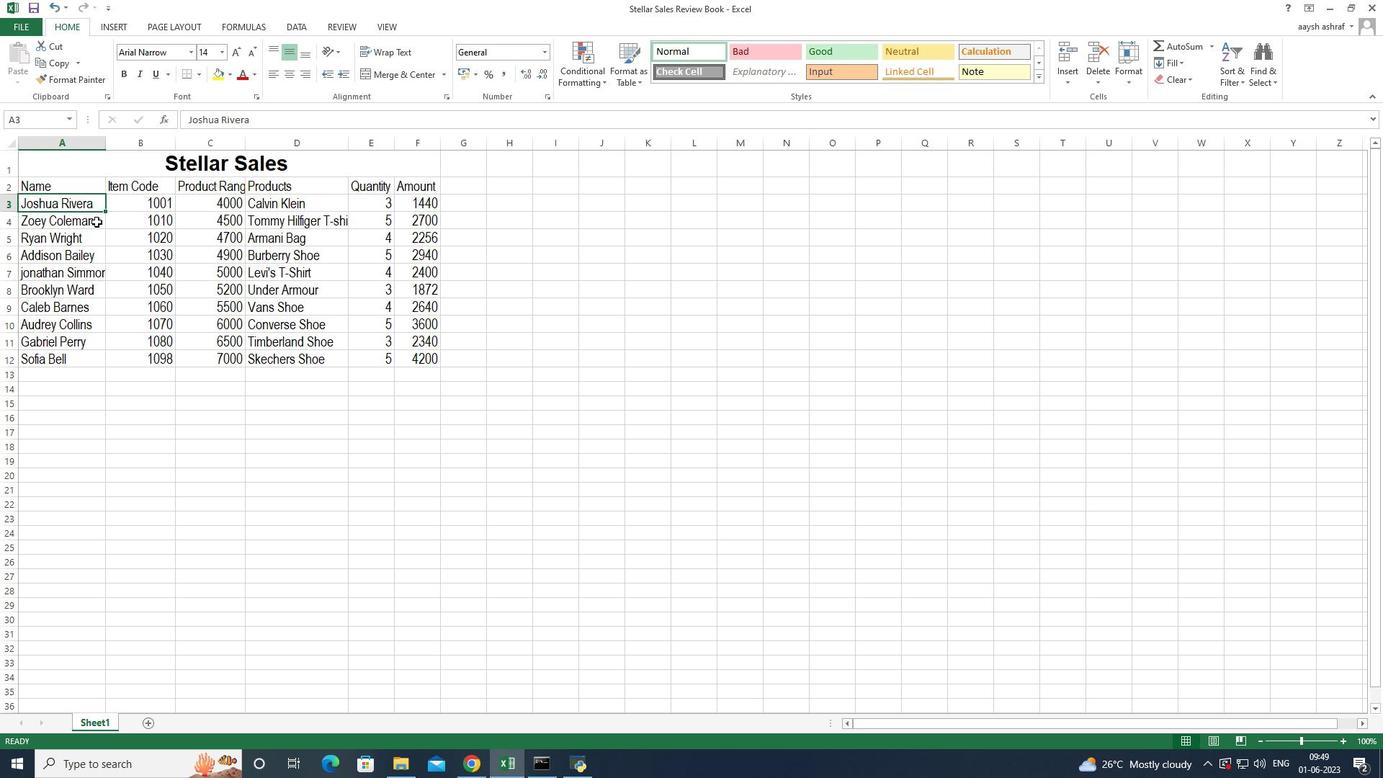 
Action: Mouse scrolled (117, 361) with delta (0, 0)
Screenshot: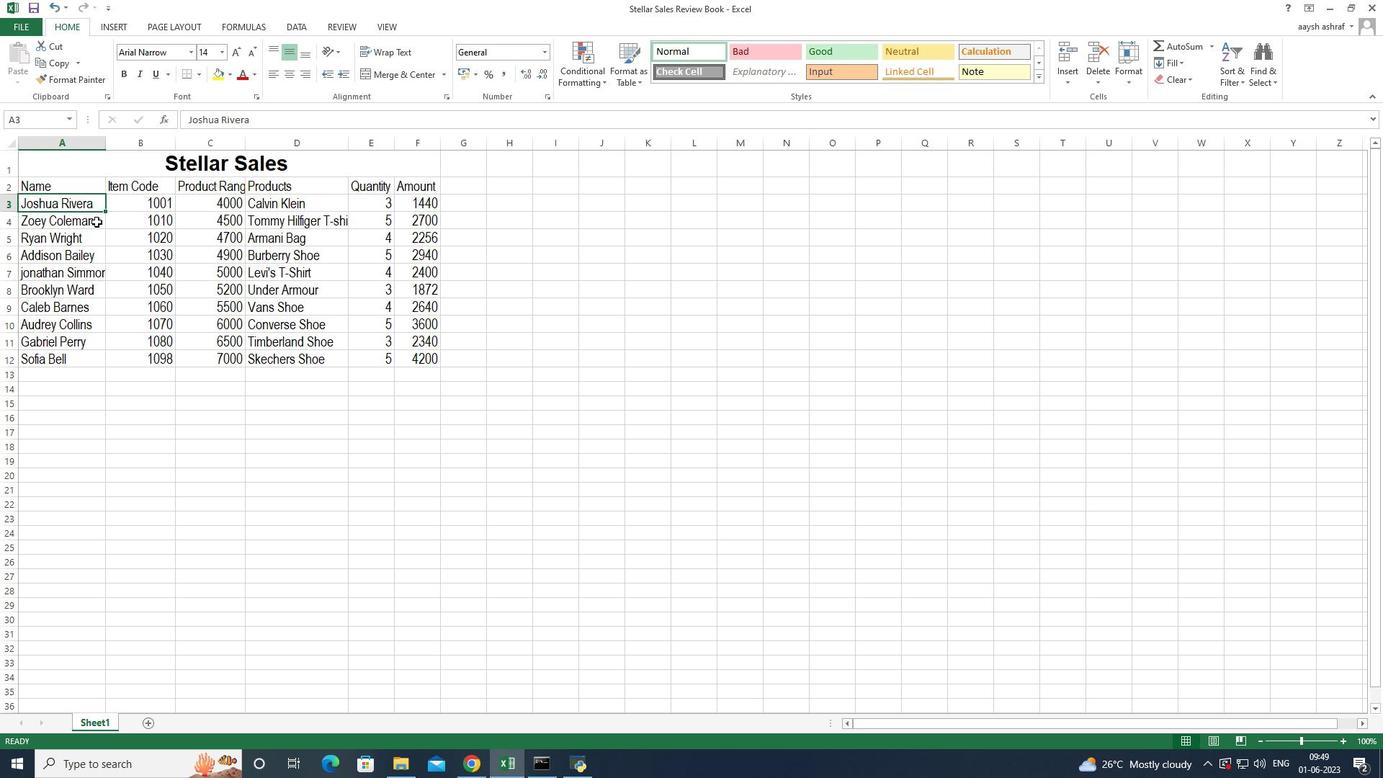 
Action: Mouse moved to (116, 360)
Screenshot: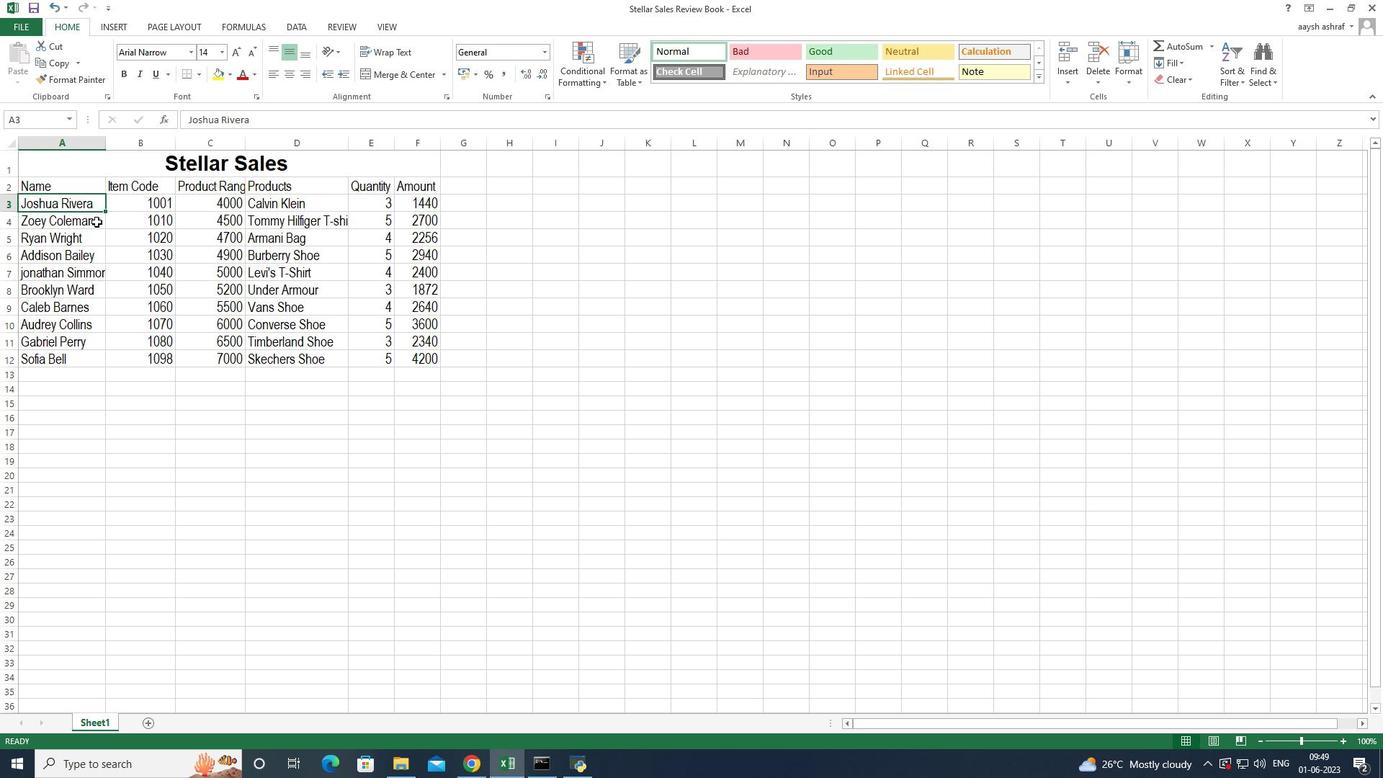 
Action: Mouse scrolled (116, 361) with delta (0, 0)
Screenshot: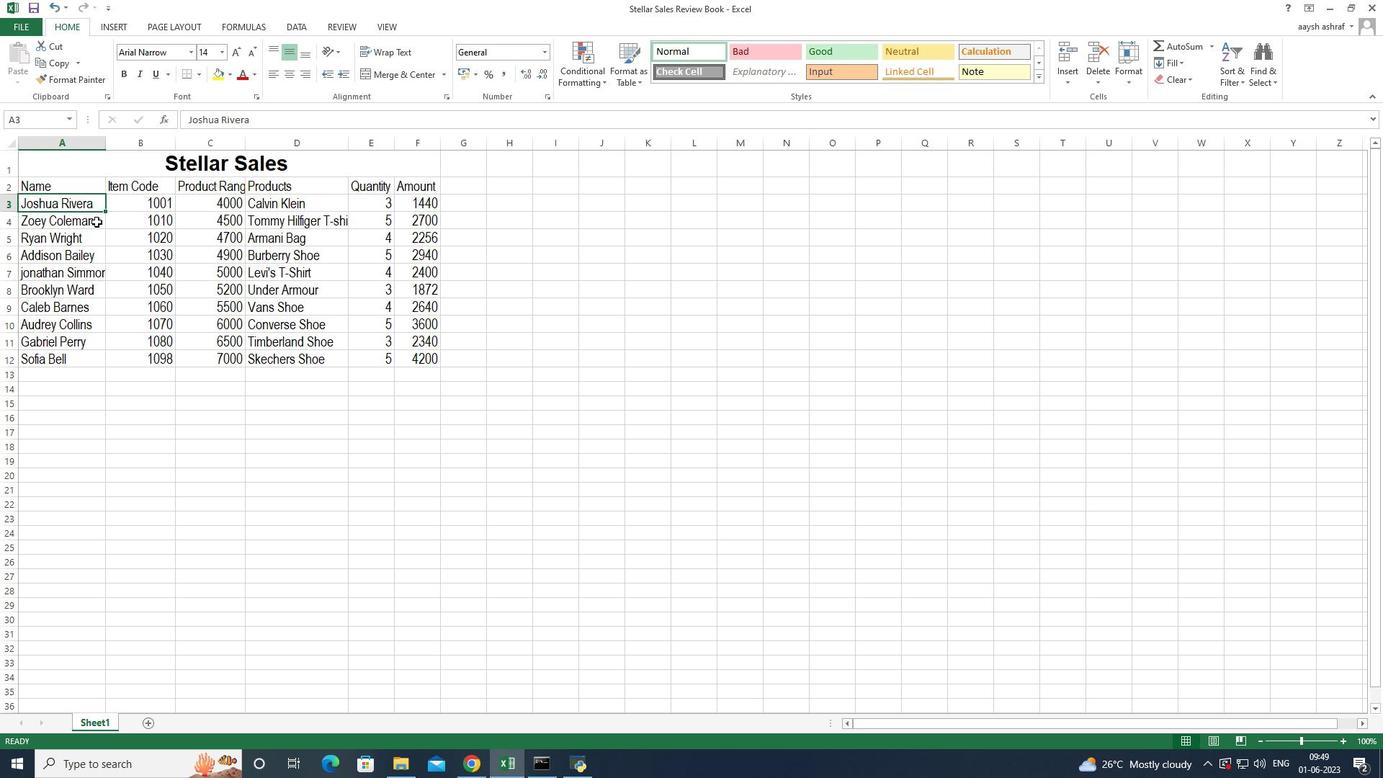 
Action: Mouse moved to (142, 356)
Screenshot: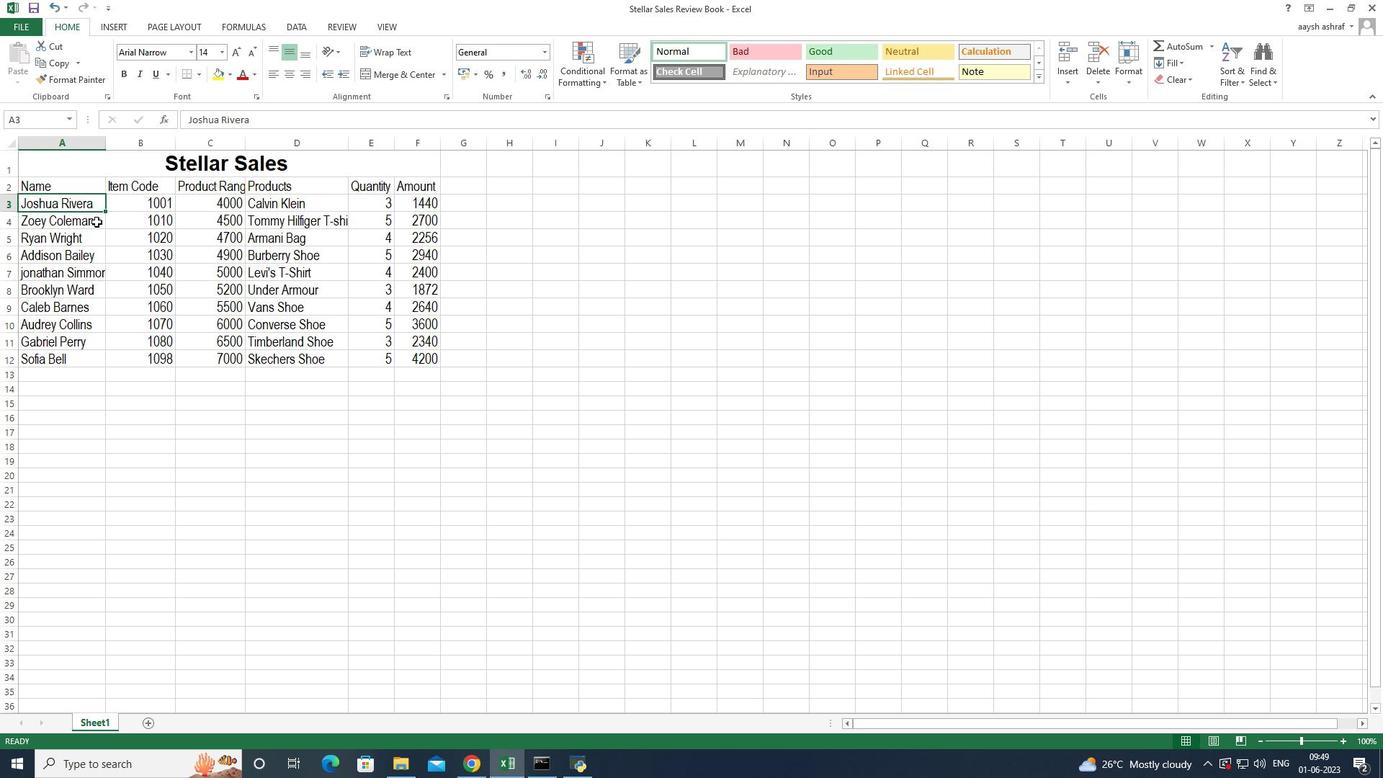 
Action: Mouse scrolled (142, 356) with delta (0, 0)
Screenshot: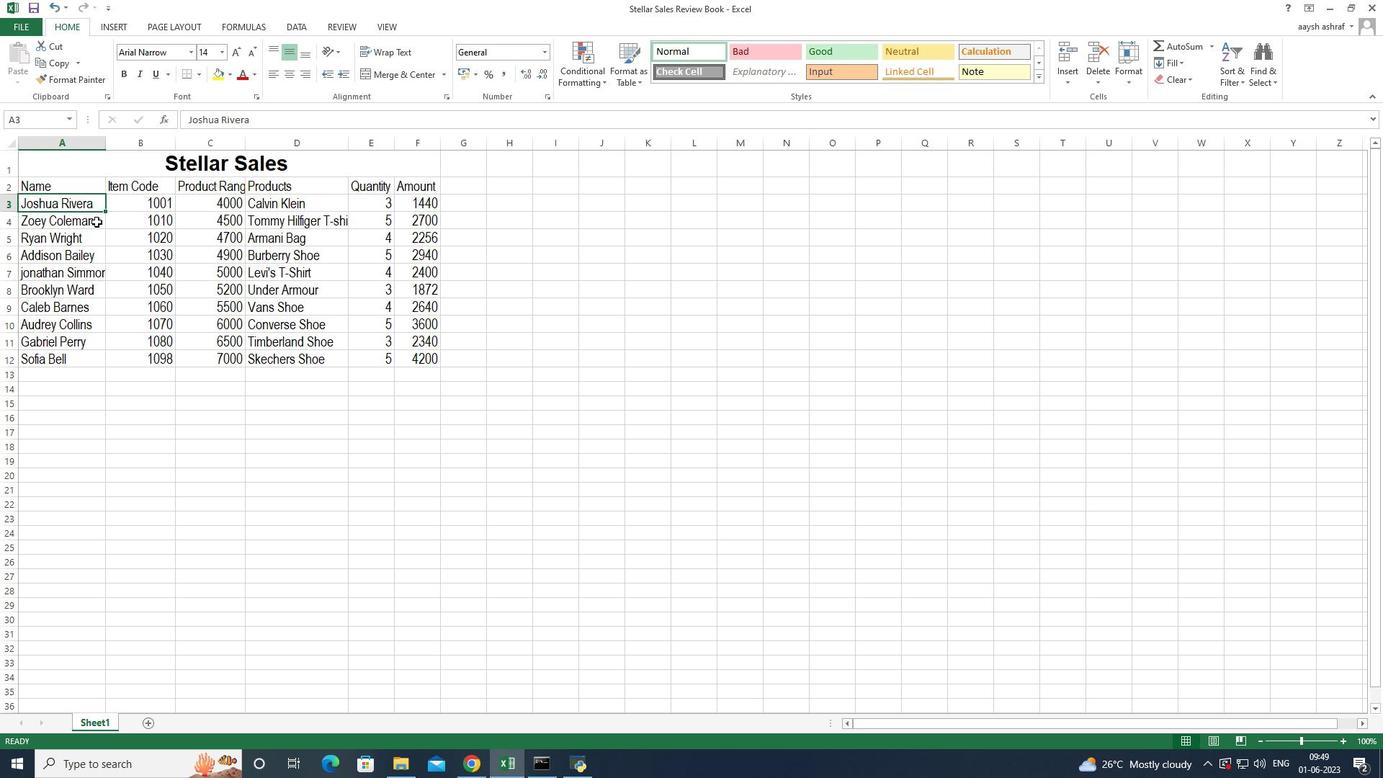 
Action: Mouse moved to (123, 299)
Screenshot: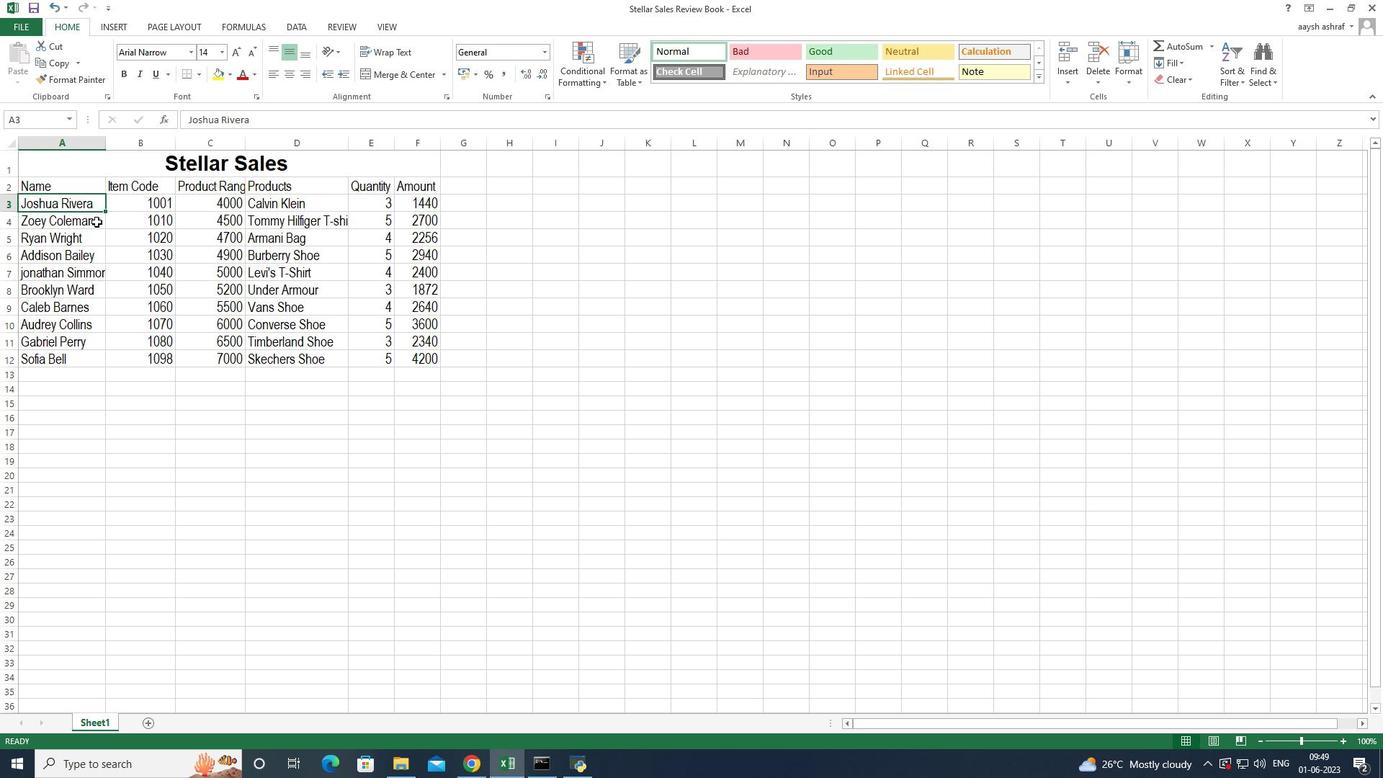 
Action: Mouse scrolled (123, 299) with delta (0, 0)
Screenshot: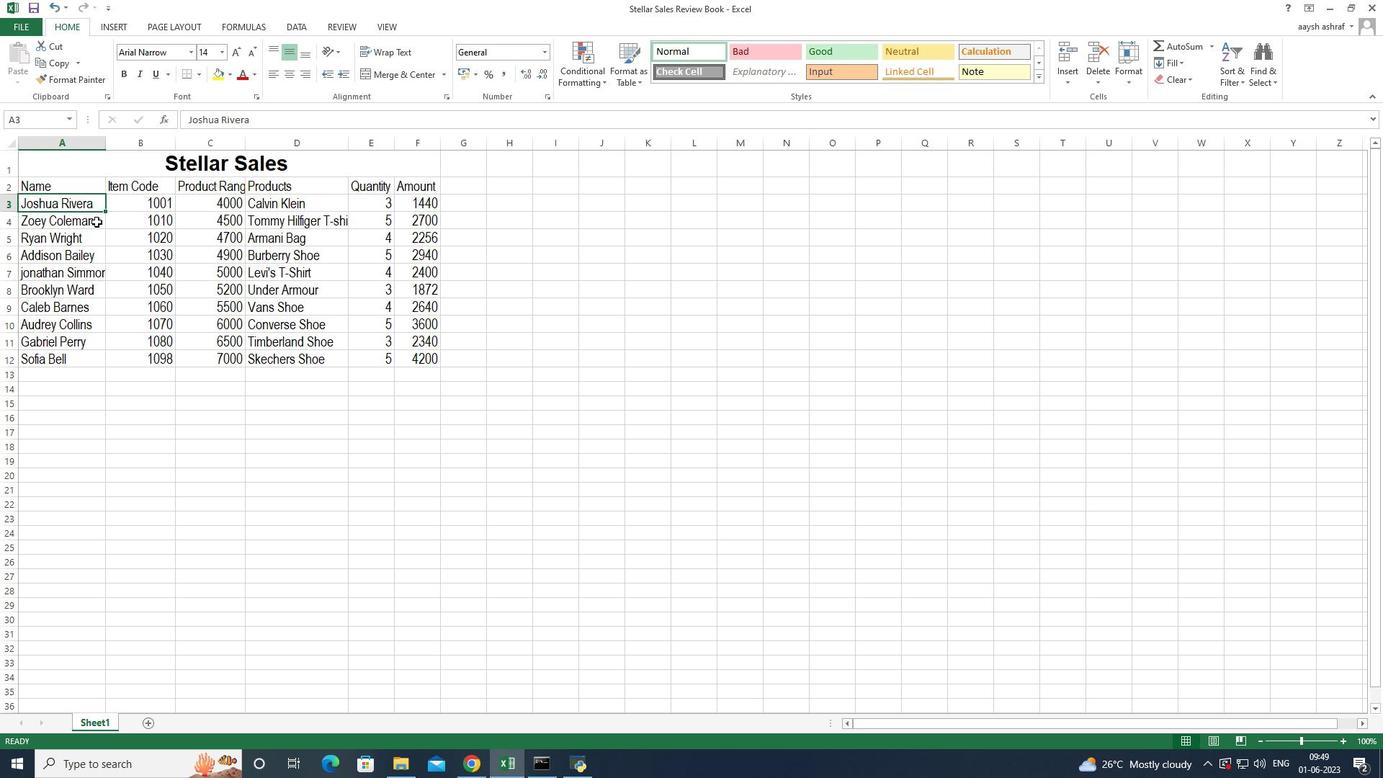 
Action: Mouse scrolled (123, 300) with delta (0, 0)
Screenshot: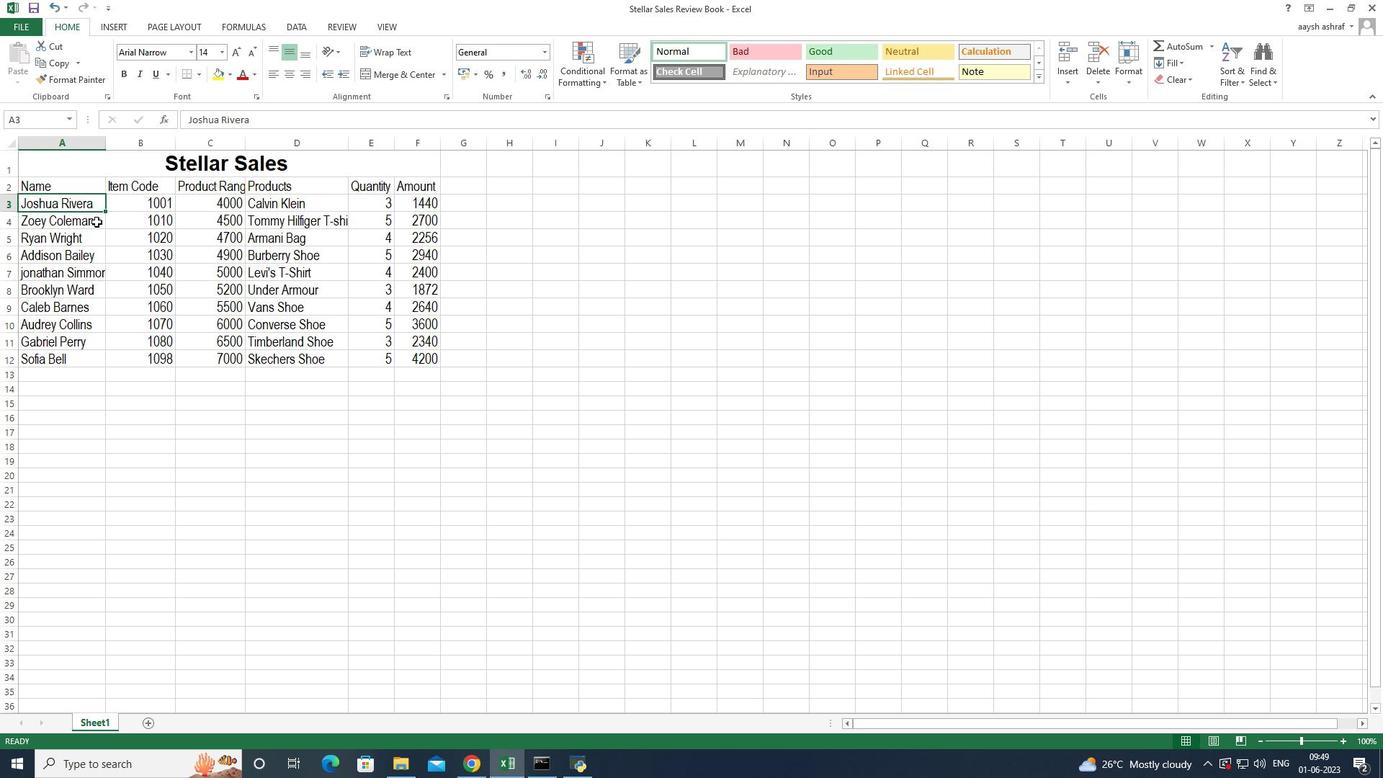 
Action: Mouse scrolled (123, 300) with delta (0, 0)
Screenshot: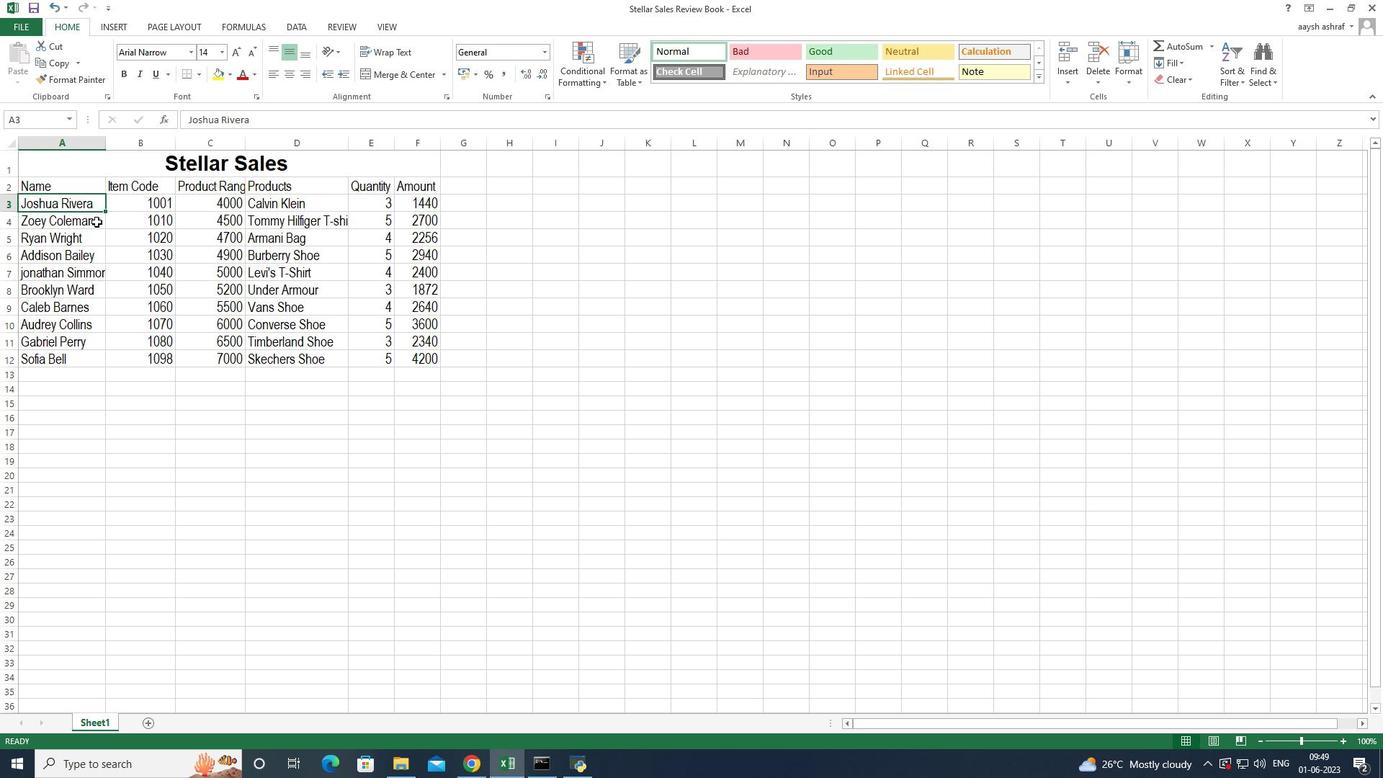 
Action: Mouse moved to (150, 260)
Screenshot: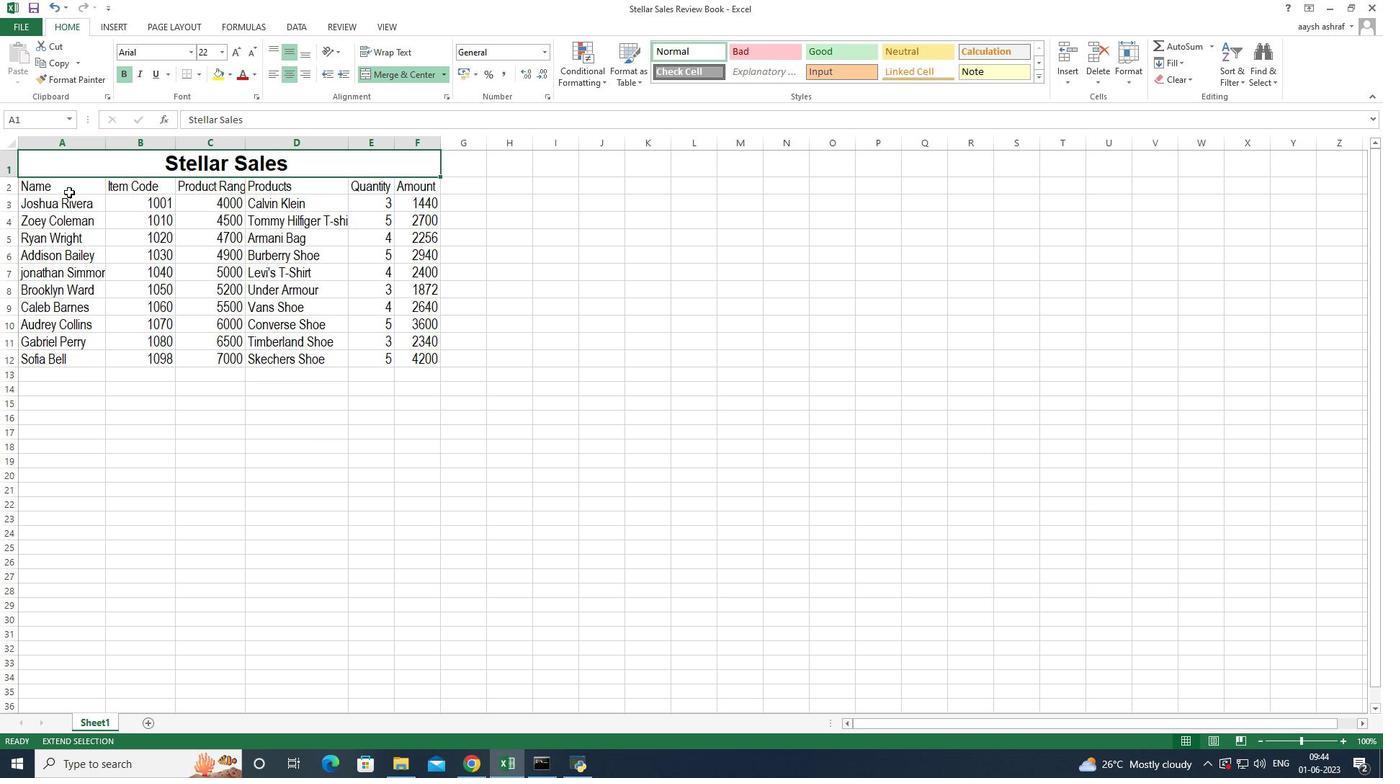 
Action: Mouse pressed left at (150, 260)
Screenshot: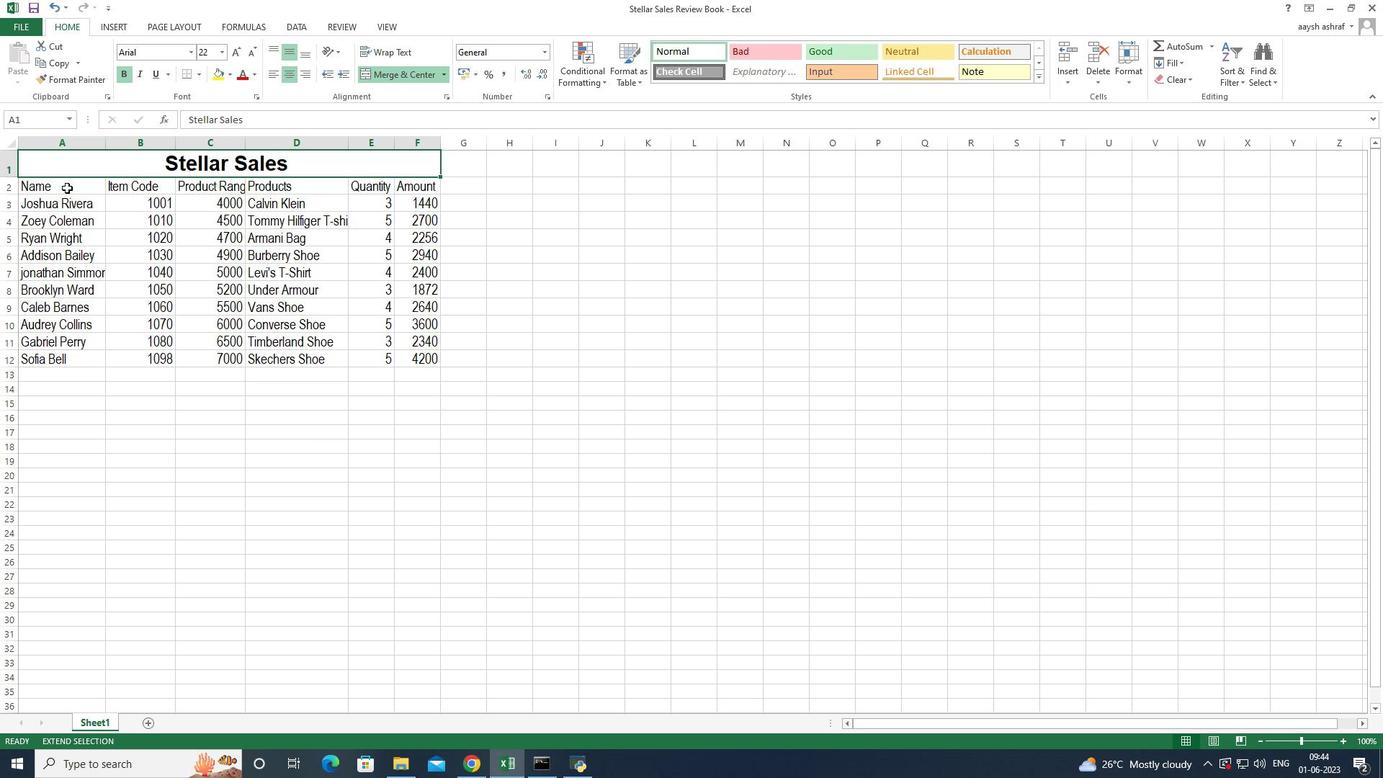 
Action: Mouse moved to (135, 242)
Screenshot: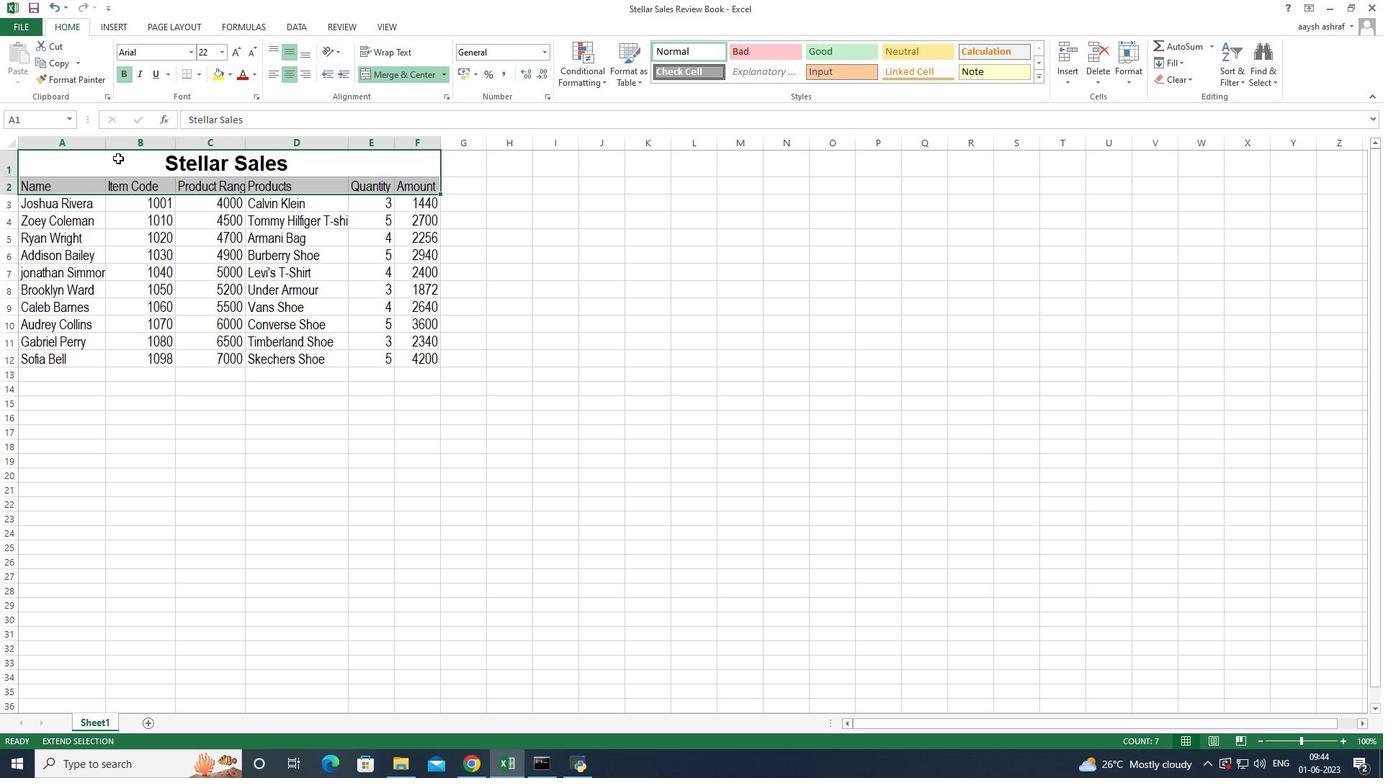 
Action: Mouse pressed left at (135, 242)
Screenshot: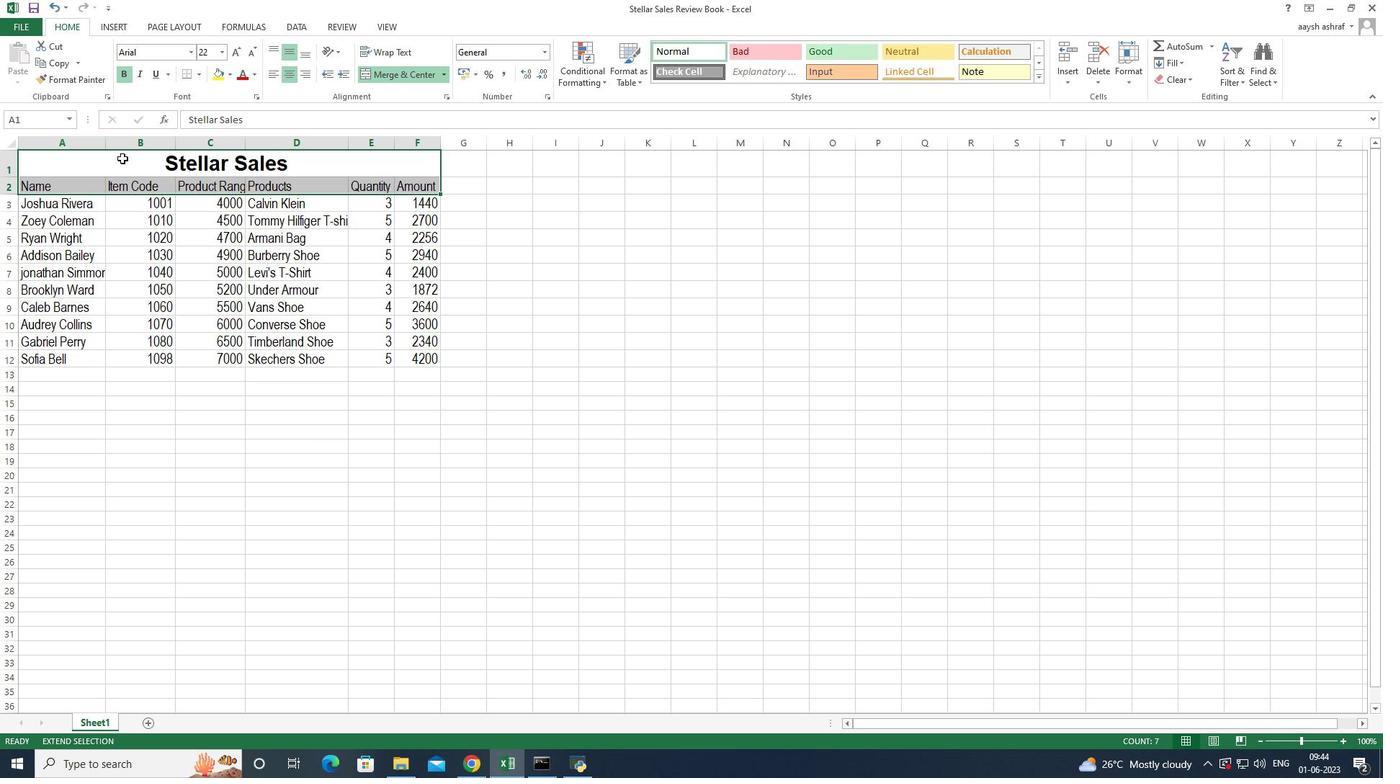 
Action: Mouse moved to (138, 304)
Screenshot: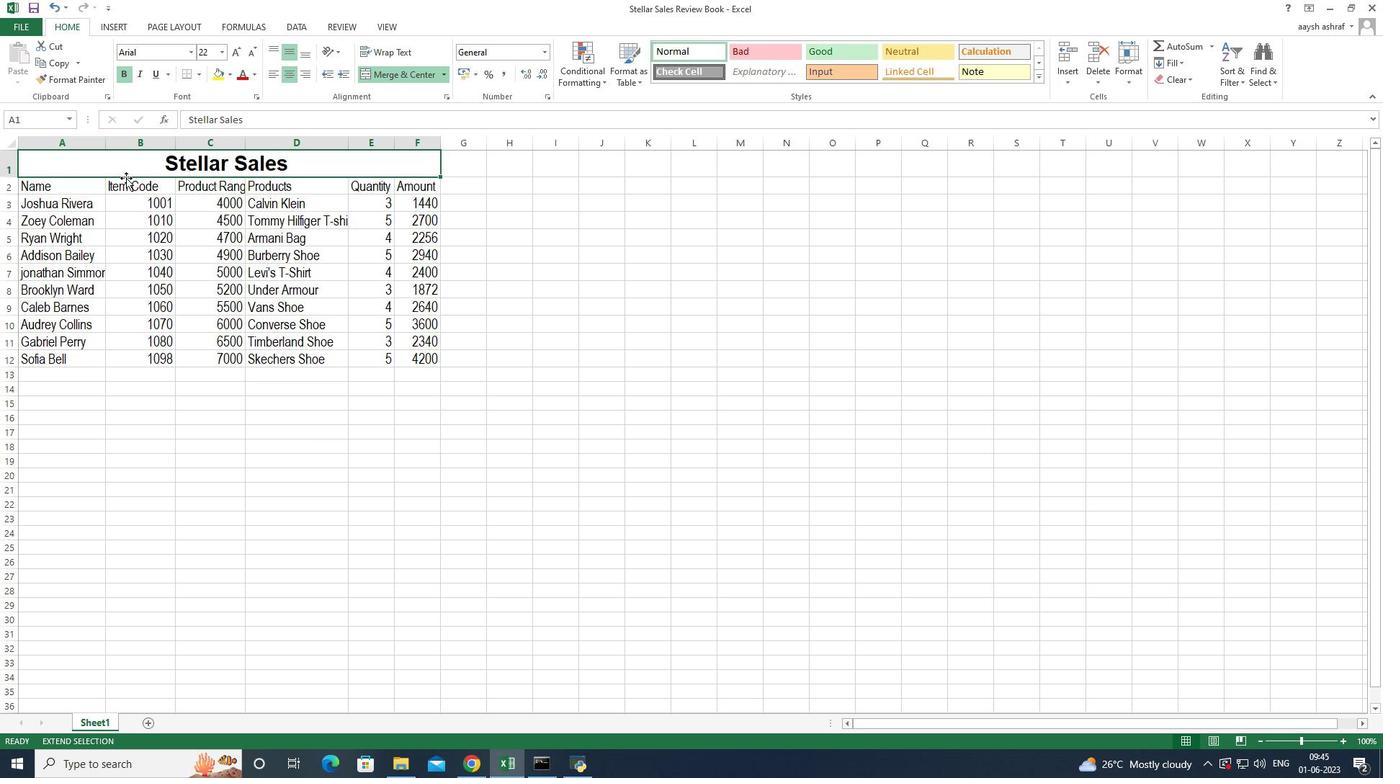 
Action: Mouse pressed left at (138, 304)
Screenshot: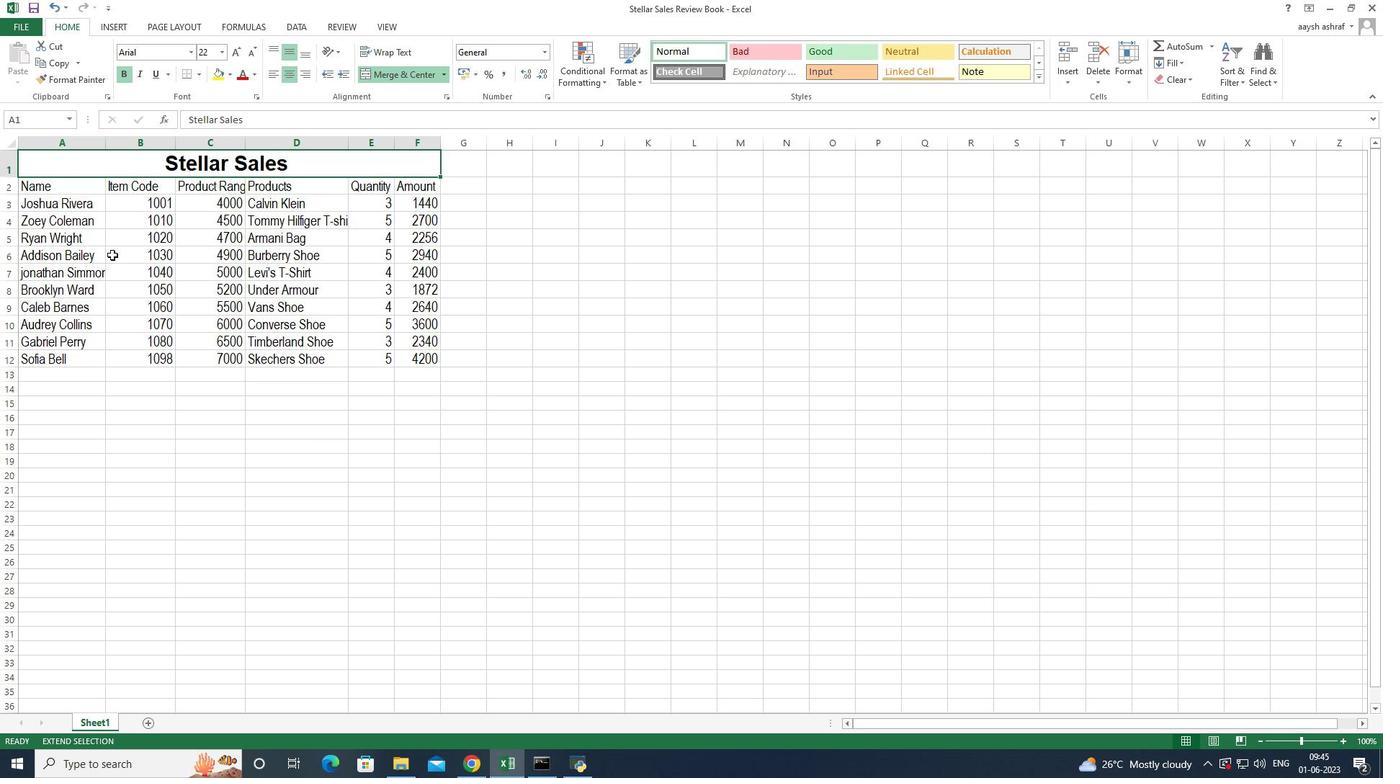 
Action: Mouse moved to (81, 461)
Screenshot: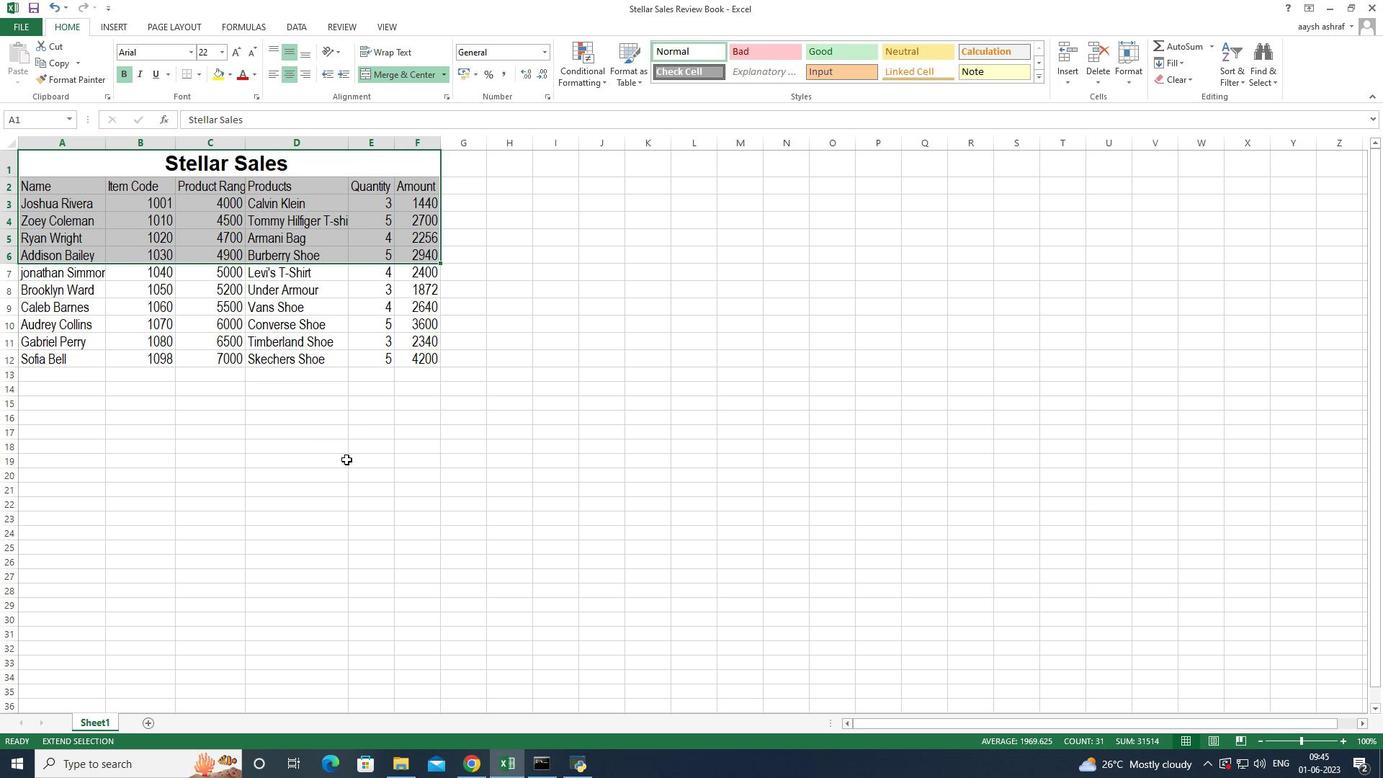 
Action: Mouse pressed left at (81, 461)
Screenshot: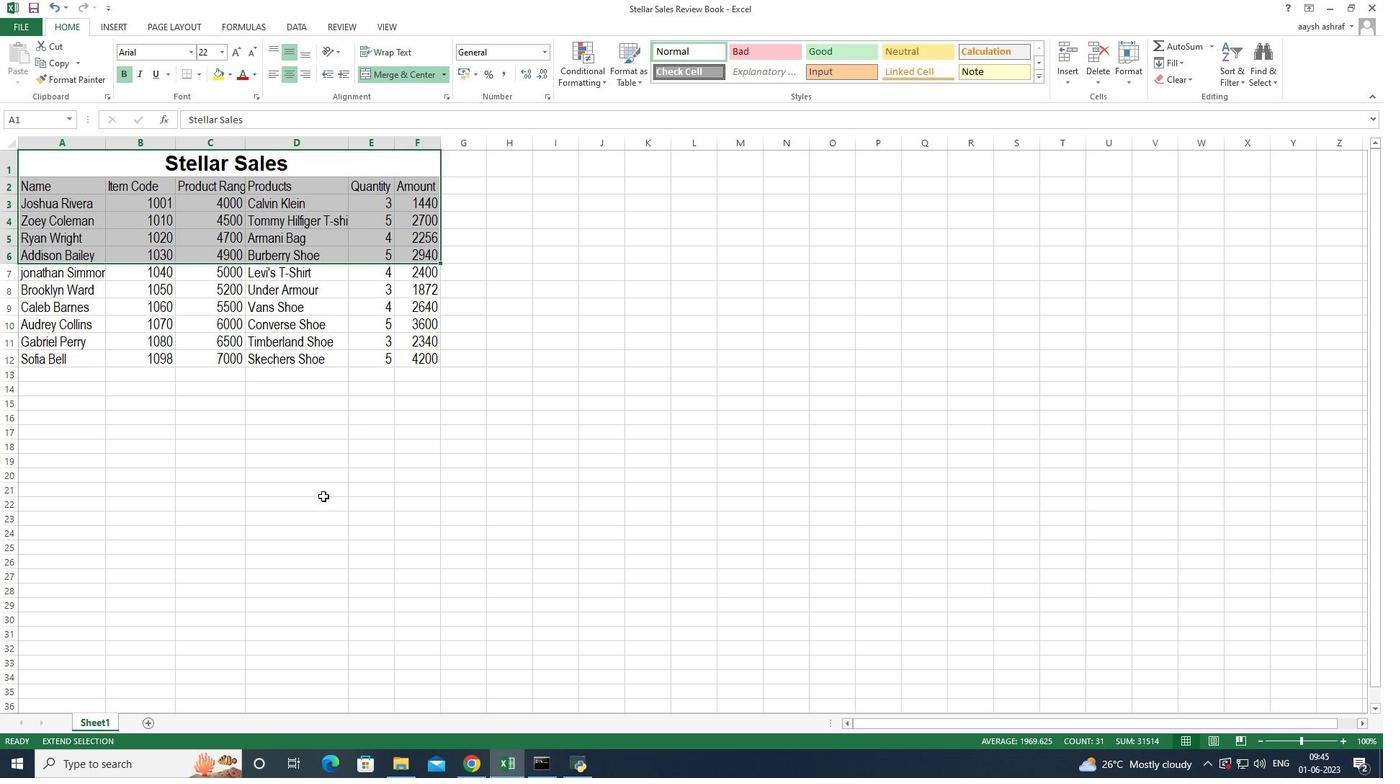 
Action: Mouse moved to (114, 242)
Screenshot: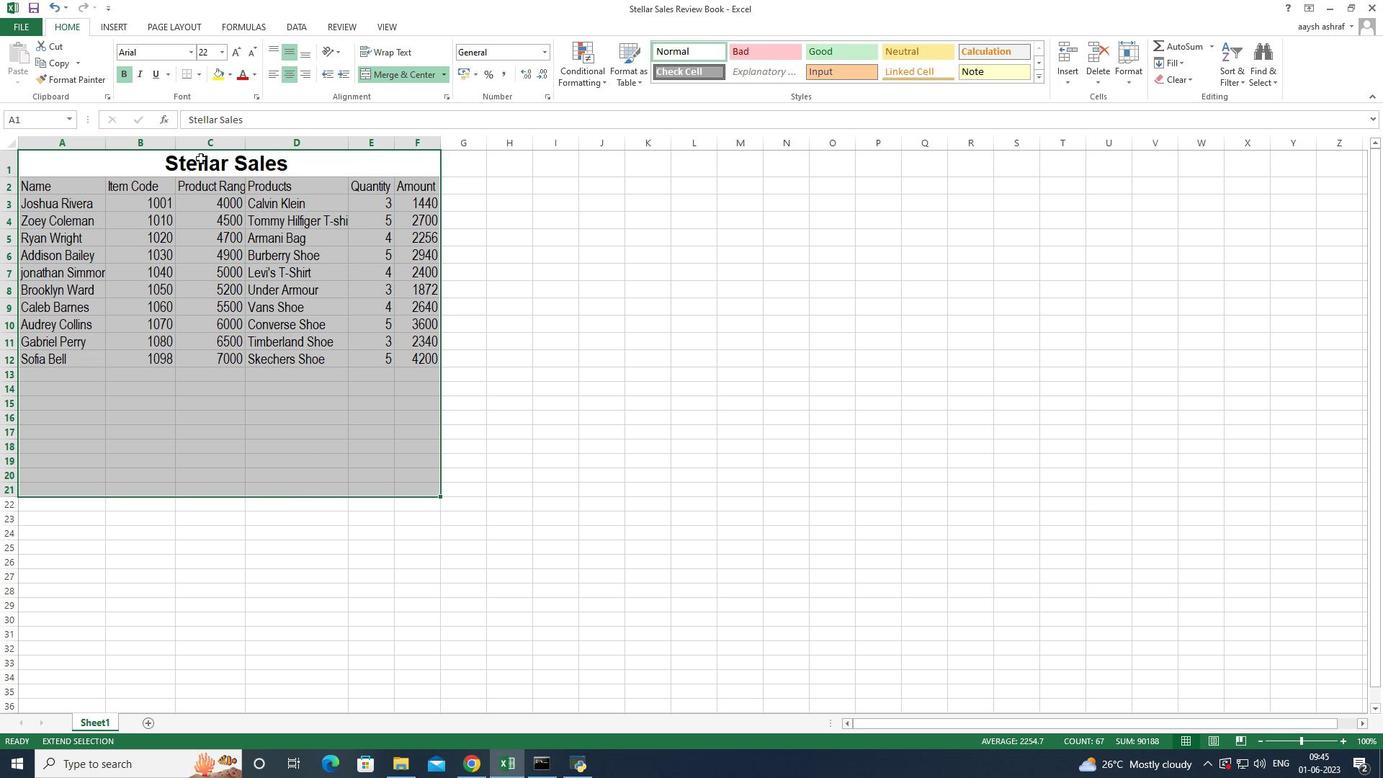 
Action: Mouse pressed left at (114, 242)
Screenshot: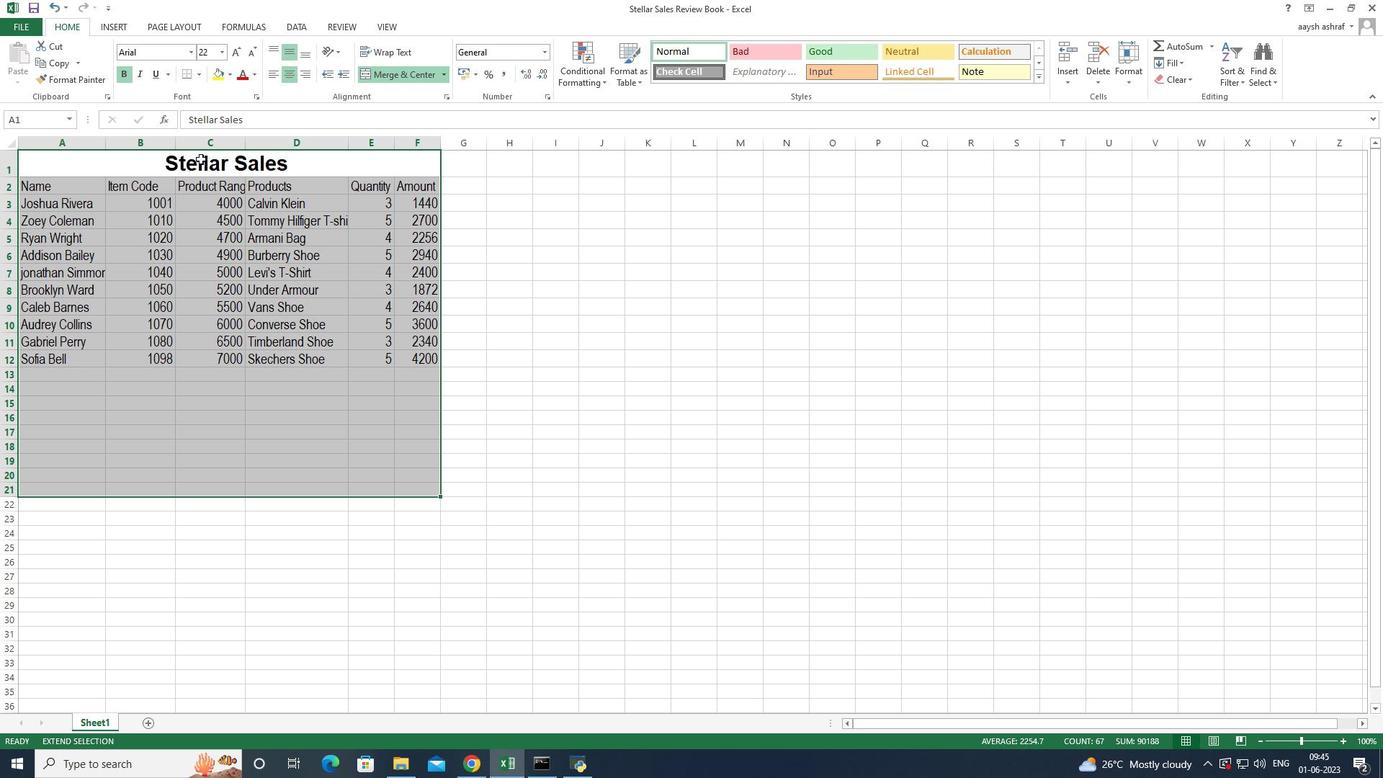 
Action: Mouse moved to (155, 259)
Screenshot: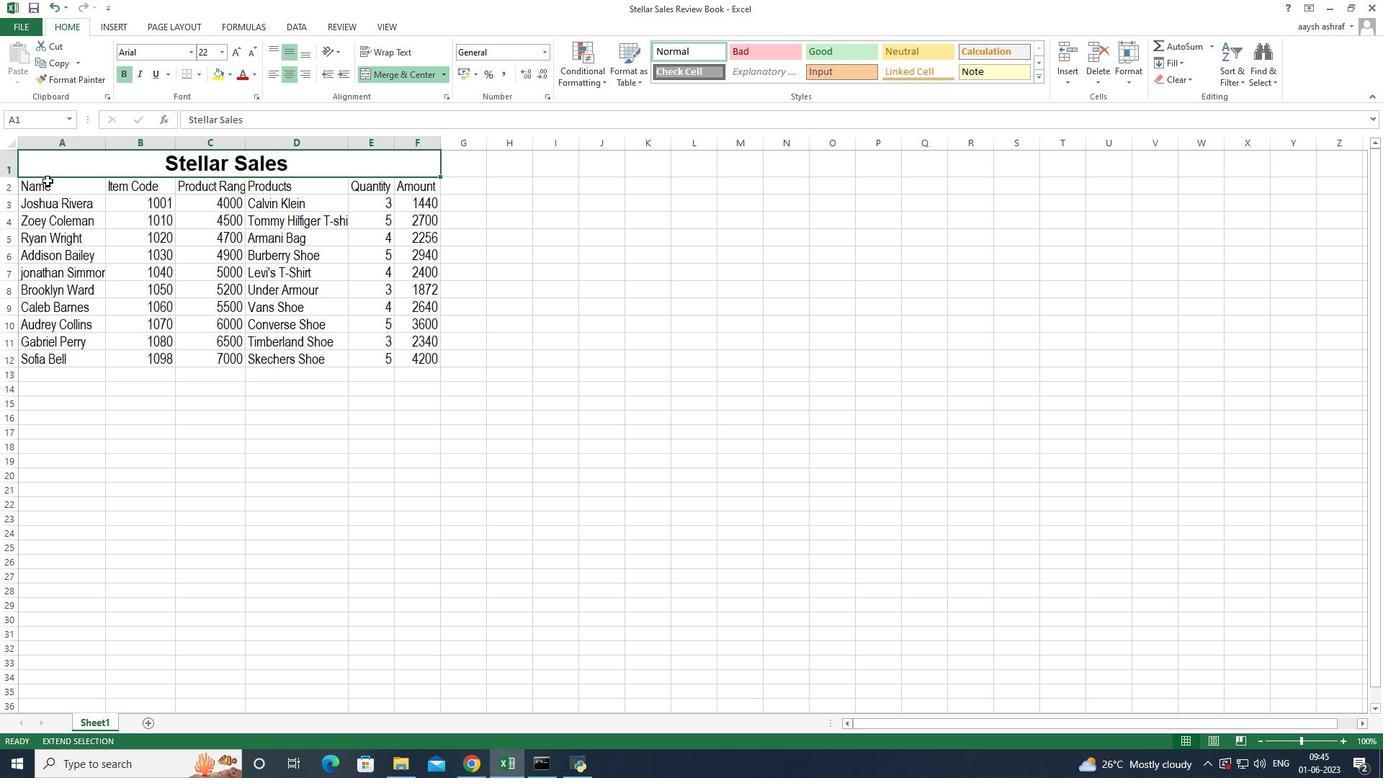 
Action: Mouse pressed left at (155, 259)
Screenshot: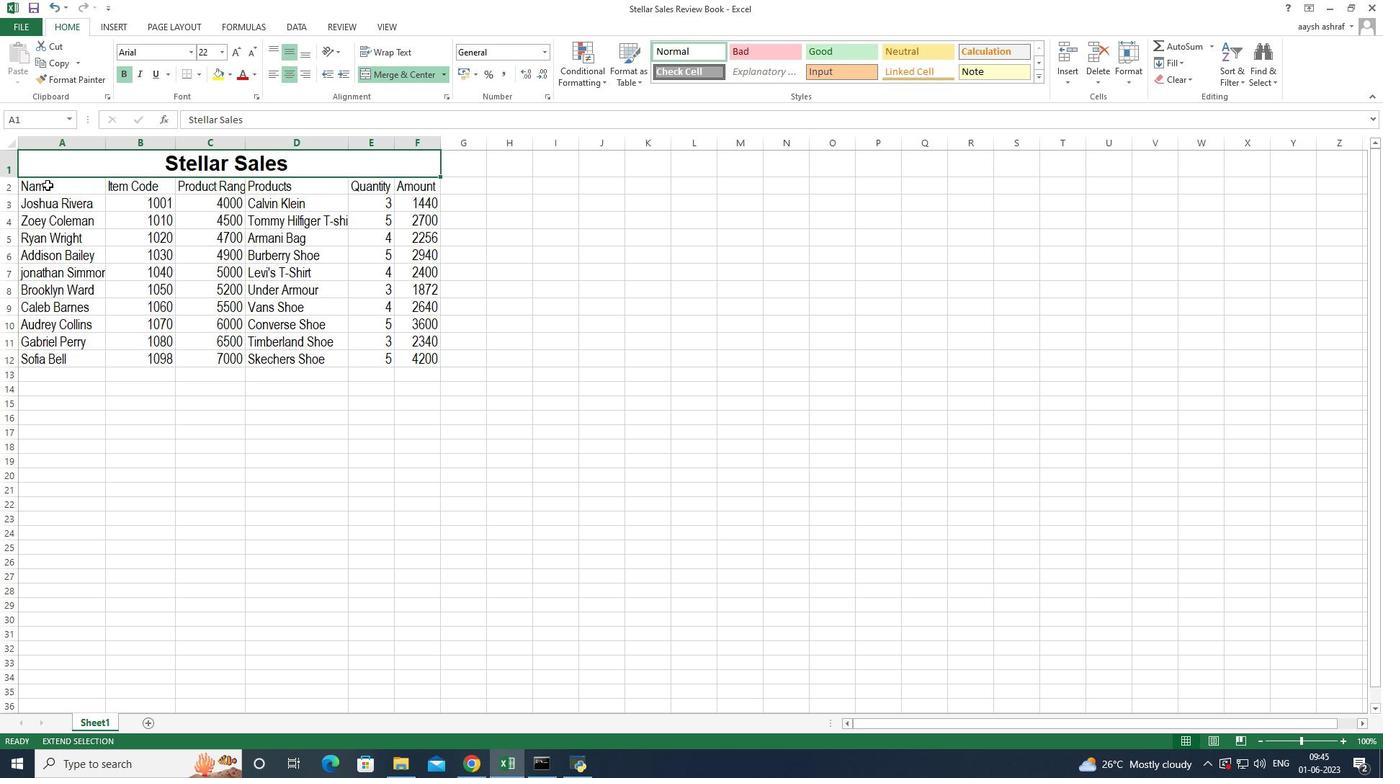 
Action: Mouse moved to (105, 427)
Screenshot: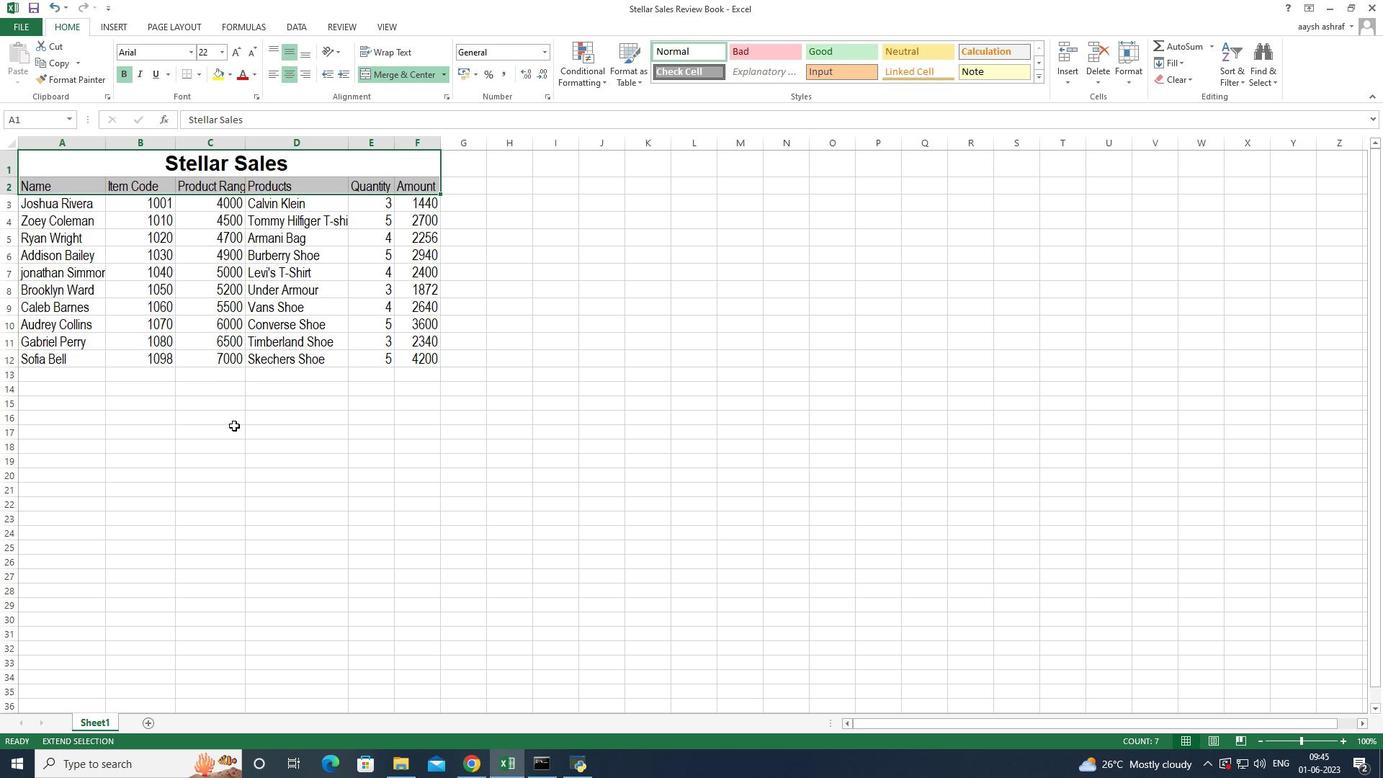 
Action: Mouse pressed left at (105, 427)
Screenshot: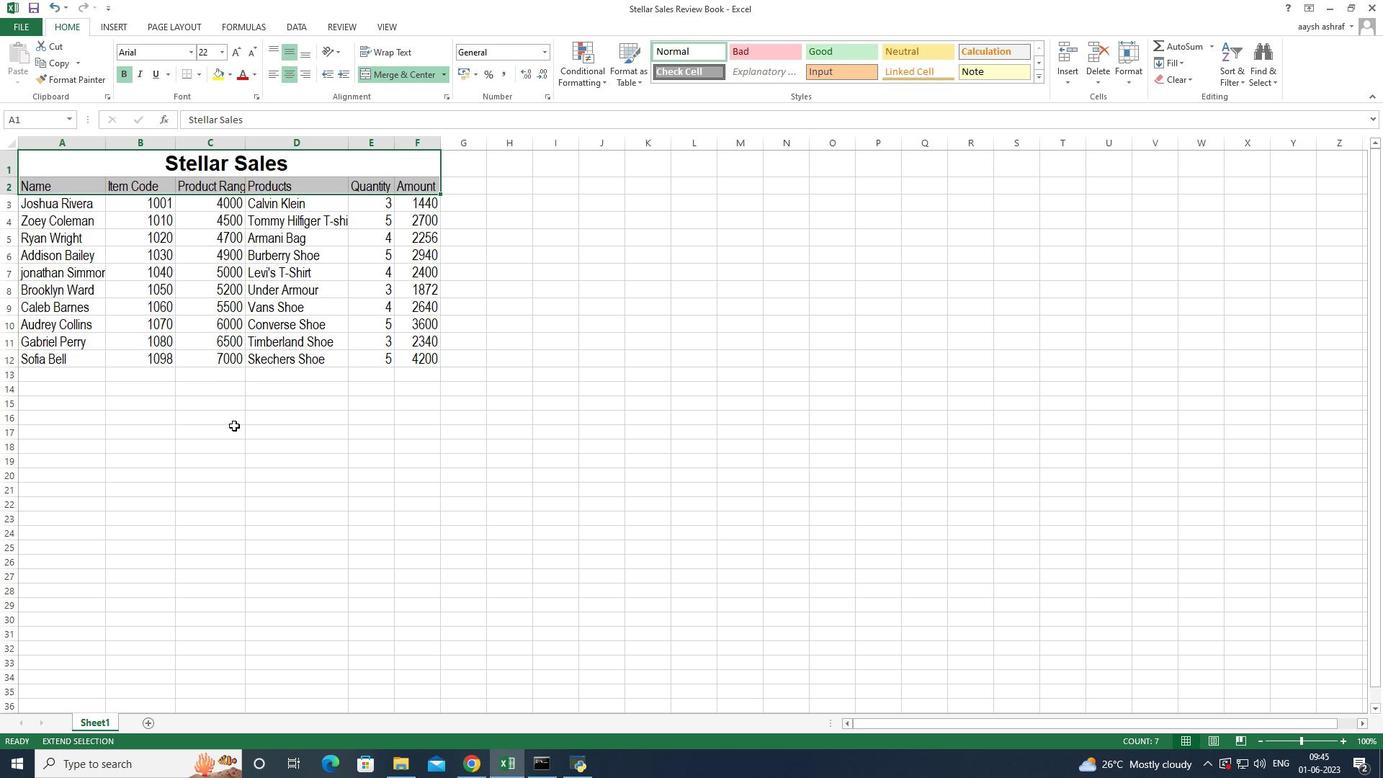 
Action: Mouse pressed right at (105, 427)
Screenshot: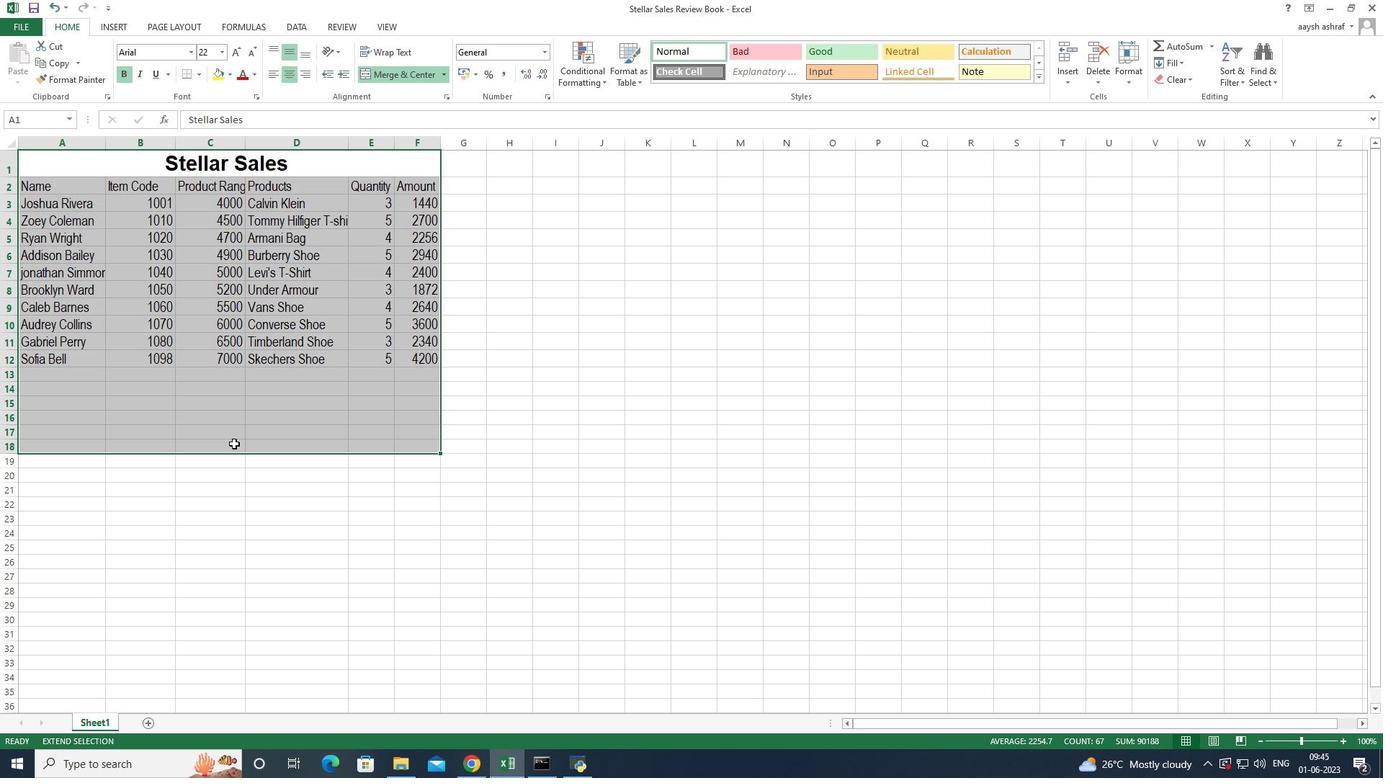 
Action: Mouse moved to (83, 570)
Screenshot: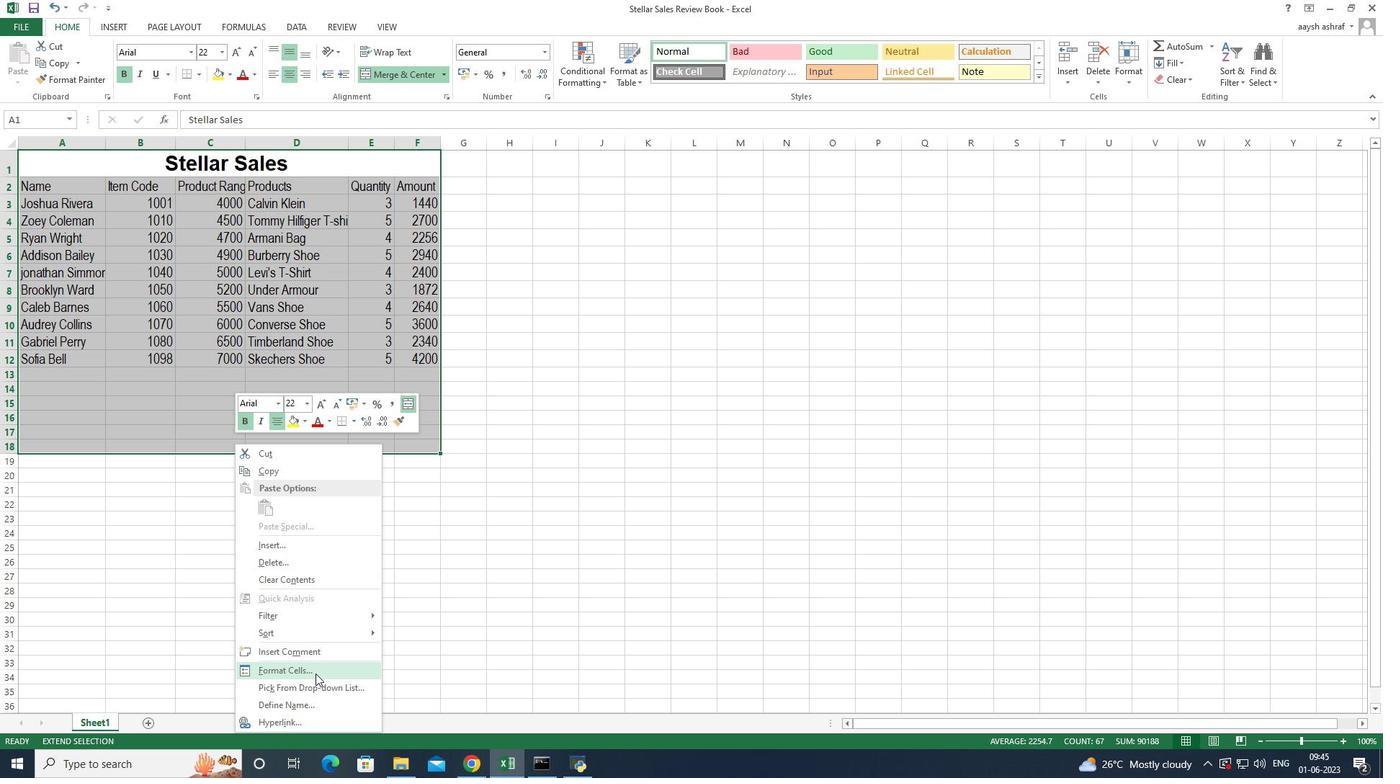 
Action: Mouse scrolled (83, 570) with delta (0, 0)
Screenshot: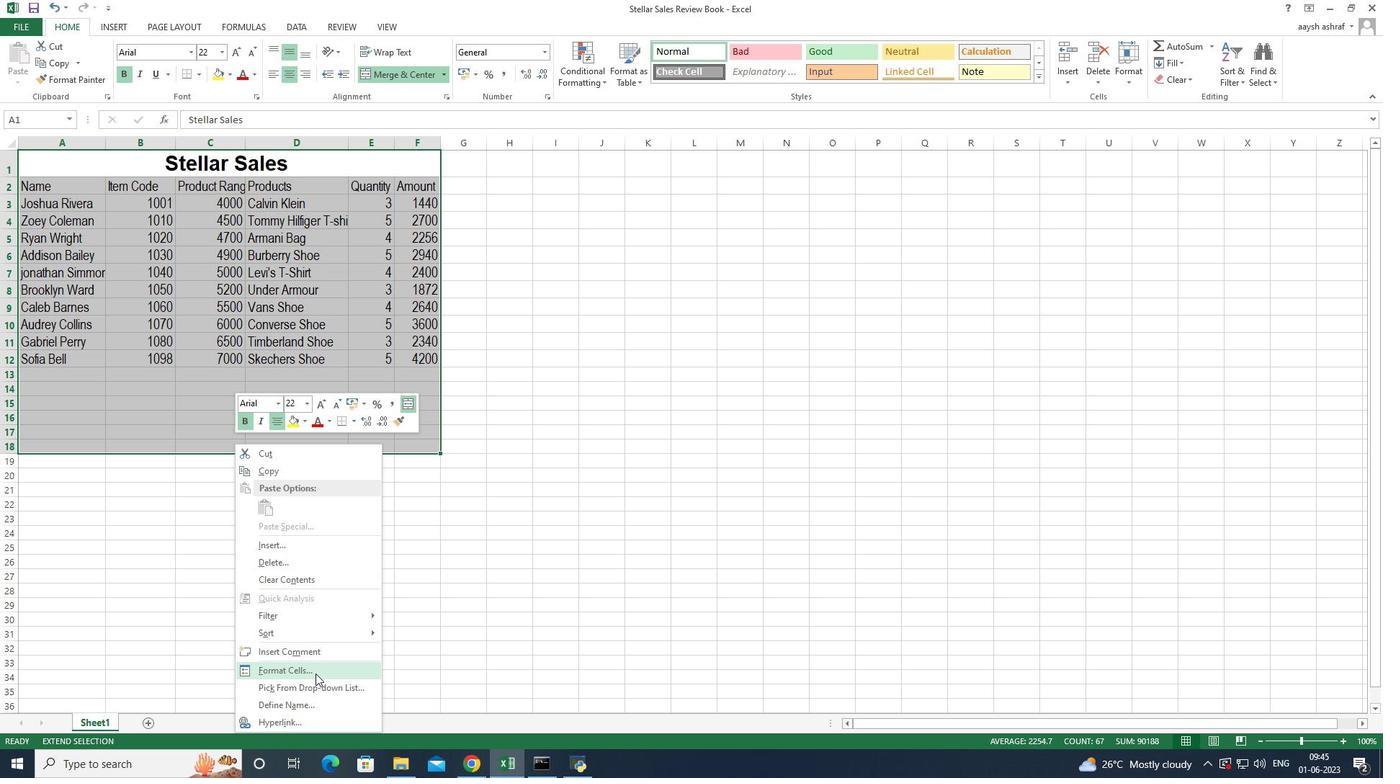 
Action: Mouse scrolled (83, 570) with delta (0, 0)
Screenshot: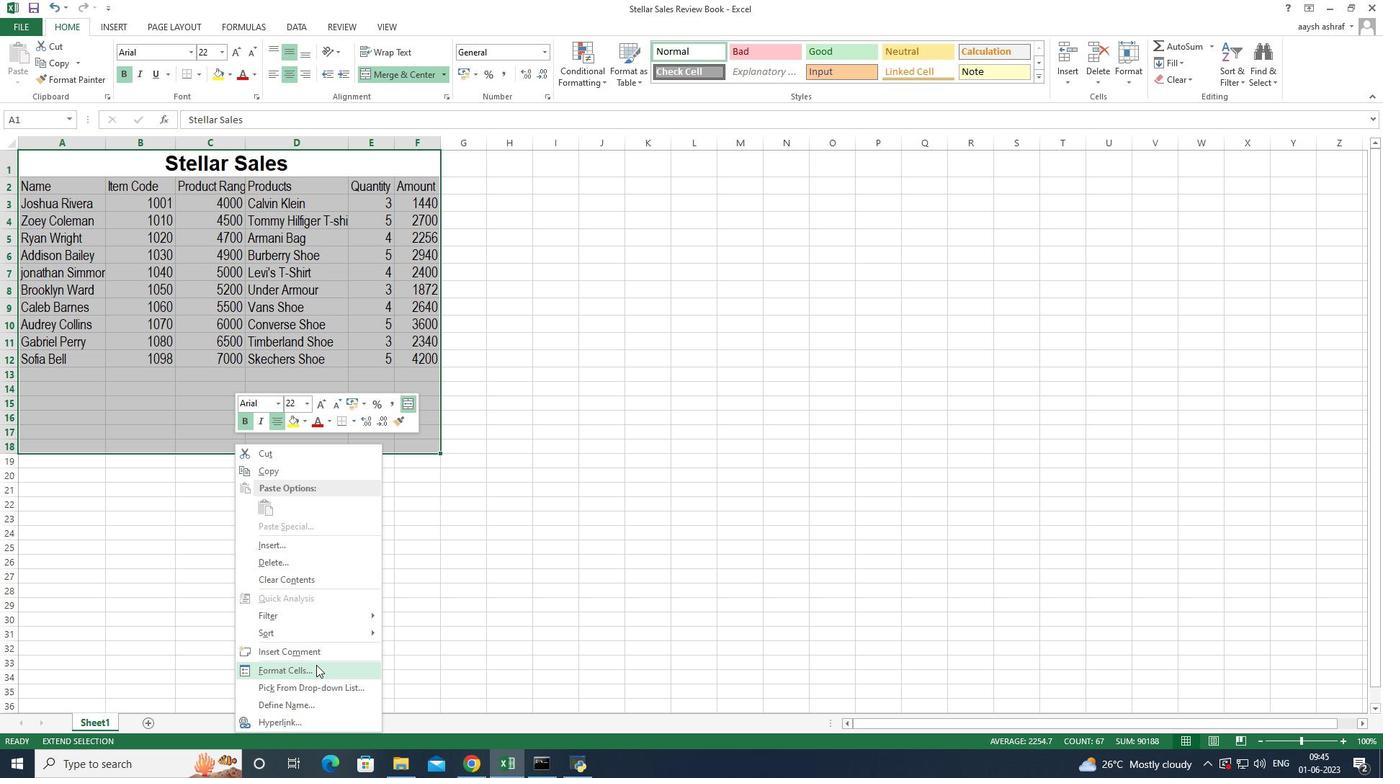 
Action: Mouse moved to (87, 611)
Screenshot: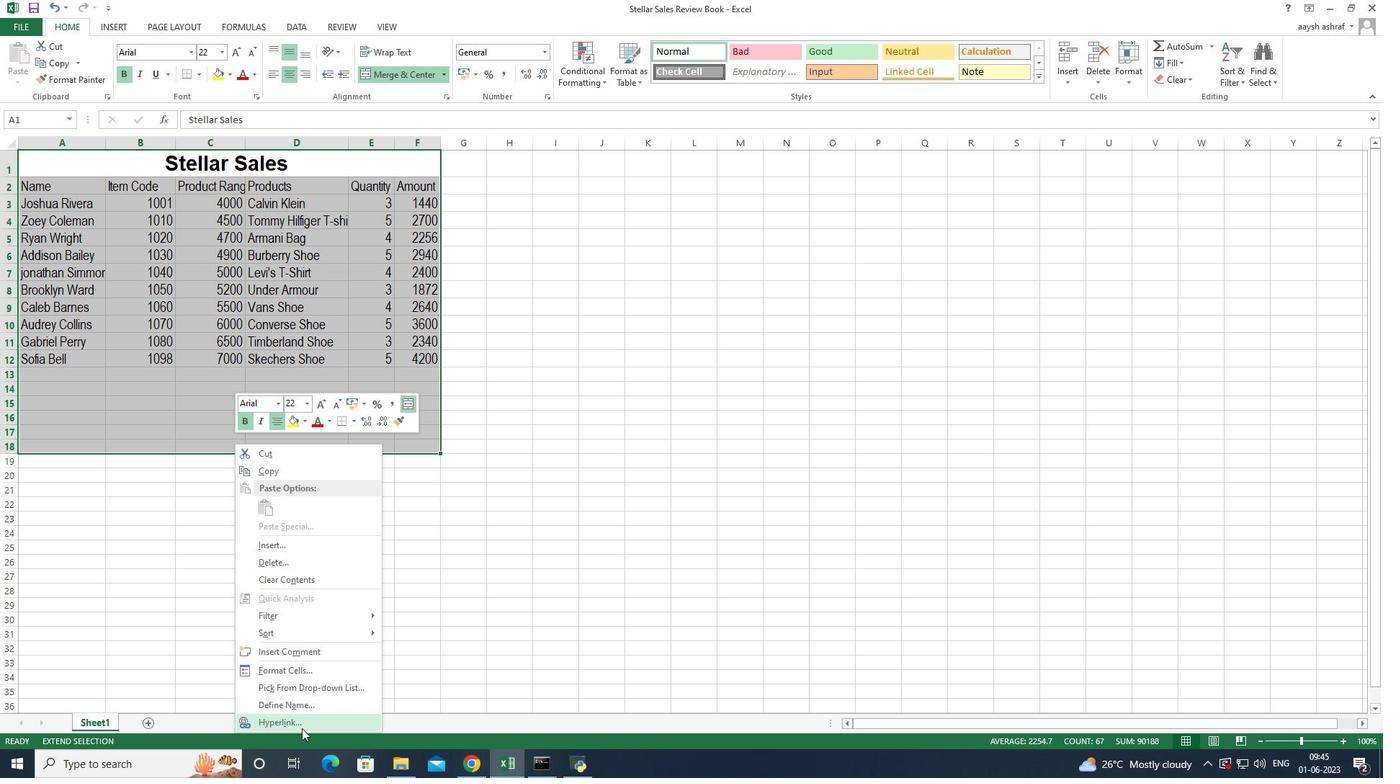 
Action: Mouse pressed left at (87, 611)
Screenshot: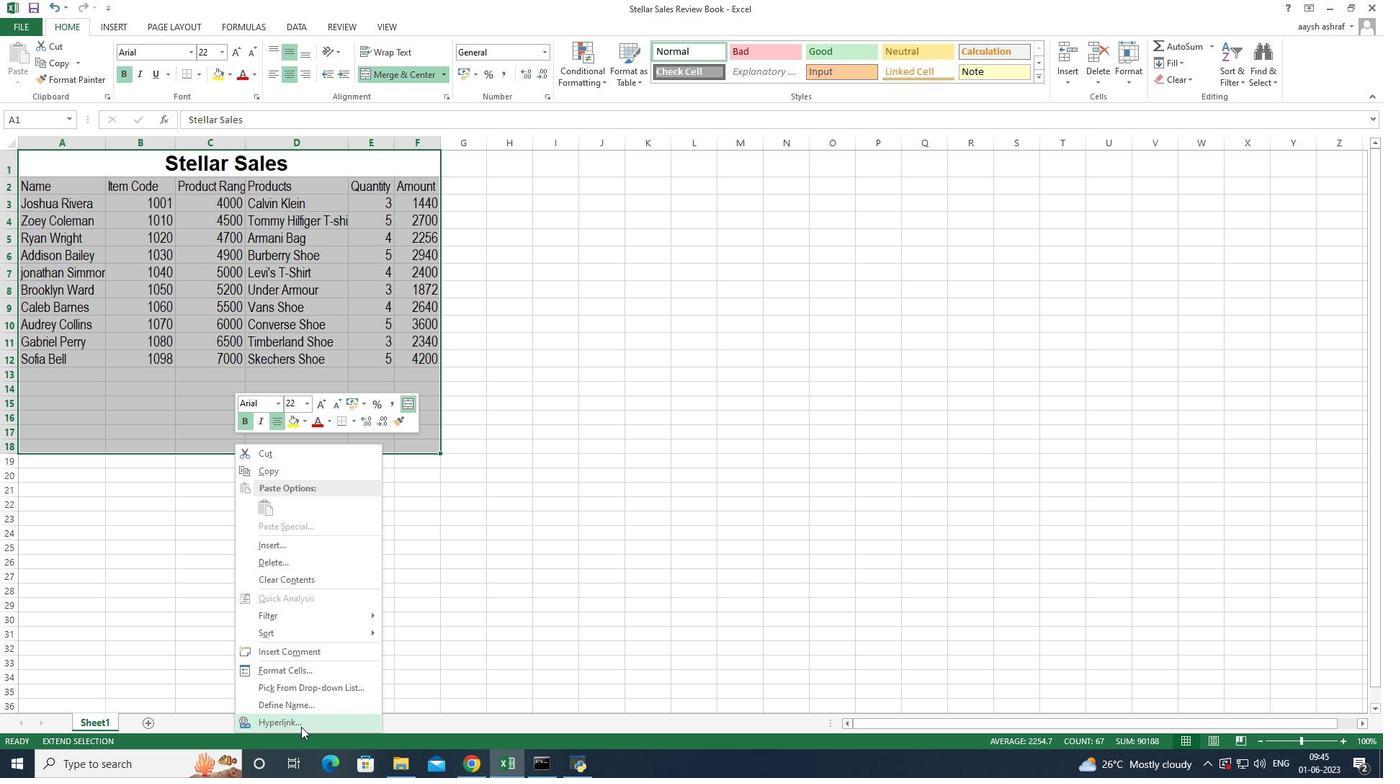 
Action: Mouse moved to (29, 477)
Screenshot: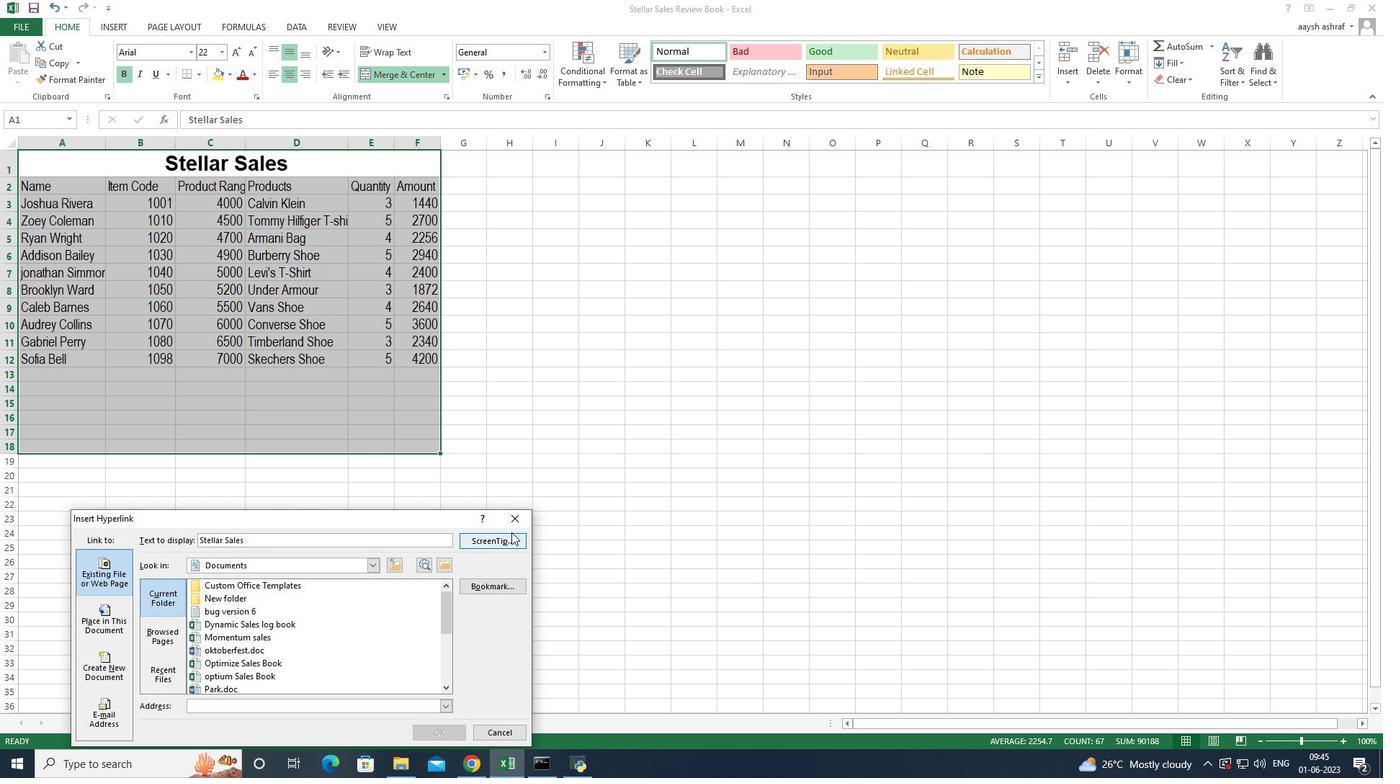 
Action: Mouse pressed left at (29, 477)
Screenshot: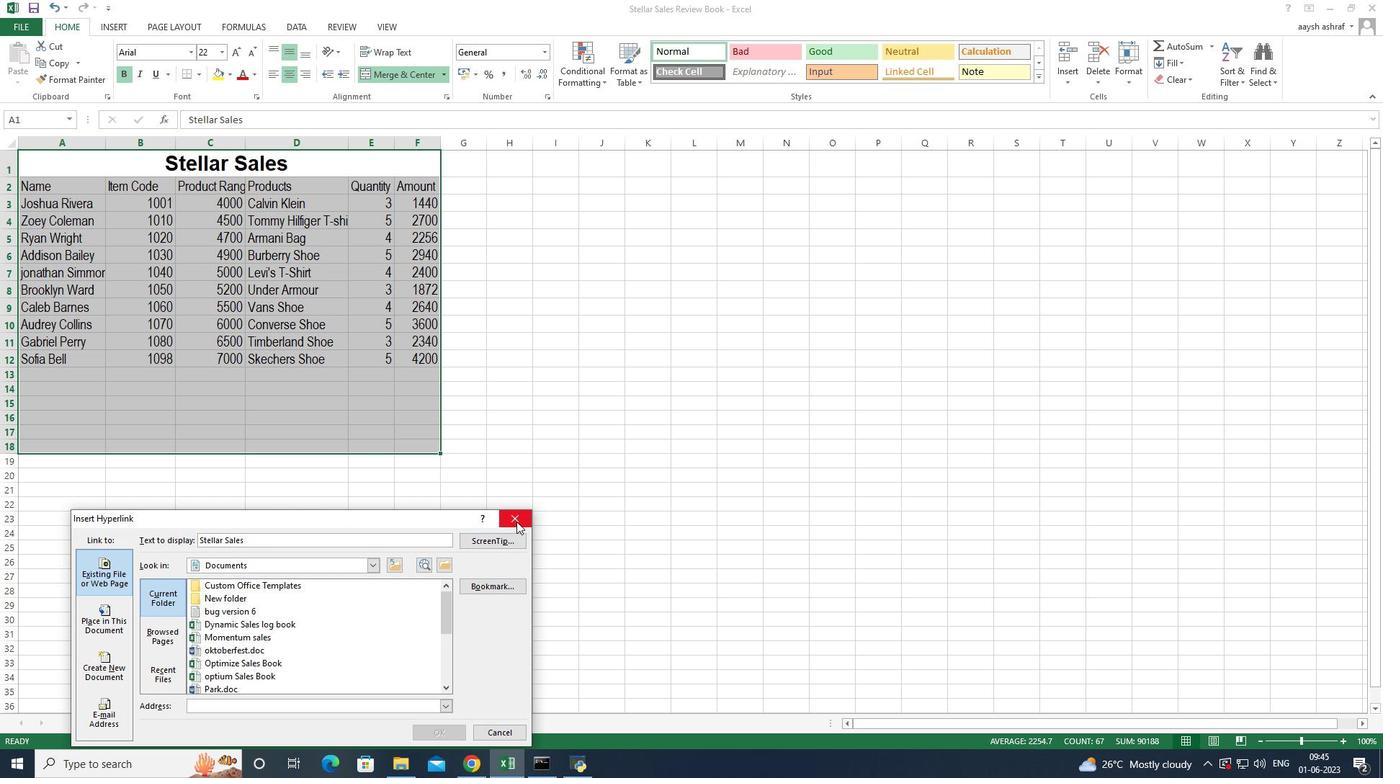 
Action: Mouse moved to (100, 451)
Screenshot: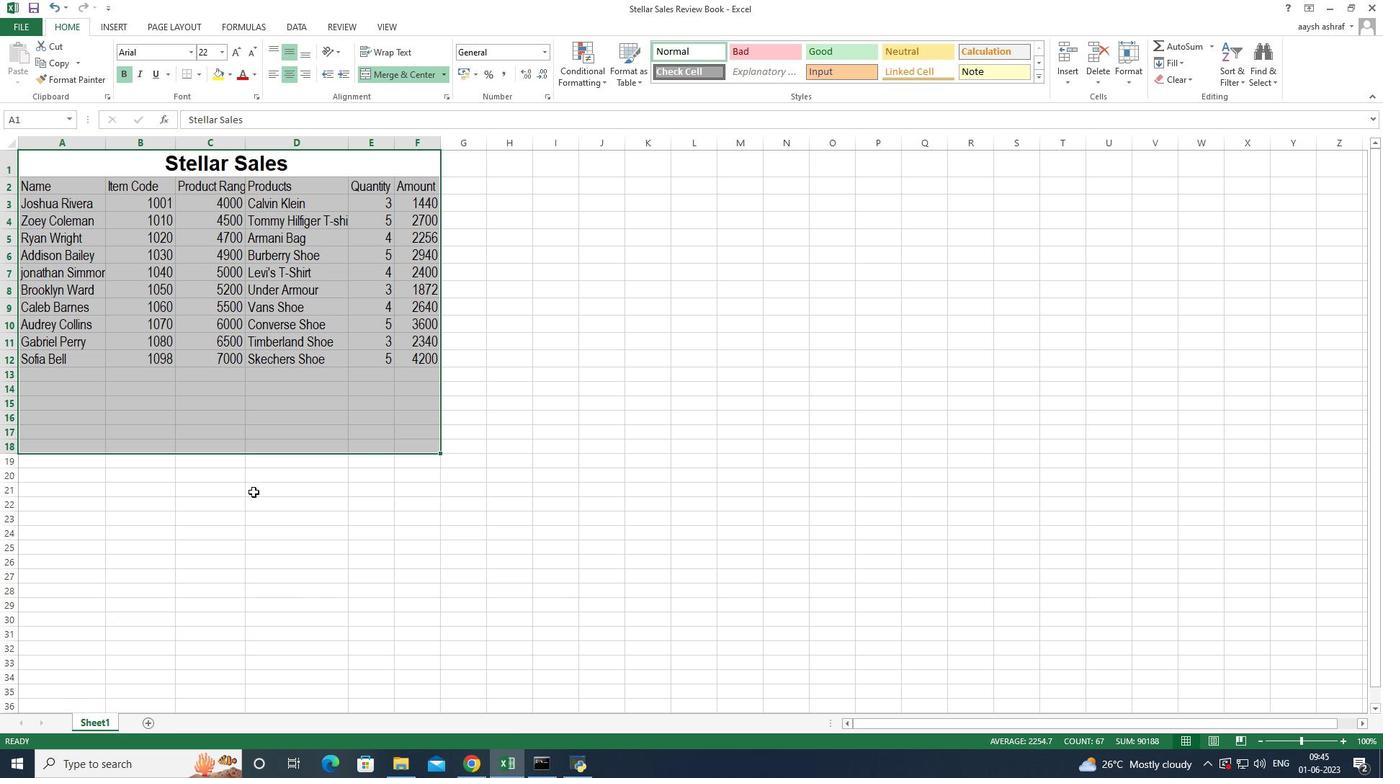 
Action: Mouse pressed left at (100, 451)
Screenshot: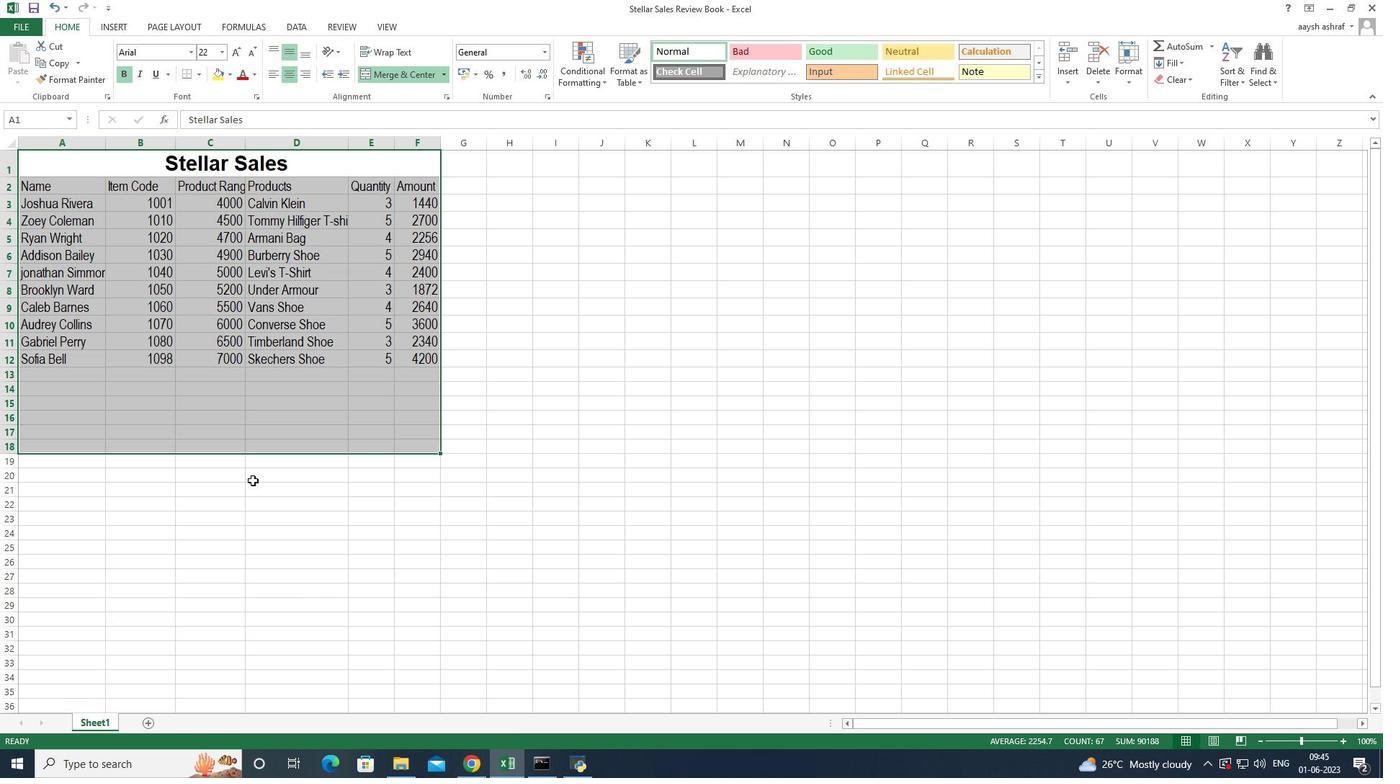
Action: Mouse moved to (160, 258)
Screenshot: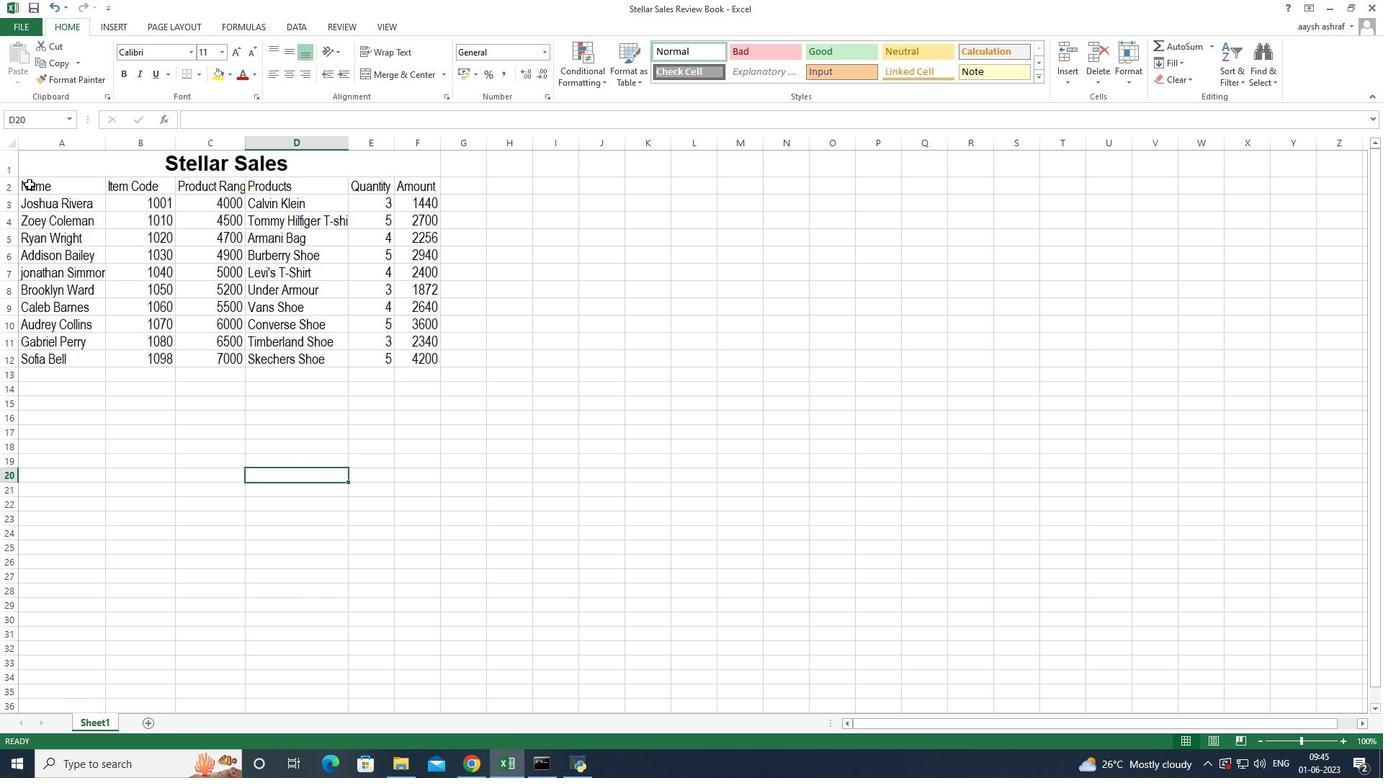 
Action: Mouse pressed left at (160, 258)
Screenshot: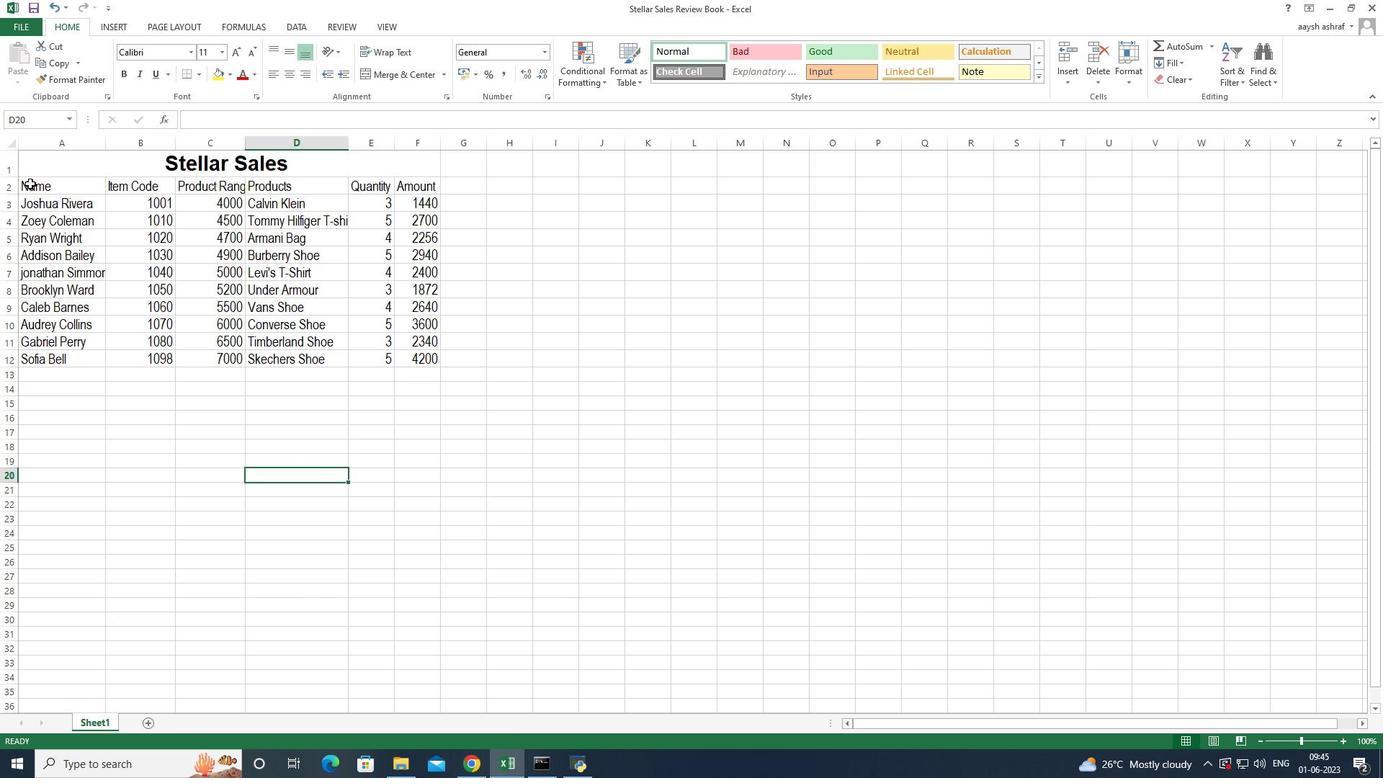 
Action: Mouse moved to (156, 270)
Screenshot: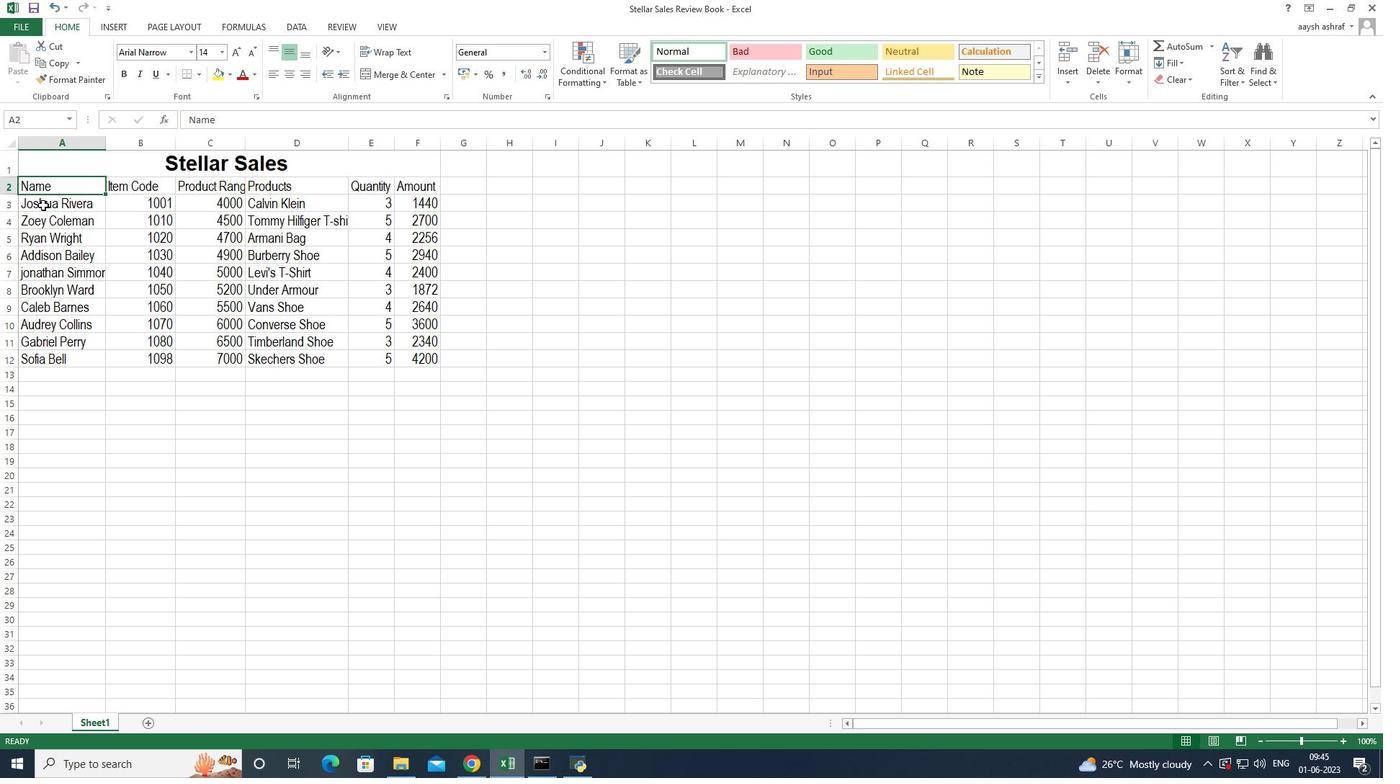 
Action: Mouse pressed left at (156, 270)
Screenshot: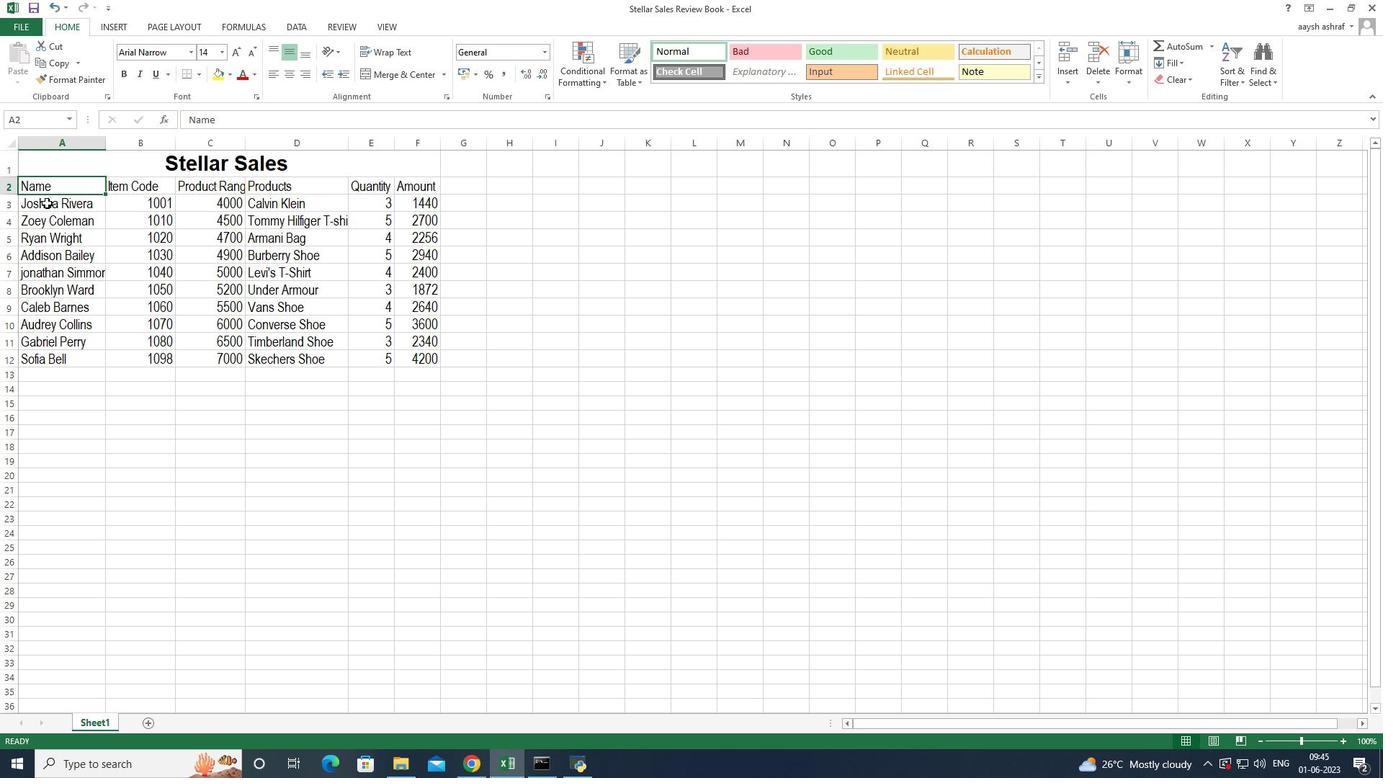 
Action: Mouse moved to (119, 250)
Screenshot: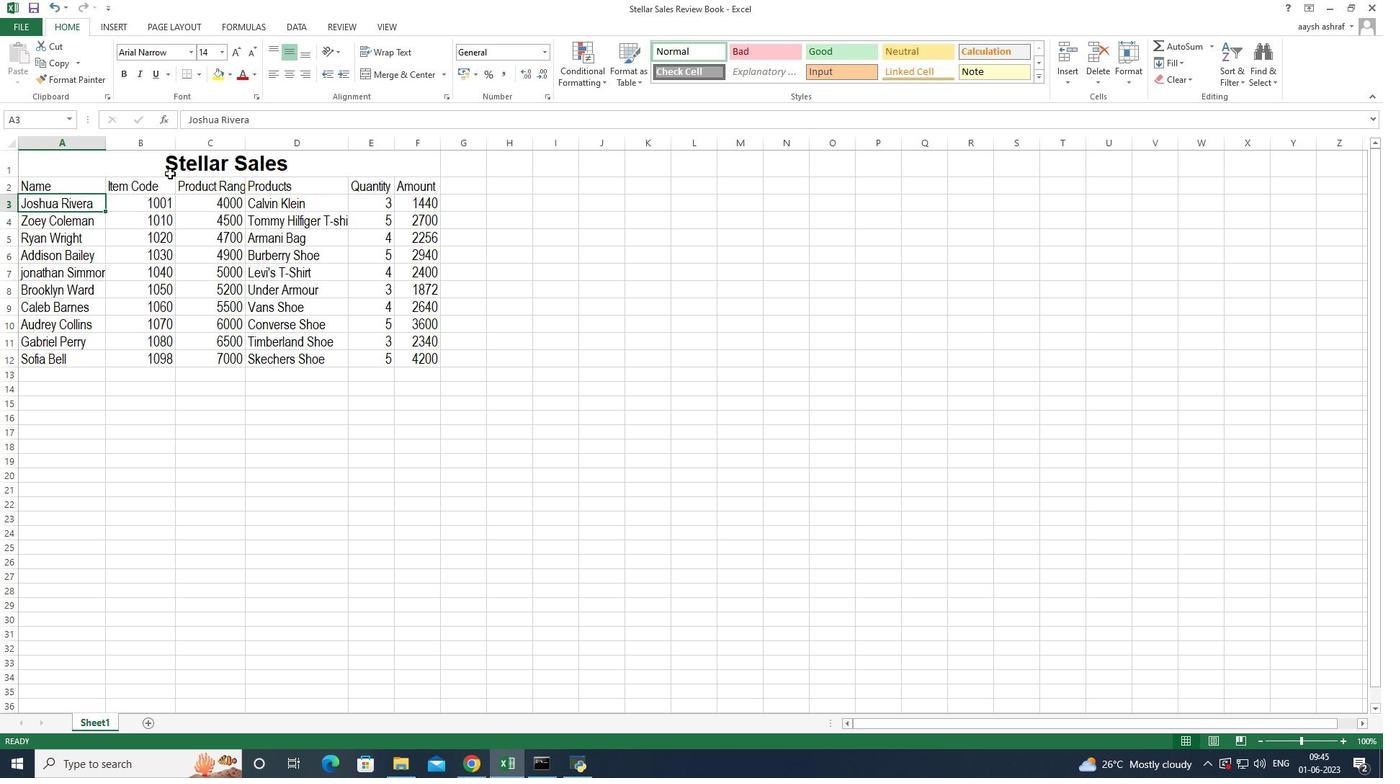 
Action: Mouse pressed left at (119, 250)
Screenshot: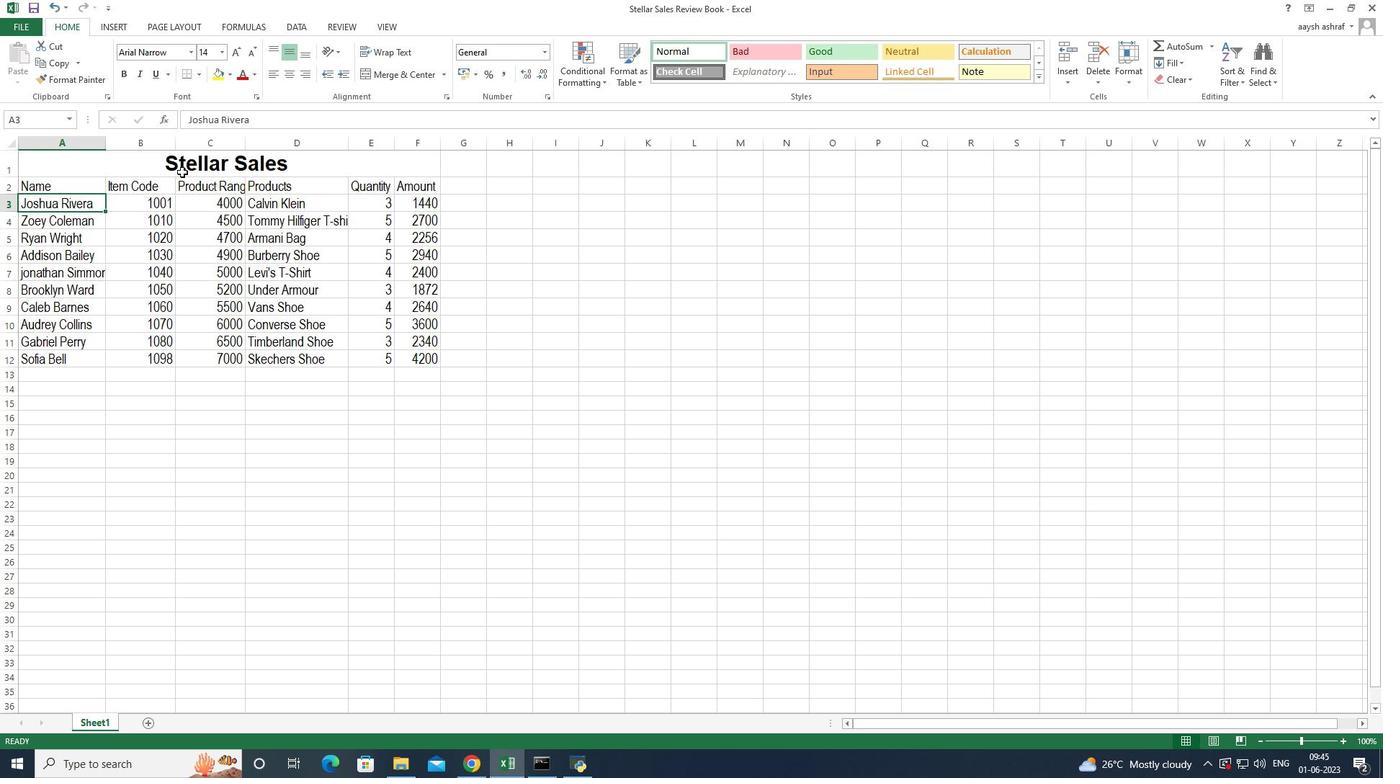 
Action: Mouse moved to (152, 263)
Screenshot: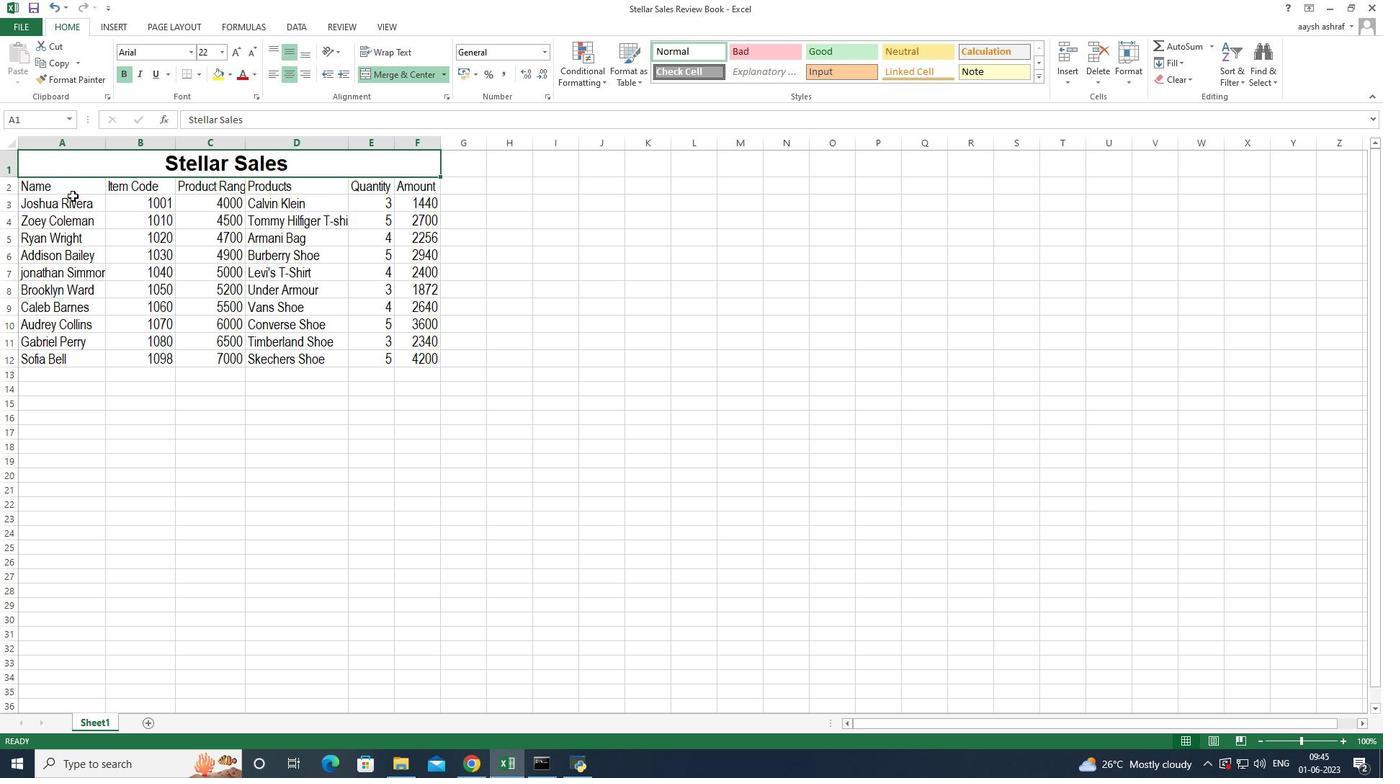 
Action: Mouse pressed left at (152, 263)
Screenshot: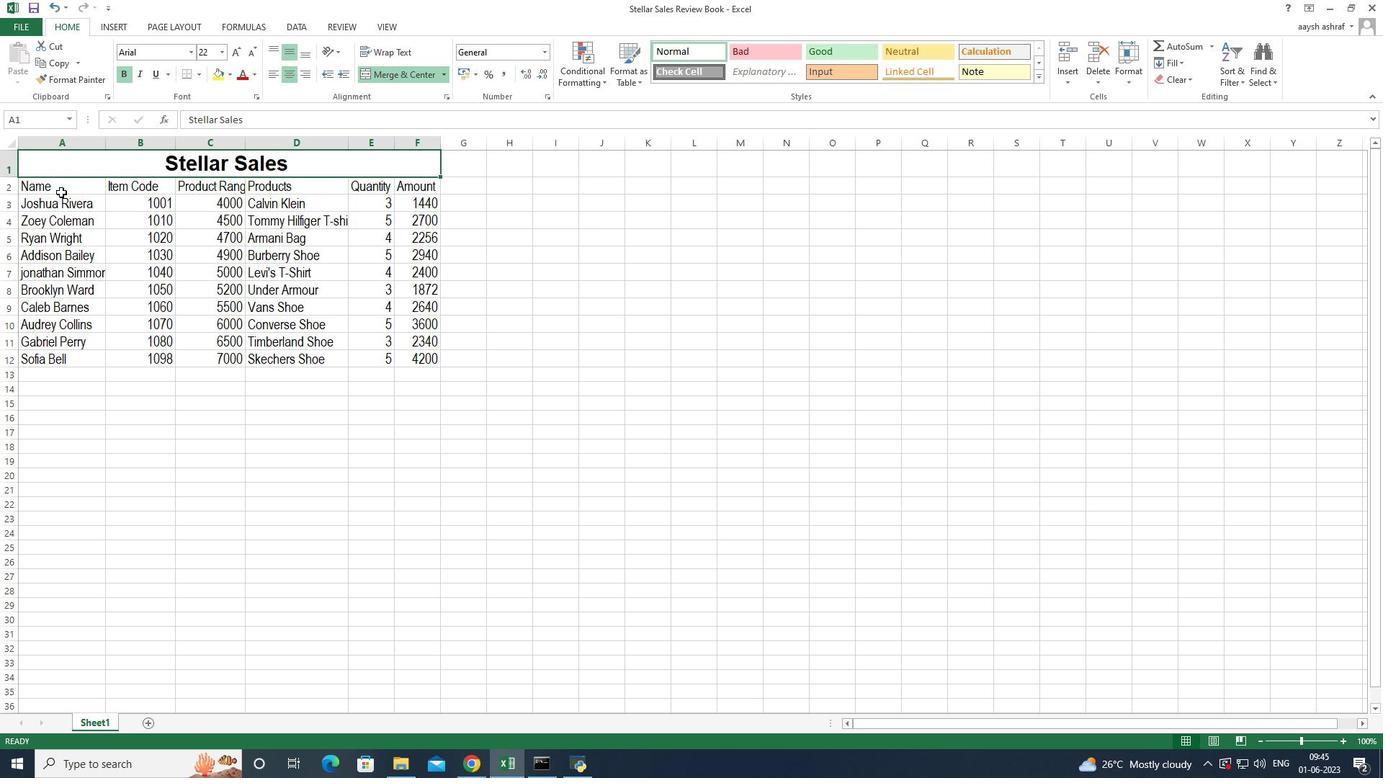 
Action: Mouse moved to (110, 243)
Screenshot: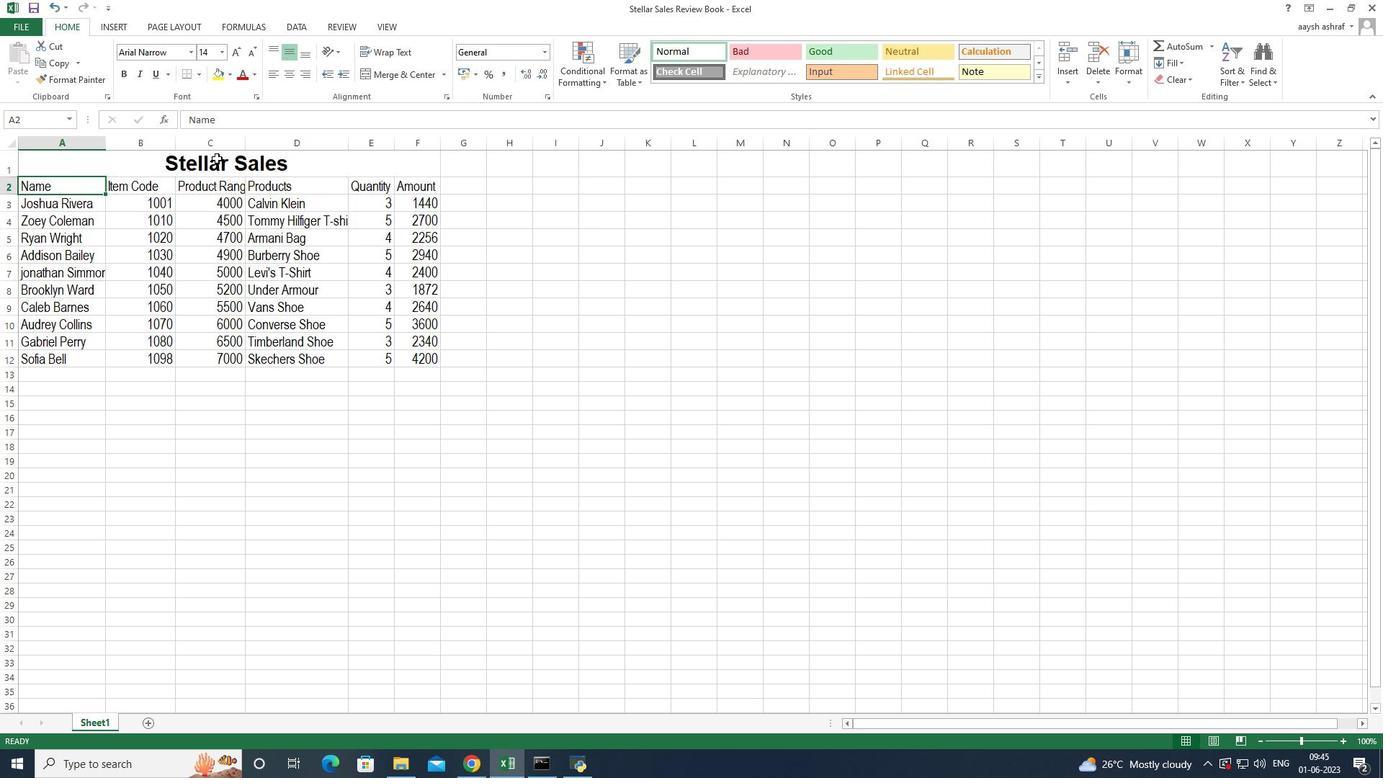 
Action: Mouse pressed left at (110, 243)
Screenshot: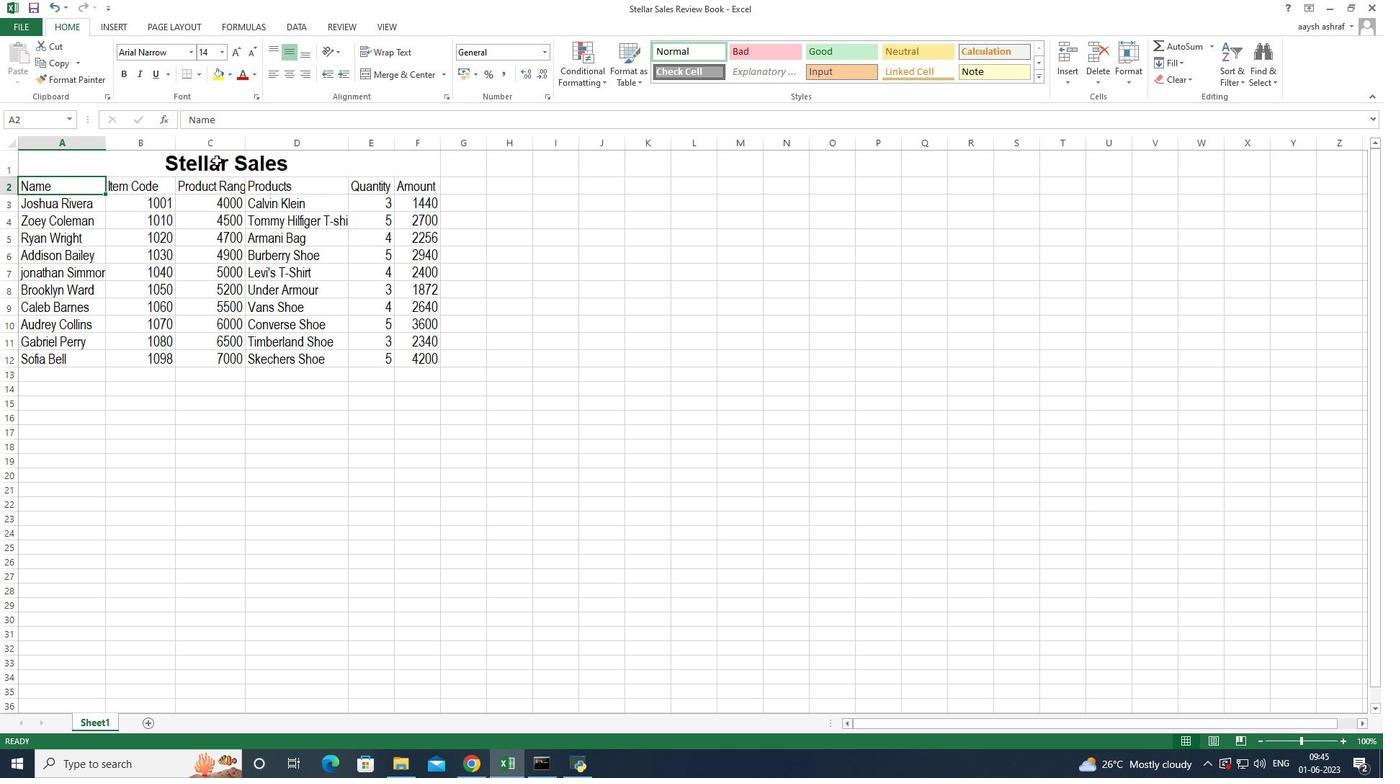 
Action: Mouse moved to (108, 172)
Screenshot: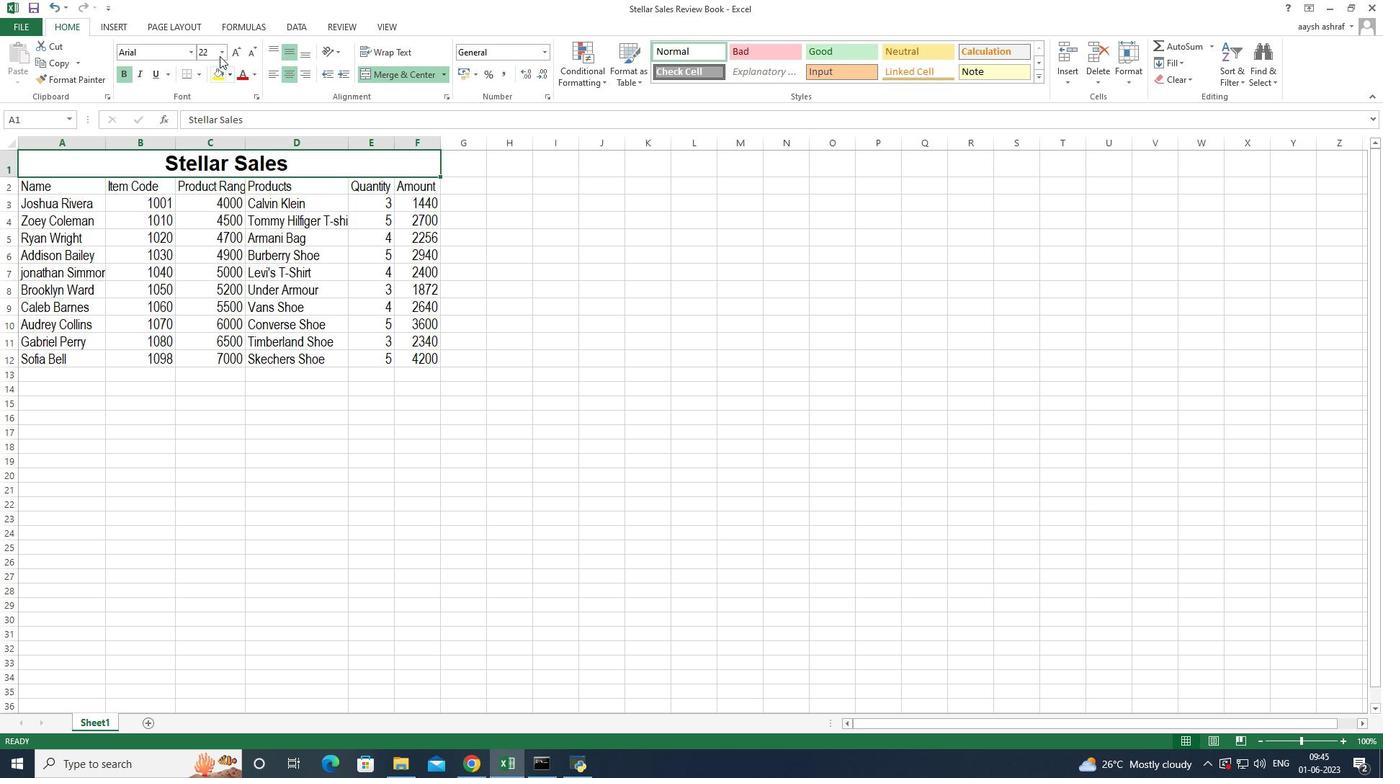 
Action: Mouse pressed left at (108, 172)
Screenshot: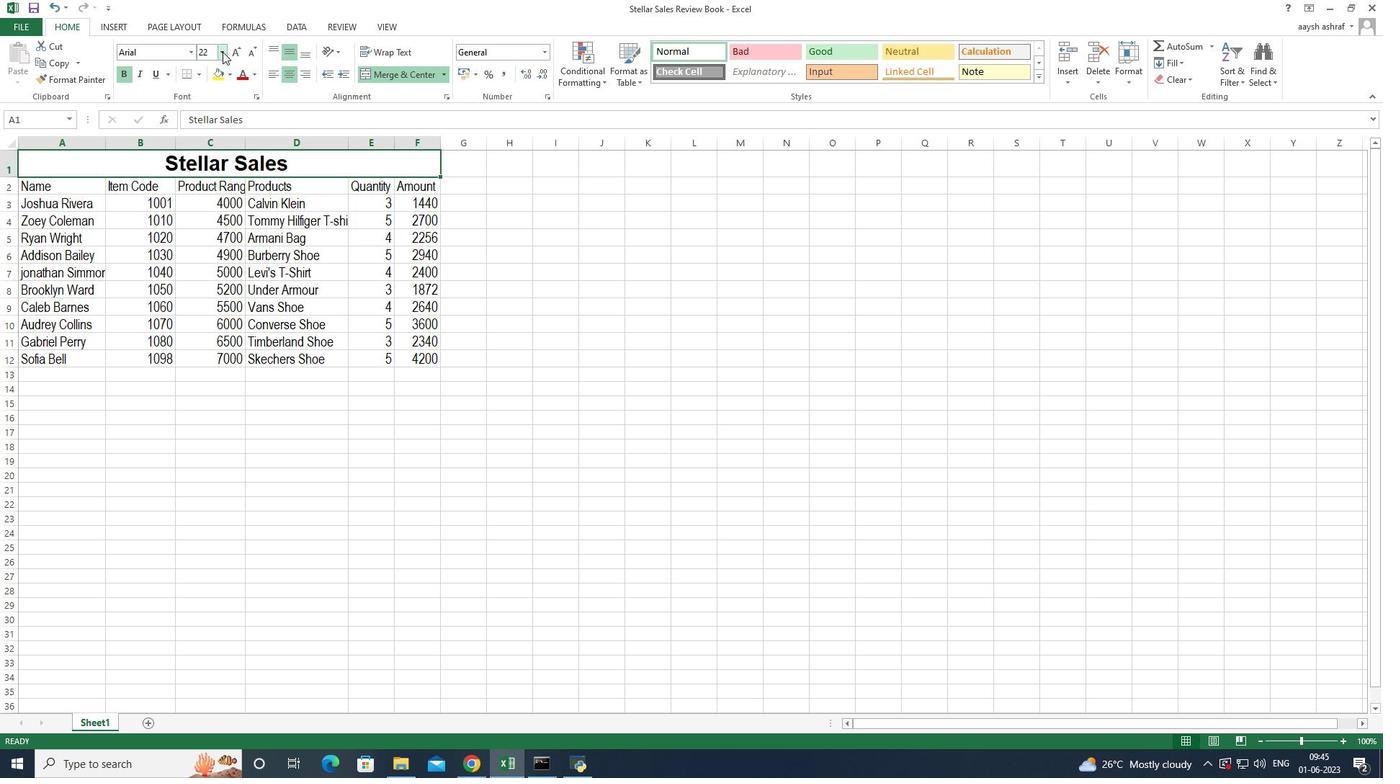 
Action: Mouse moved to (111, 263)
Screenshot: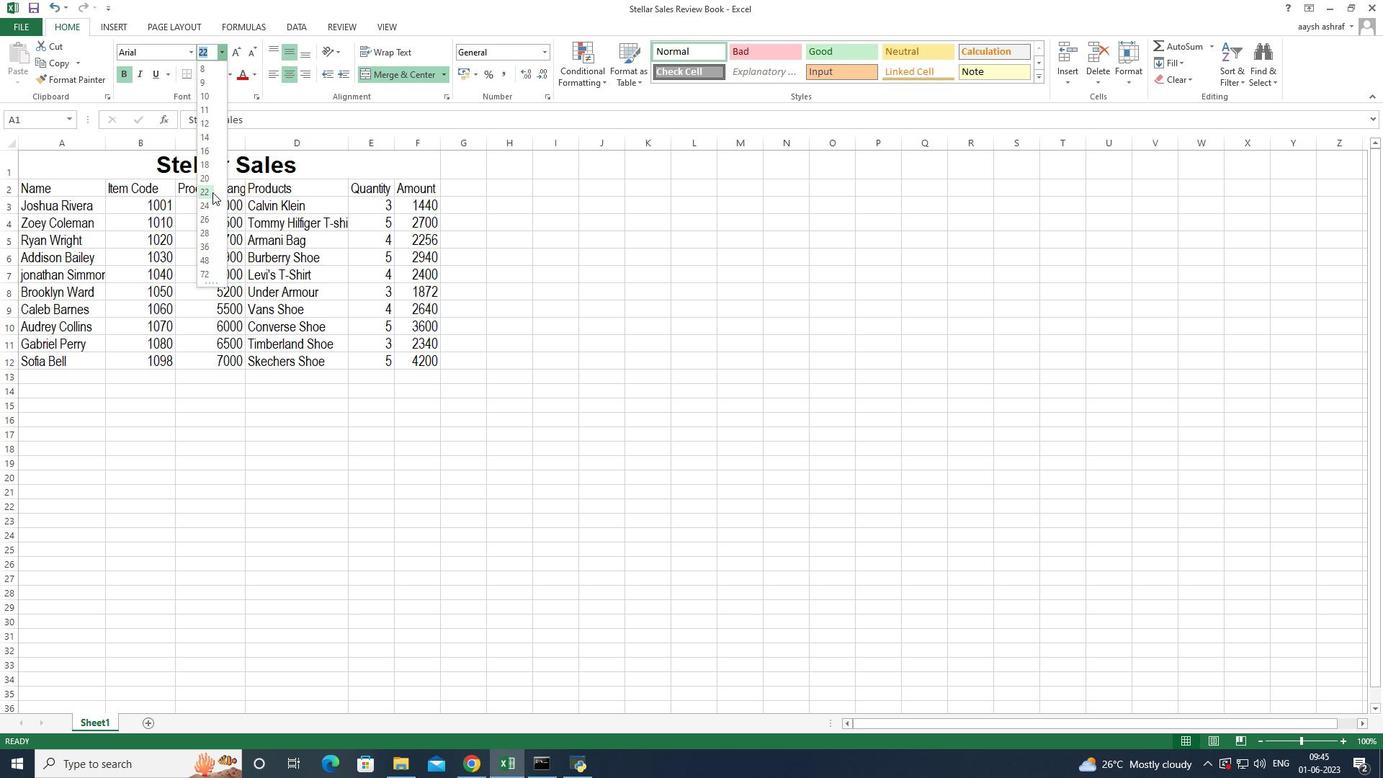 
Action: Mouse pressed left at (111, 263)
Screenshot: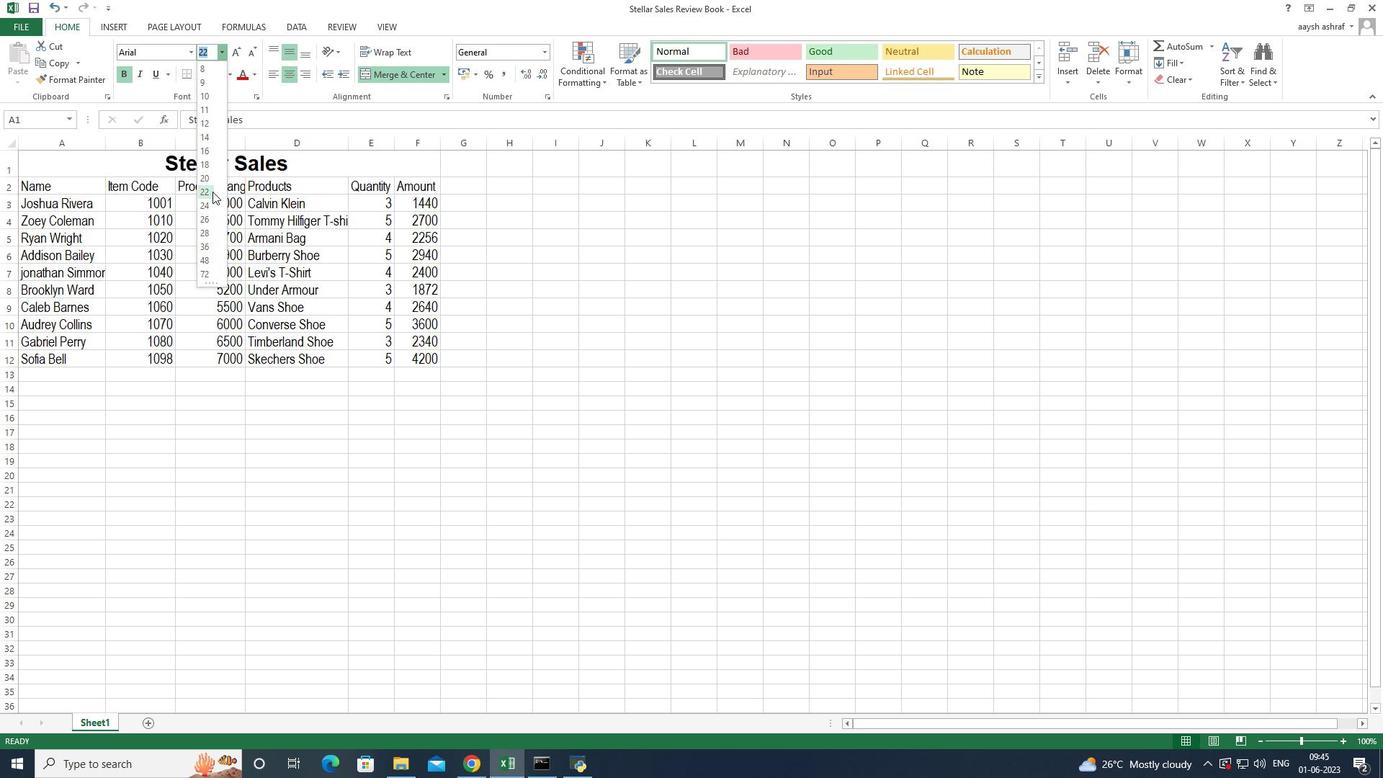 
Action: Mouse moved to (151, 260)
Screenshot: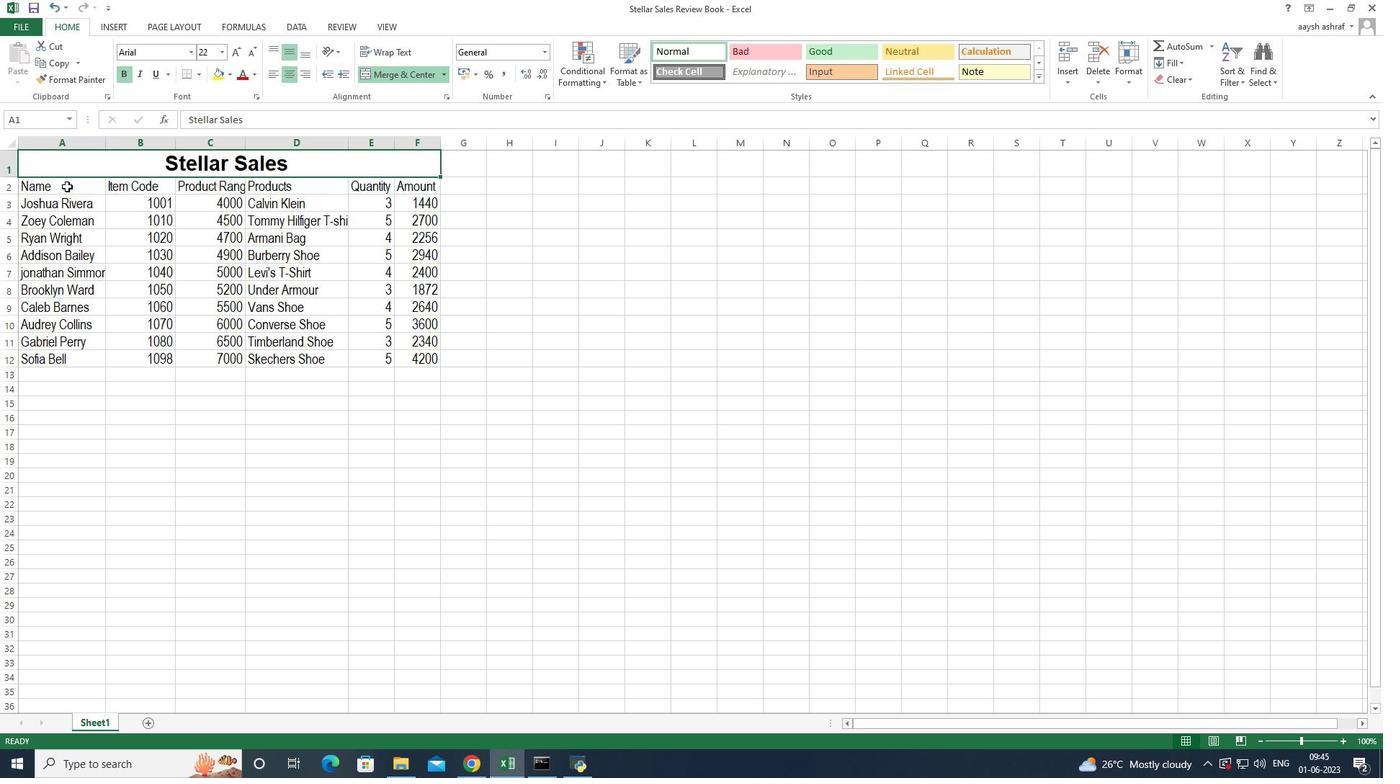 
Action: Mouse pressed left at (151, 260)
Screenshot: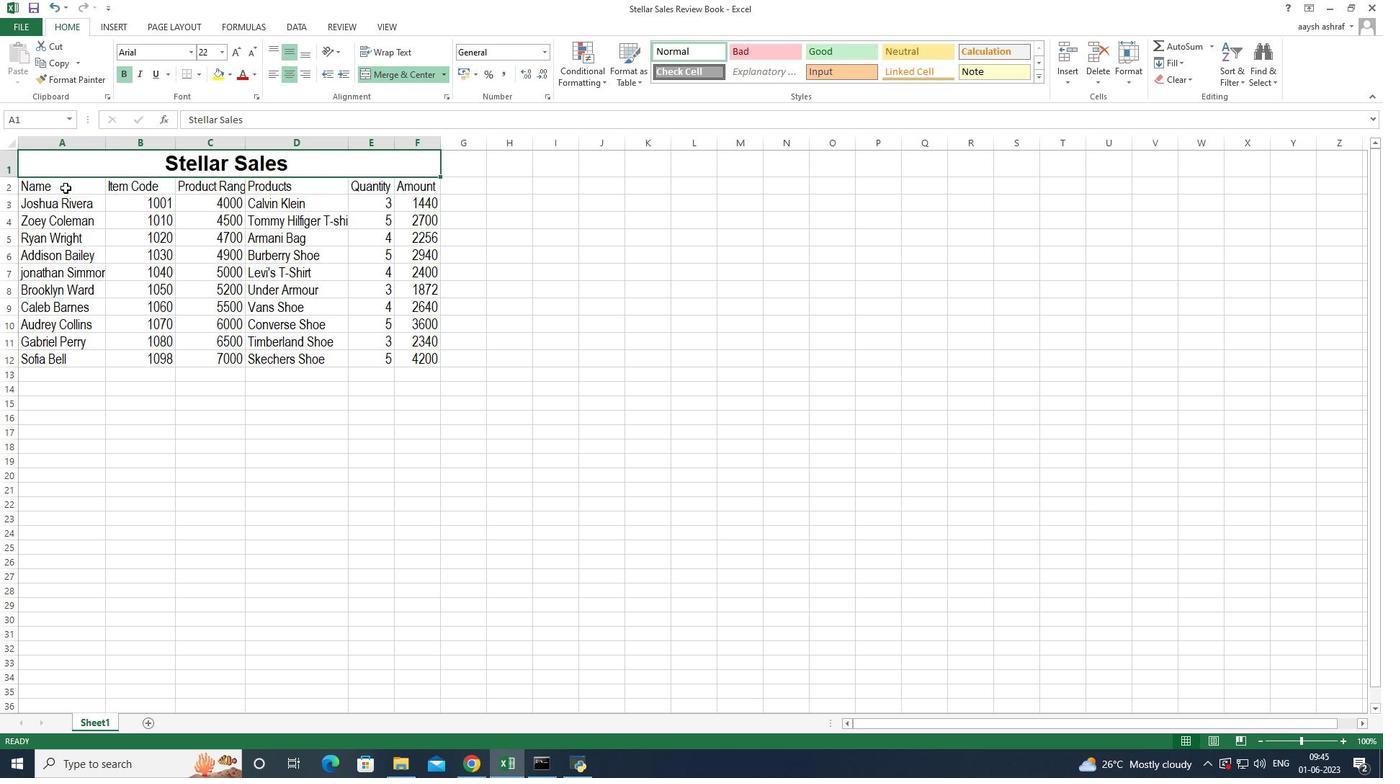 
Action: Mouse moved to (149, 273)
Screenshot: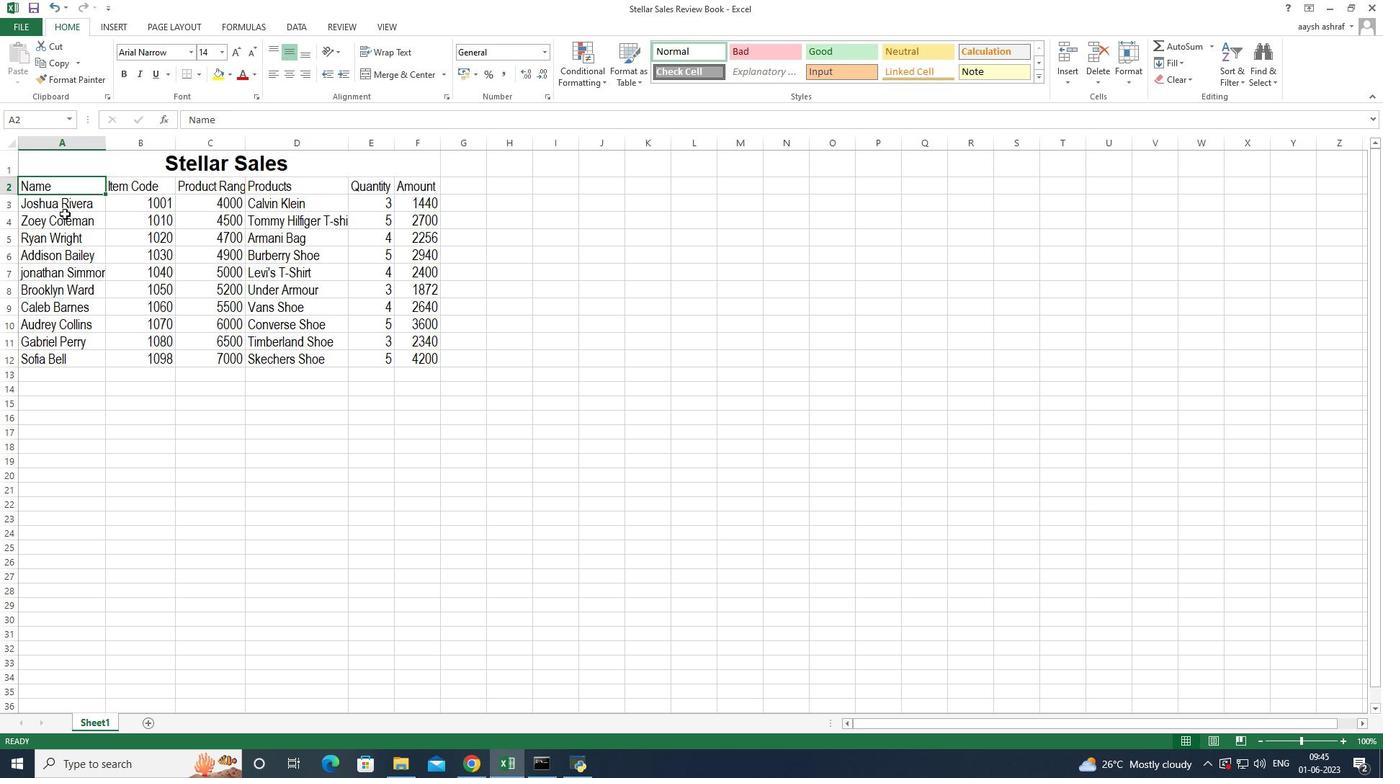 
Action: Mouse pressed left at (149, 273)
Screenshot: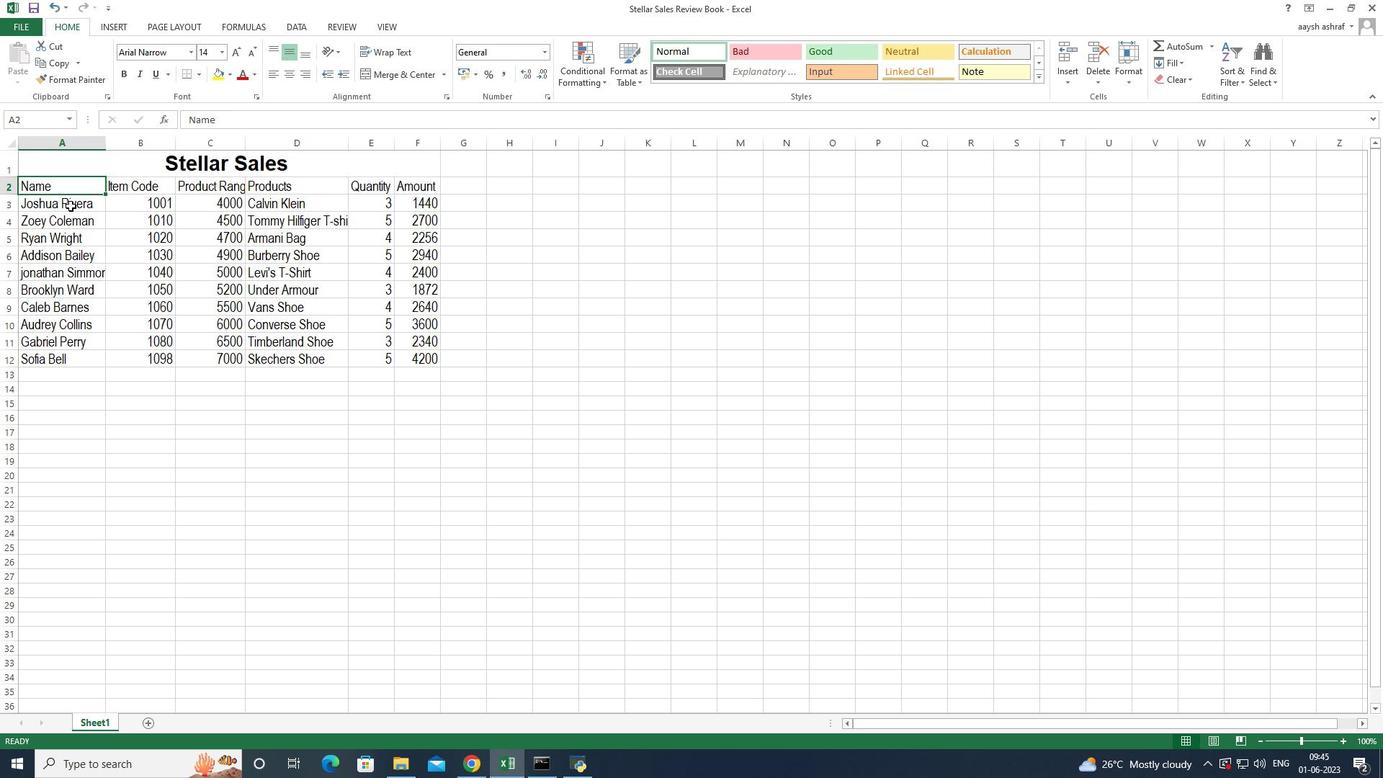 
Action: Mouse moved to (159, 256)
Screenshot: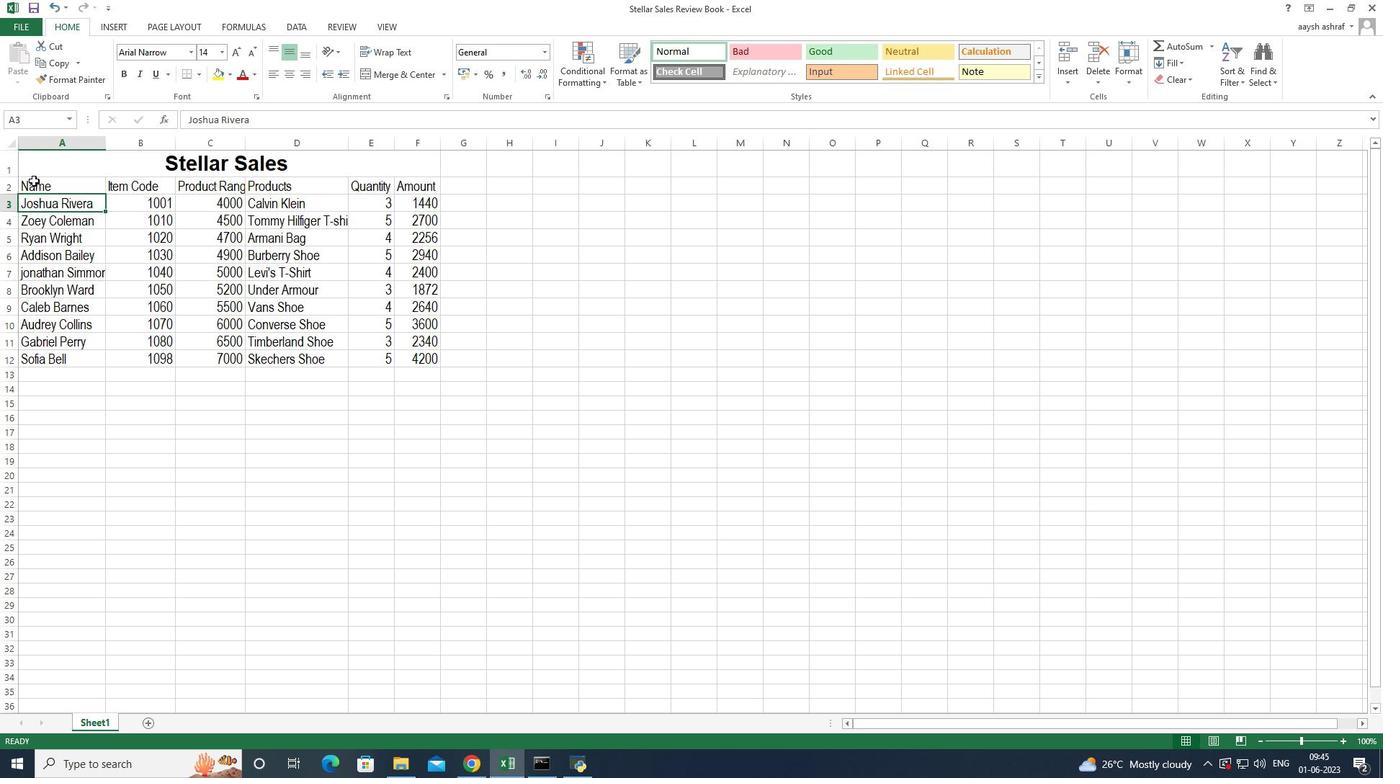 
Action: Mouse pressed left at (159, 256)
Screenshot: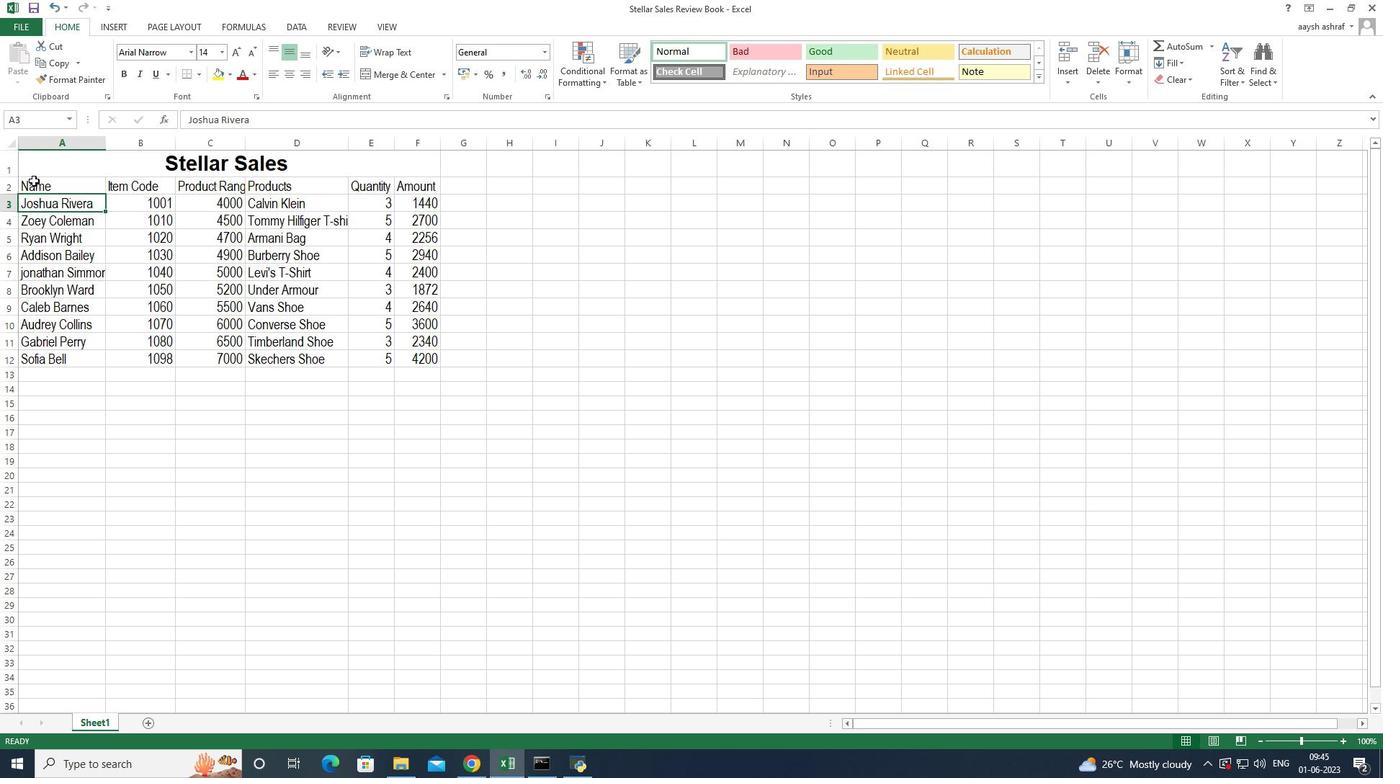 
Action: Mouse moved to (108, 172)
Screenshot: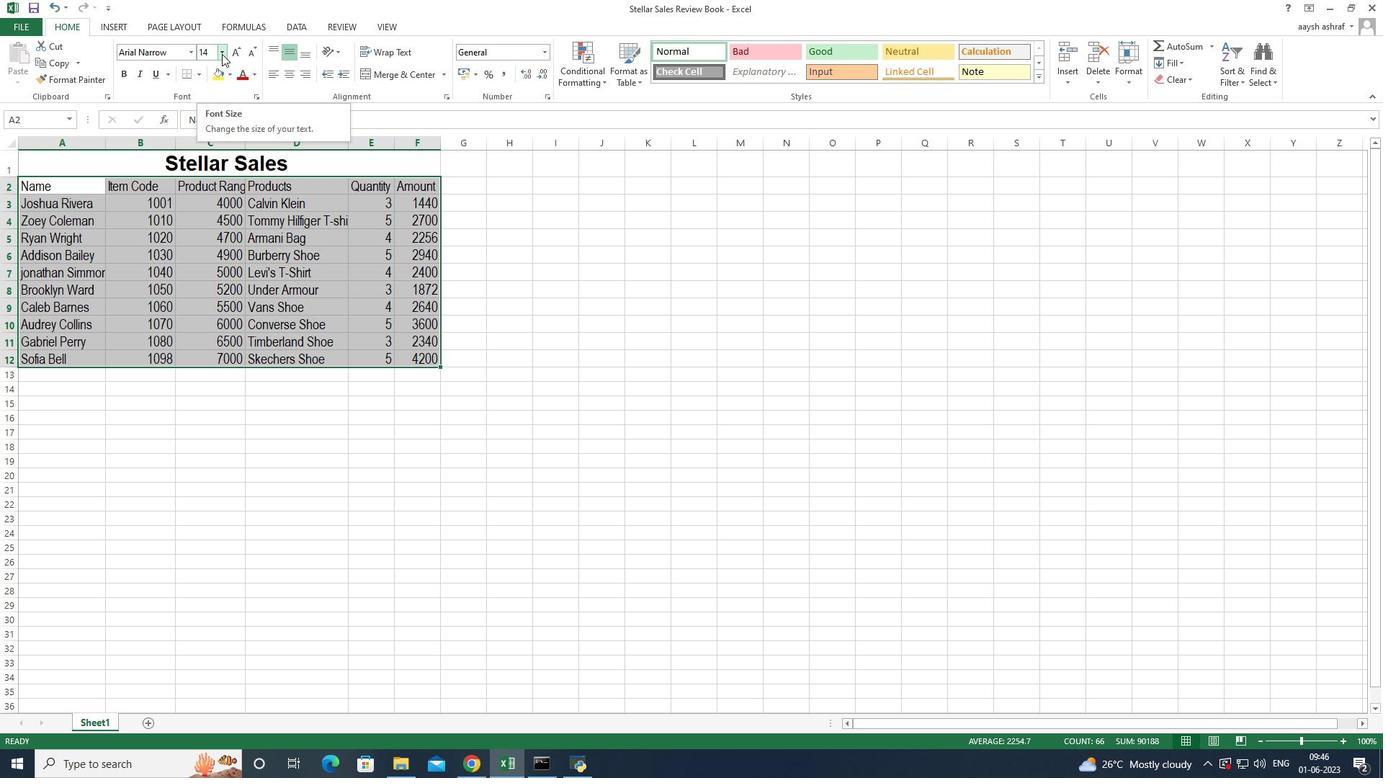 
Action: Mouse pressed left at (108, 172)
Screenshot: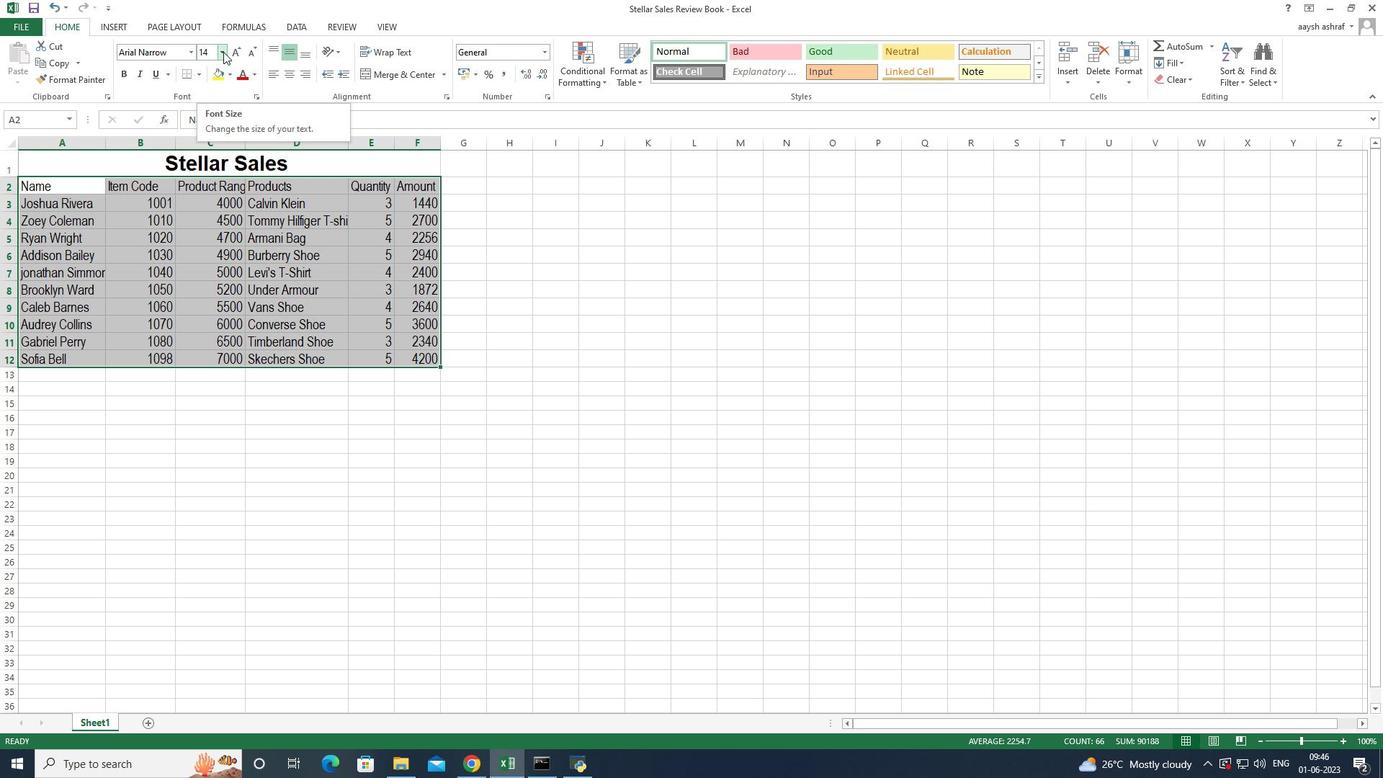 
Action: Mouse moved to (115, 226)
Screenshot: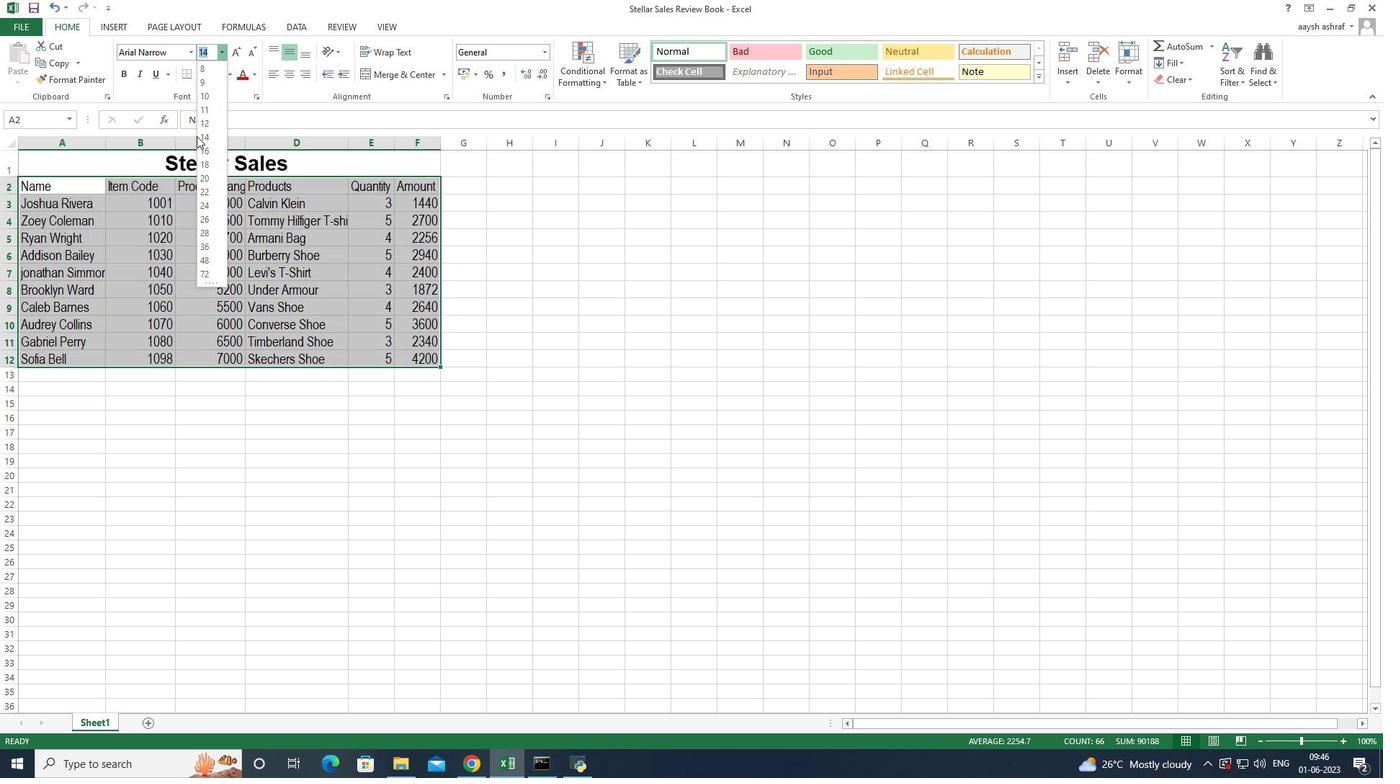 
Action: Mouse pressed left at (115, 226)
Screenshot: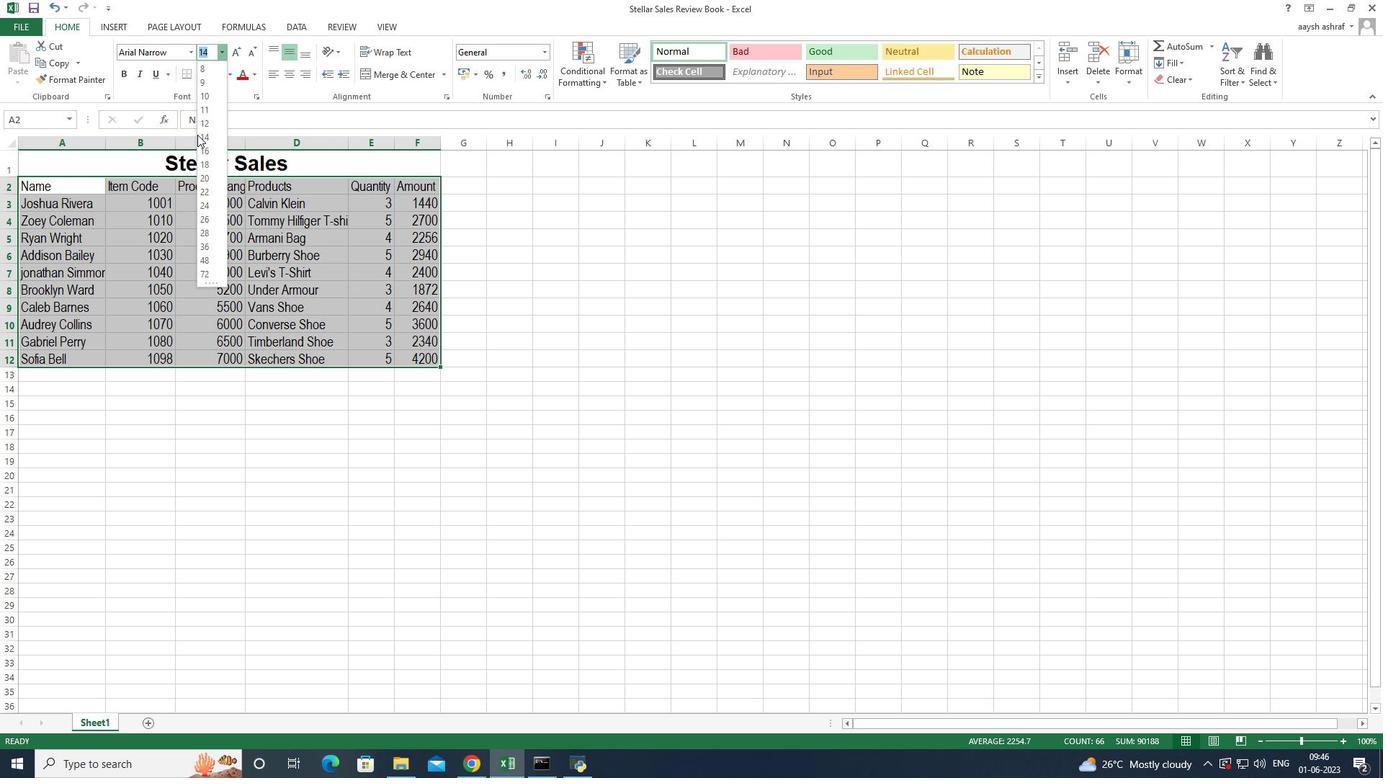 
Action: Mouse moved to (128, 317)
Screenshot: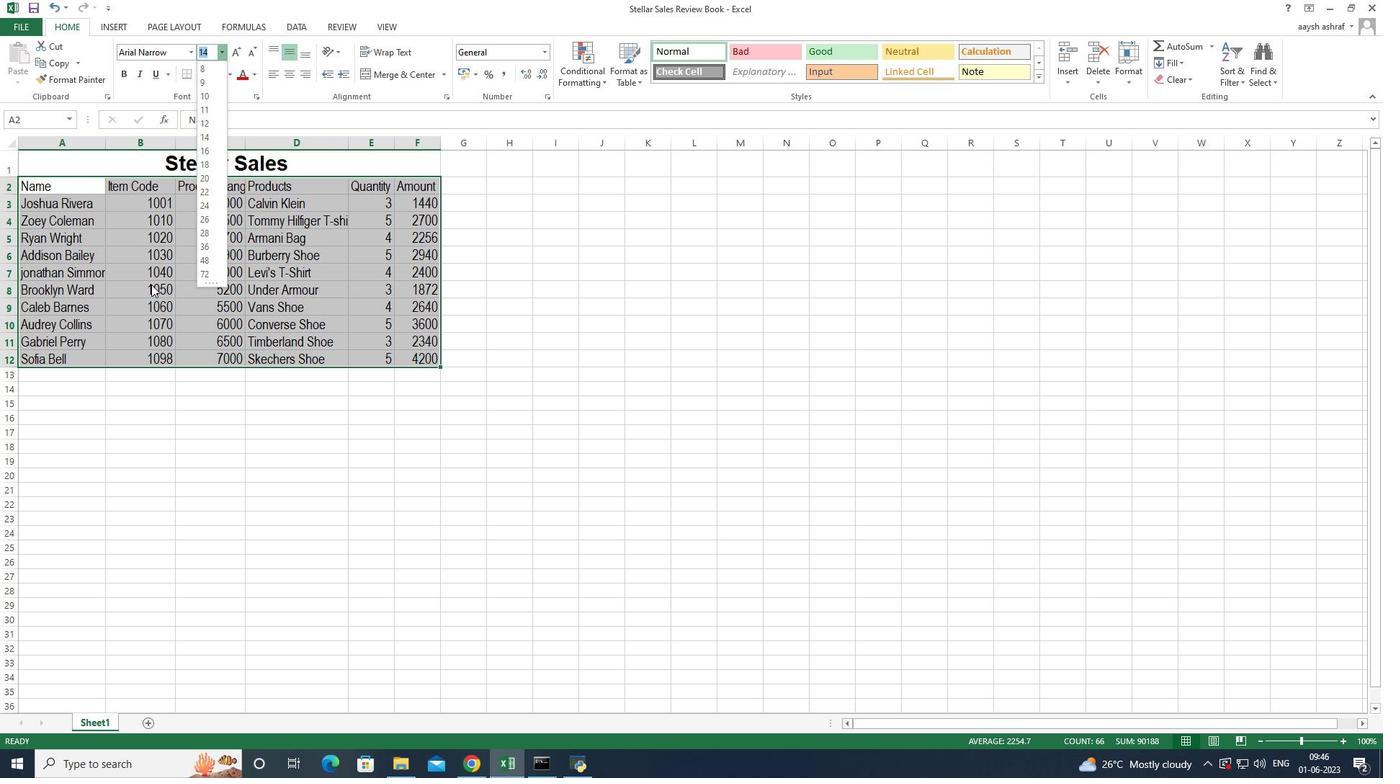 
Action: Mouse pressed left at (128, 317)
Screenshot: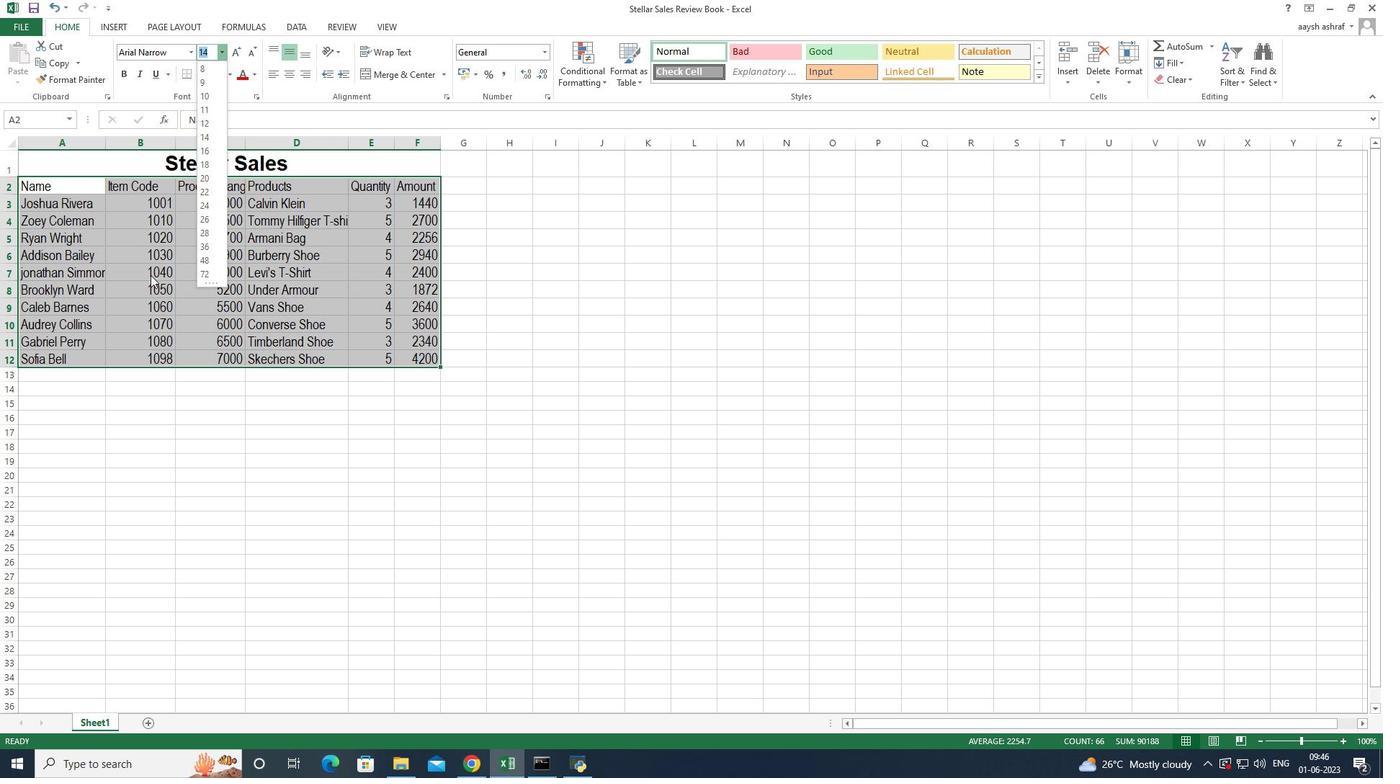 
Action: Mouse moved to (144, 382)
Screenshot: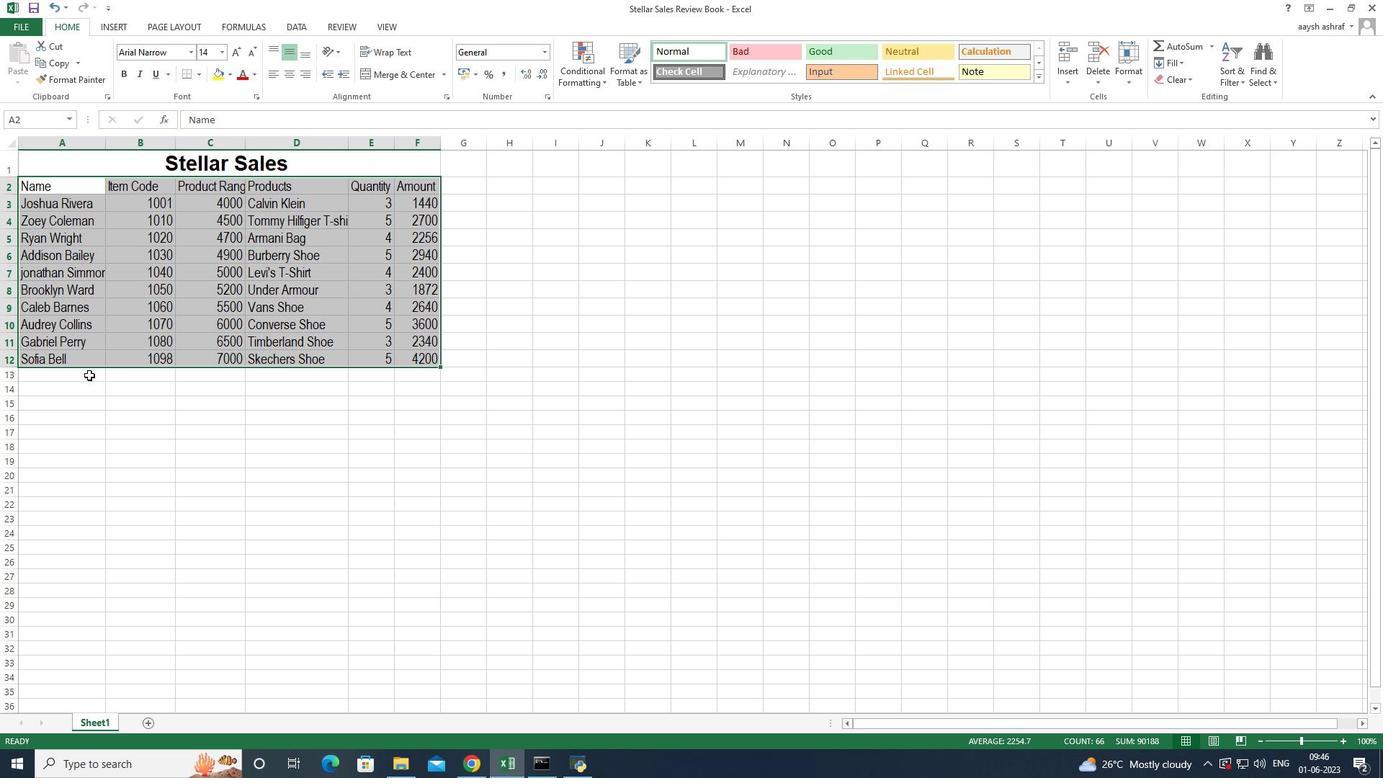 
Action: Mouse pressed left at (144, 382)
Screenshot: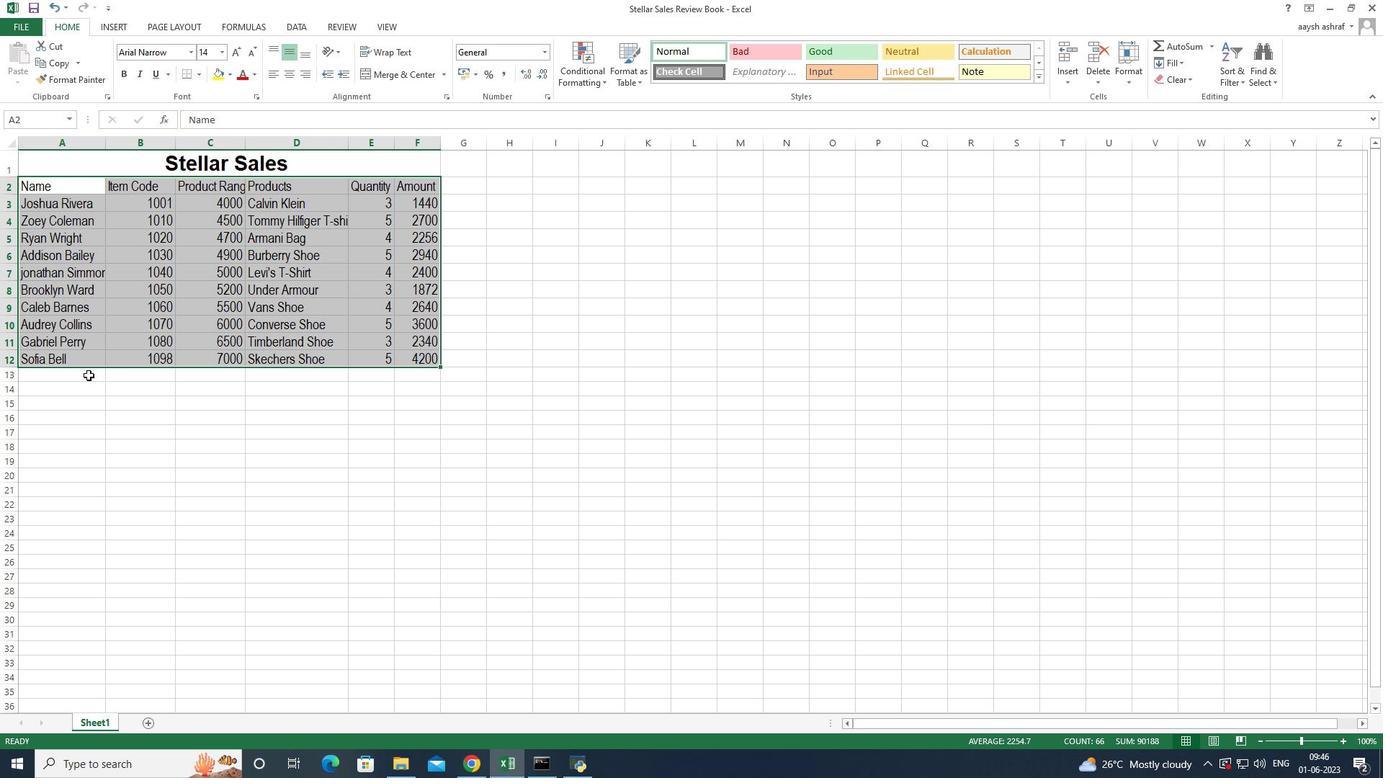 
Action: Mouse moved to (152, 273)
Screenshot: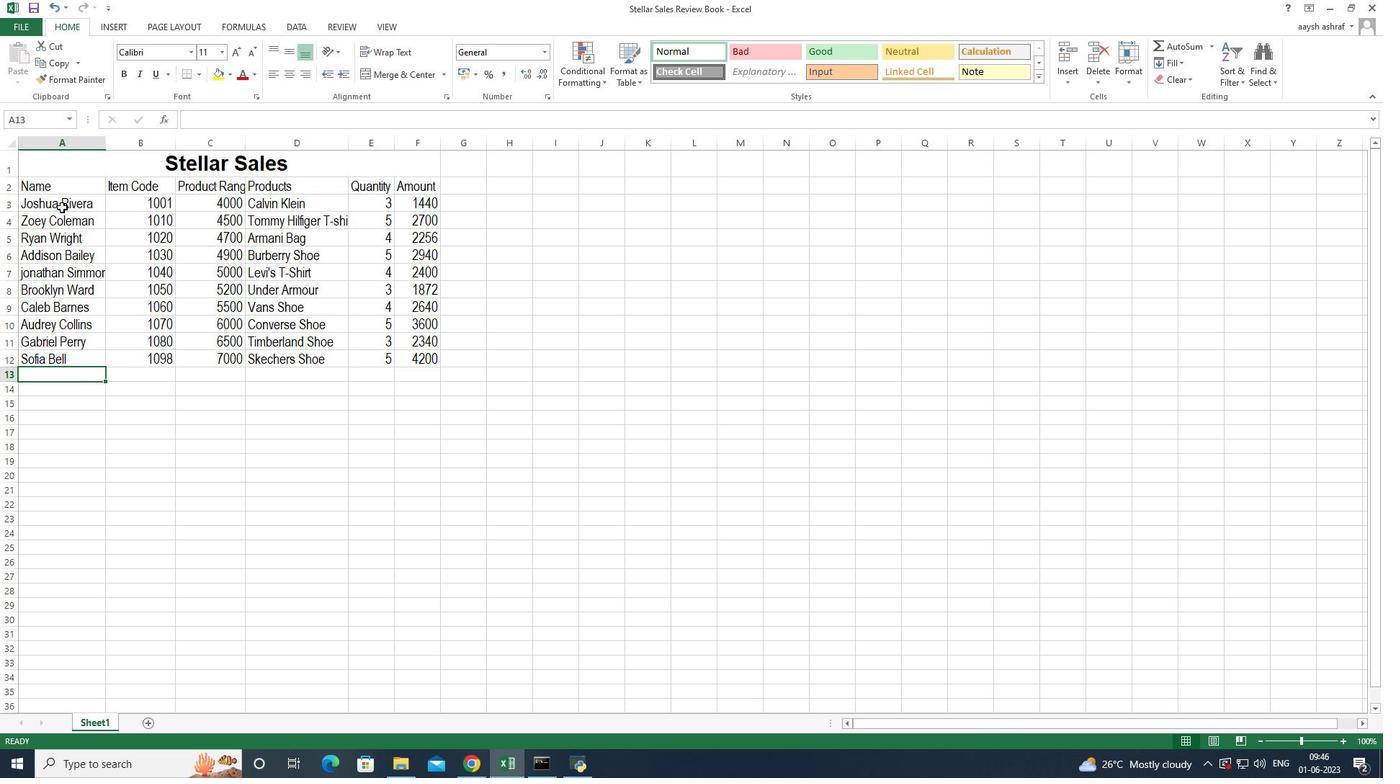 
Action: Mouse pressed left at (152, 273)
Screenshot: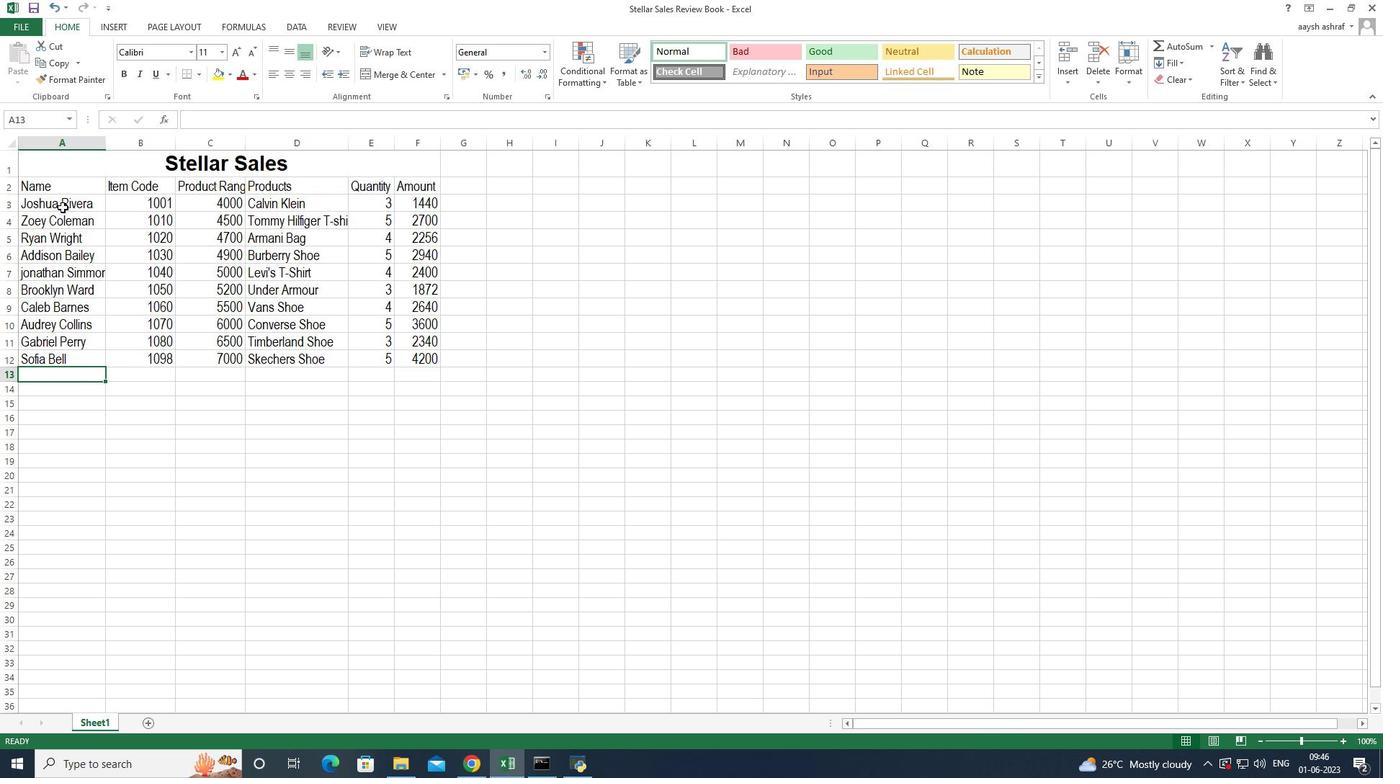 
Action: Mouse moved to (150, 283)
Screenshot: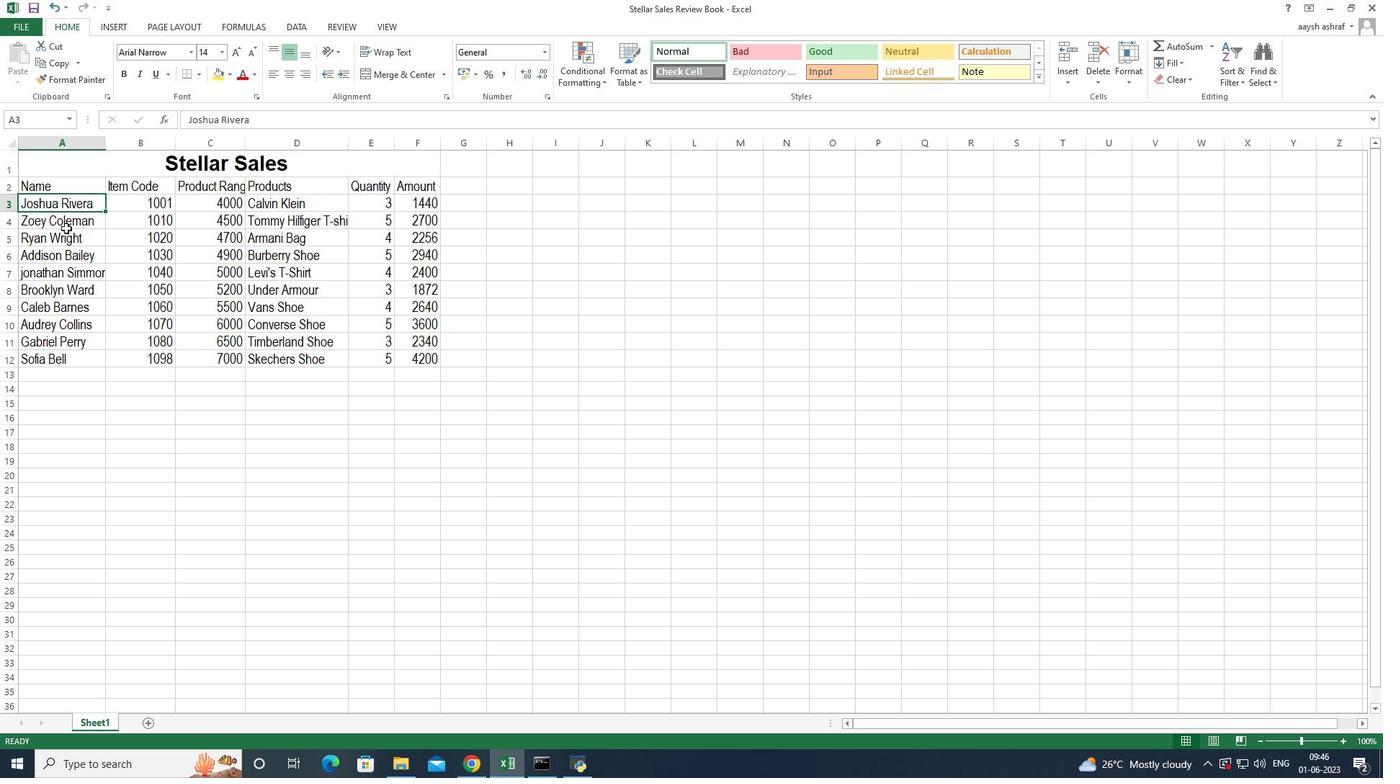 
Action: Mouse pressed left at (150, 283)
Screenshot: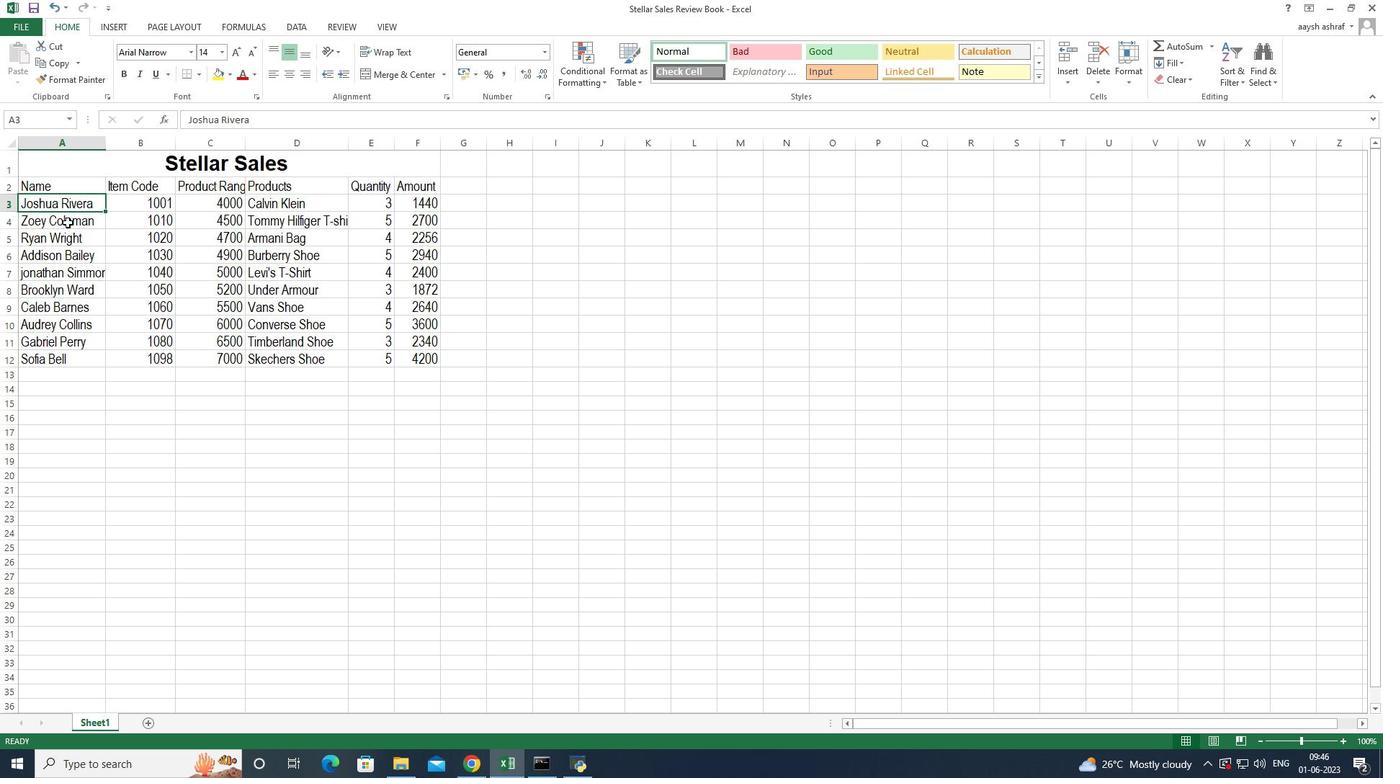 
Action: Mouse moved to (150, 271)
Screenshot: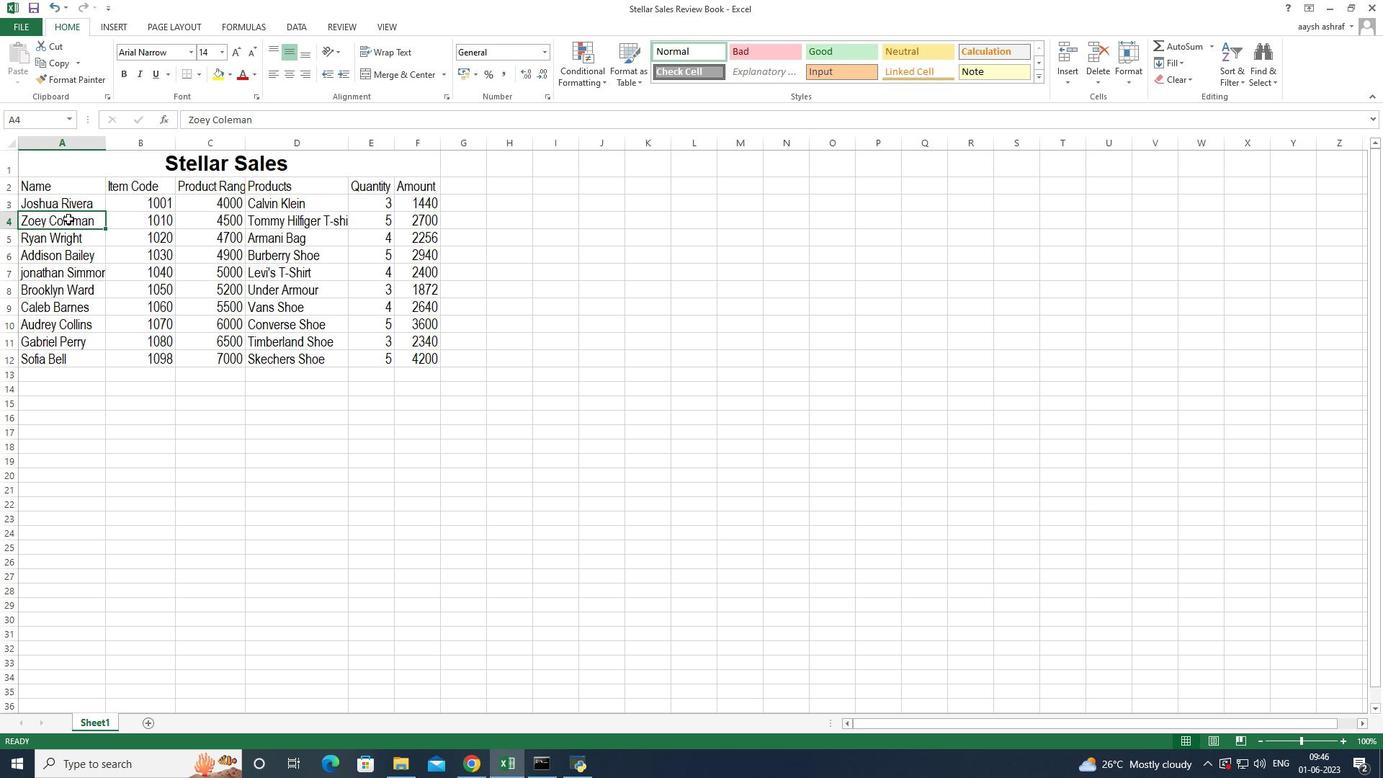 
Action: Mouse pressed left at (150, 271)
Screenshot: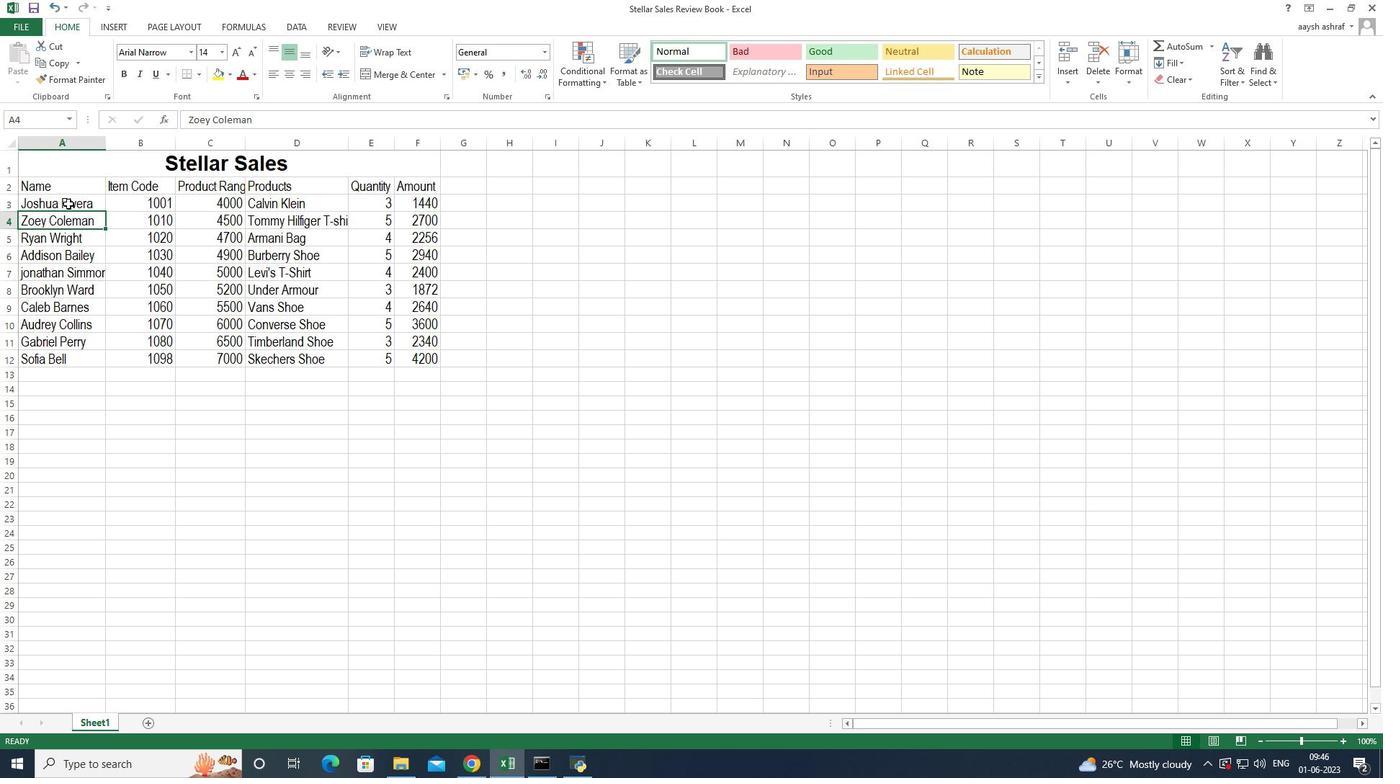 
Action: Mouse moved to (134, 269)
Screenshot: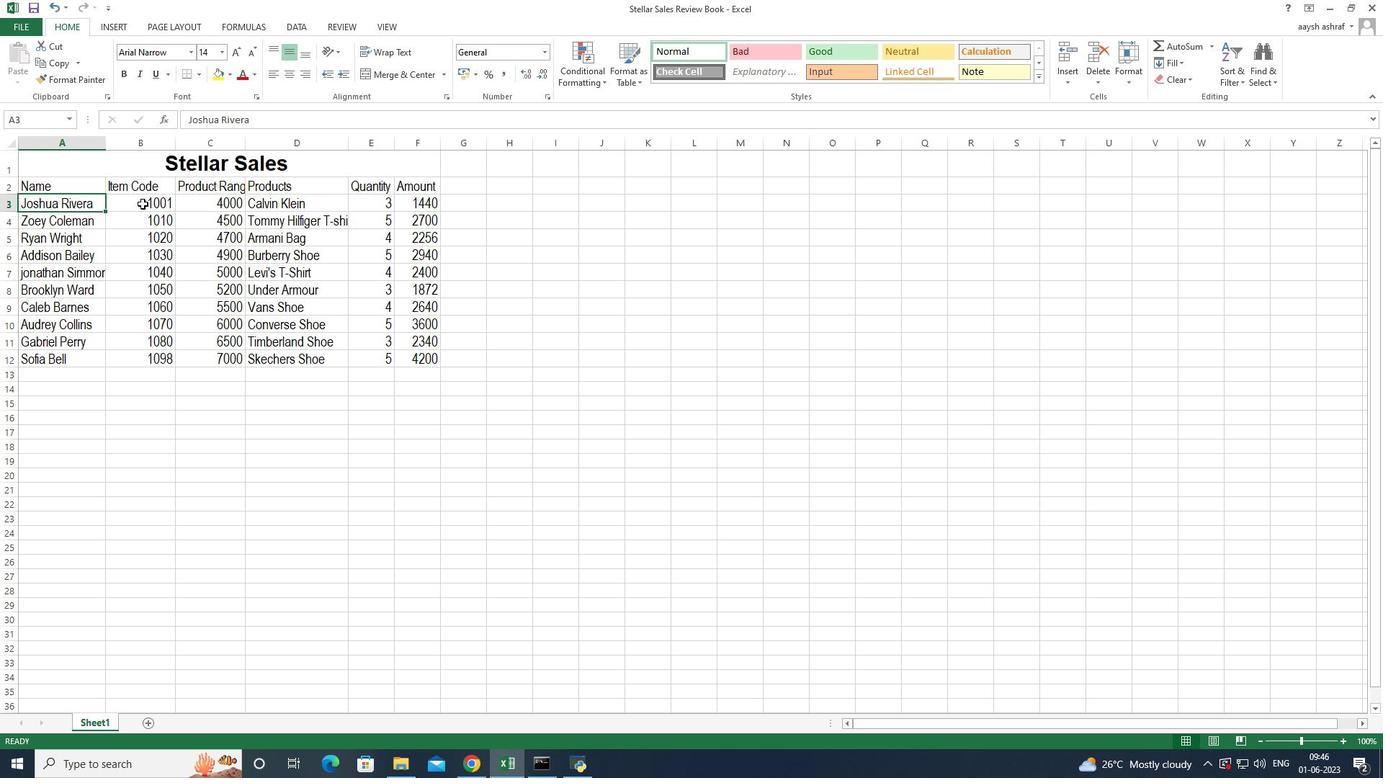 
Action: Mouse pressed left at (134, 269)
Screenshot: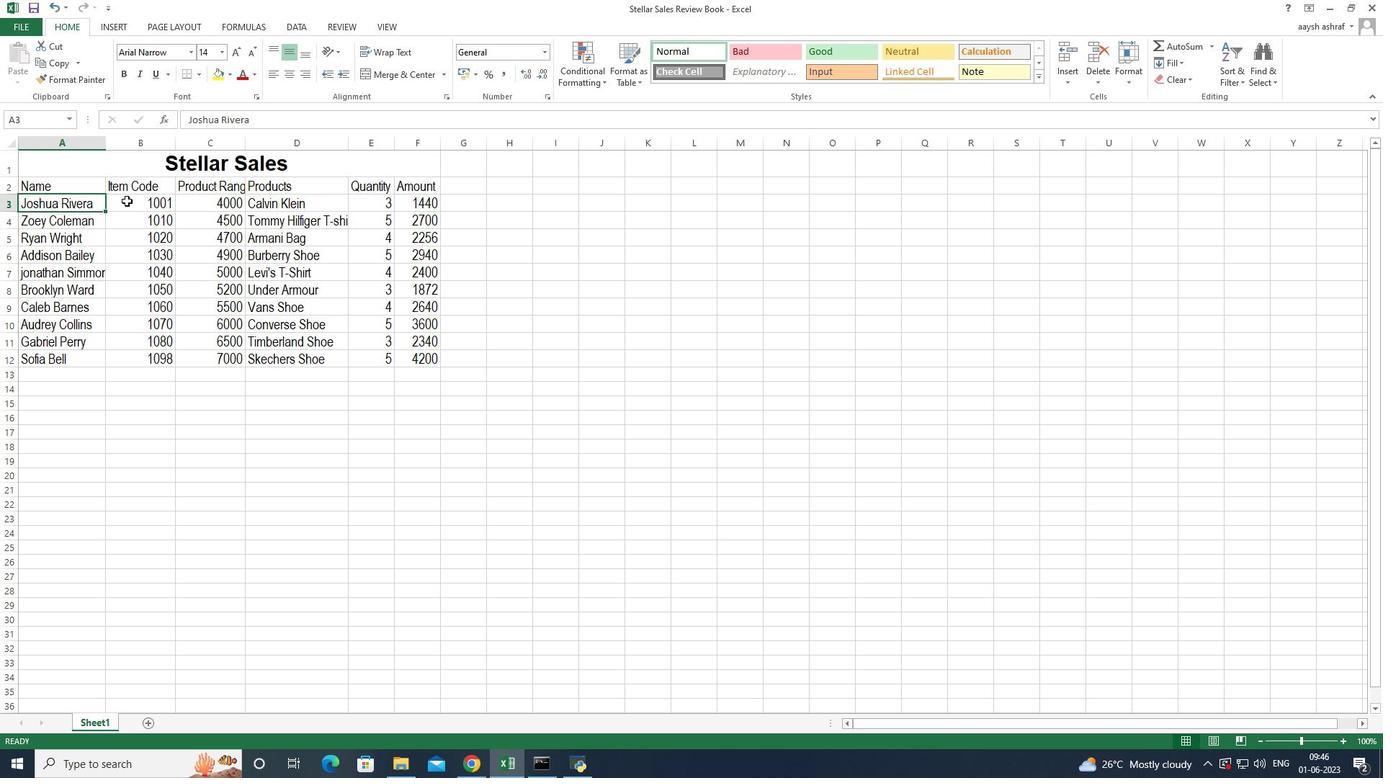 
Action: Mouse moved to (134, 259)
Screenshot: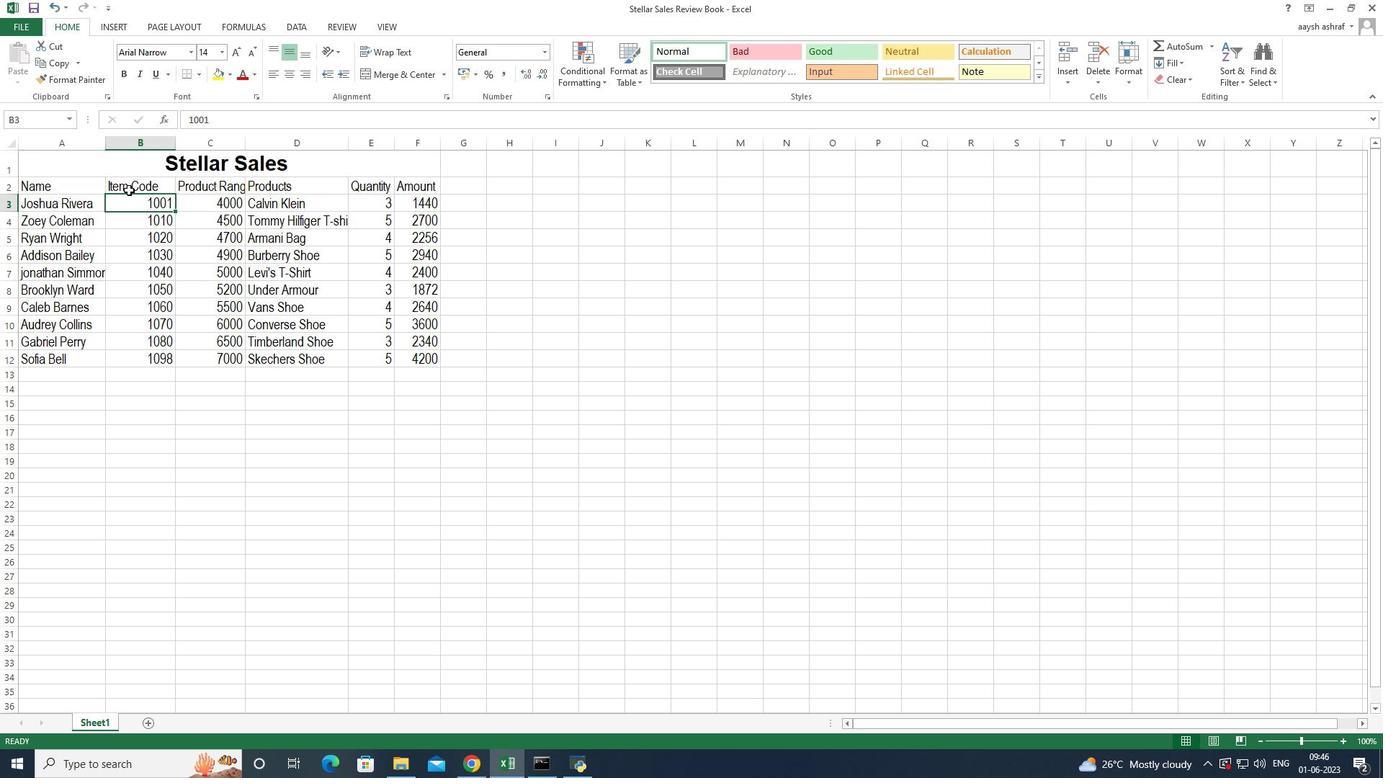 
Action: Mouse pressed left at (134, 259)
Screenshot: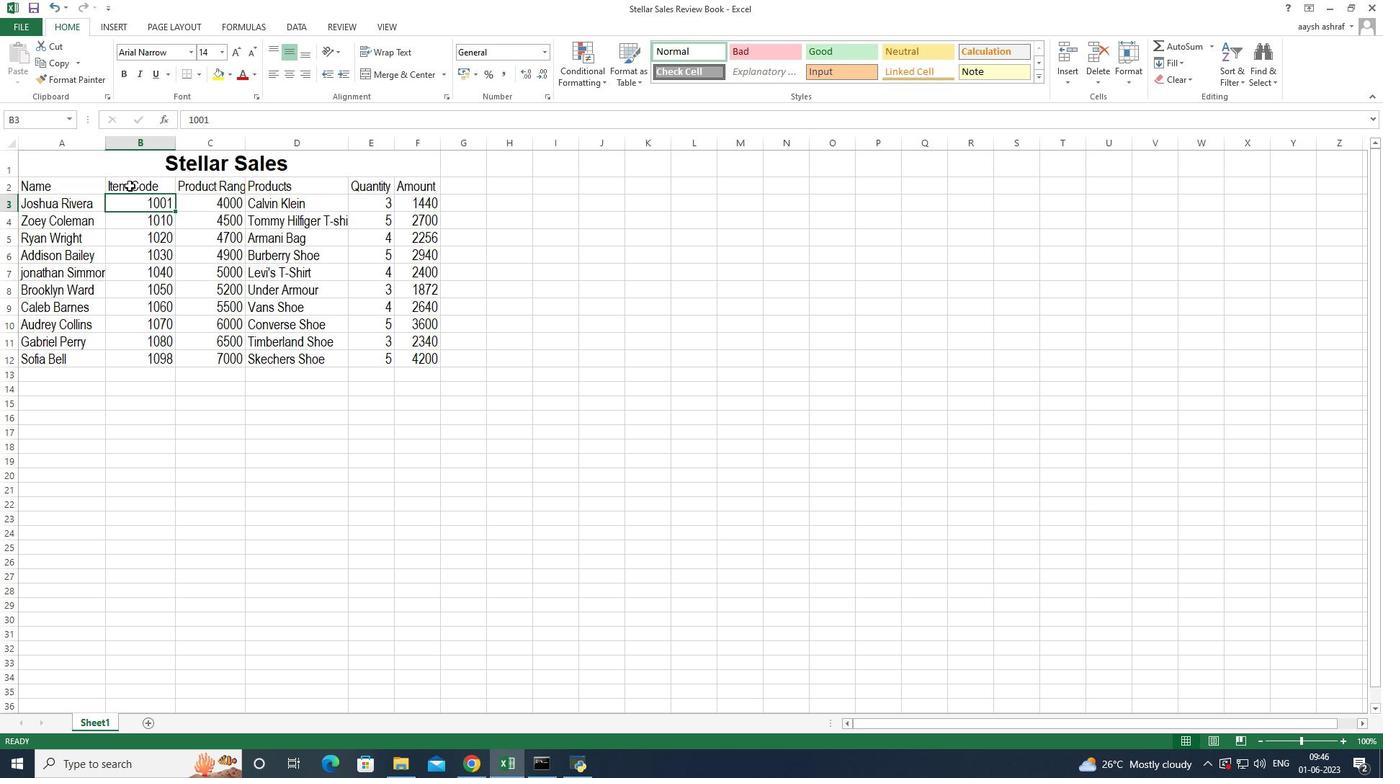 
Action: Mouse moved to (157, 257)
Screenshot: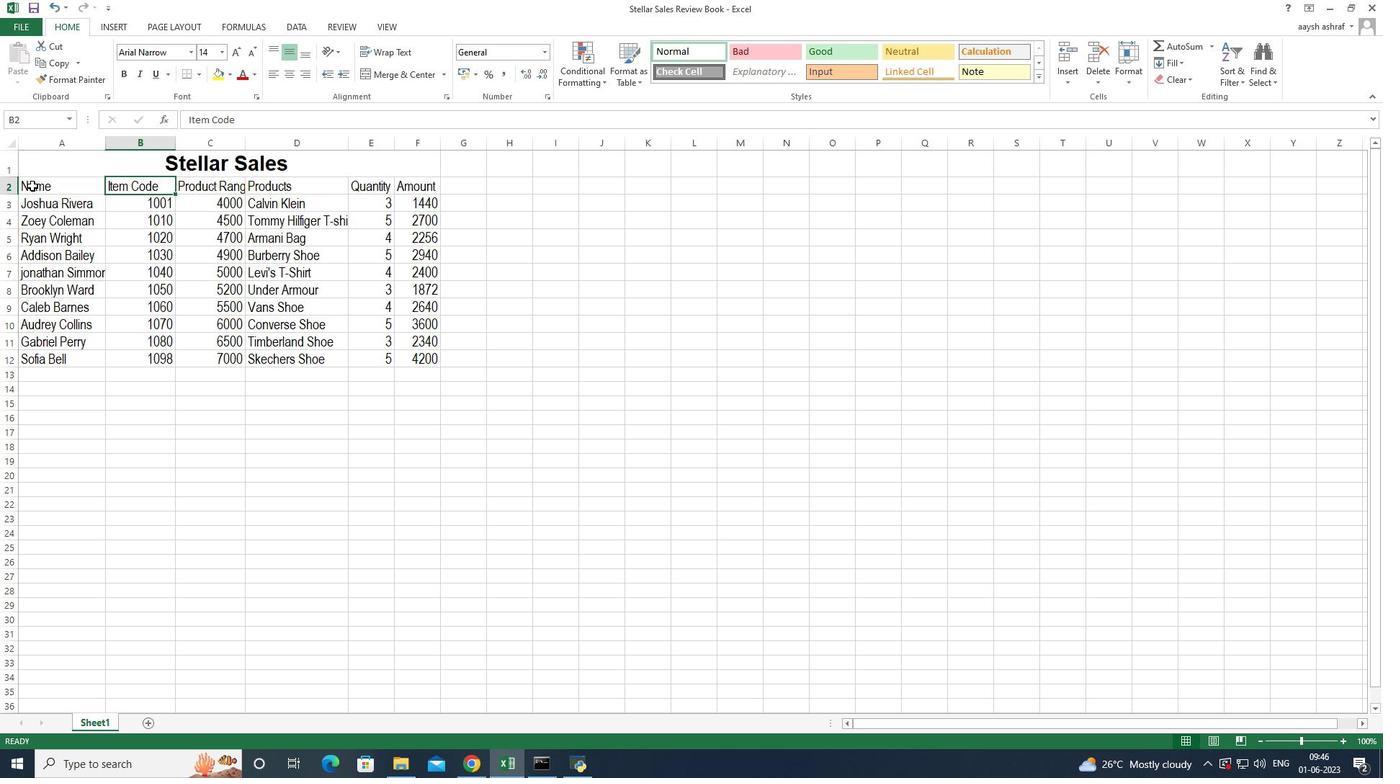 
Action: Mouse pressed left at (157, 257)
Screenshot: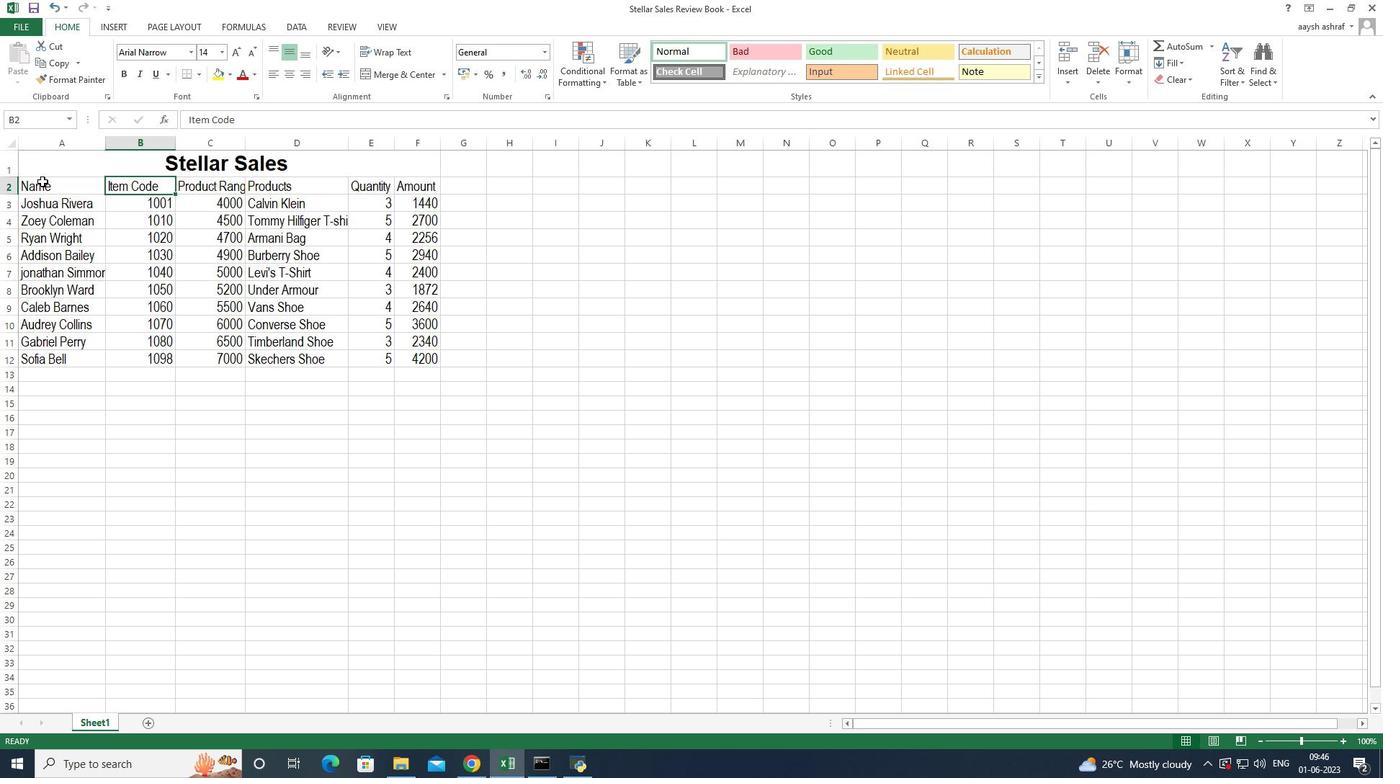
Action: Mouse moved to (149, 271)
Screenshot: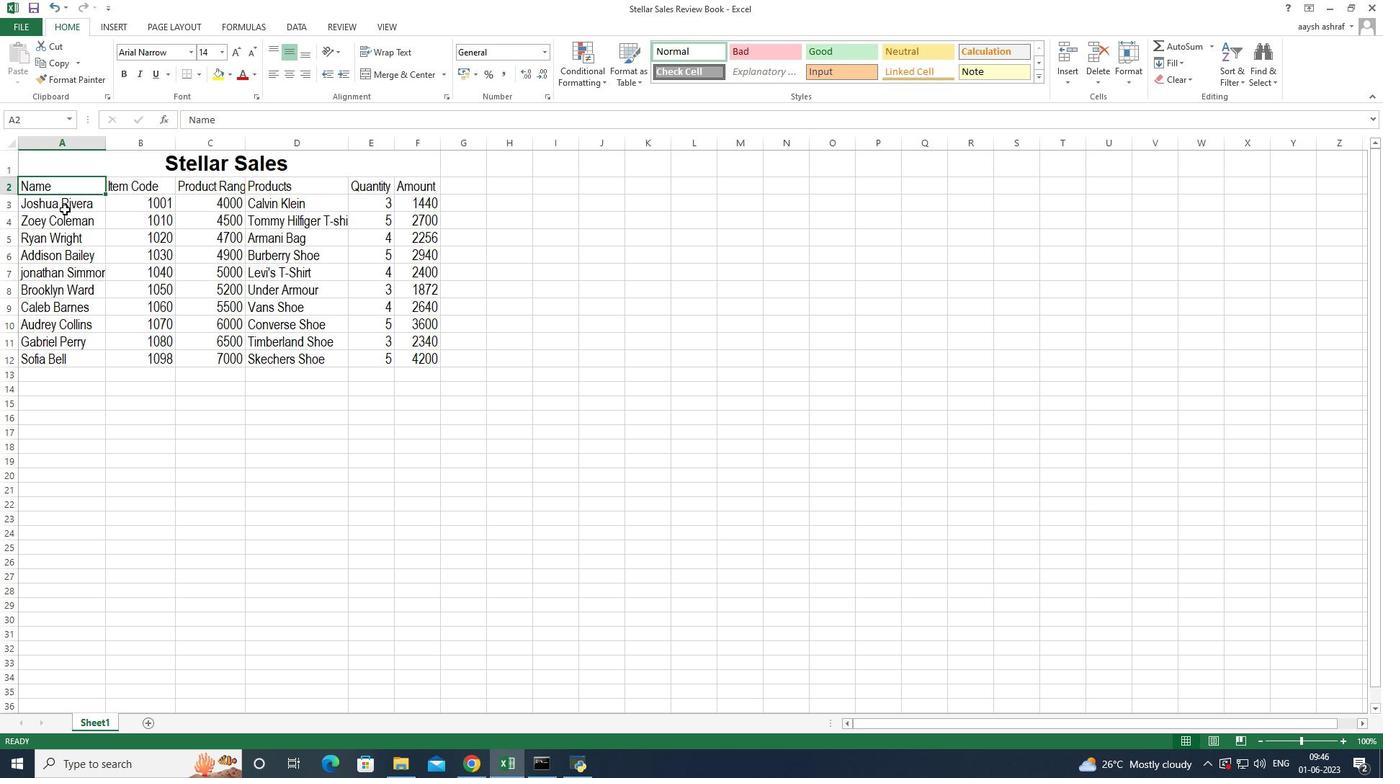 
Action: Mouse pressed left at (149, 271)
Screenshot: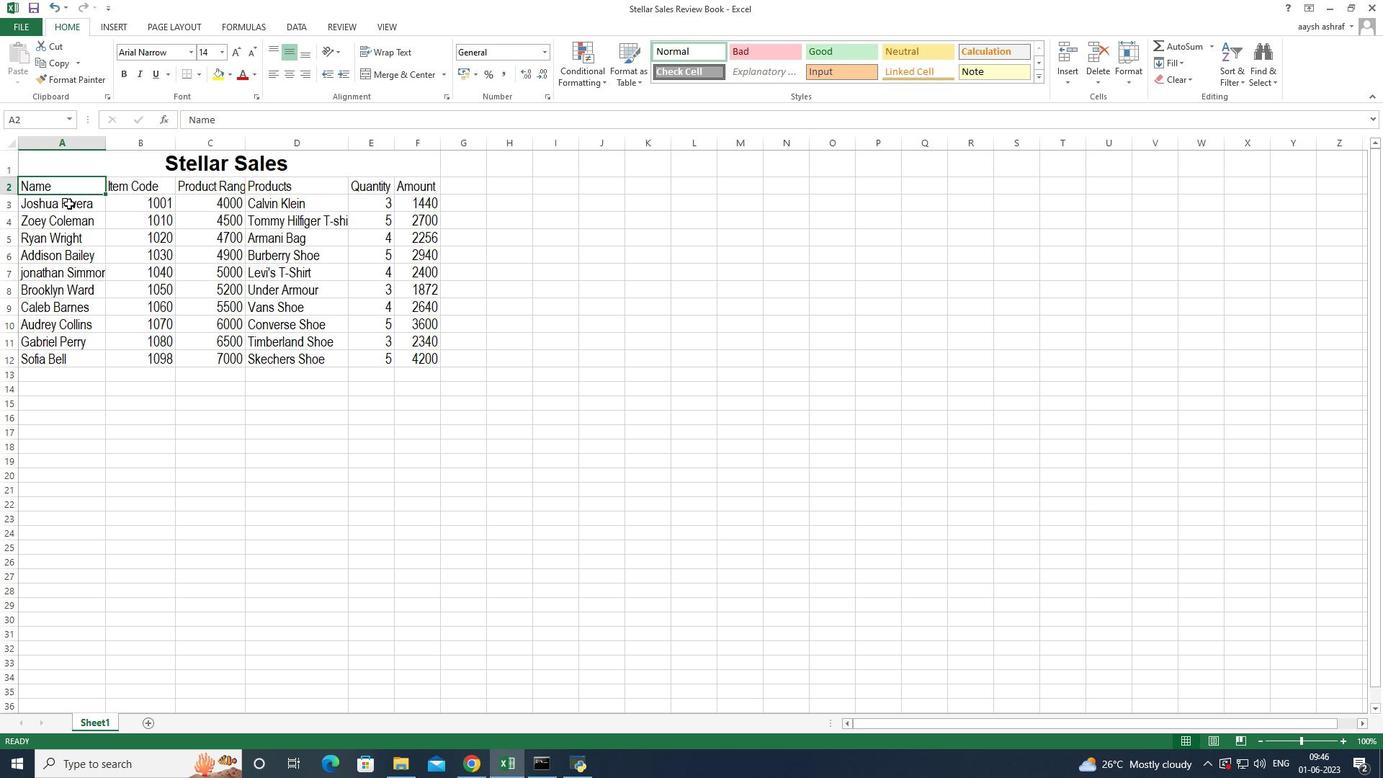 
Action: Mouse moved to (134, 263)
Screenshot: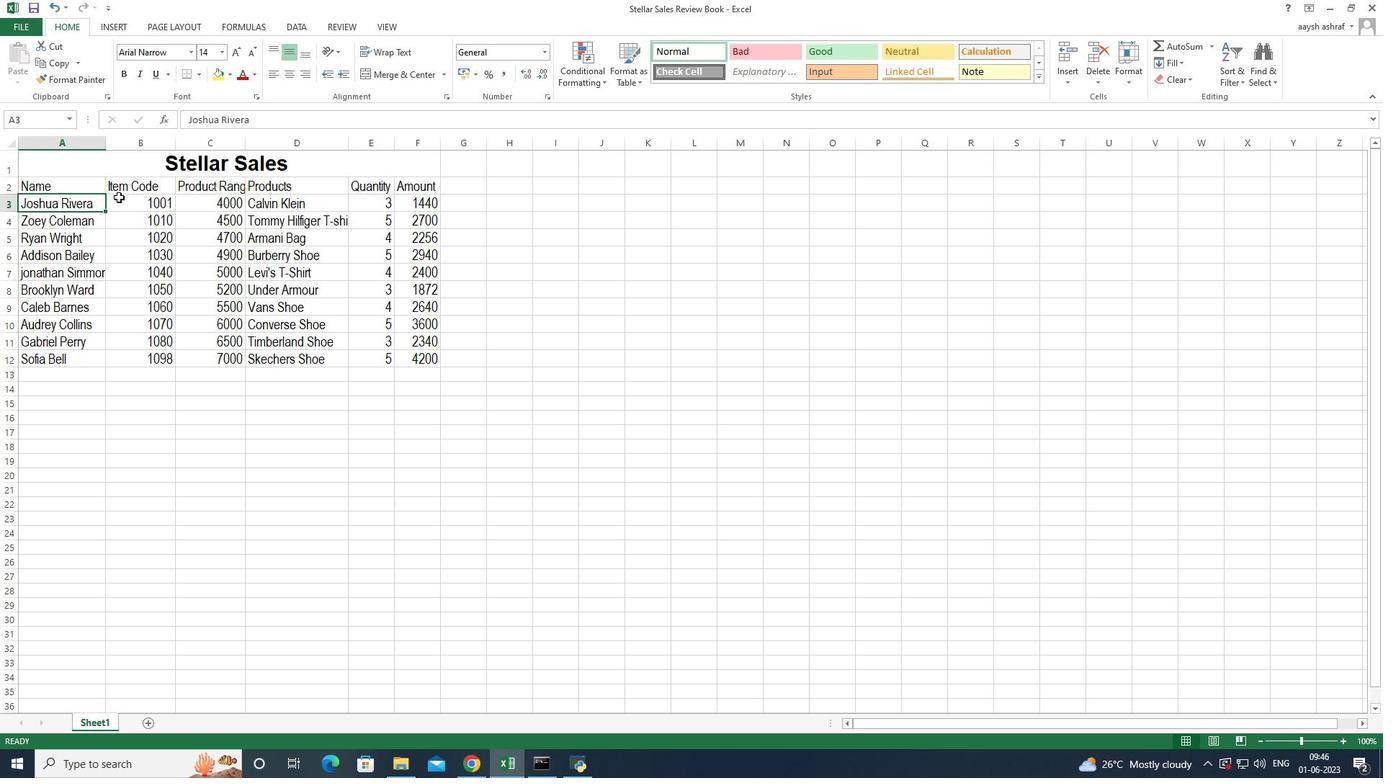 
Action: Mouse pressed left at (134, 263)
Screenshot: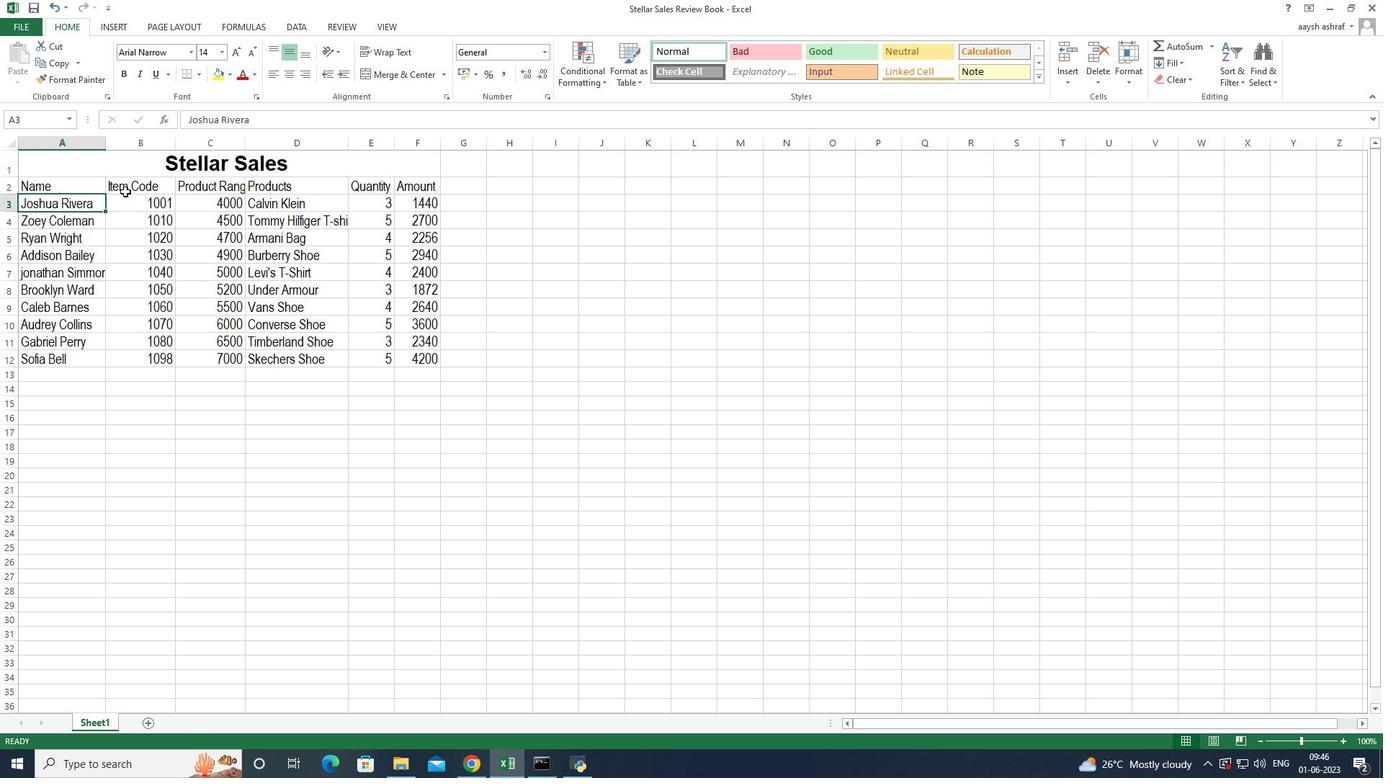 
Action: Mouse moved to (135, 289)
Screenshot: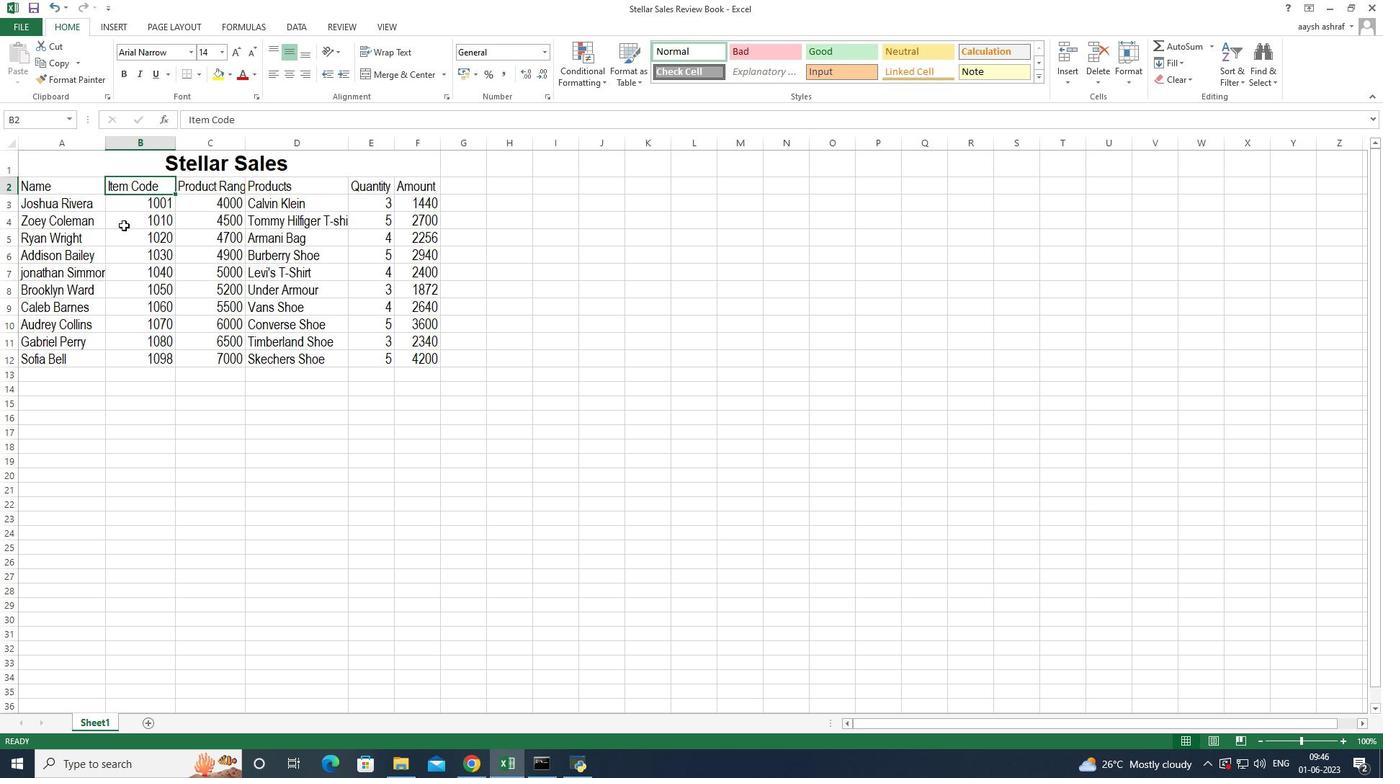 
Action: Mouse pressed left at (135, 289)
Screenshot: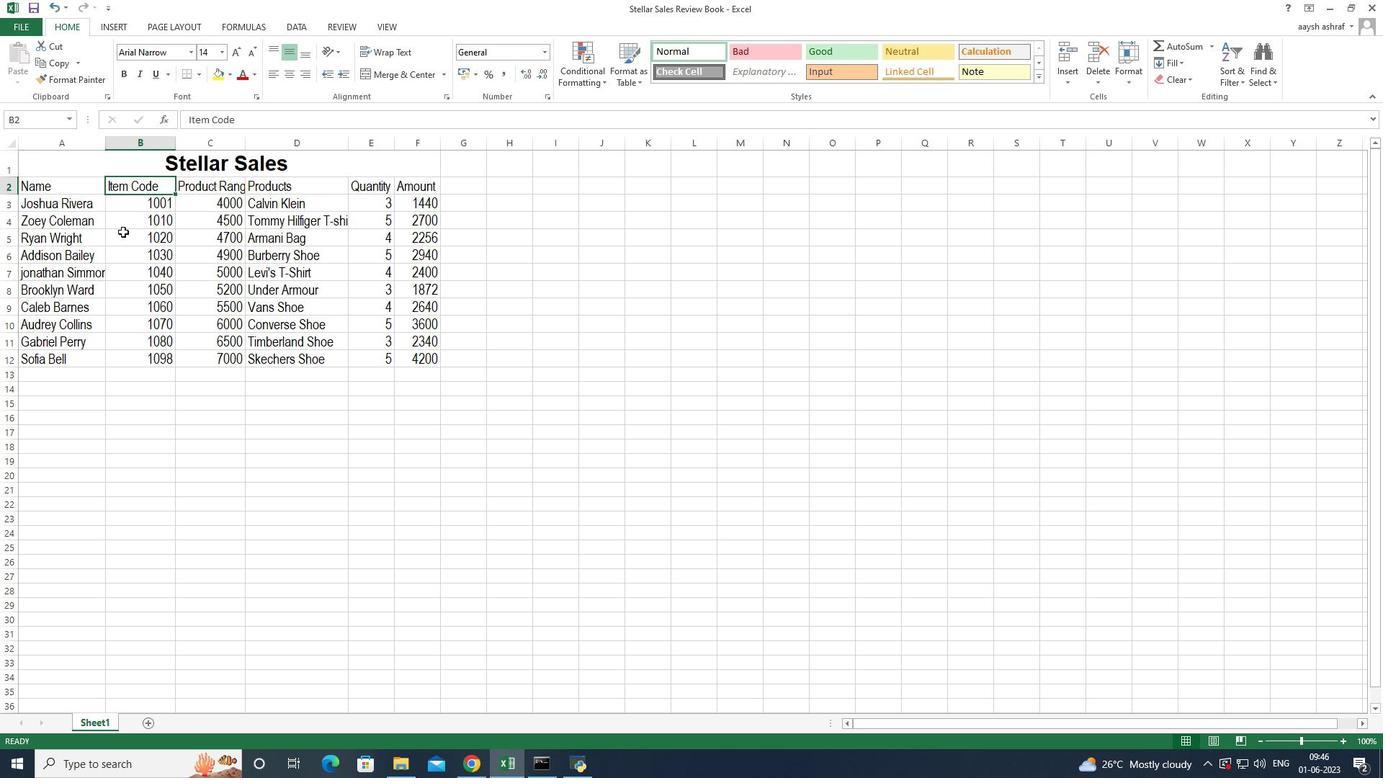 
Action: Mouse moved to (134, 258)
Screenshot: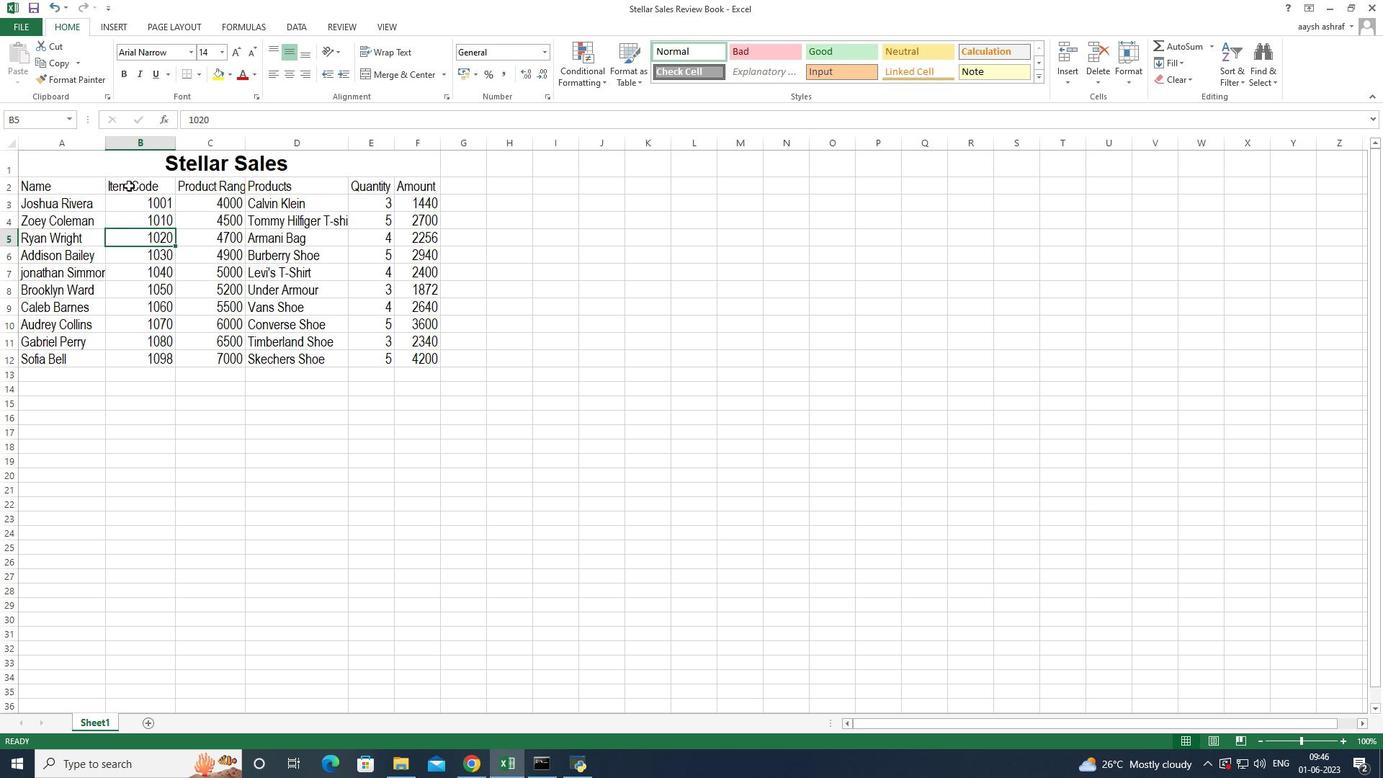 
Action: Mouse pressed left at (134, 258)
Screenshot: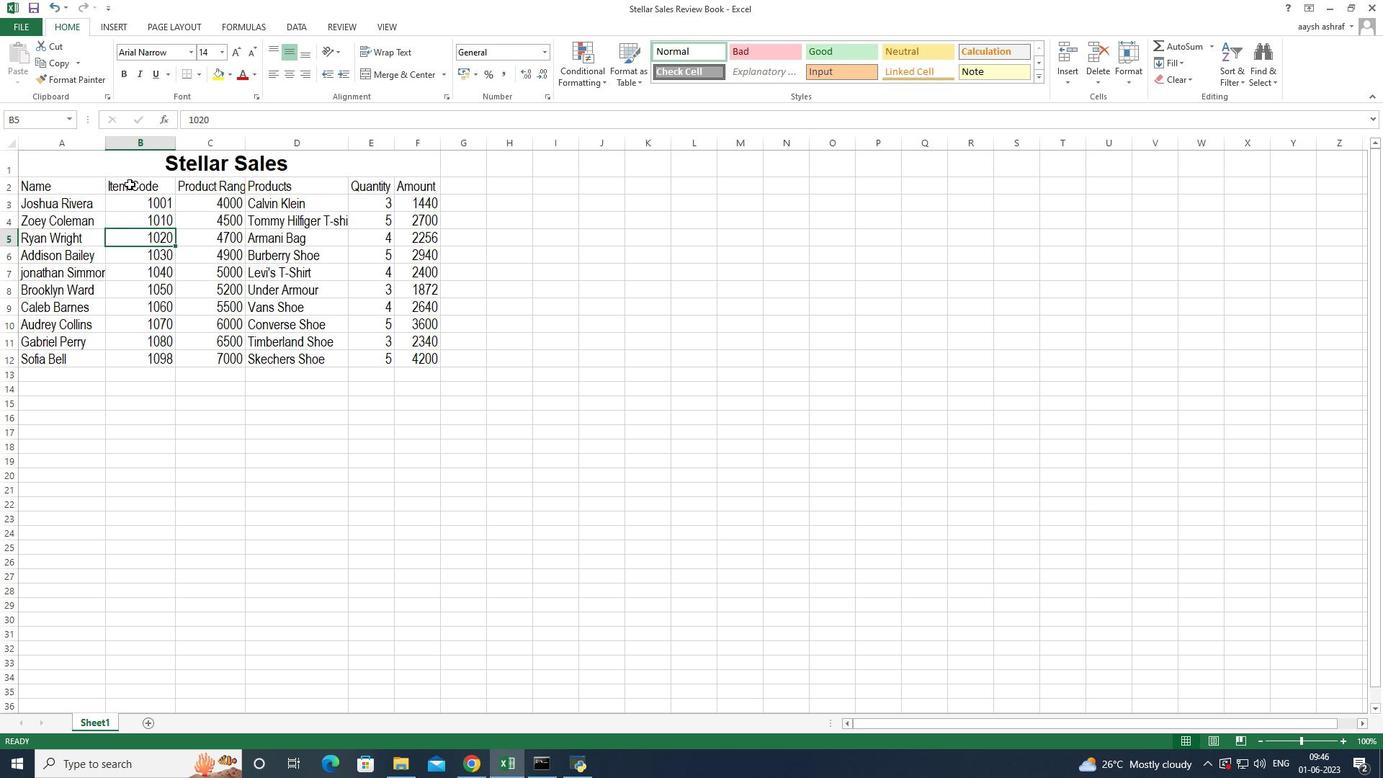 
Action: Mouse moved to (151, 259)
Screenshot: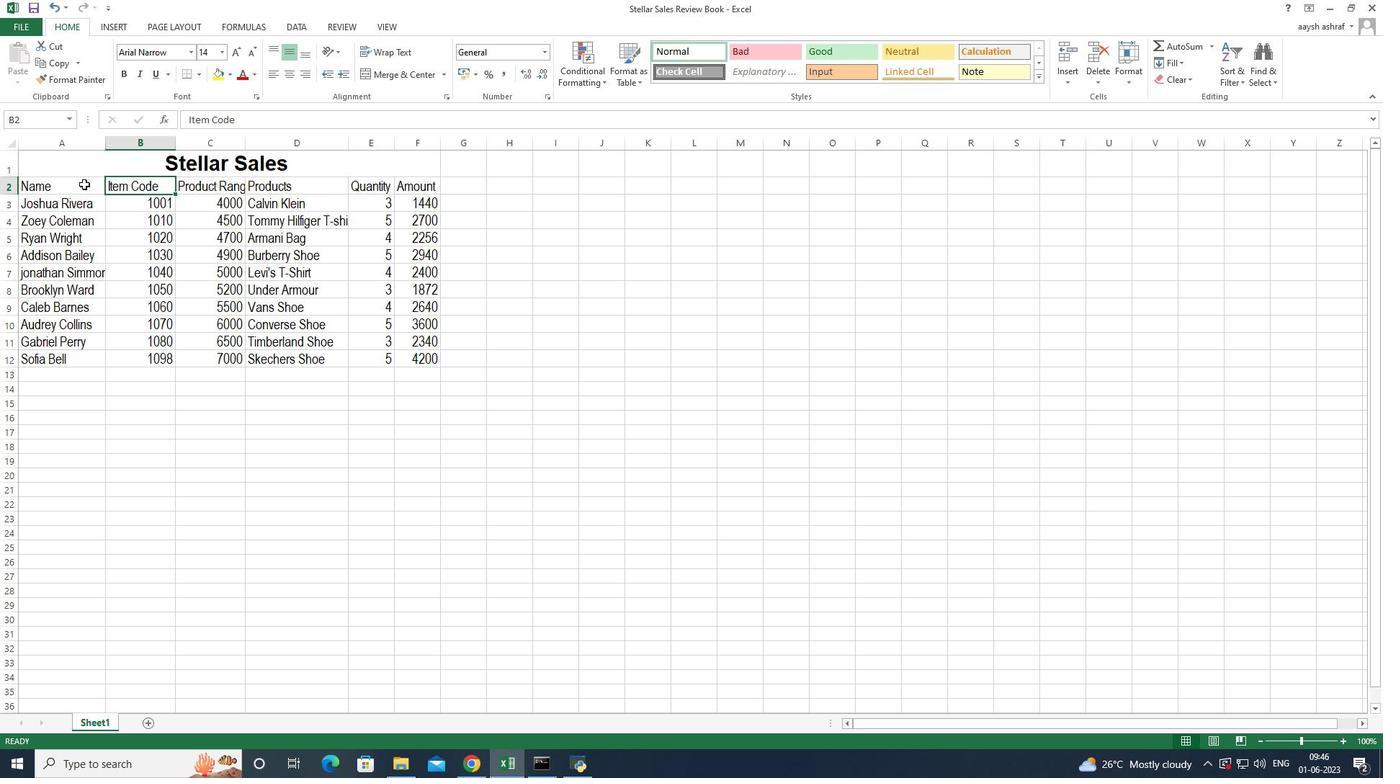 
Action: Mouse pressed left at (151, 259)
Screenshot: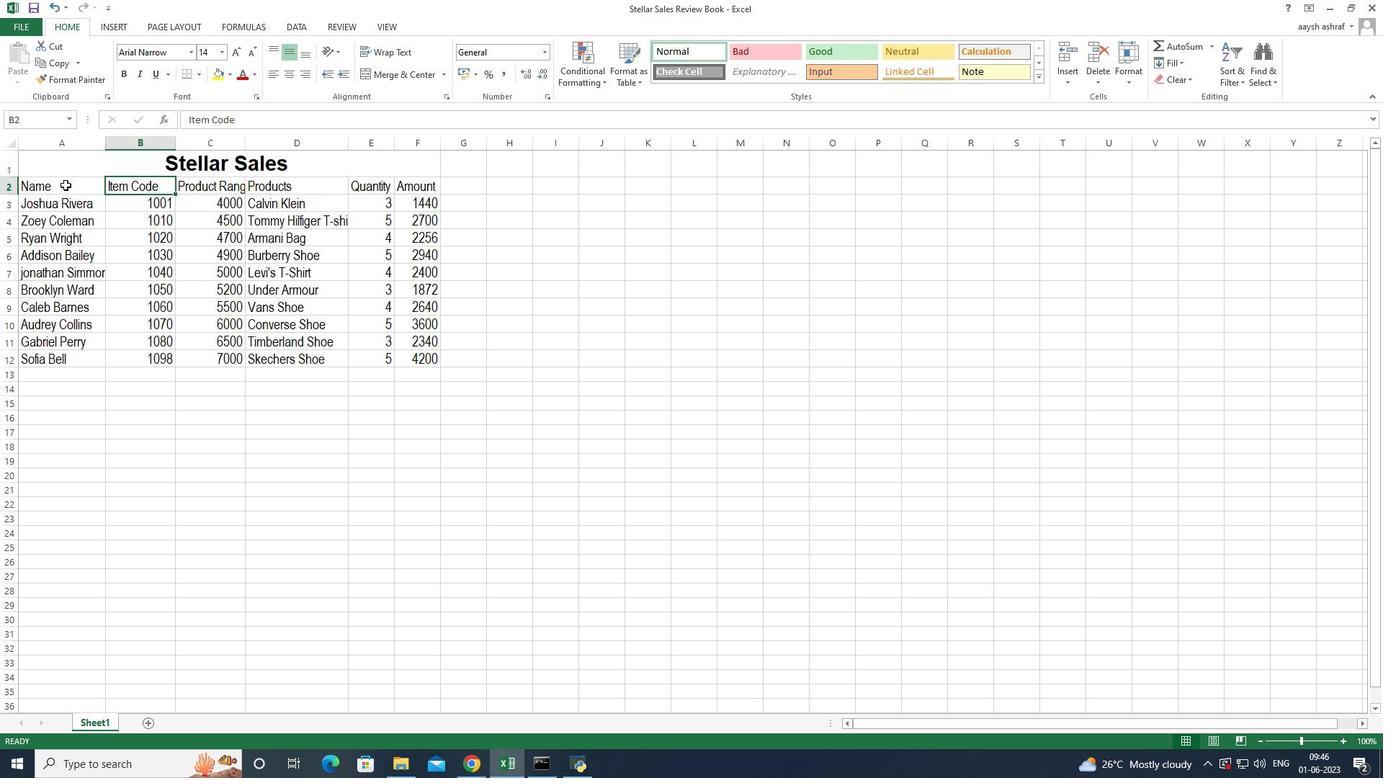
Action: Mouse moved to (149, 268)
Screenshot: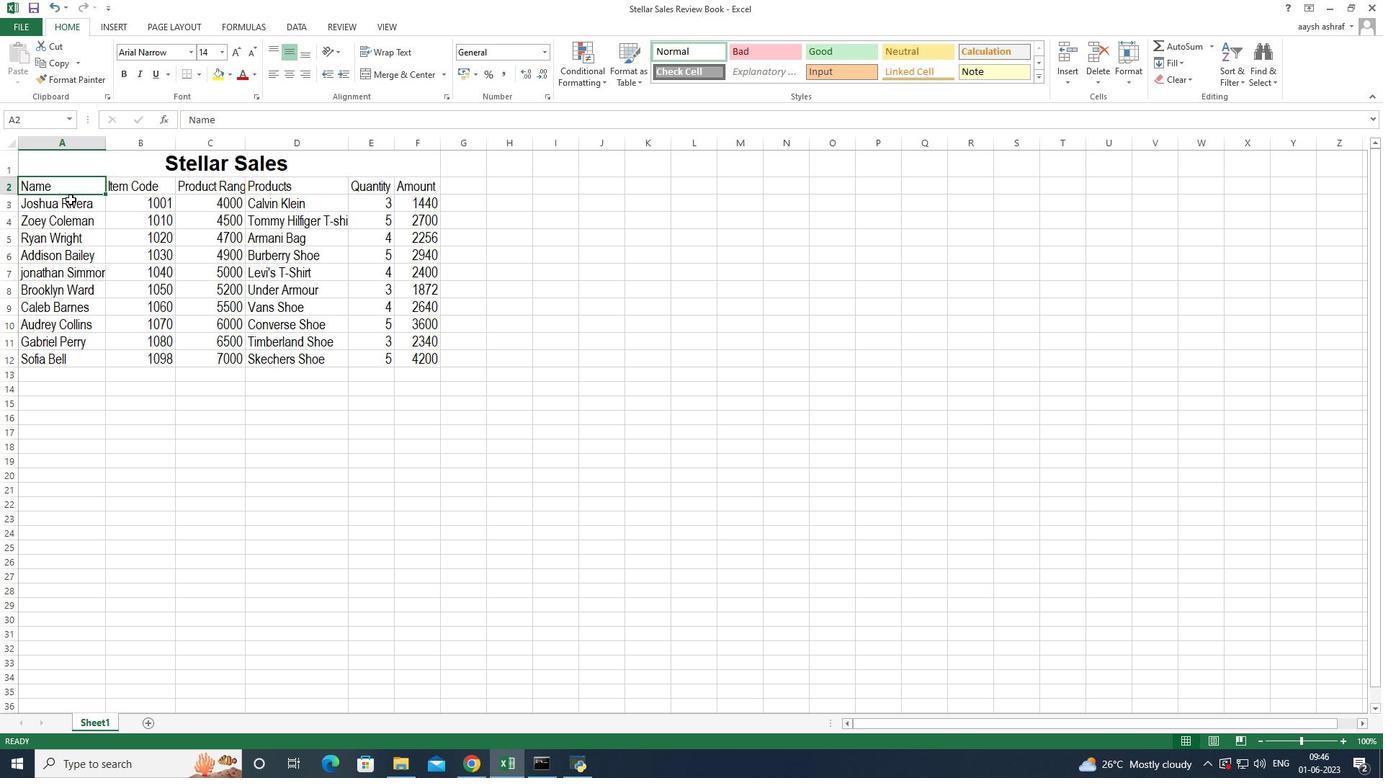 
Action: Mouse pressed left at (149, 268)
Screenshot: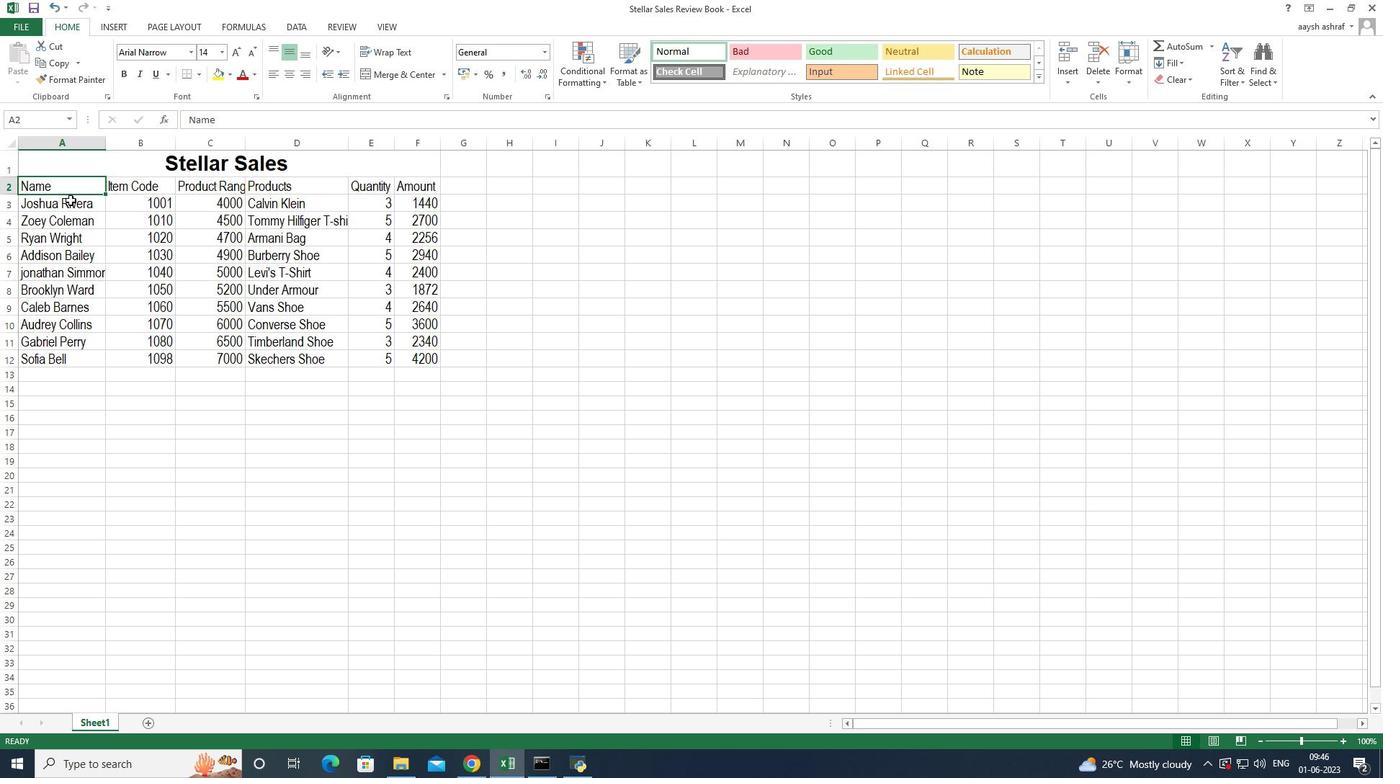
Action: Mouse moved to (147, 285)
Screenshot: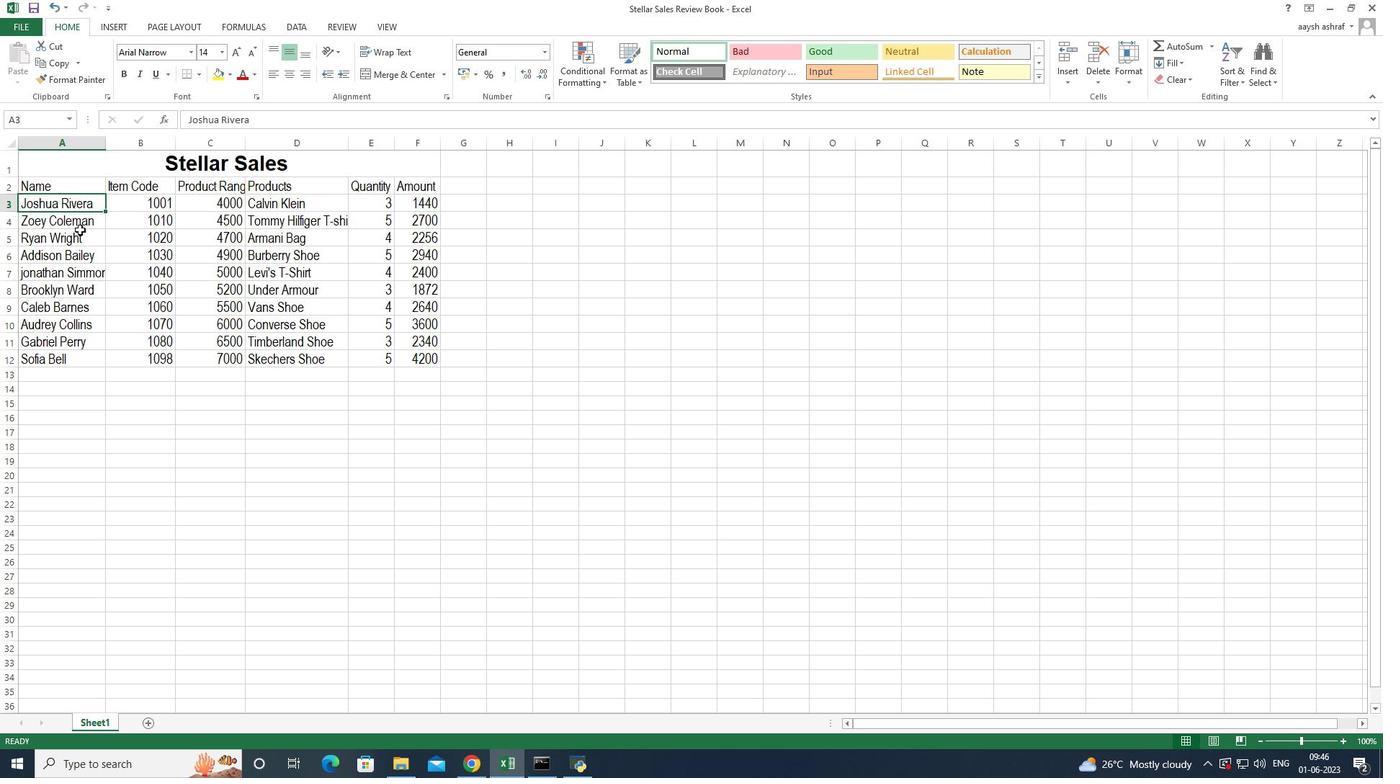 
Action: Mouse pressed left at (147, 285)
Screenshot: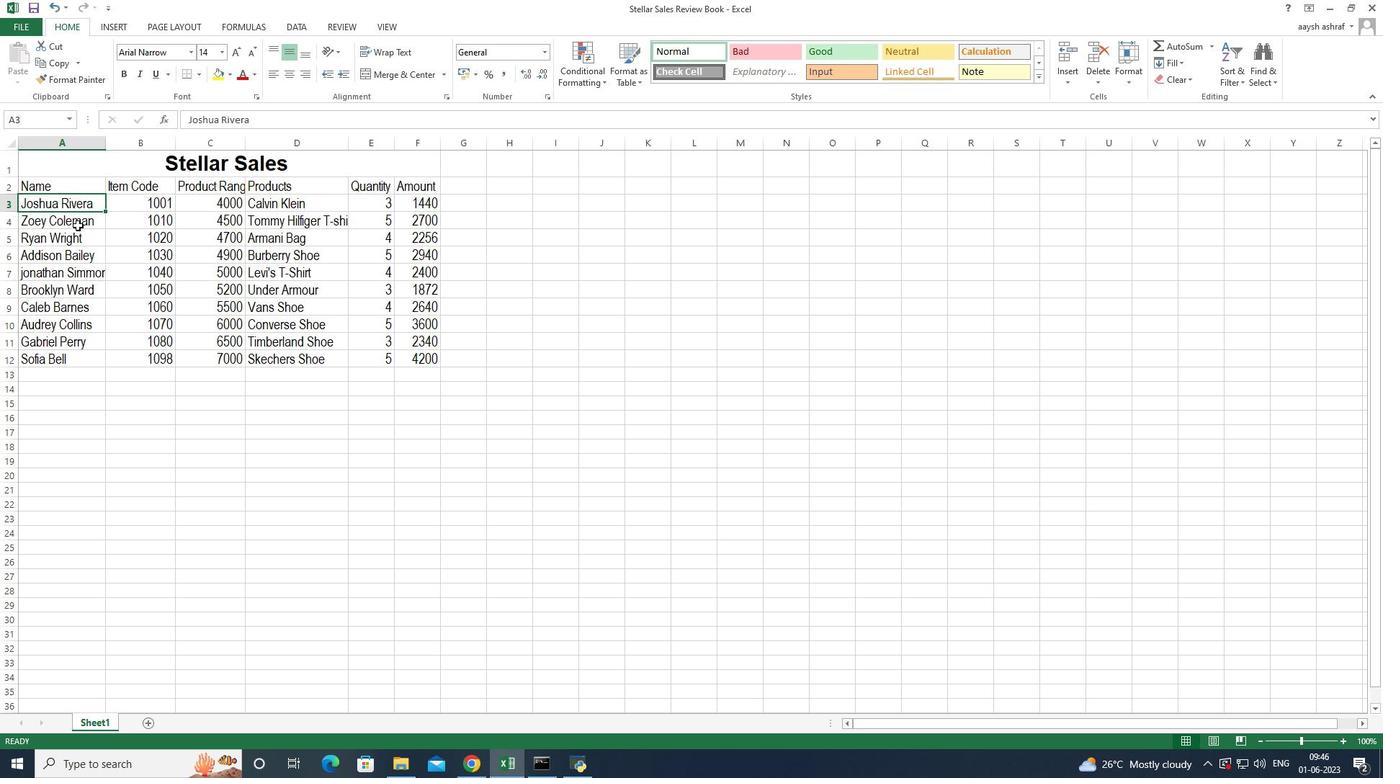 
Action: Mouse moved to (148, 294)
Screenshot: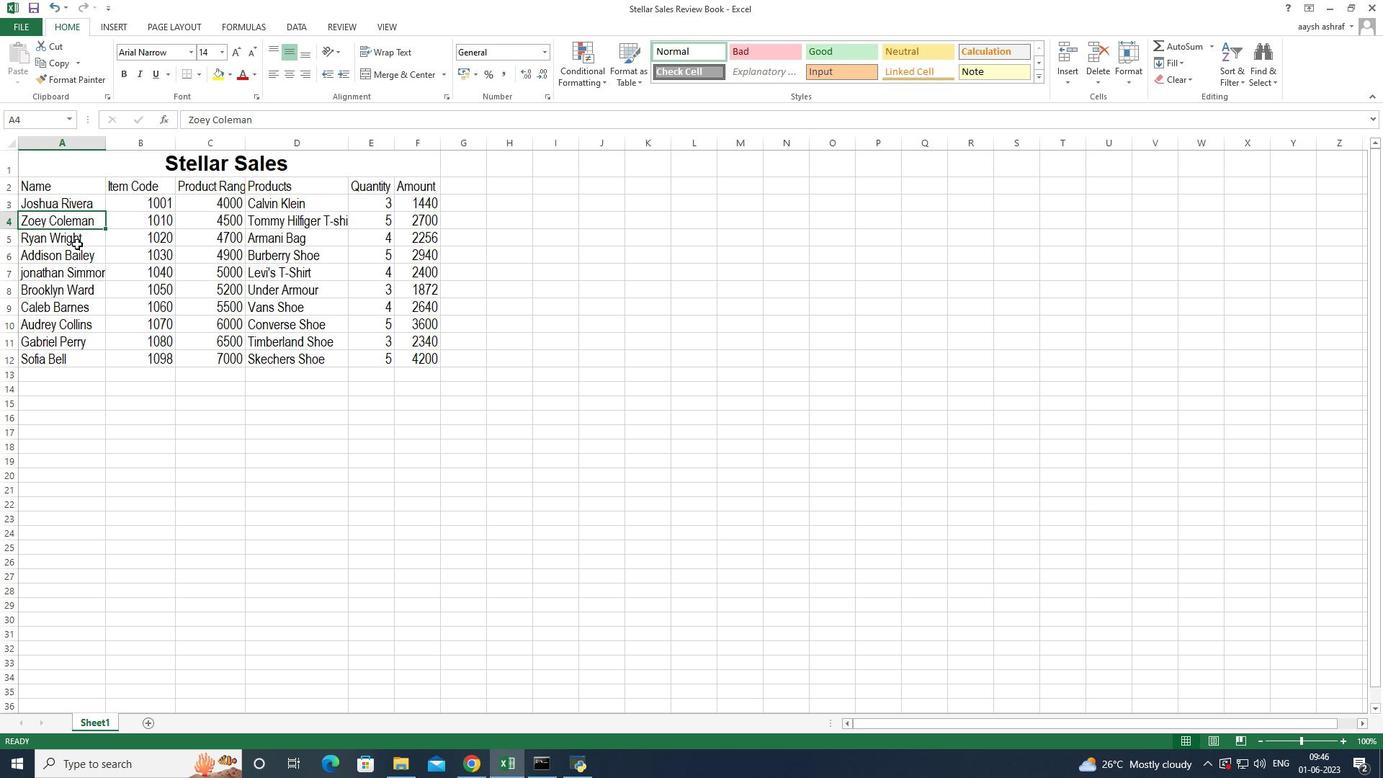 
Action: Mouse pressed left at (148, 294)
Screenshot: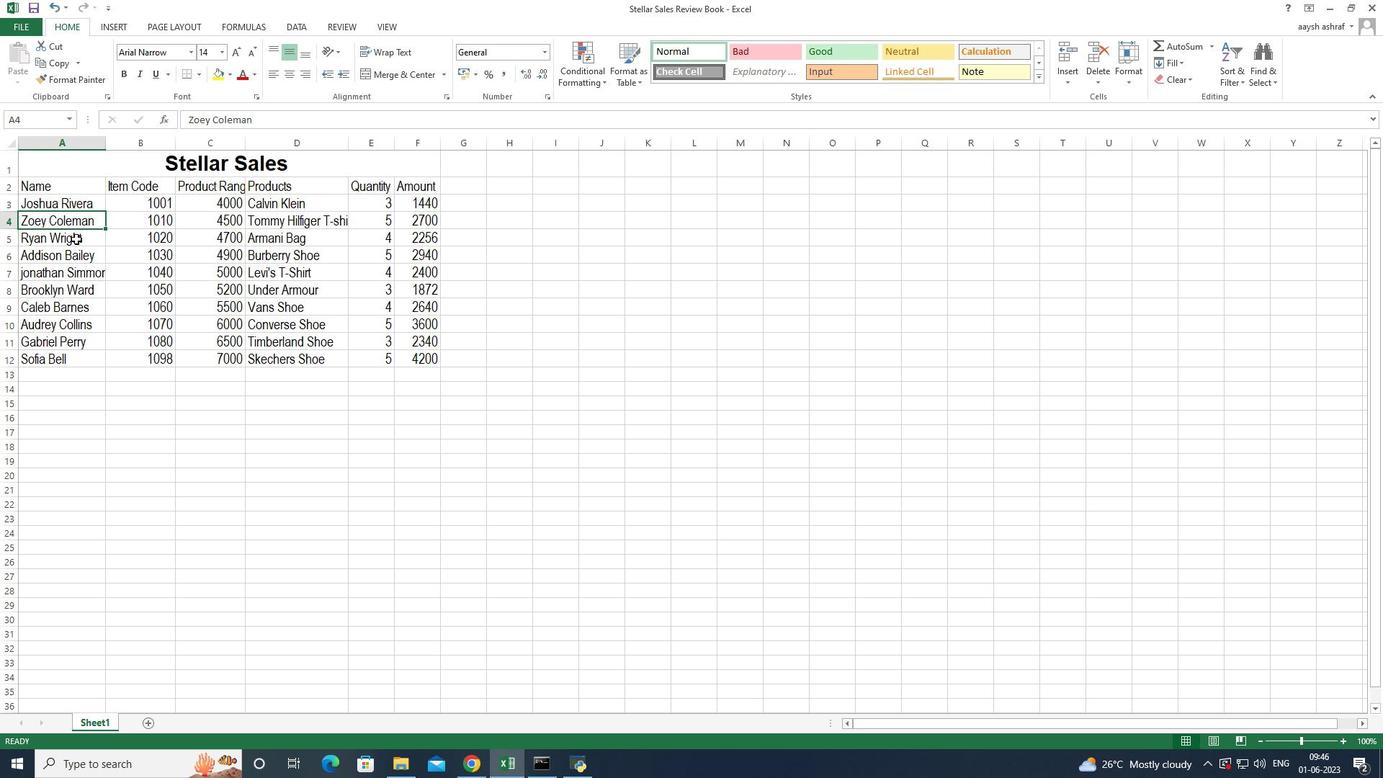 
Action: Mouse moved to (132, 260)
Screenshot: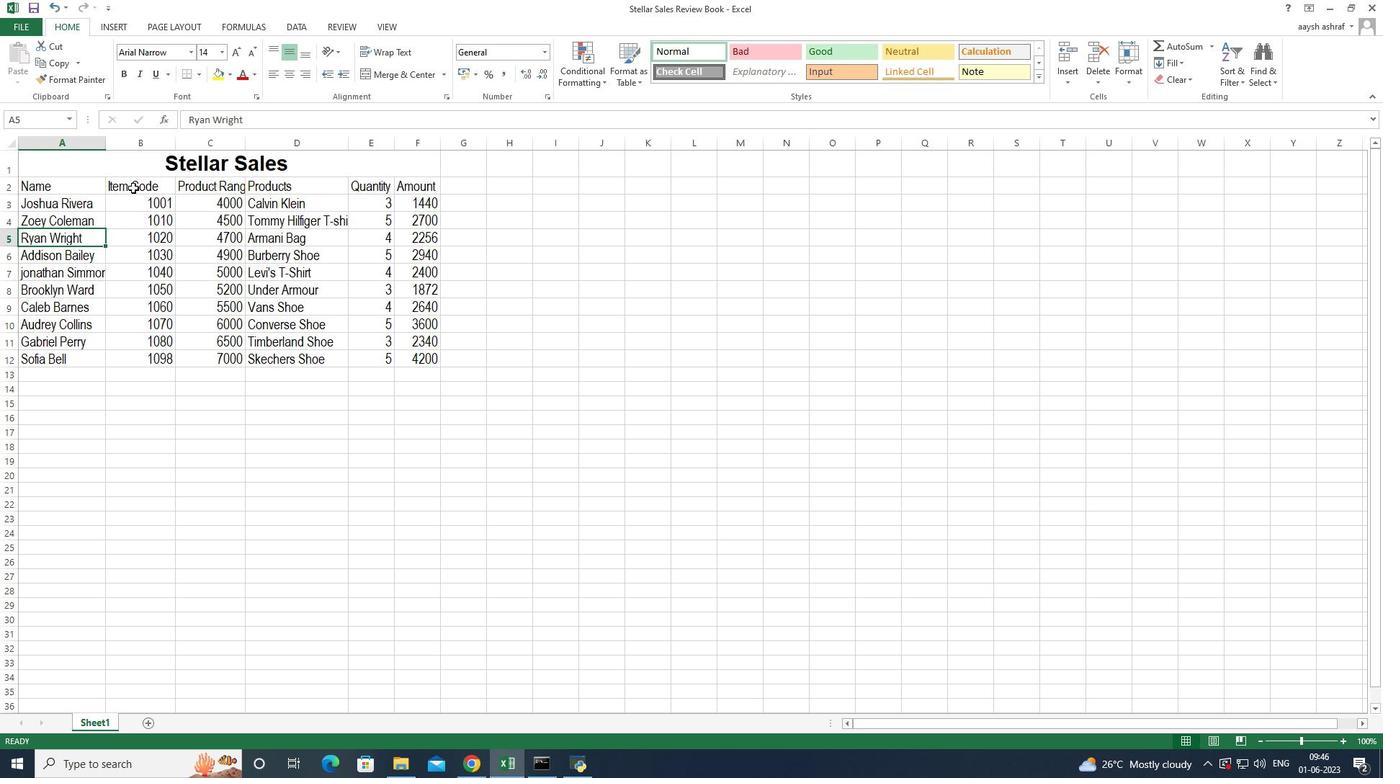 
Action: Mouse pressed left at (132, 260)
Screenshot: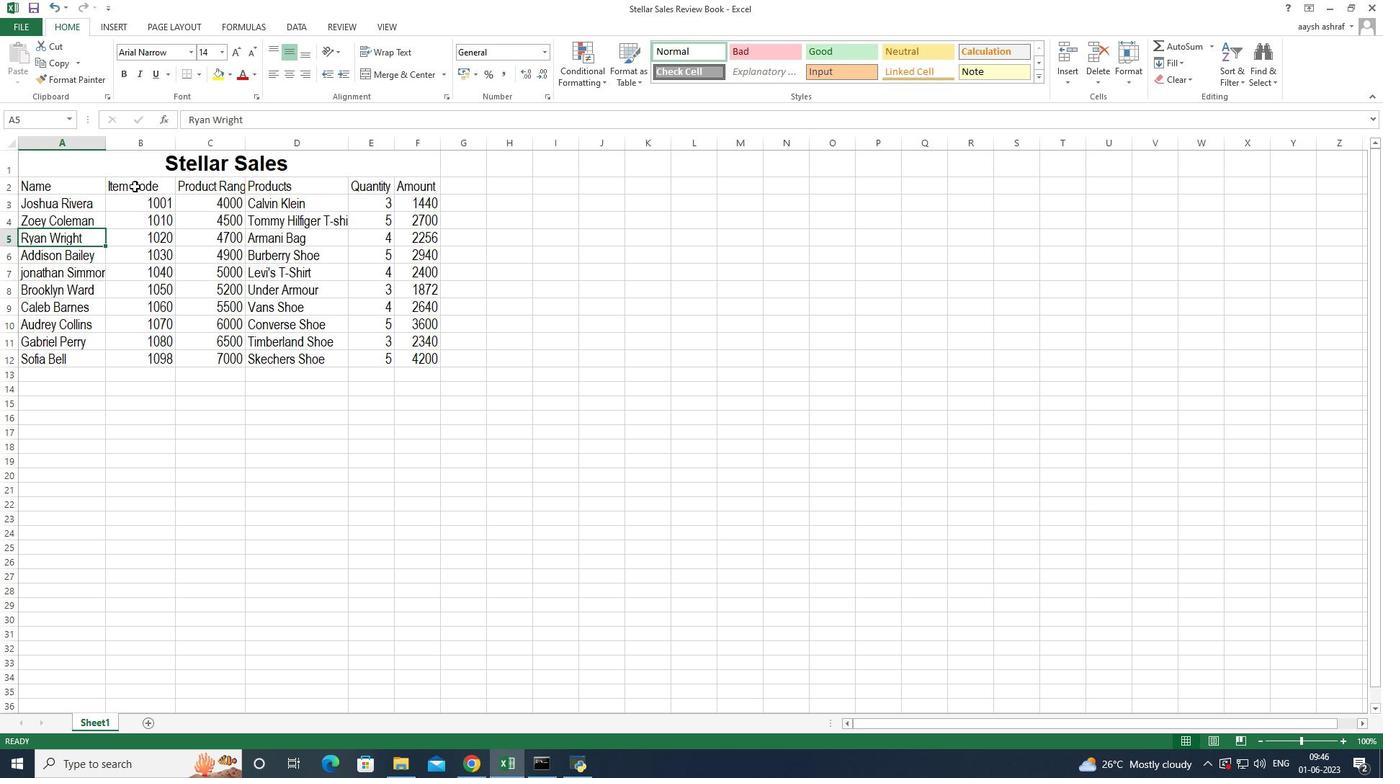 
Action: Mouse moved to (159, 257)
Screenshot: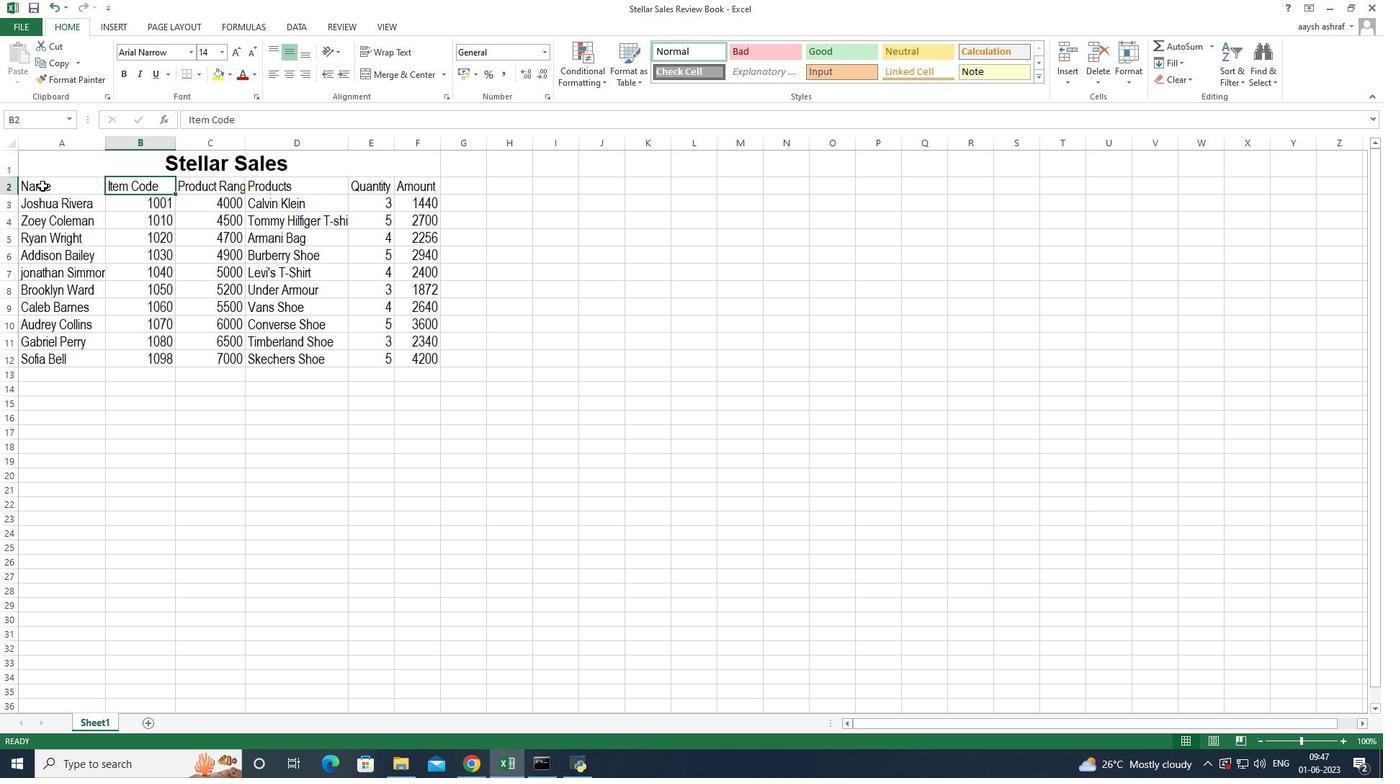
Action: Mouse pressed left at (159, 257)
Screenshot: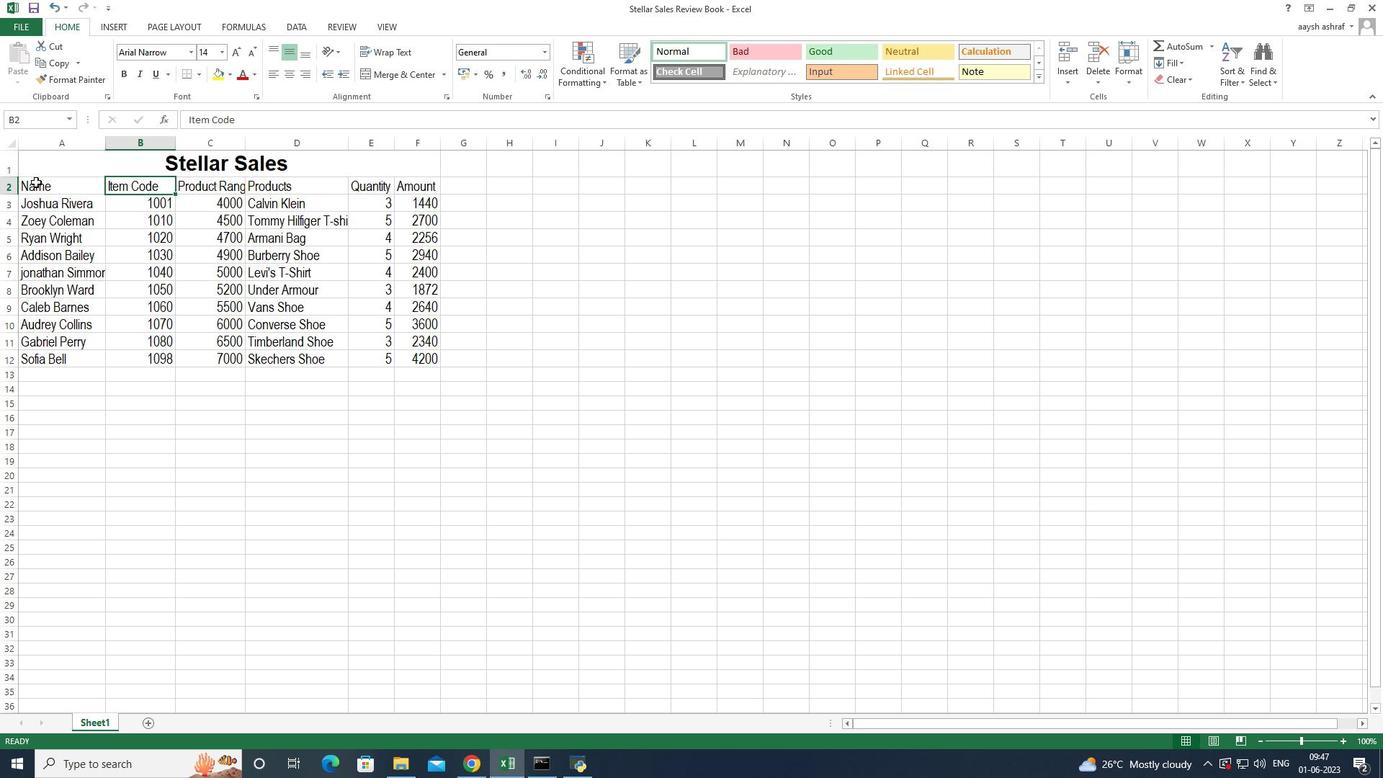 
Action: Mouse moved to (131, 410)
Screenshot: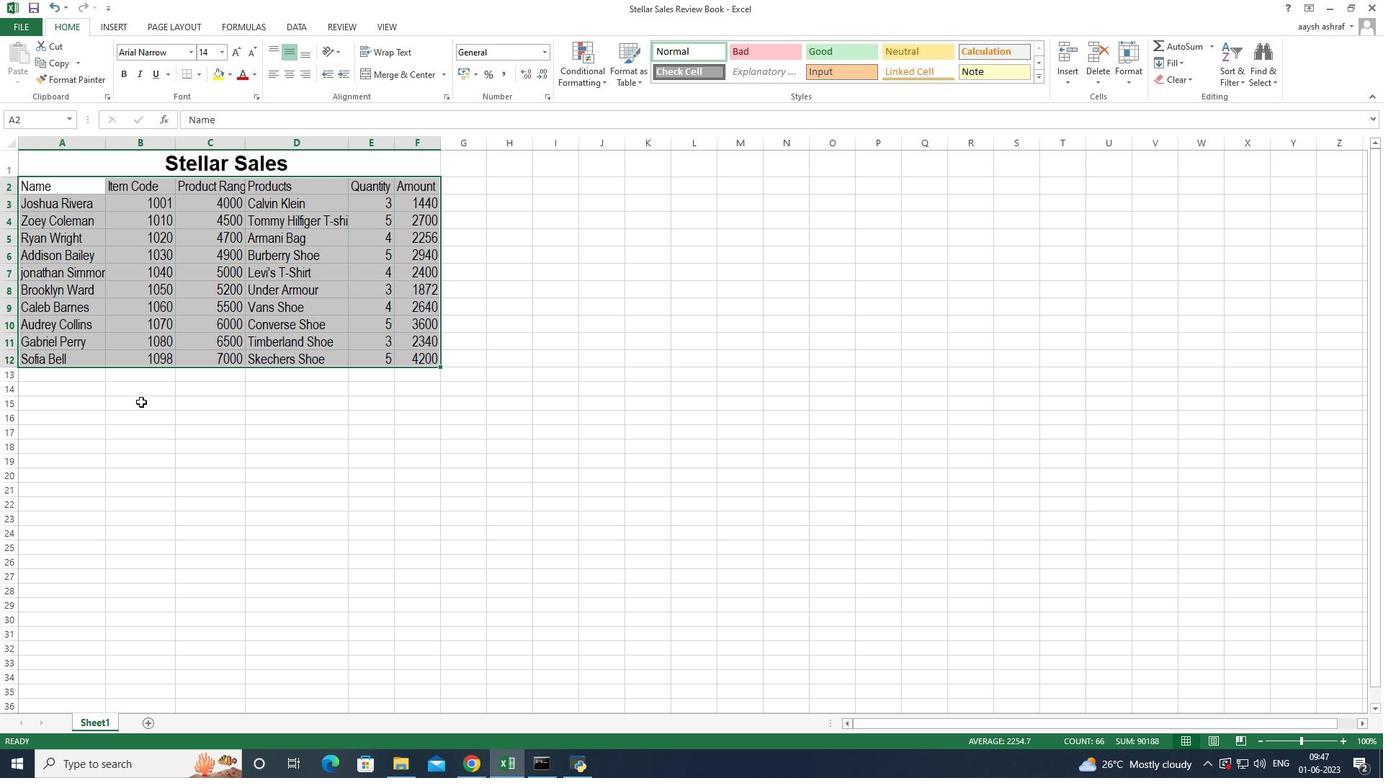 
Action: Mouse pressed left at (131, 410)
Screenshot: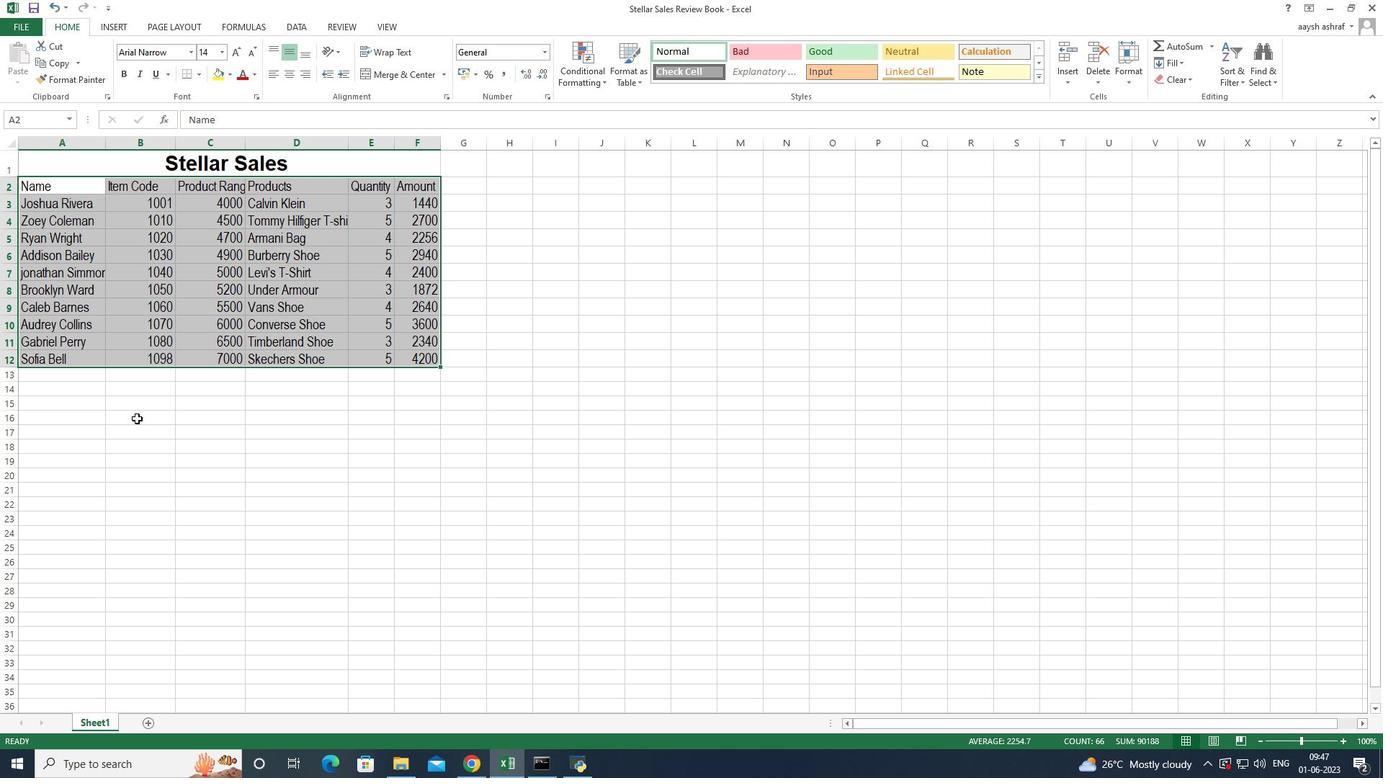 
Action: Mouse moved to (157, 273)
Screenshot: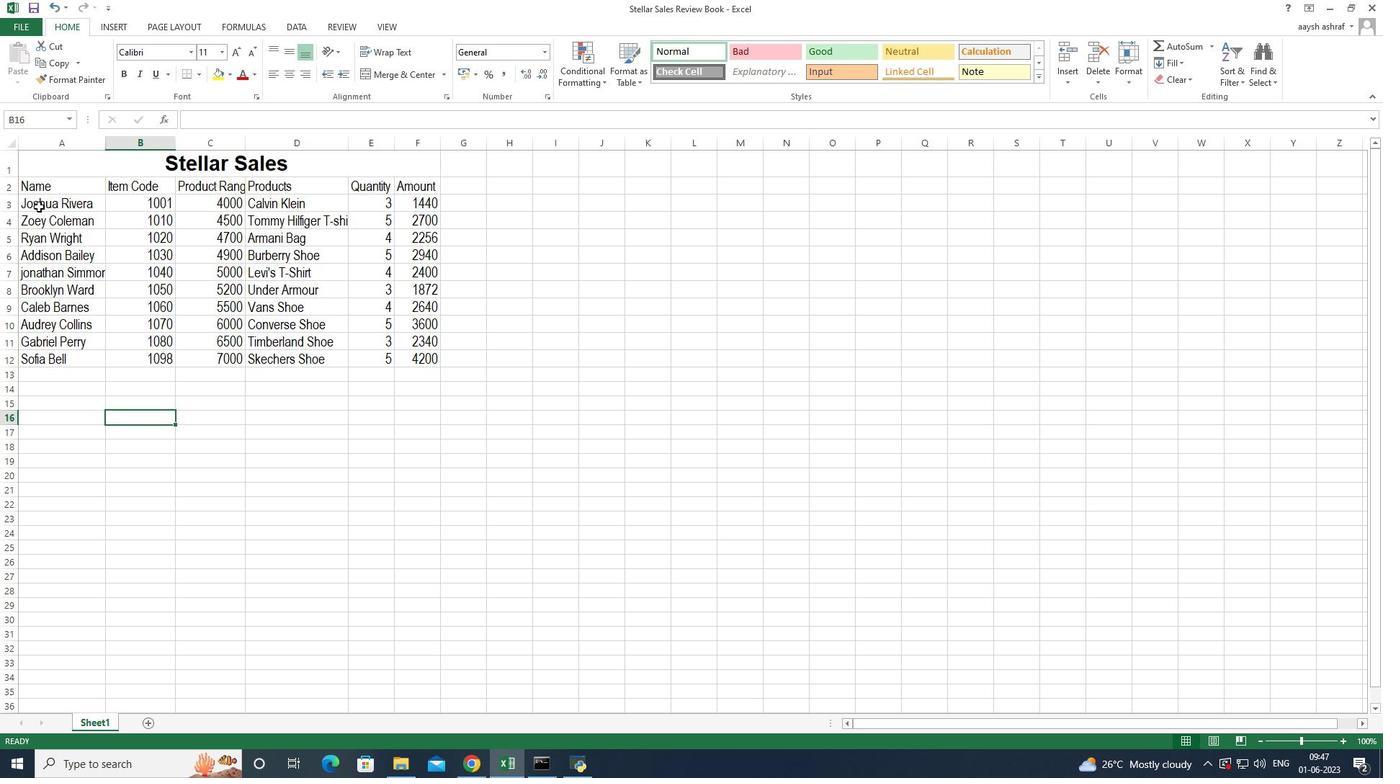 
Action: Mouse pressed left at (157, 273)
Screenshot: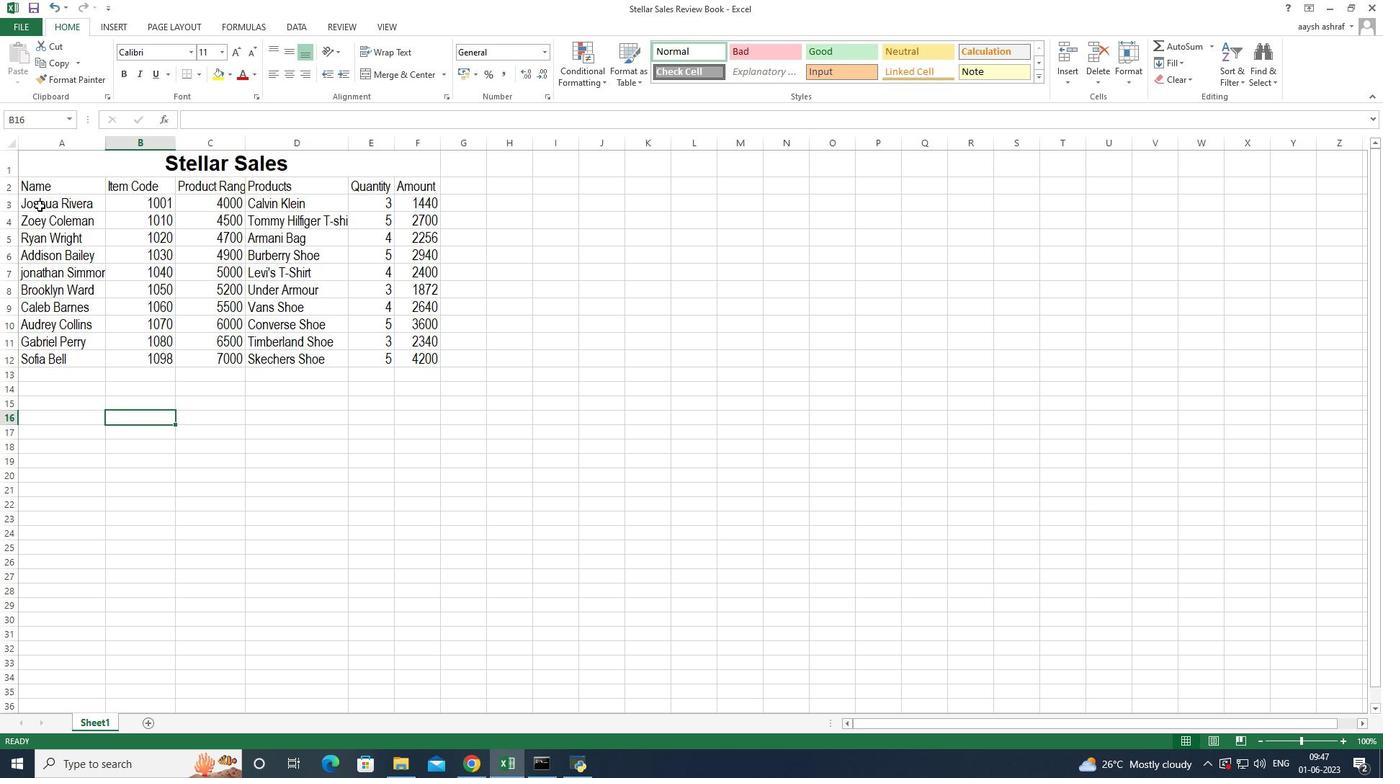 
Action: Mouse moved to (147, 295)
Screenshot: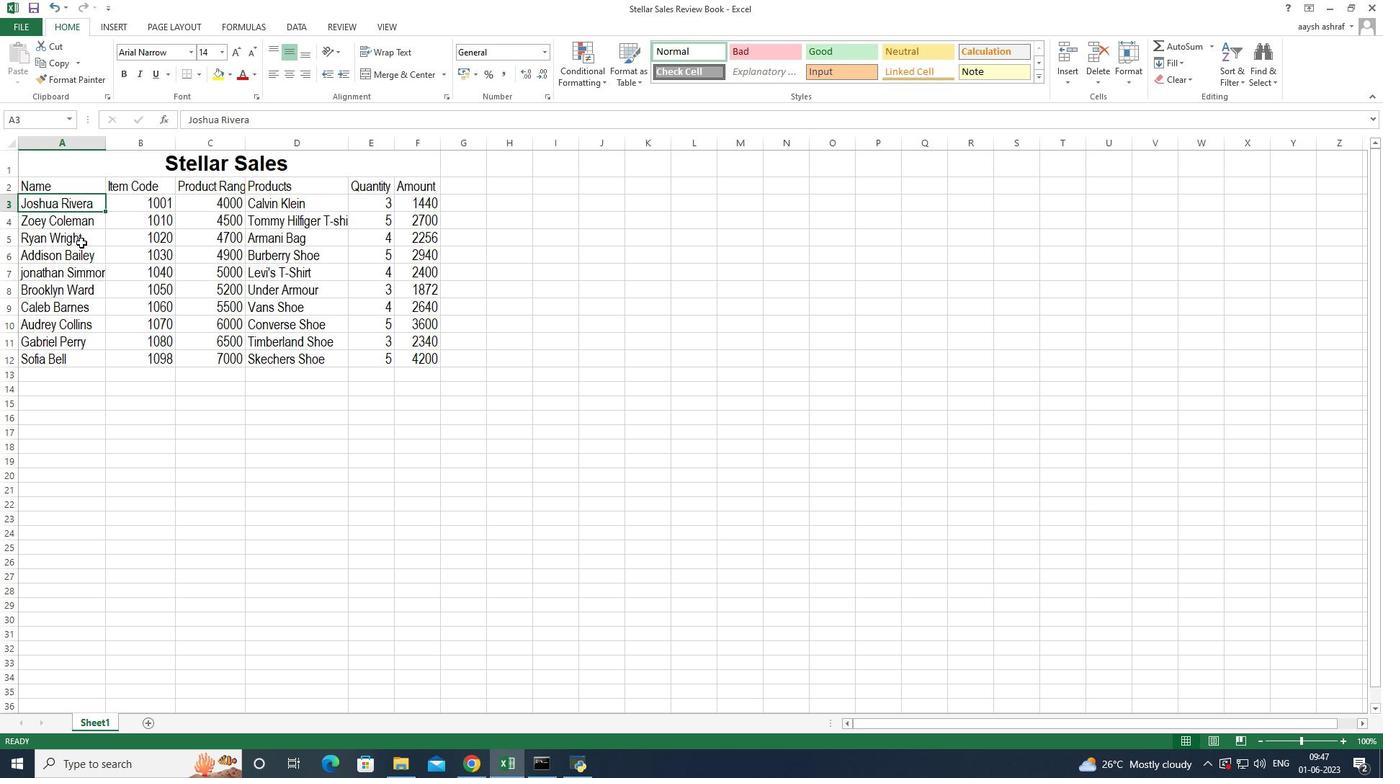 
Action: Mouse pressed left at (147, 295)
Screenshot: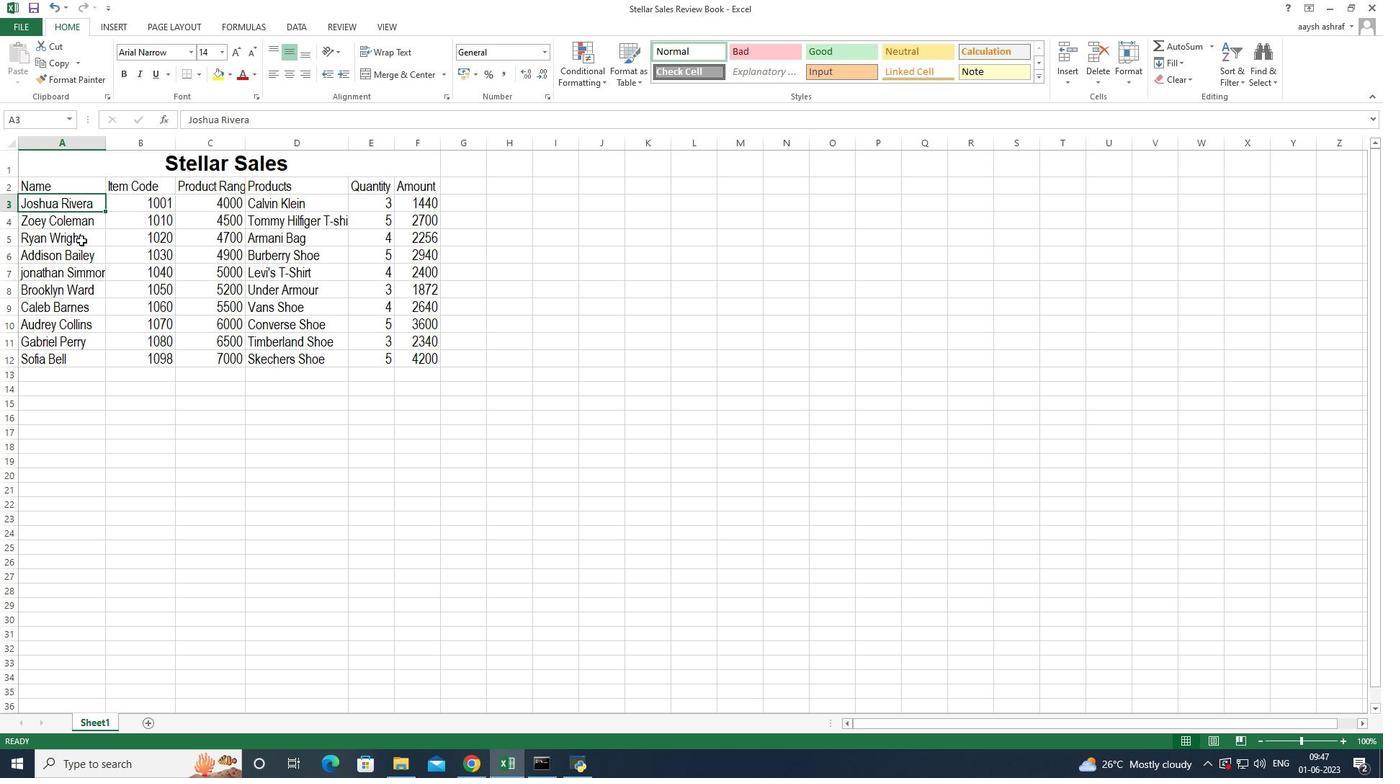 
Action: Mouse moved to (144, 273)
Screenshot: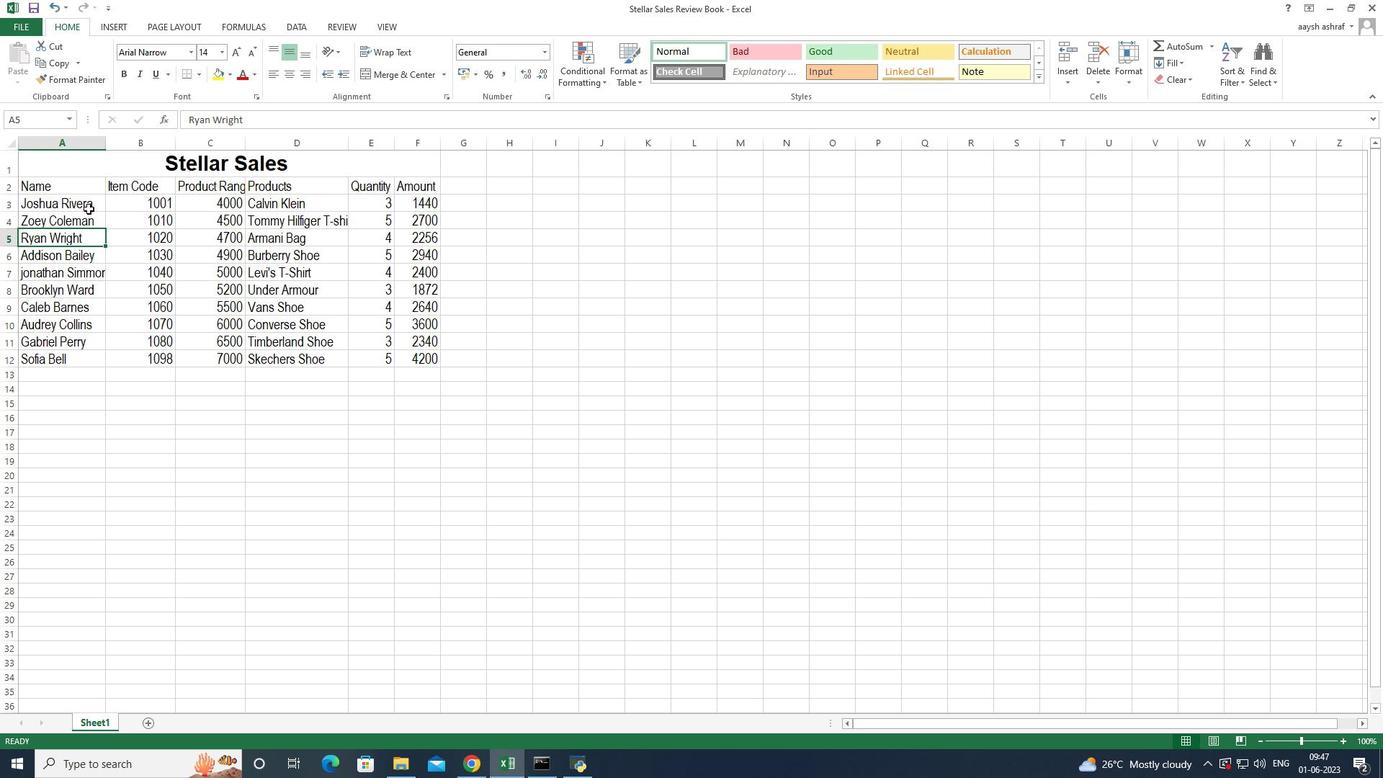 
Action: Mouse pressed left at (144, 273)
Screenshot: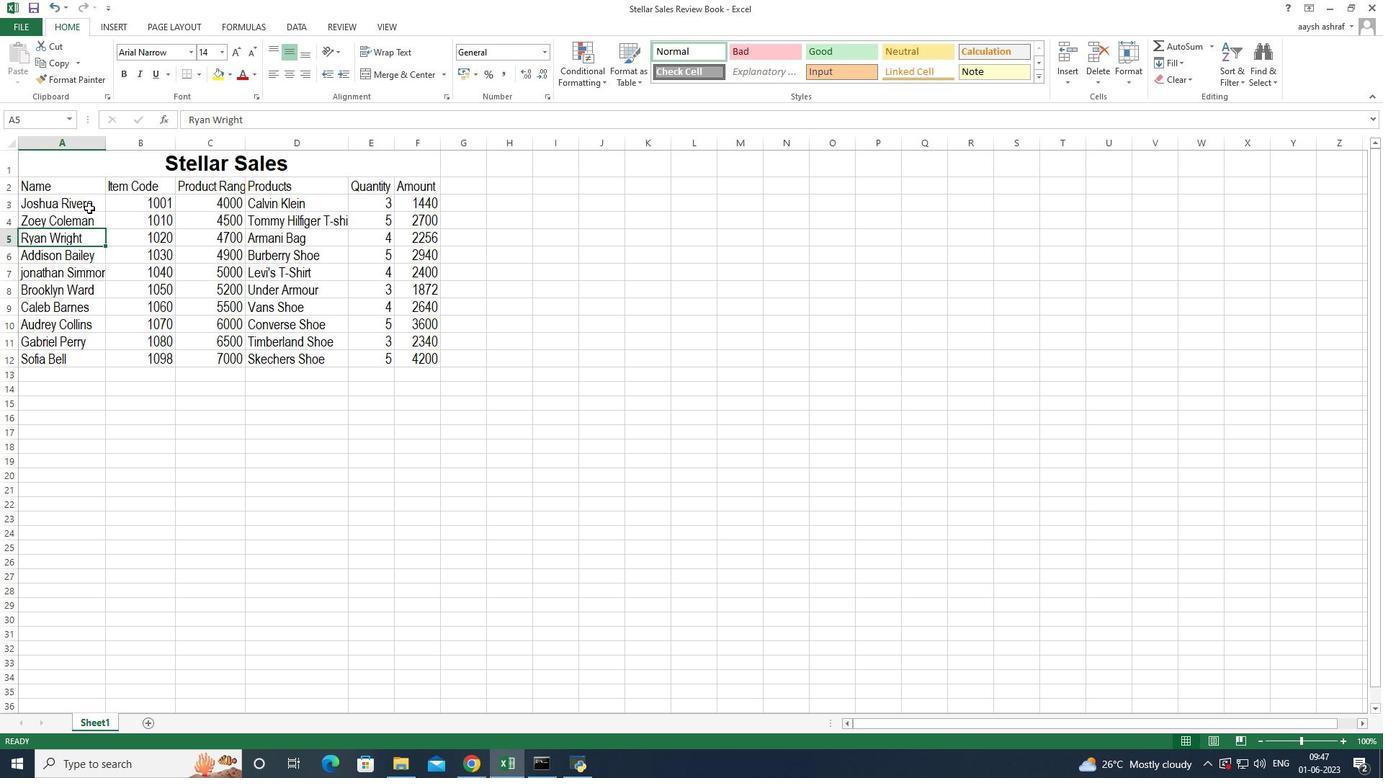 
Action: Mouse moved to (136, 271)
Screenshot: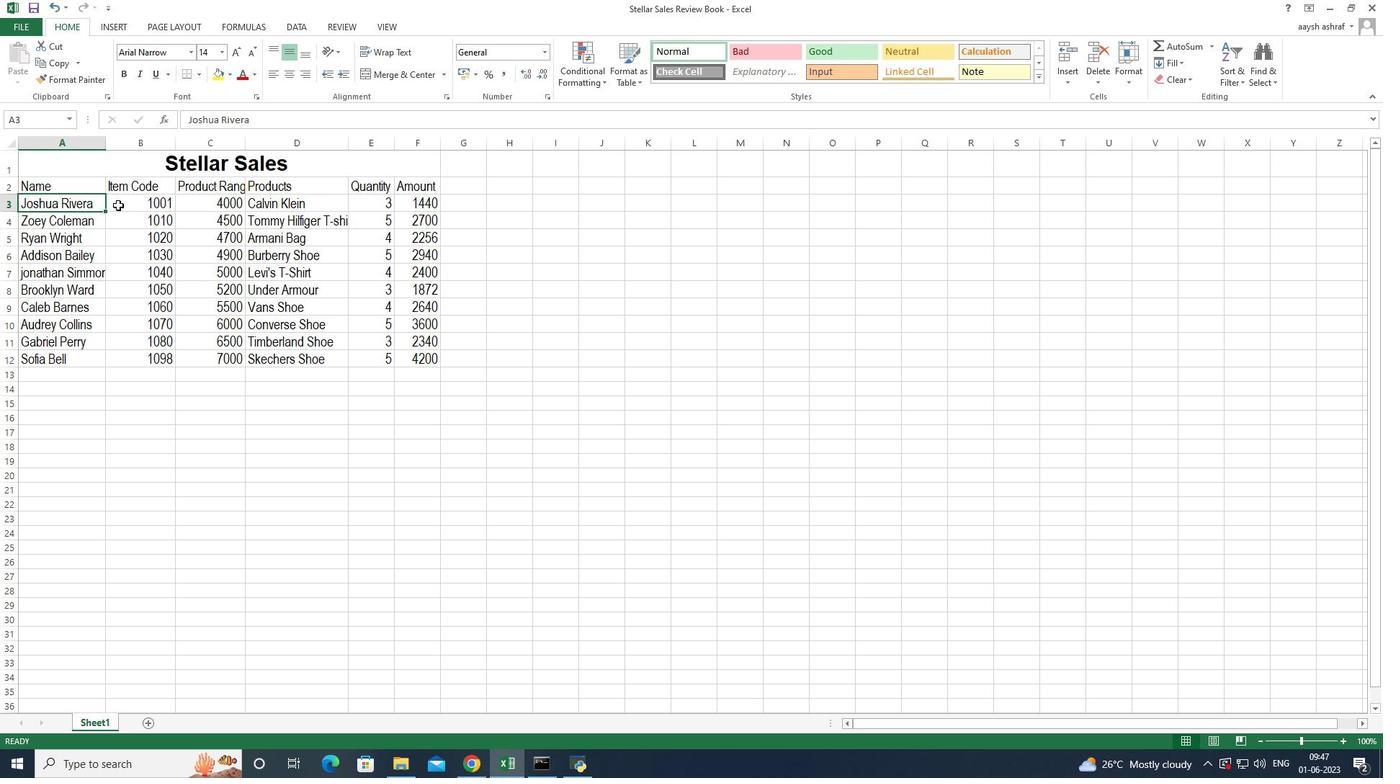 
Action: Mouse pressed left at (136, 271)
Screenshot: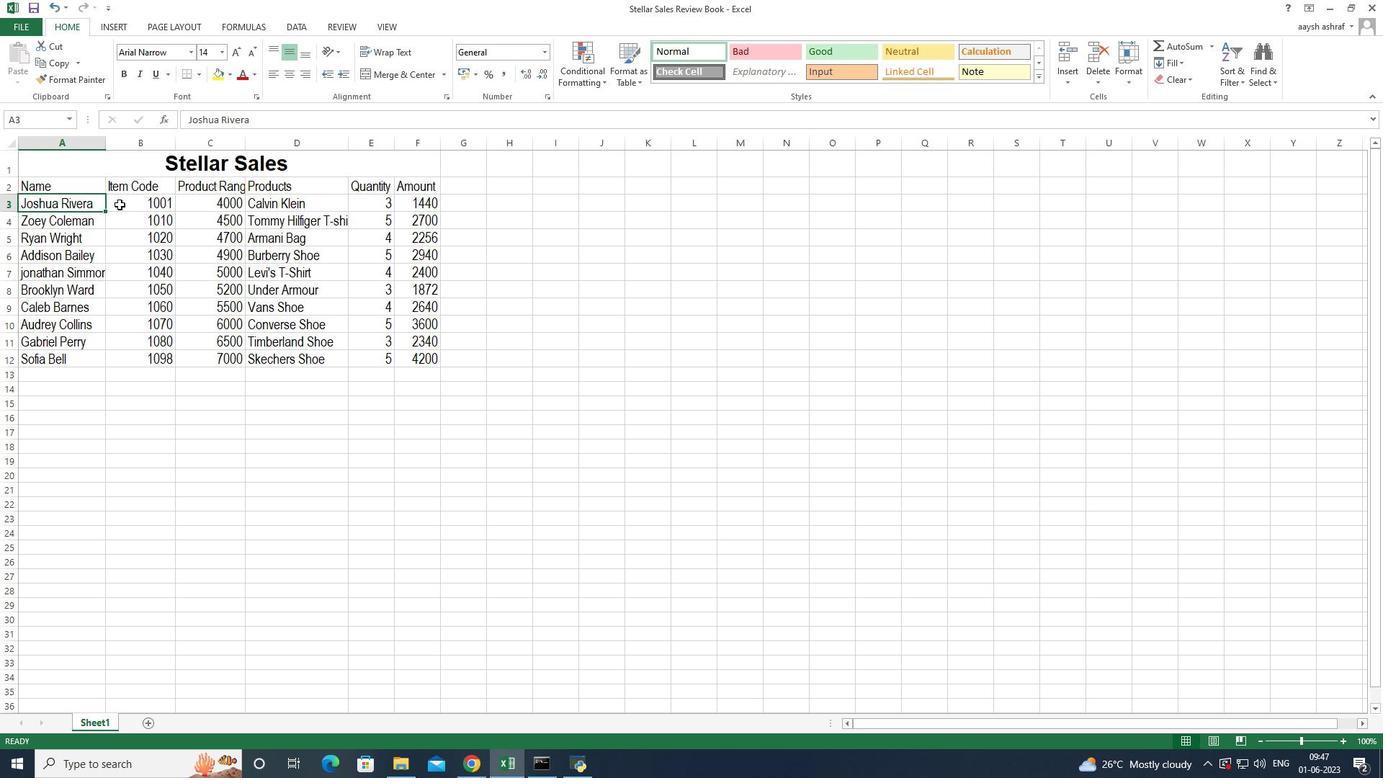 
Action: Mouse moved to (115, 268)
Screenshot: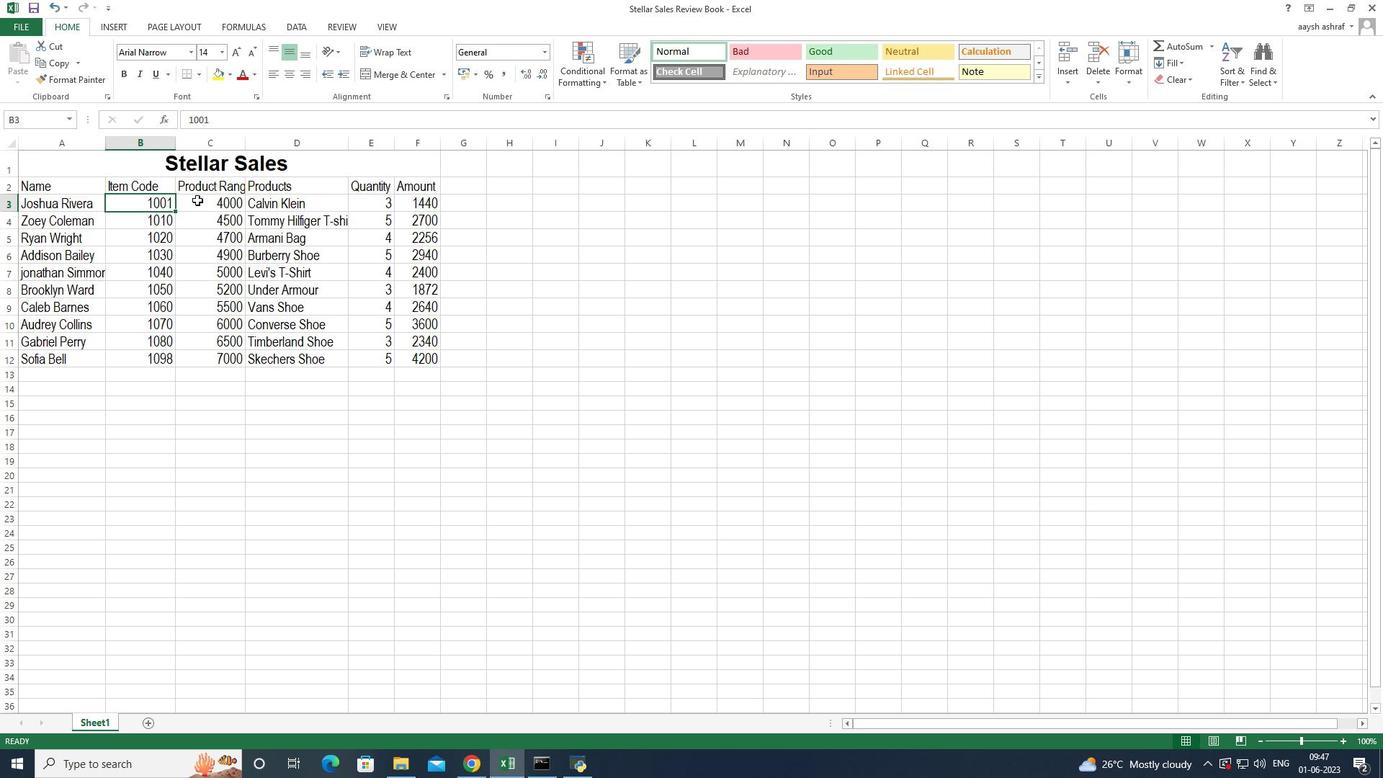 
Action: Mouse pressed left at (115, 268)
Screenshot: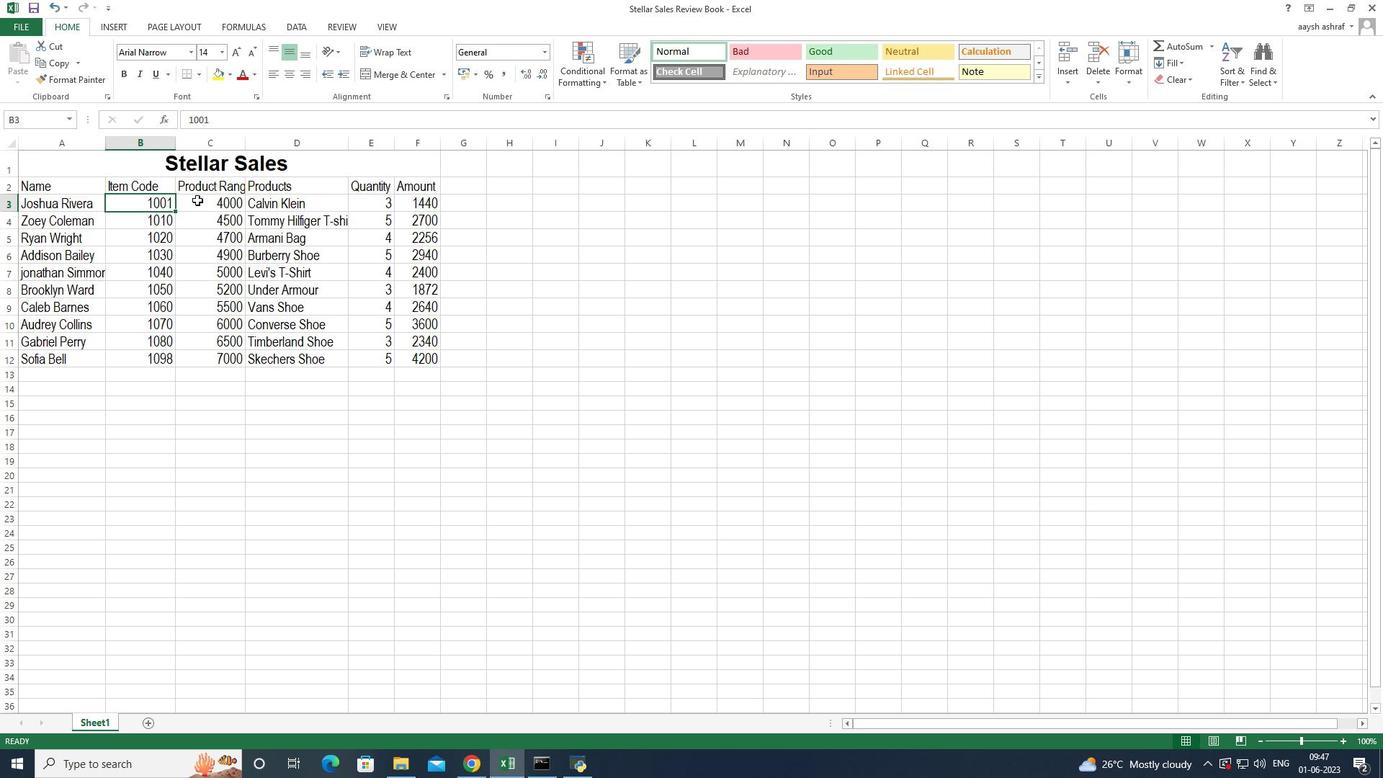 
Action: Mouse moved to (157, 270)
Screenshot: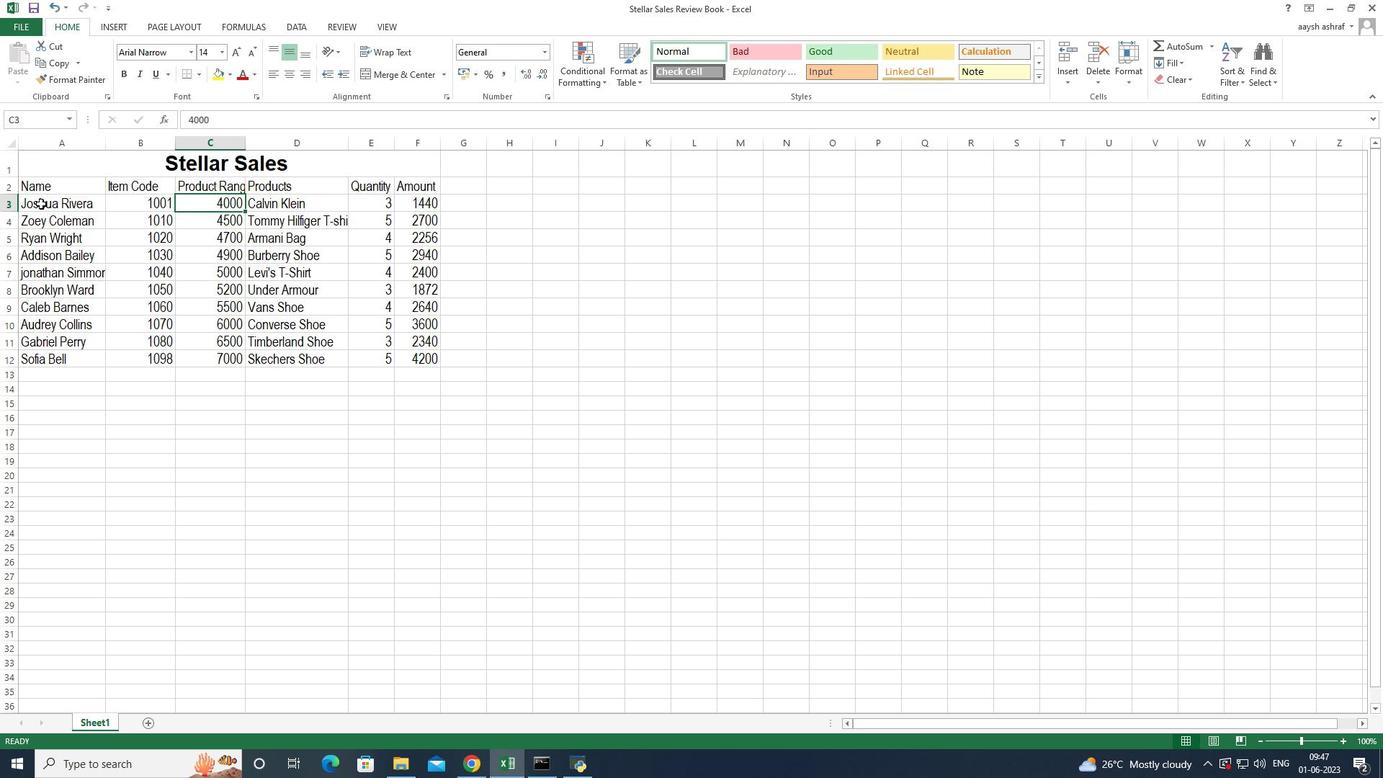
Action: Mouse pressed left at (157, 270)
Screenshot: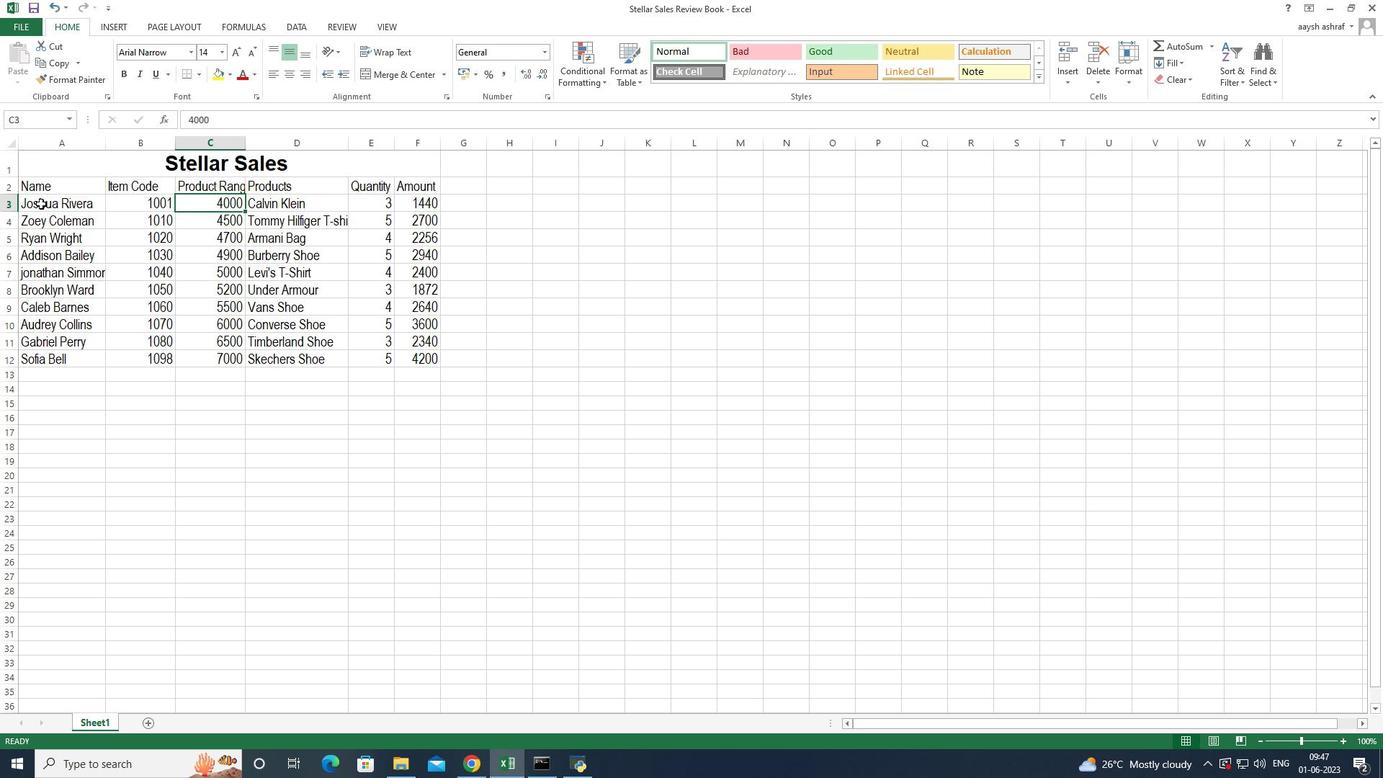 
Action: Mouse moved to (148, 283)
Screenshot: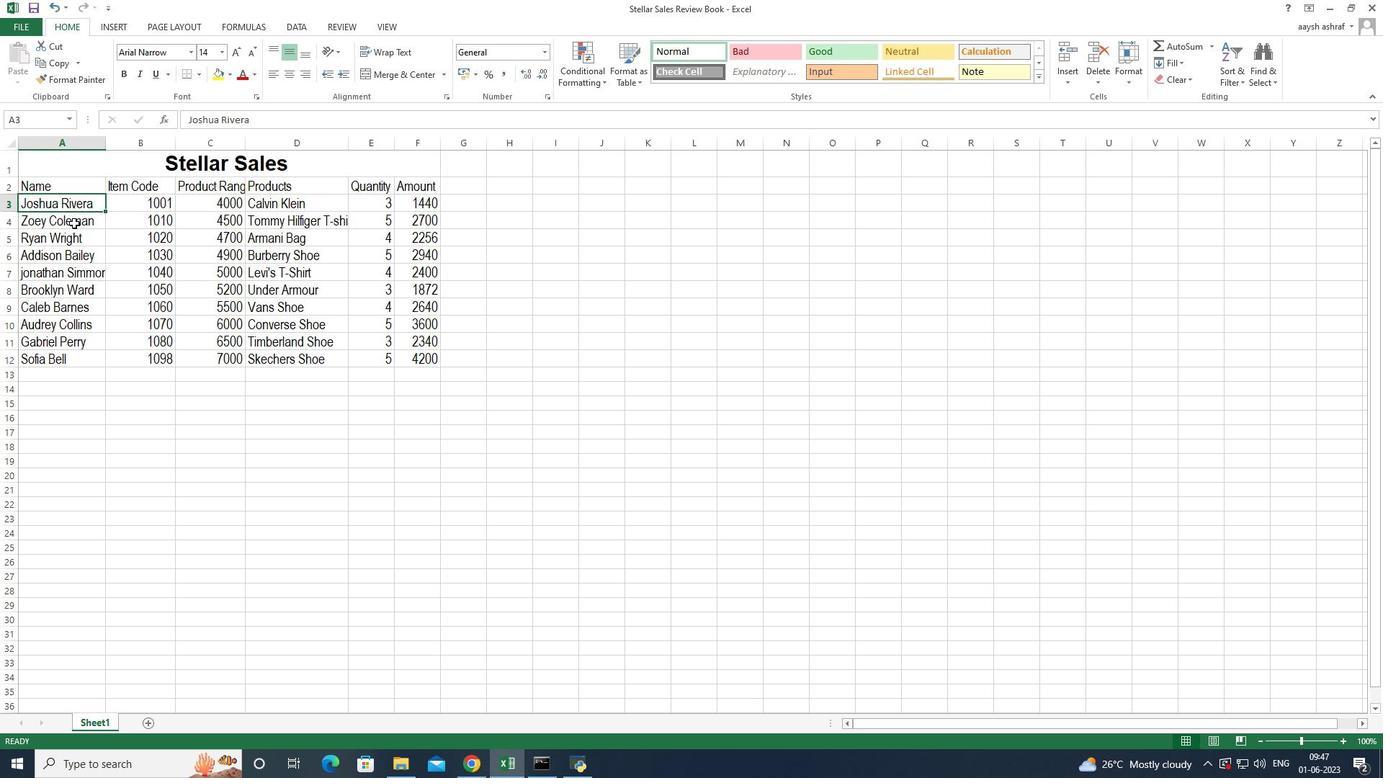 
Action: Mouse pressed left at (148, 283)
Screenshot: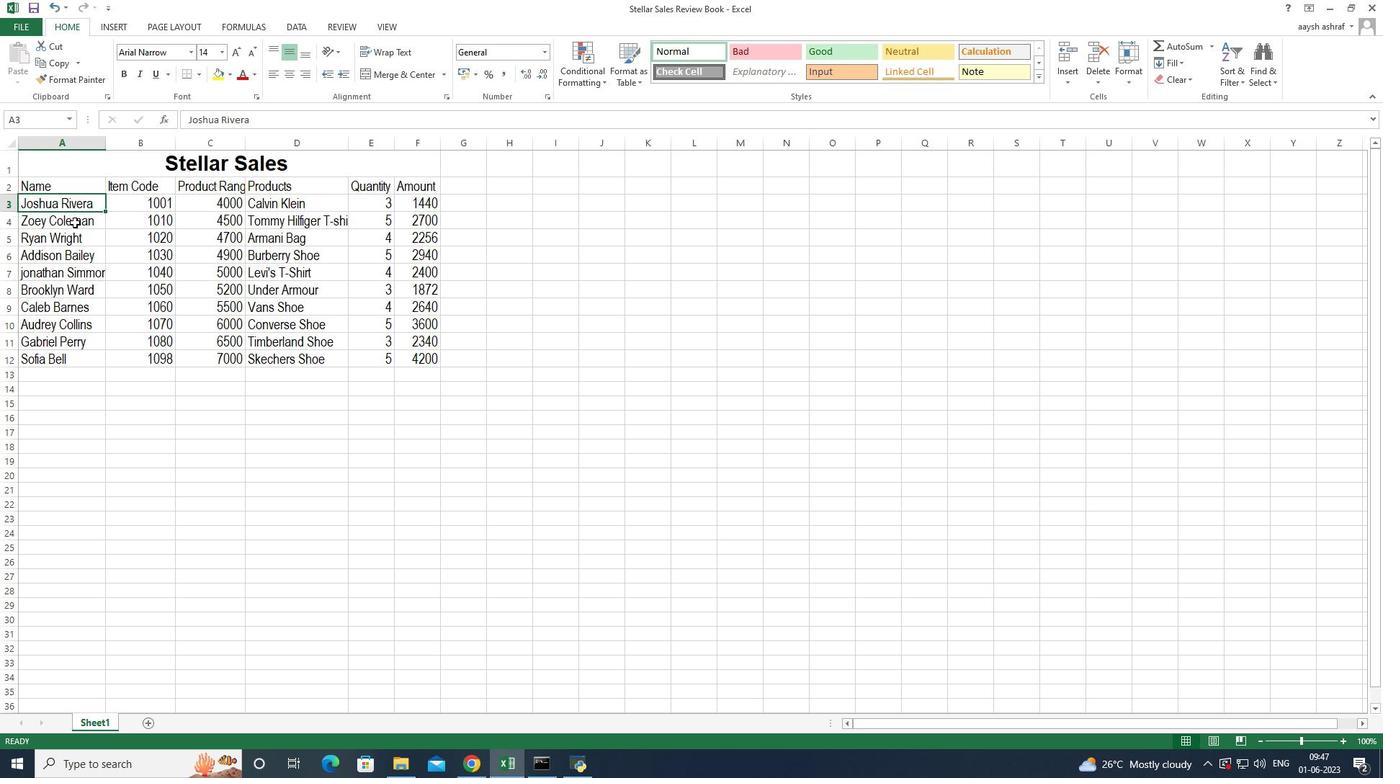 
Action: Mouse moved to (147, 271)
Screenshot: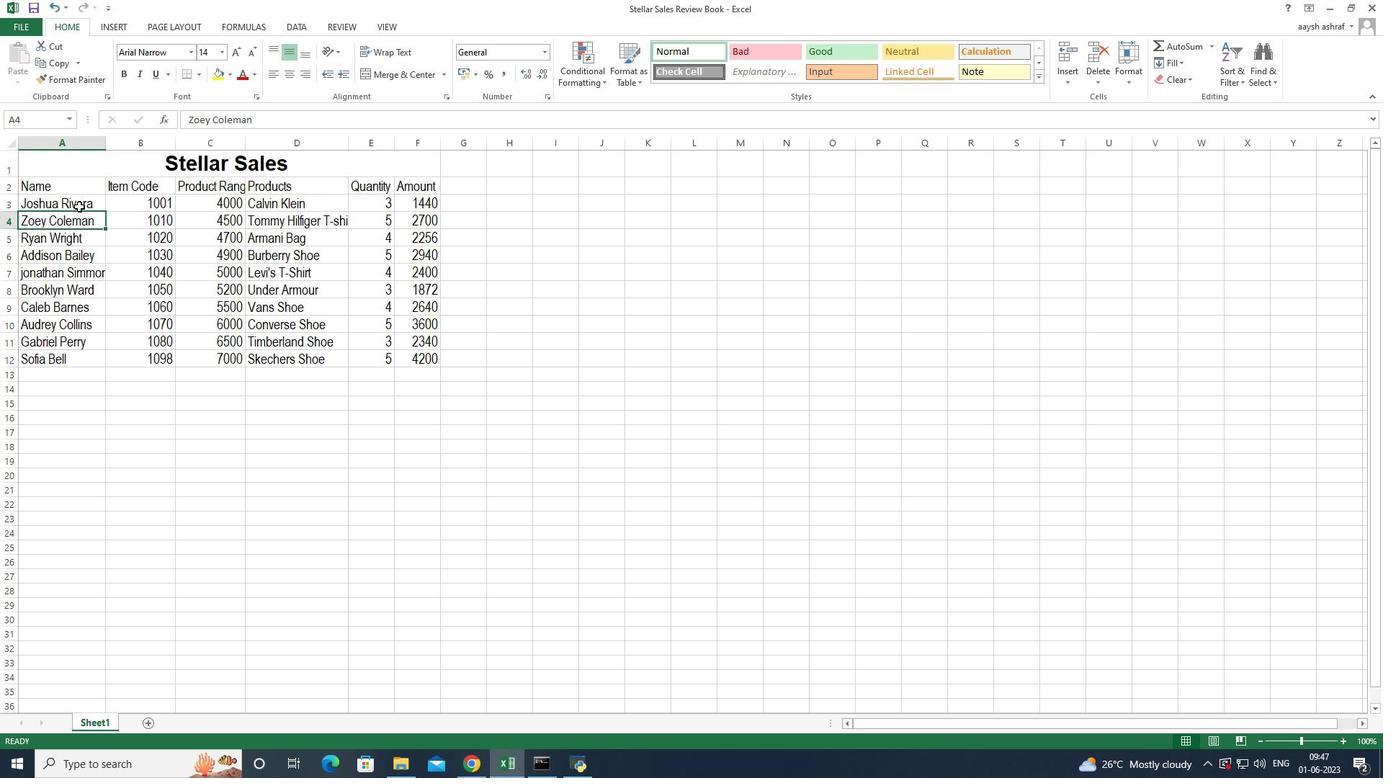 
Action: Mouse pressed left at (147, 271)
Screenshot: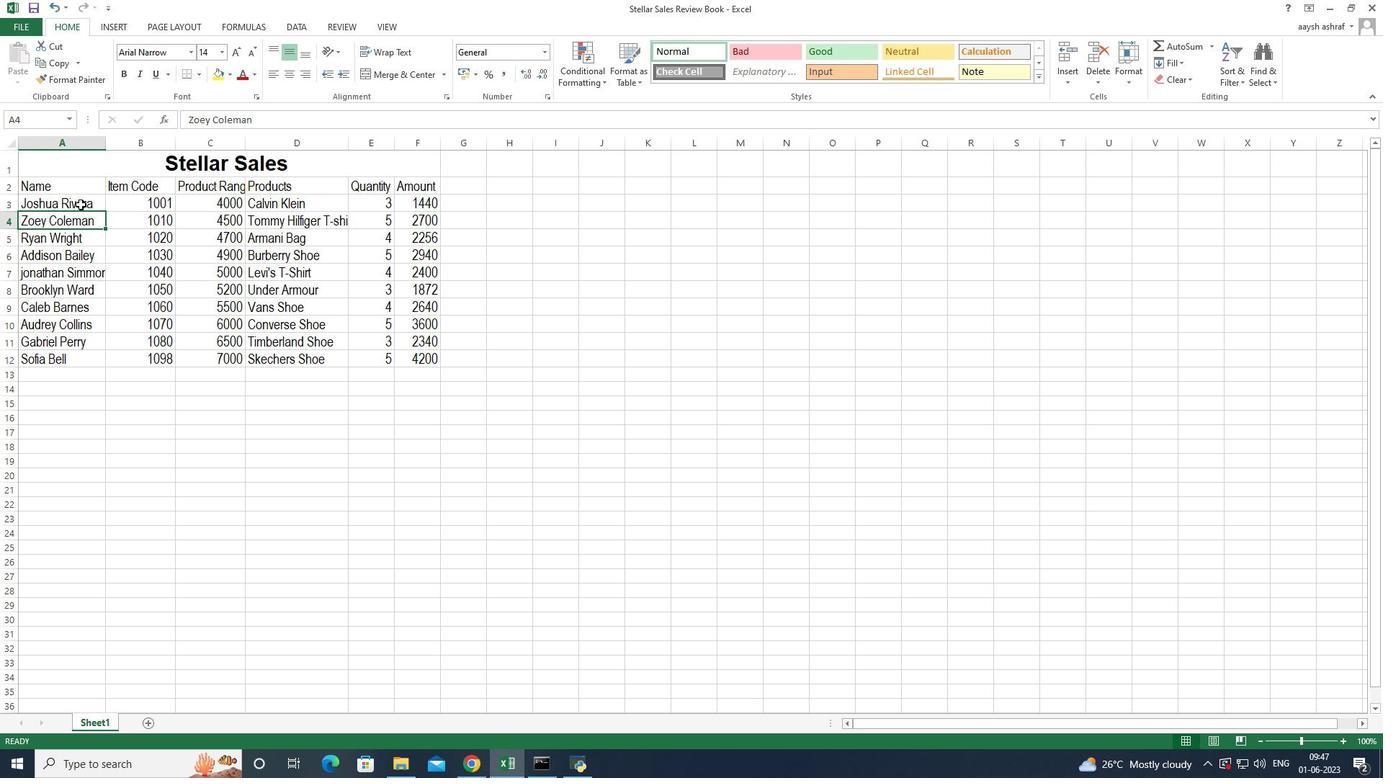 
Action: Mouse moved to (142, 283)
Screenshot: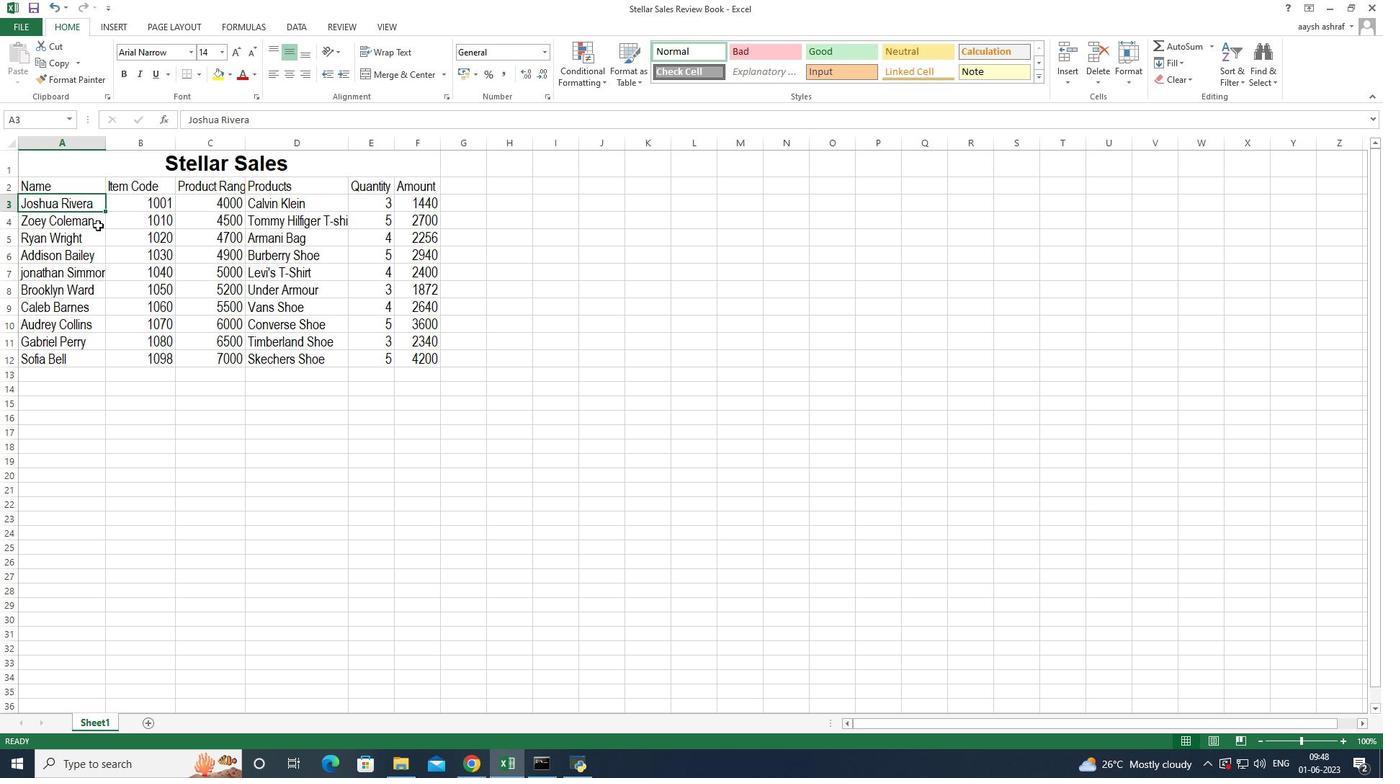 
Action: Mouse pressed left at (142, 283)
Screenshot: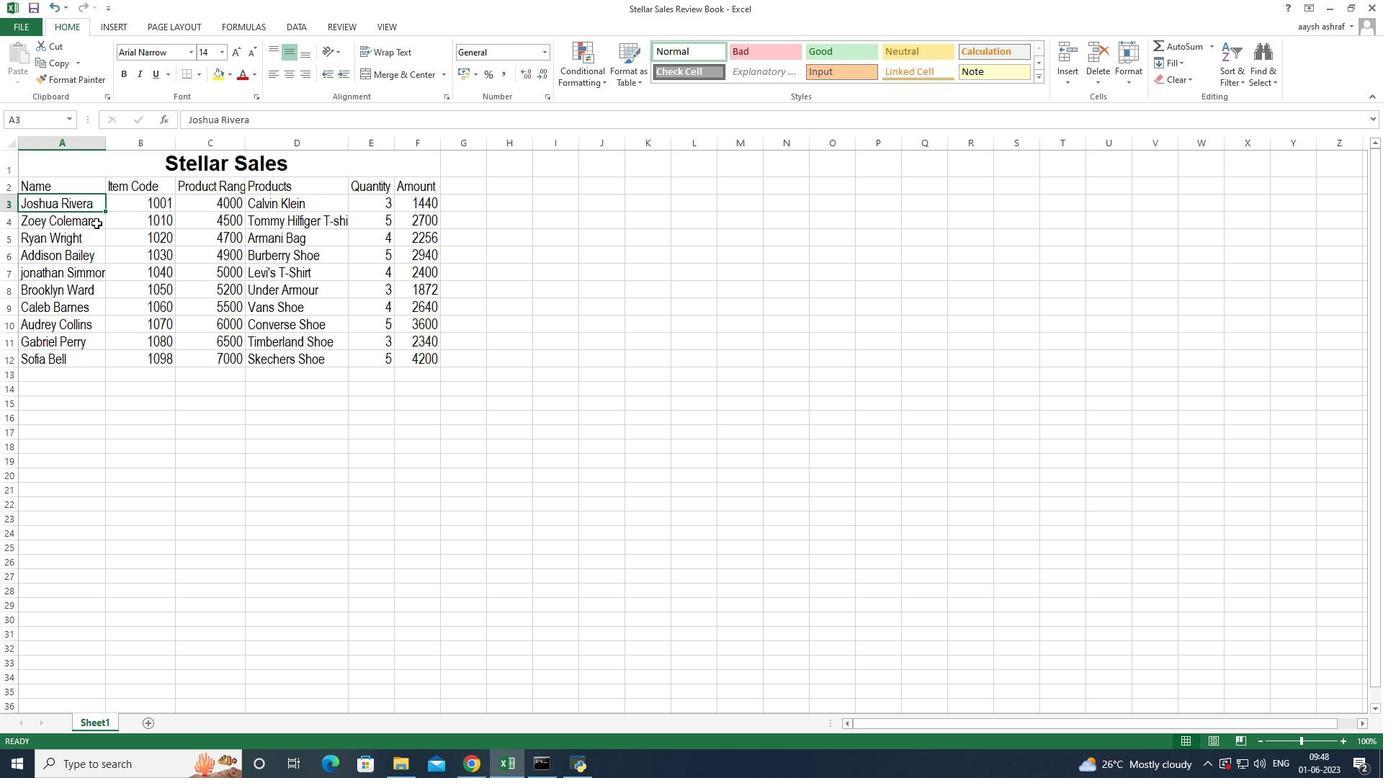 
Action: Mouse moved to (148, 270)
Screenshot: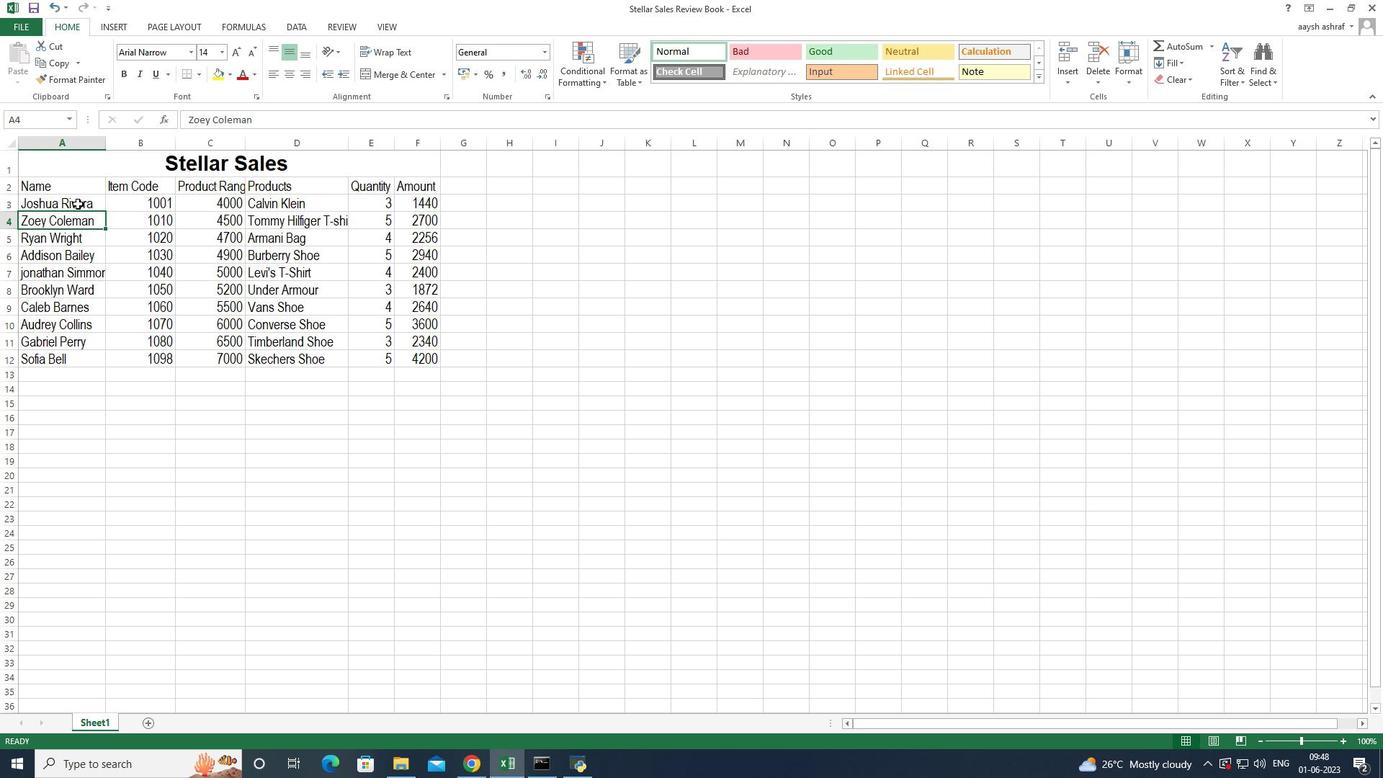 
Action: Mouse pressed left at (148, 270)
Screenshot: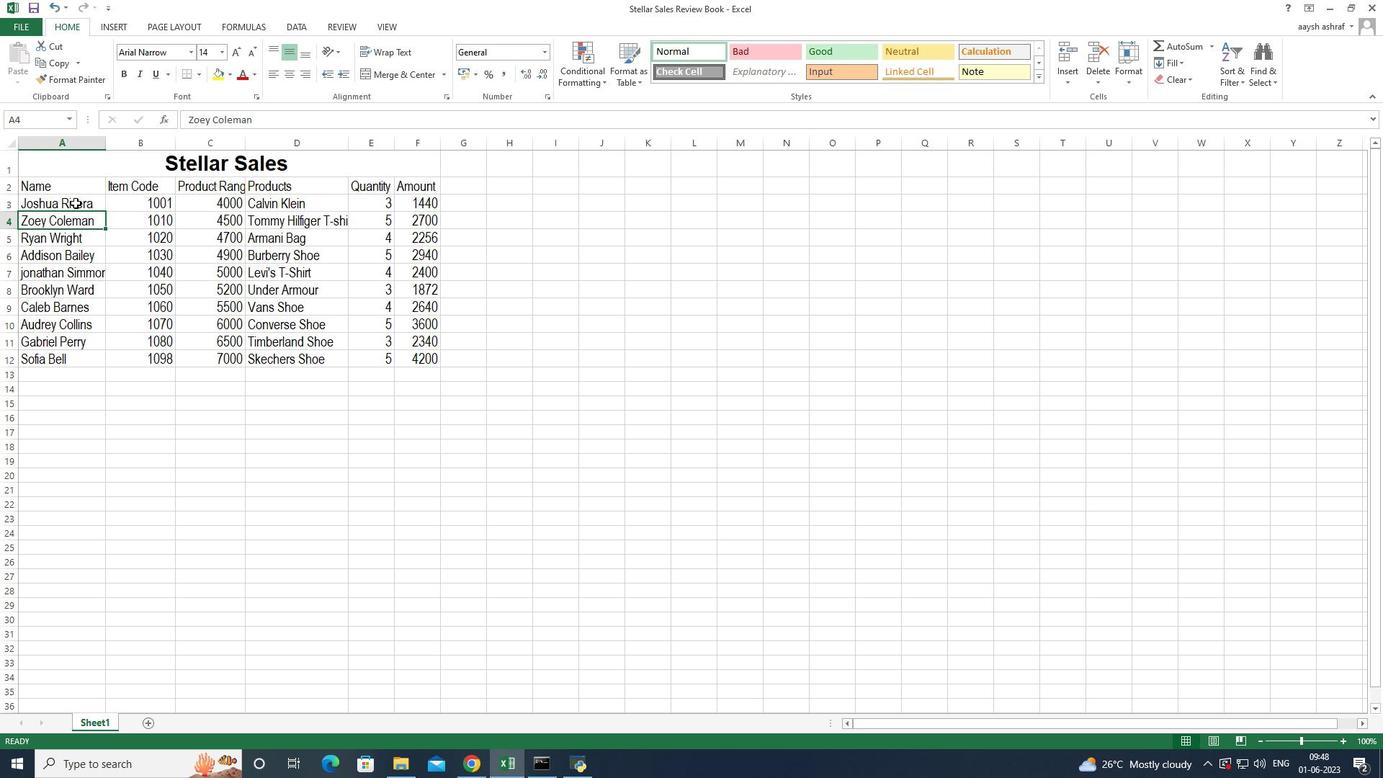
Action: Mouse moved to (130, 273)
Screenshot: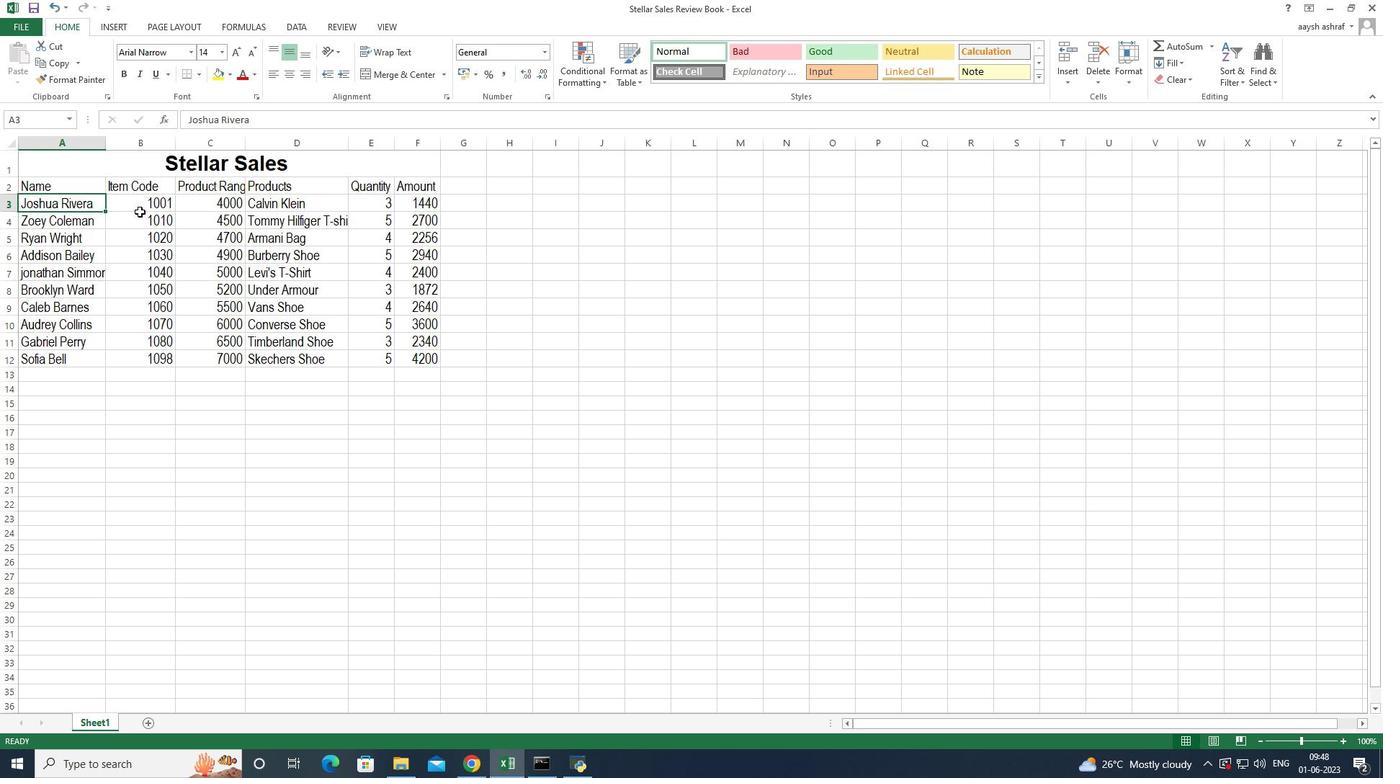 
Action: Mouse pressed left at (130, 273)
Screenshot: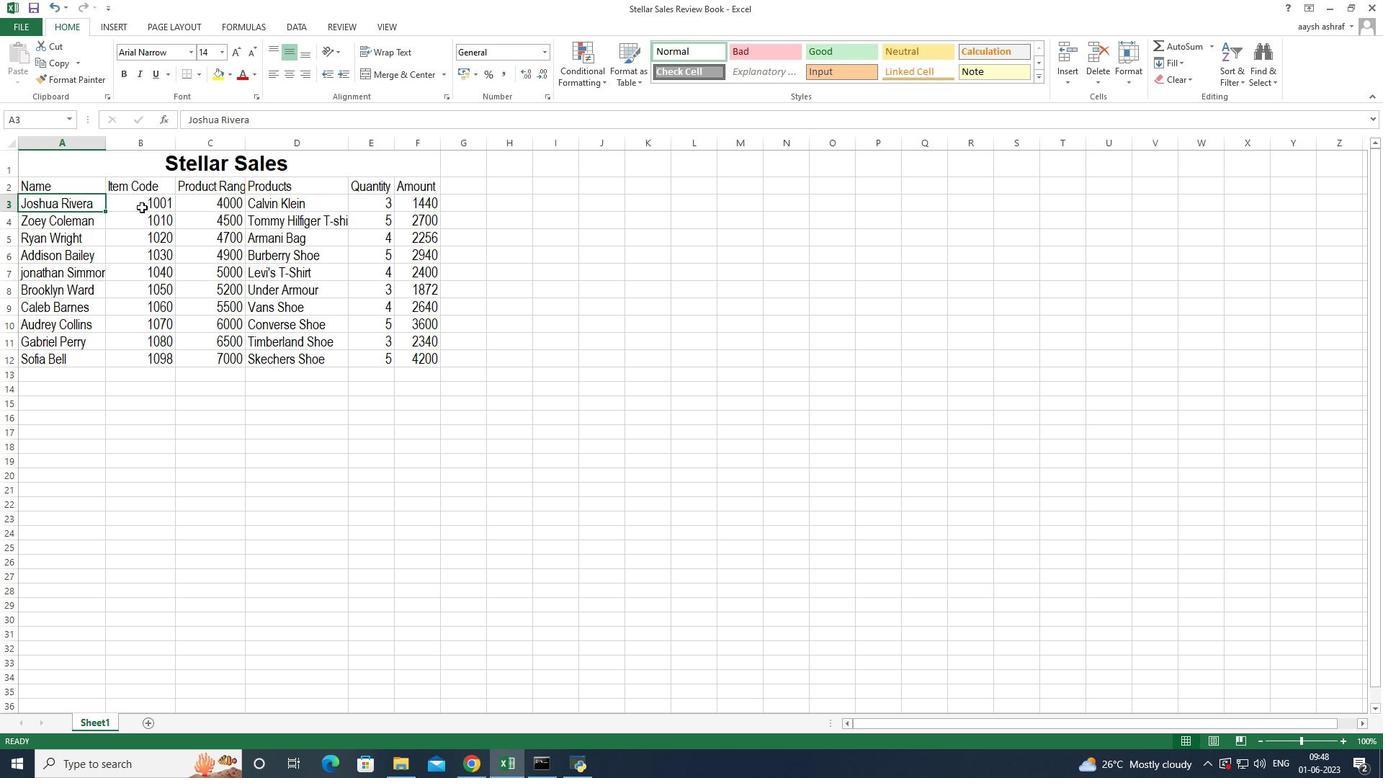 
Action: Mouse moved to (130, 273)
Screenshot: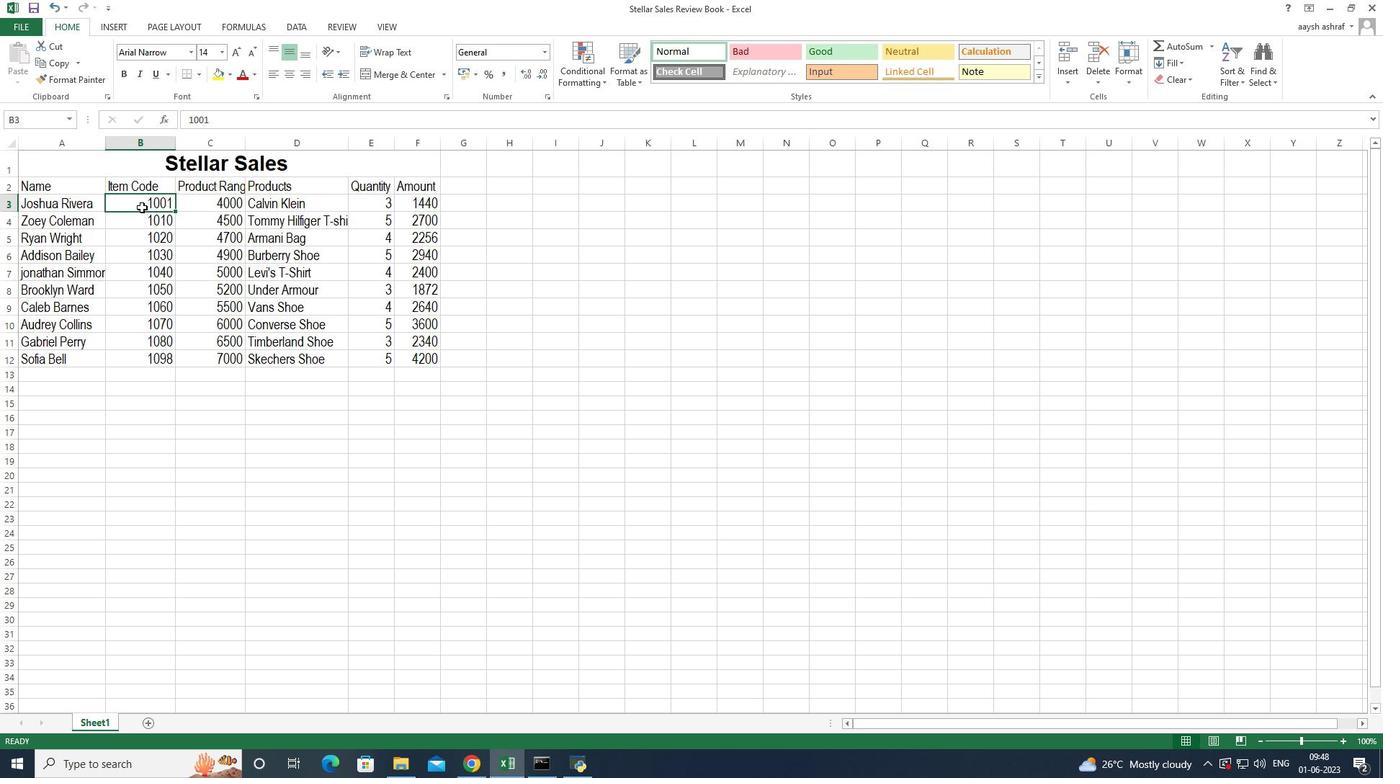 
Action: Key pressed <Key.down>
Screenshot: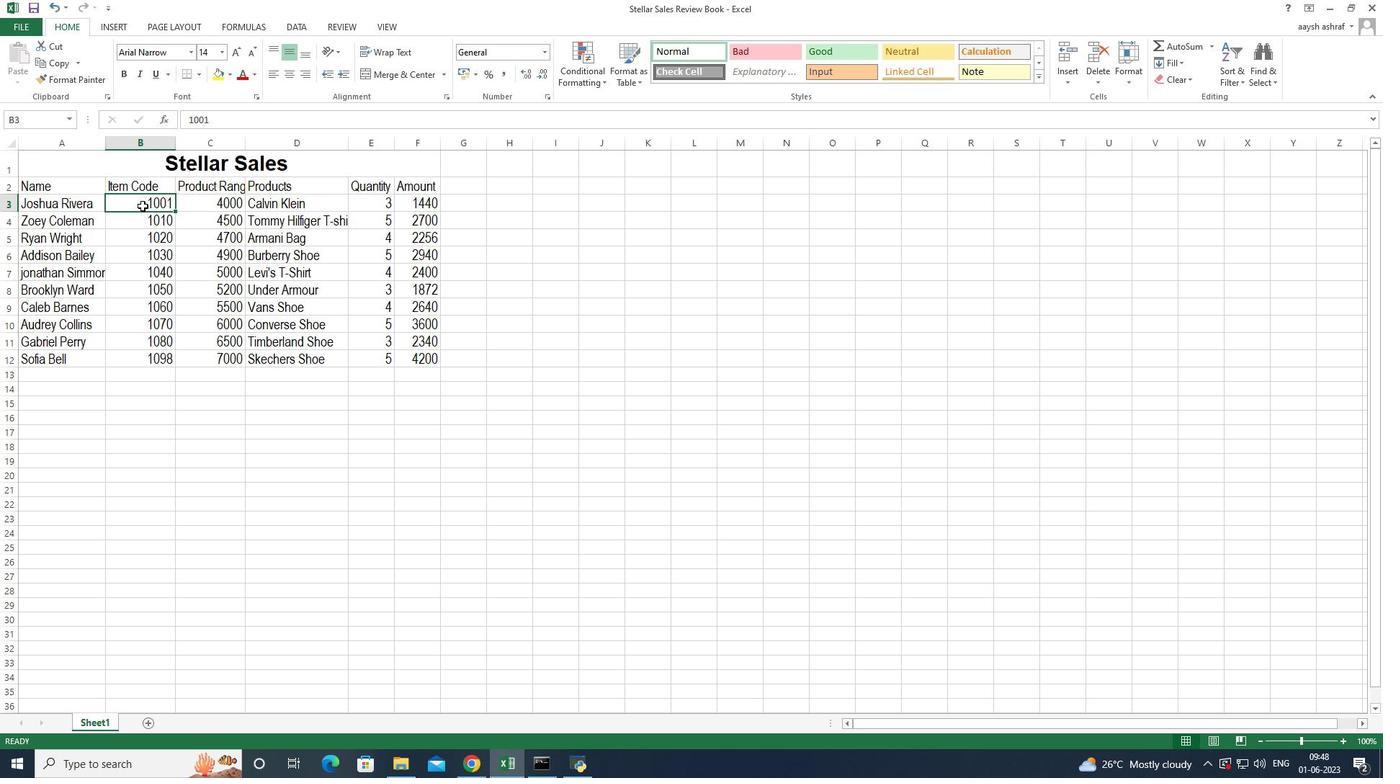 
Action: Mouse moved to (129, 270)
